 Task: Create a repository and enable branch protection rules.
Action: Mouse moved to (119, 133)
Screenshot: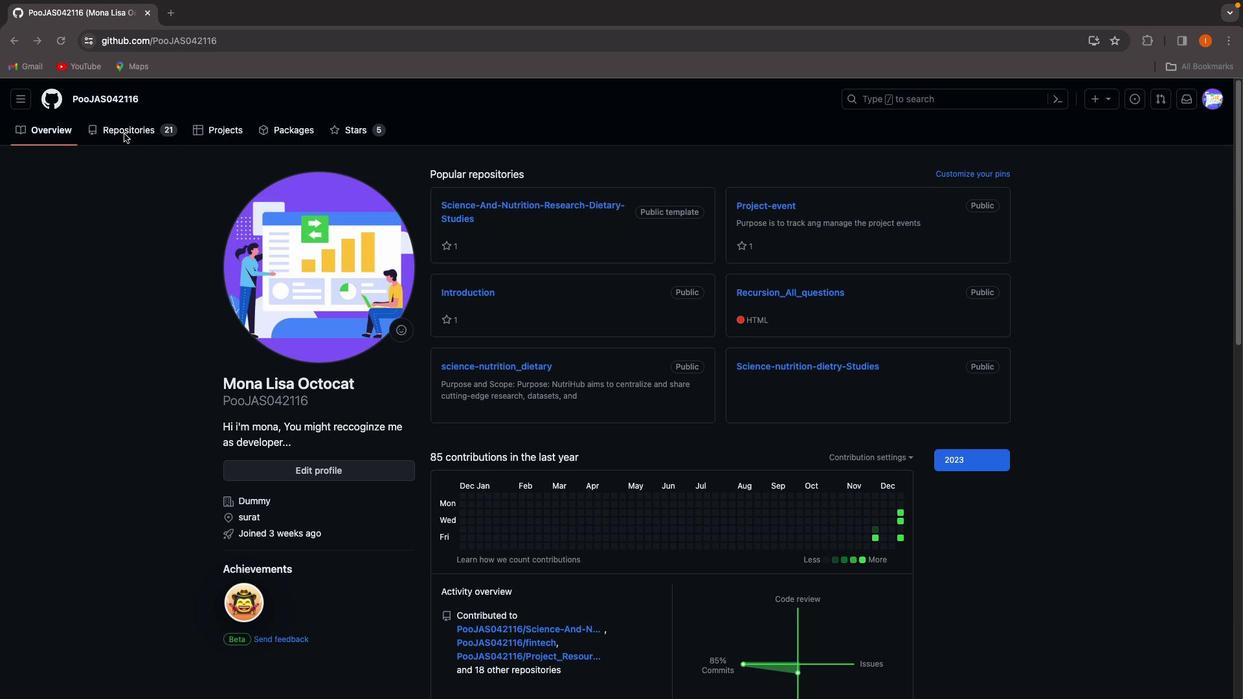 
Action: Mouse pressed left at (119, 133)
Screenshot: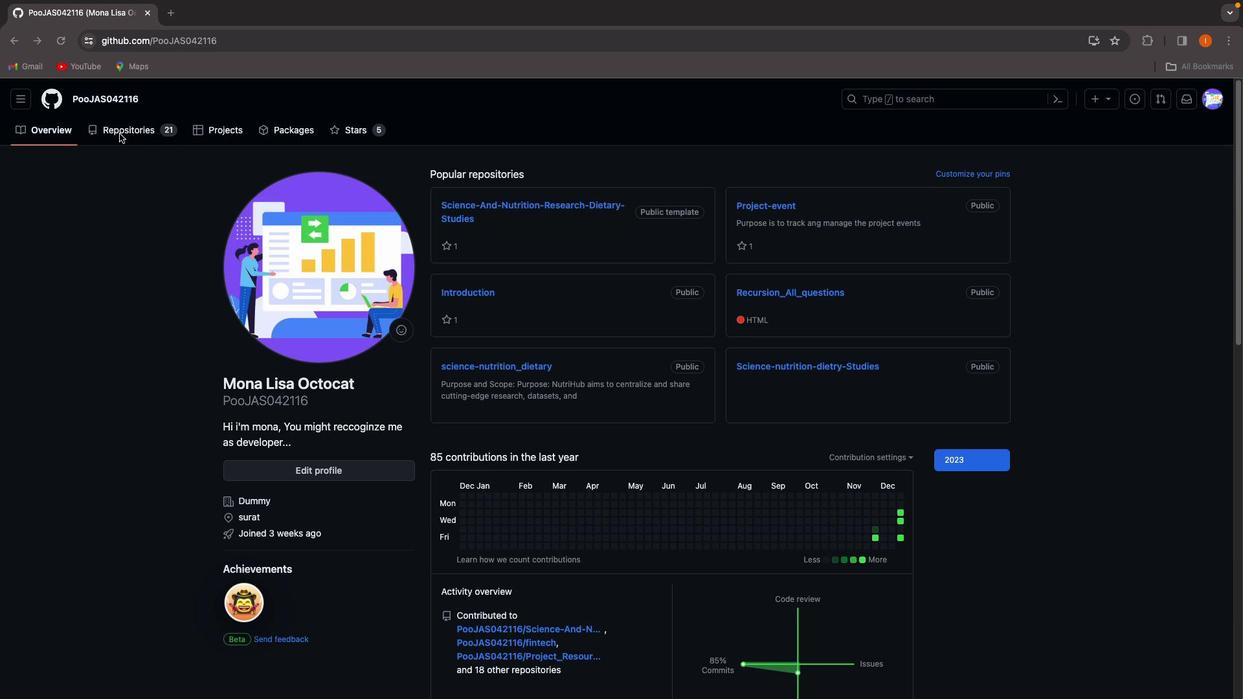 
Action: Mouse pressed left at (119, 133)
Screenshot: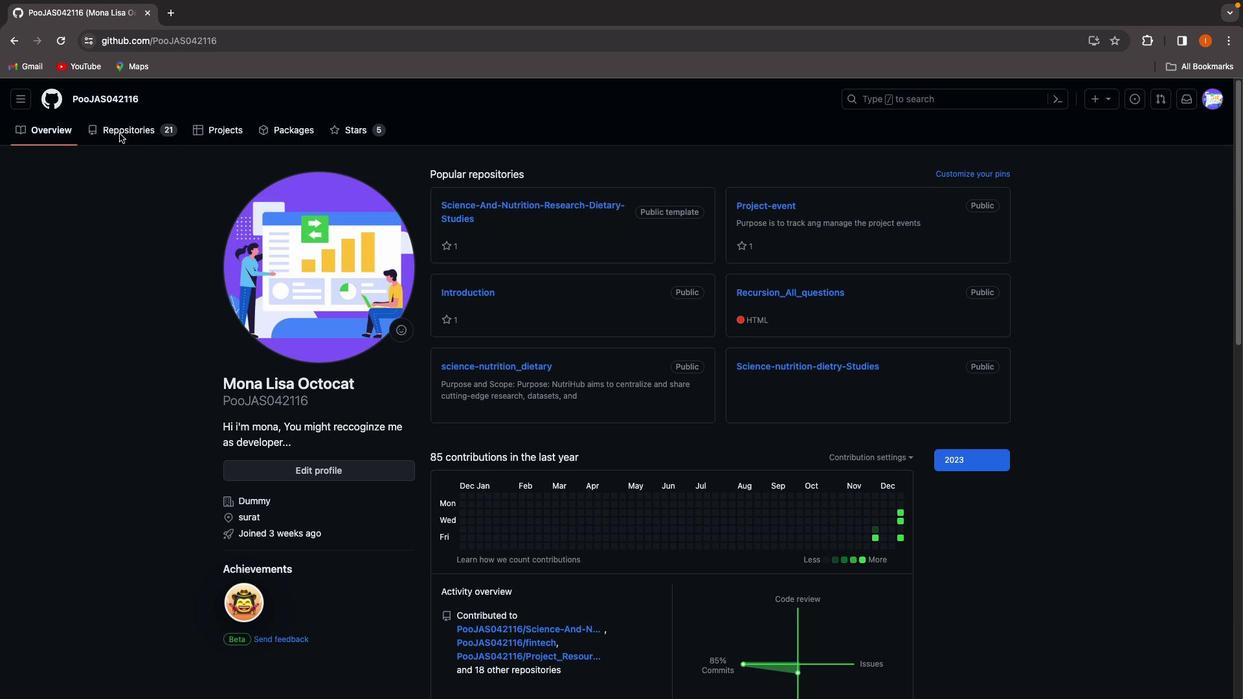 
Action: Mouse moved to (986, 160)
Screenshot: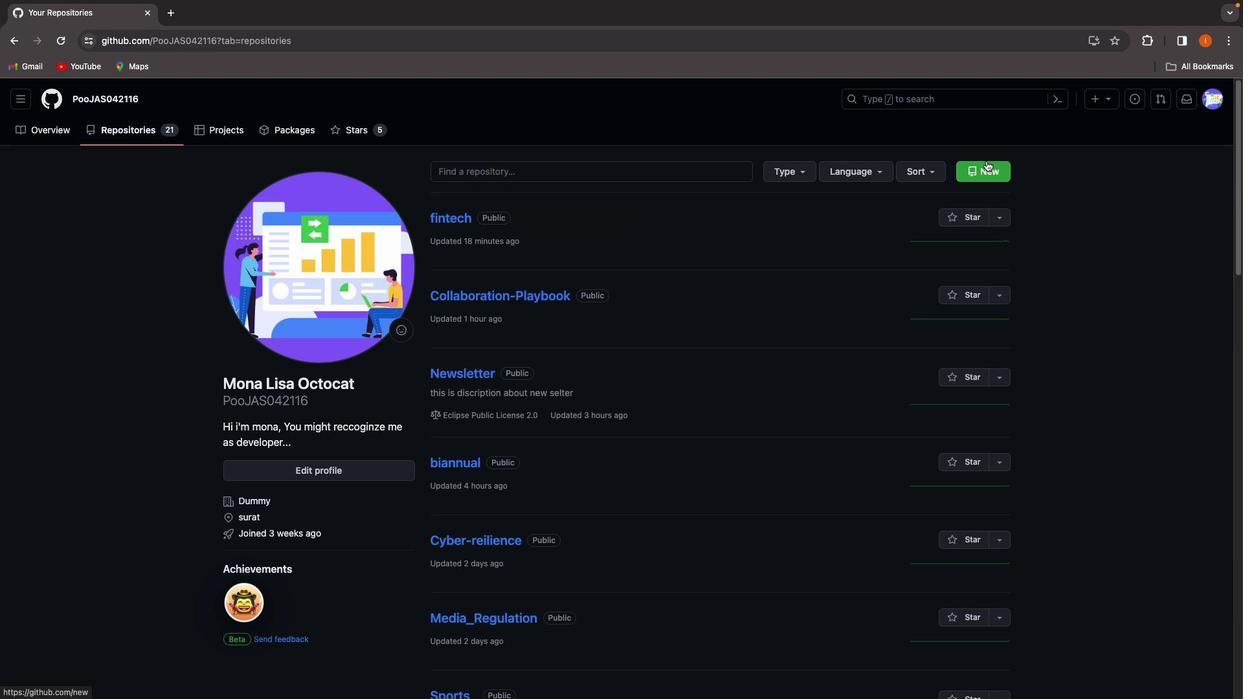 
Action: Mouse pressed left at (986, 160)
Screenshot: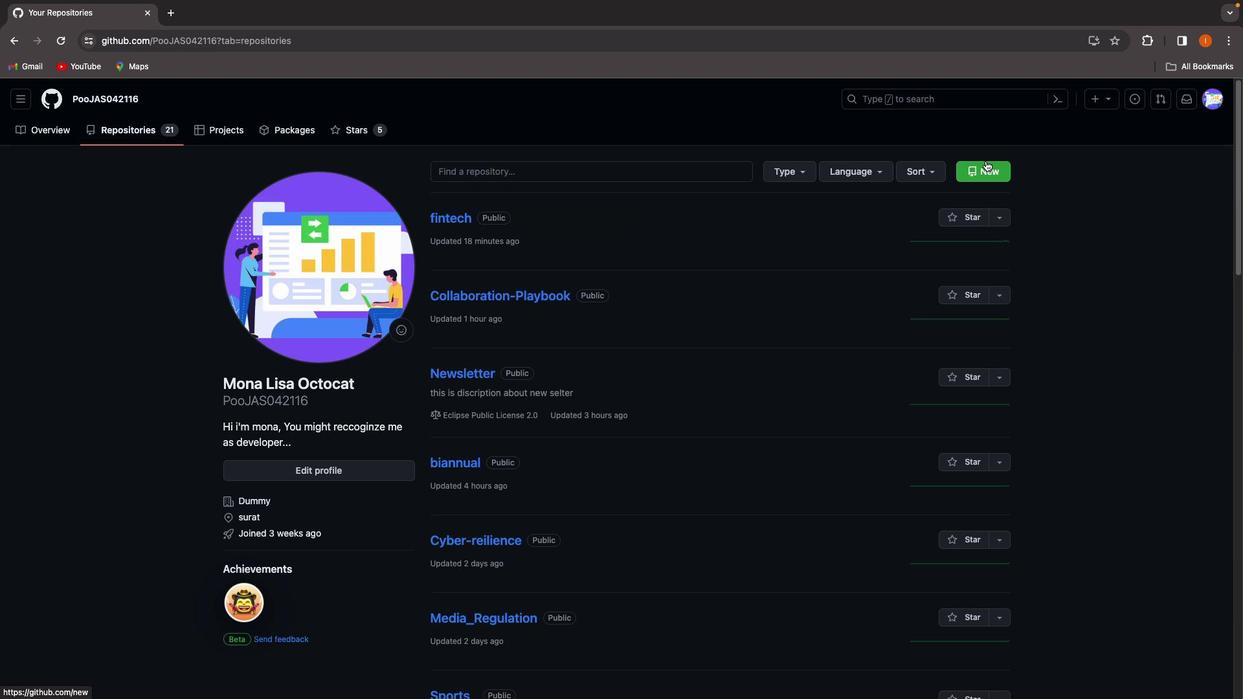 
Action: Mouse moved to (551, 329)
Screenshot: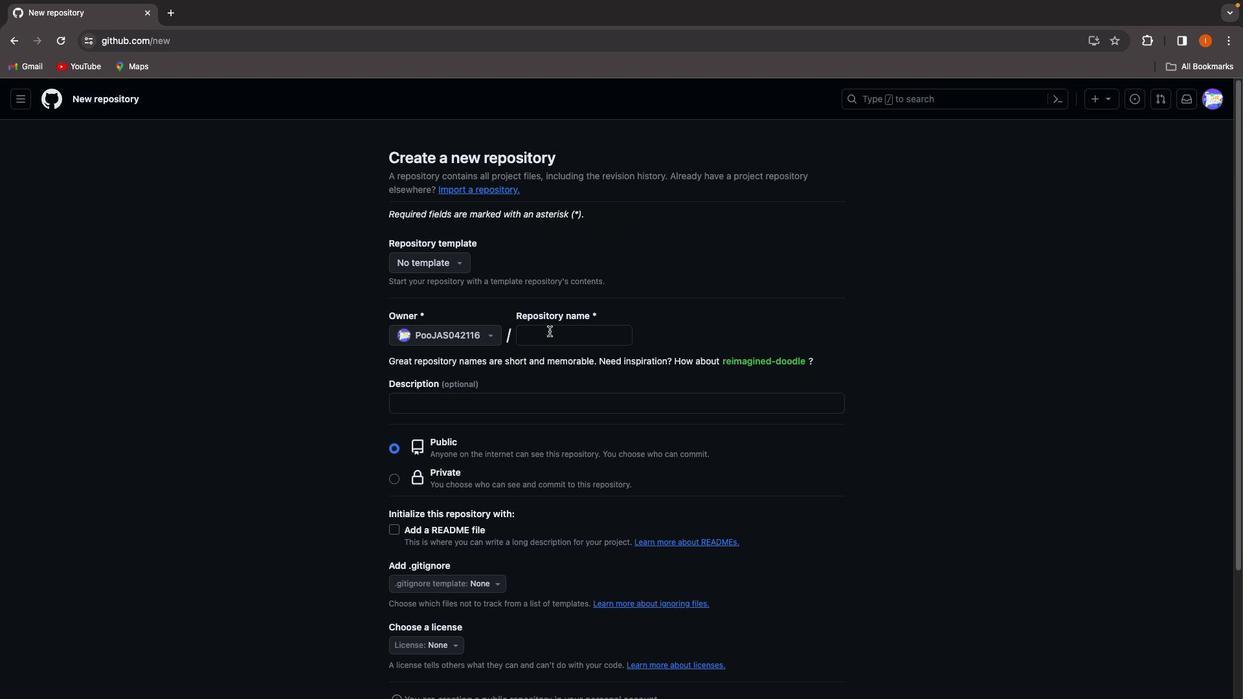 
Action: Mouse pressed left at (551, 329)
Screenshot: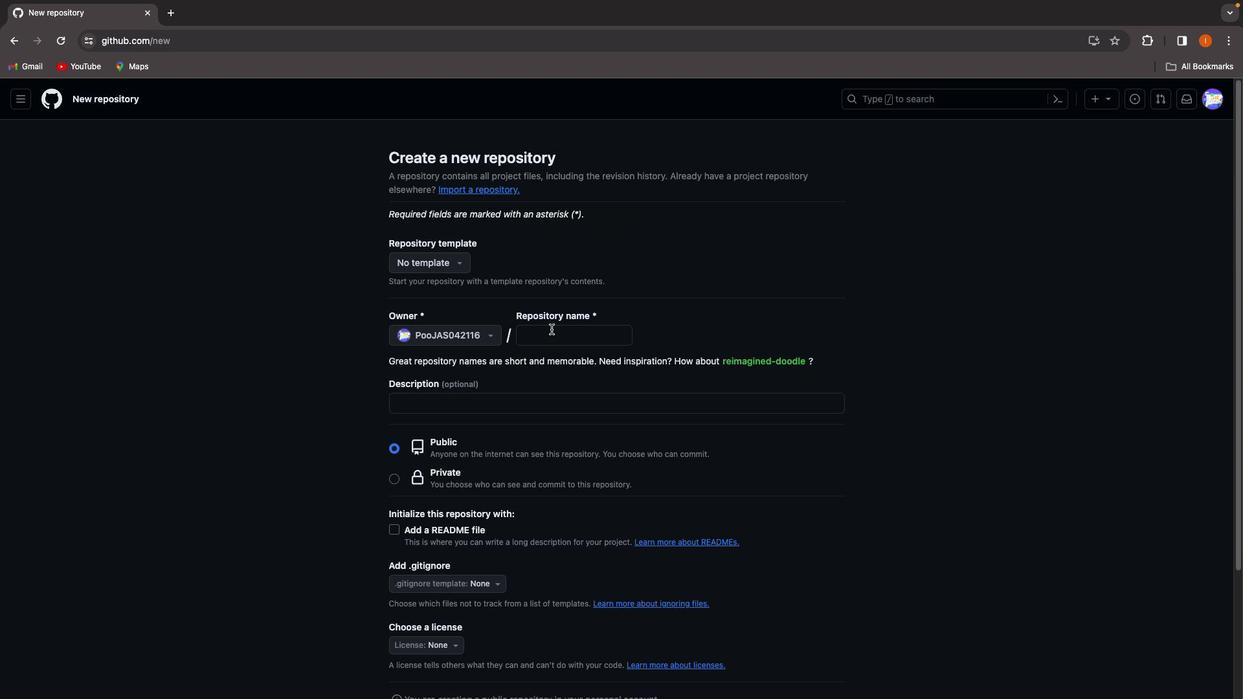 
Action: Mouse moved to (549, 329)
Screenshot: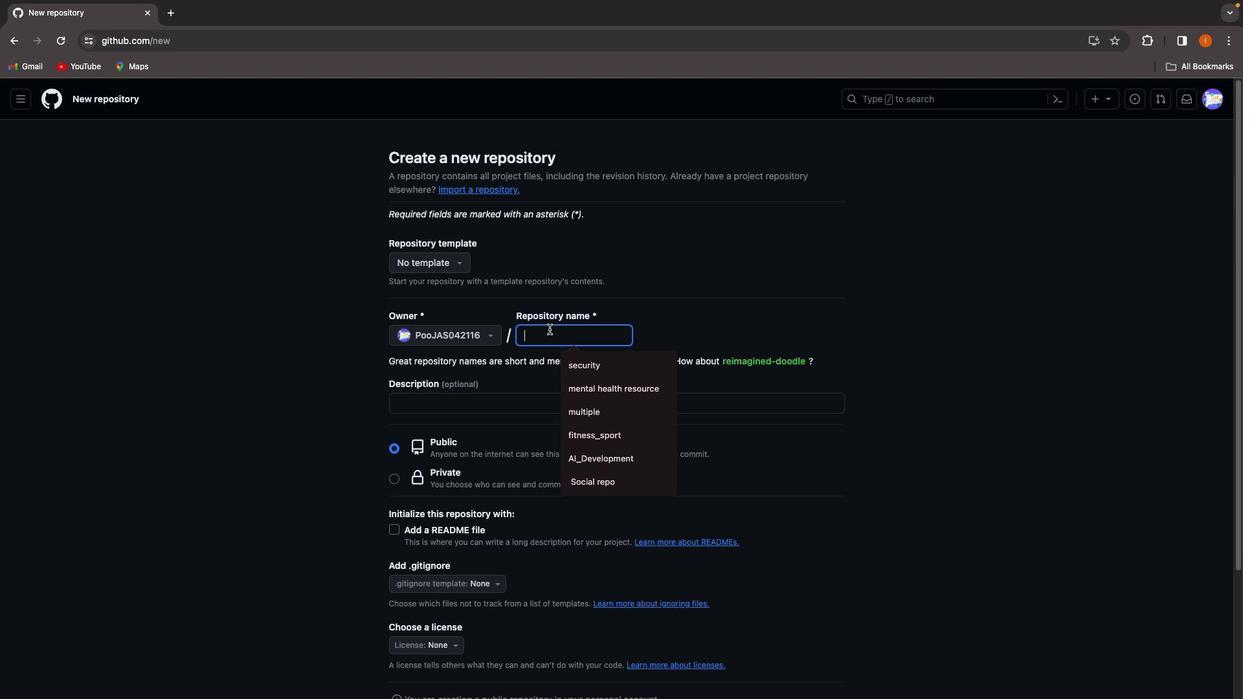 
Action: Key pressed Key.shift'G'Key.caps_lock'i''t''h''u''b'Key.spaceKey.shift_r'P''a''g''e''s'Key.spaceKey.shift'S''h''o''w''c''a''s''e'
Screenshot: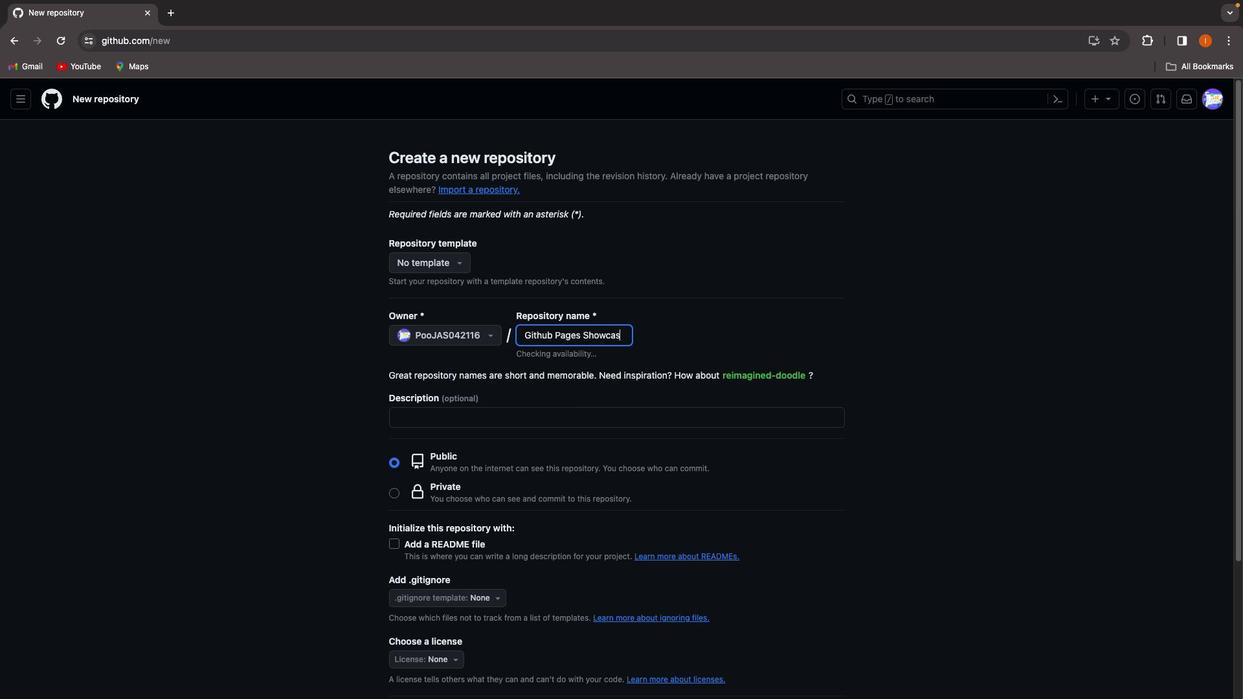 
Action: Mouse moved to (487, 476)
Screenshot: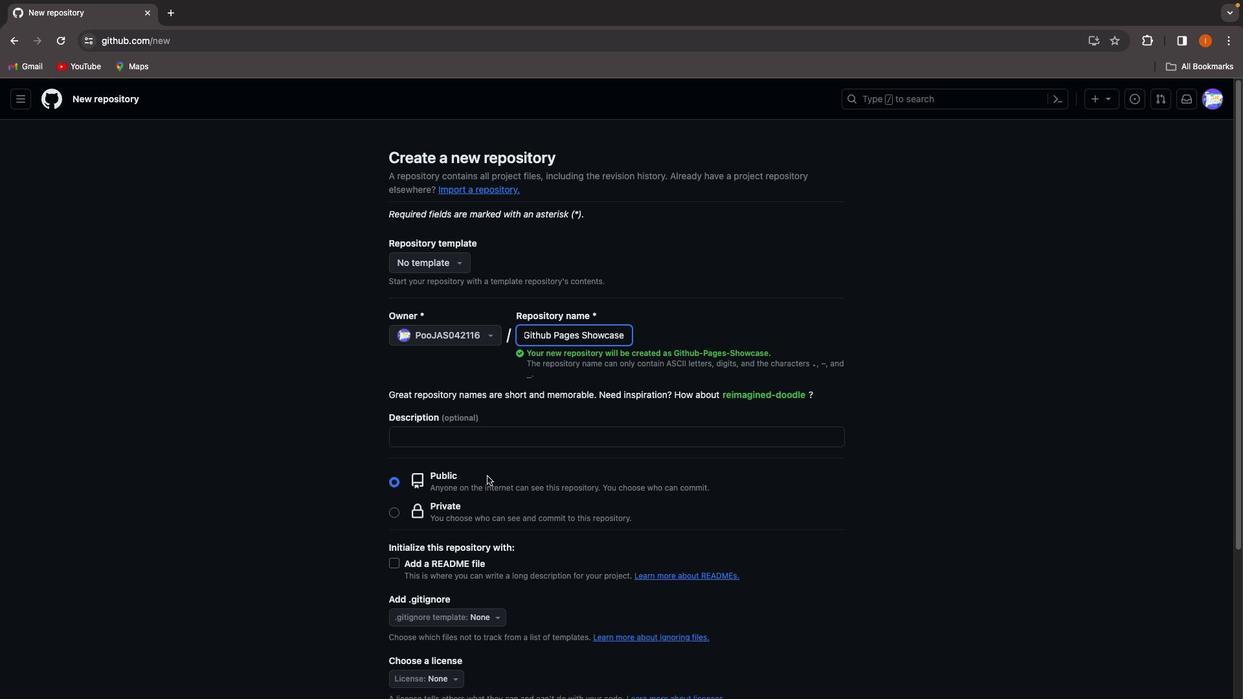 
Action: Mouse scrolled (487, 476) with delta (0, 0)
Screenshot: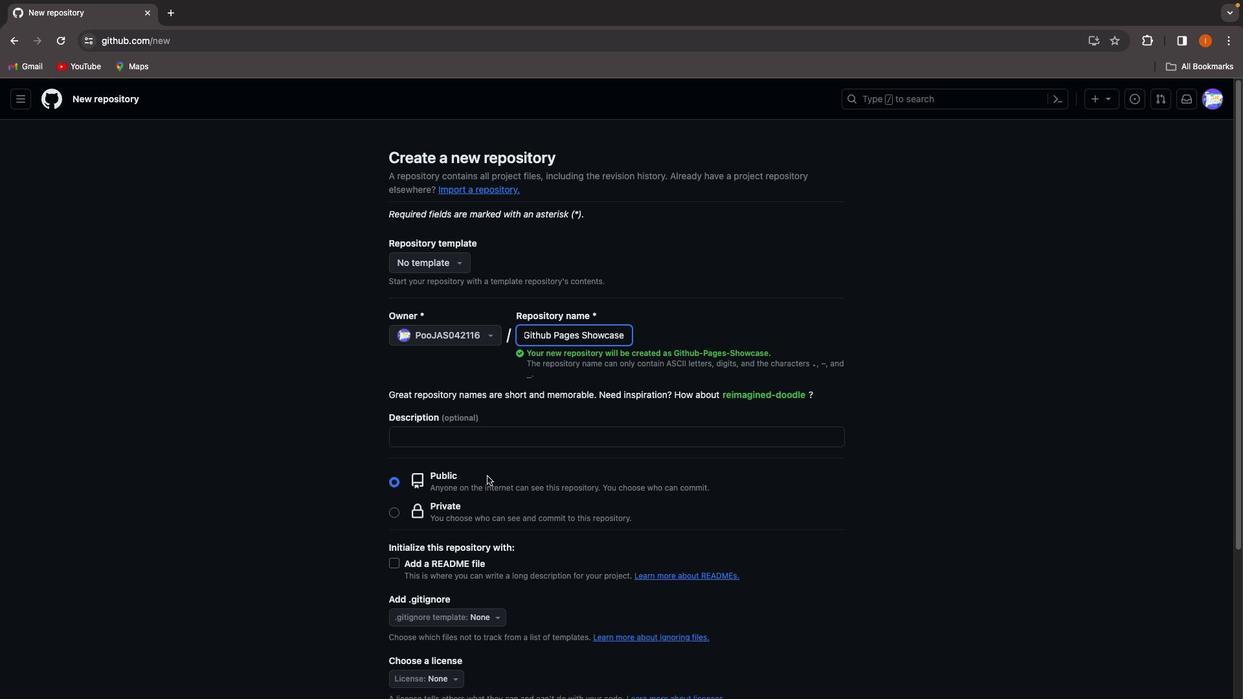 
Action: Mouse scrolled (487, 476) with delta (0, 0)
Screenshot: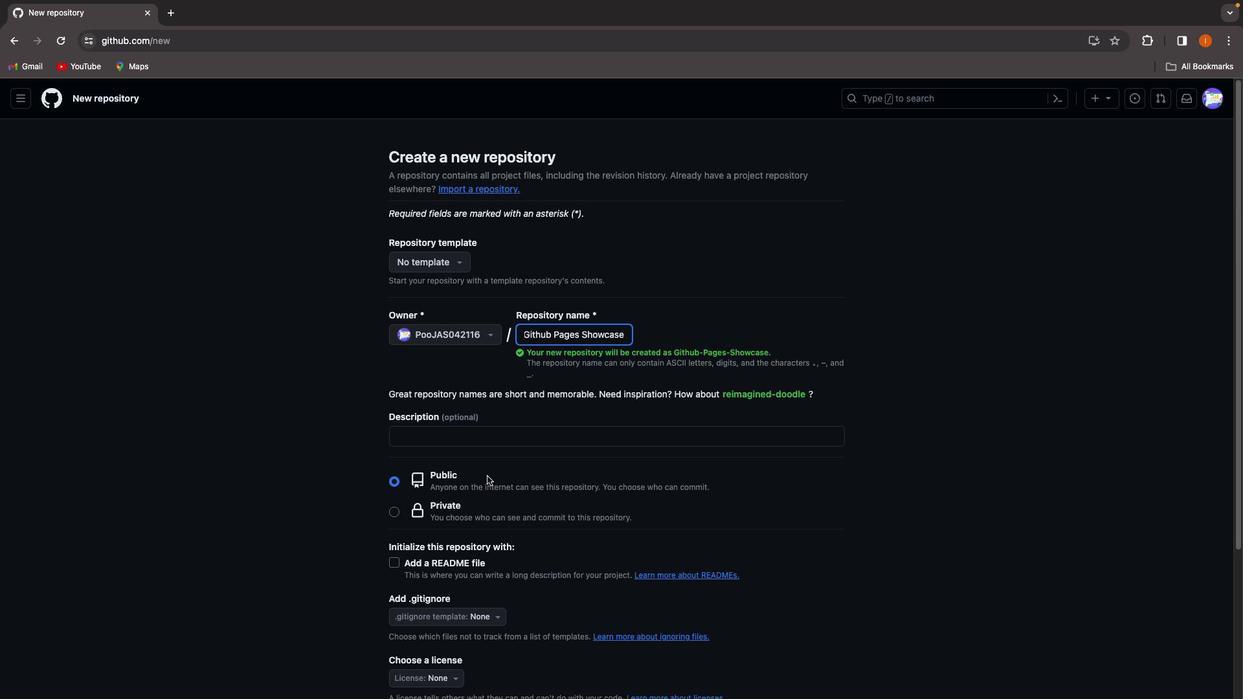 
Action: Mouse moved to (488, 476)
Screenshot: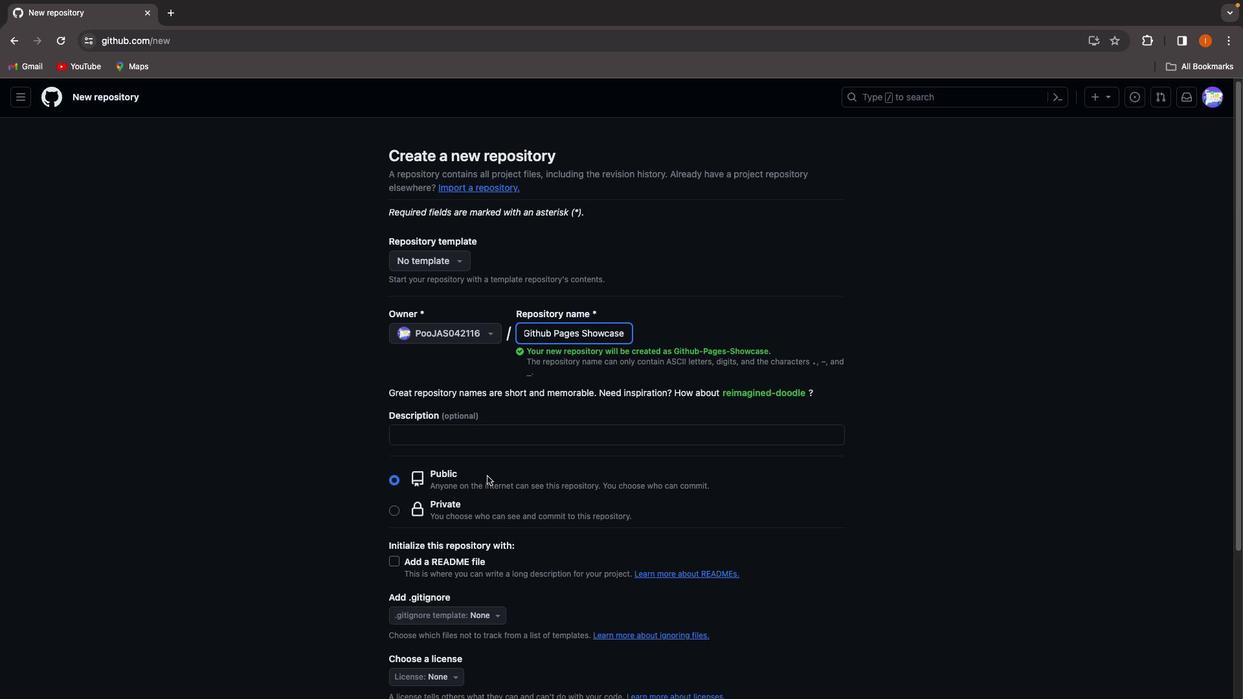 
Action: Mouse scrolled (488, 476) with delta (0, 0)
Screenshot: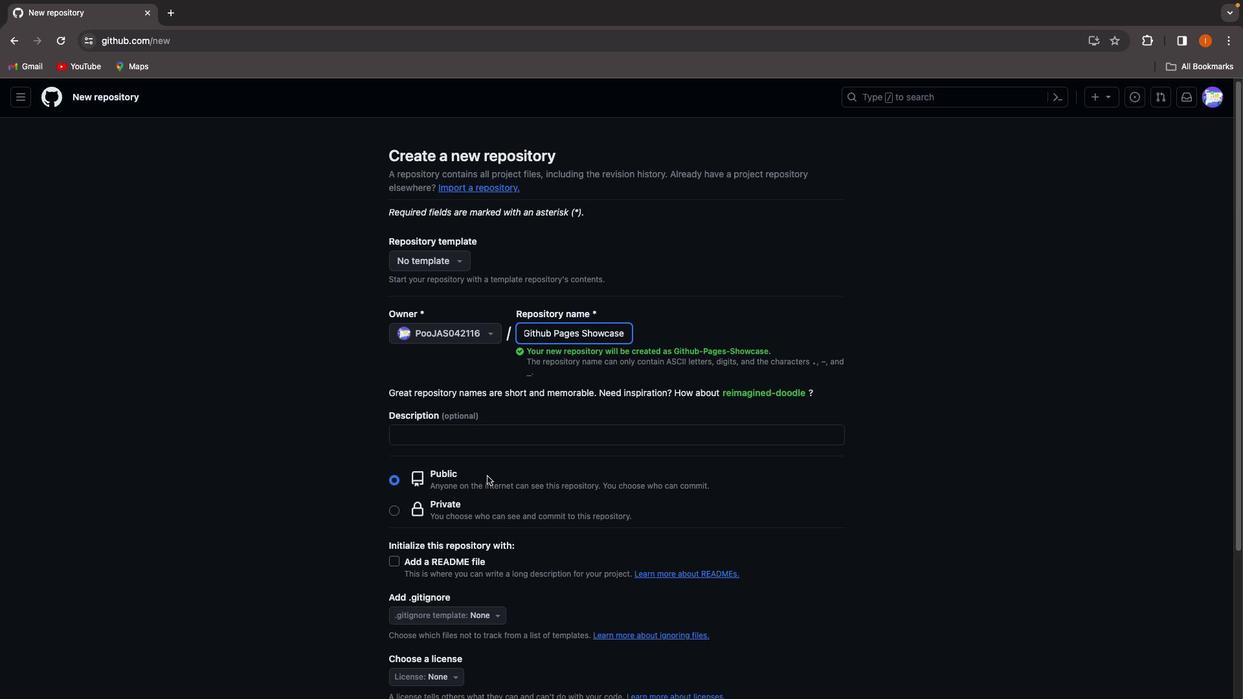 
Action: Mouse moved to (488, 476)
Screenshot: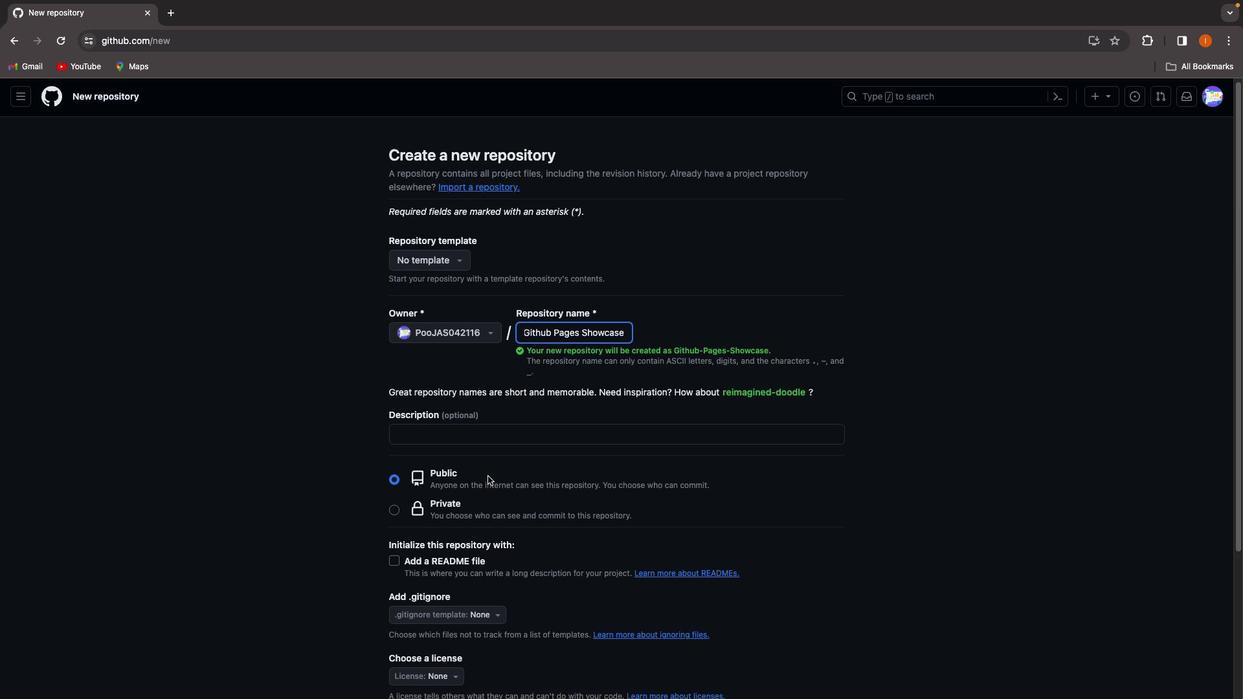
Action: Mouse scrolled (488, 476) with delta (0, -1)
Screenshot: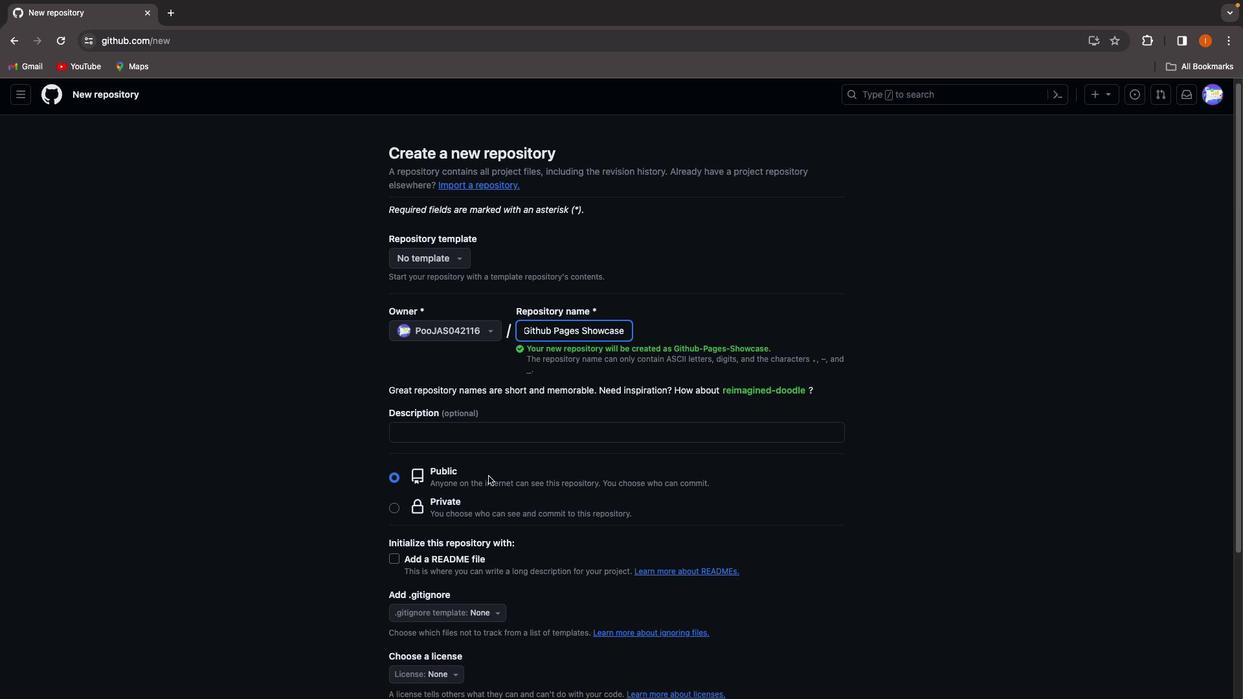 
Action: Mouse moved to (489, 476)
Screenshot: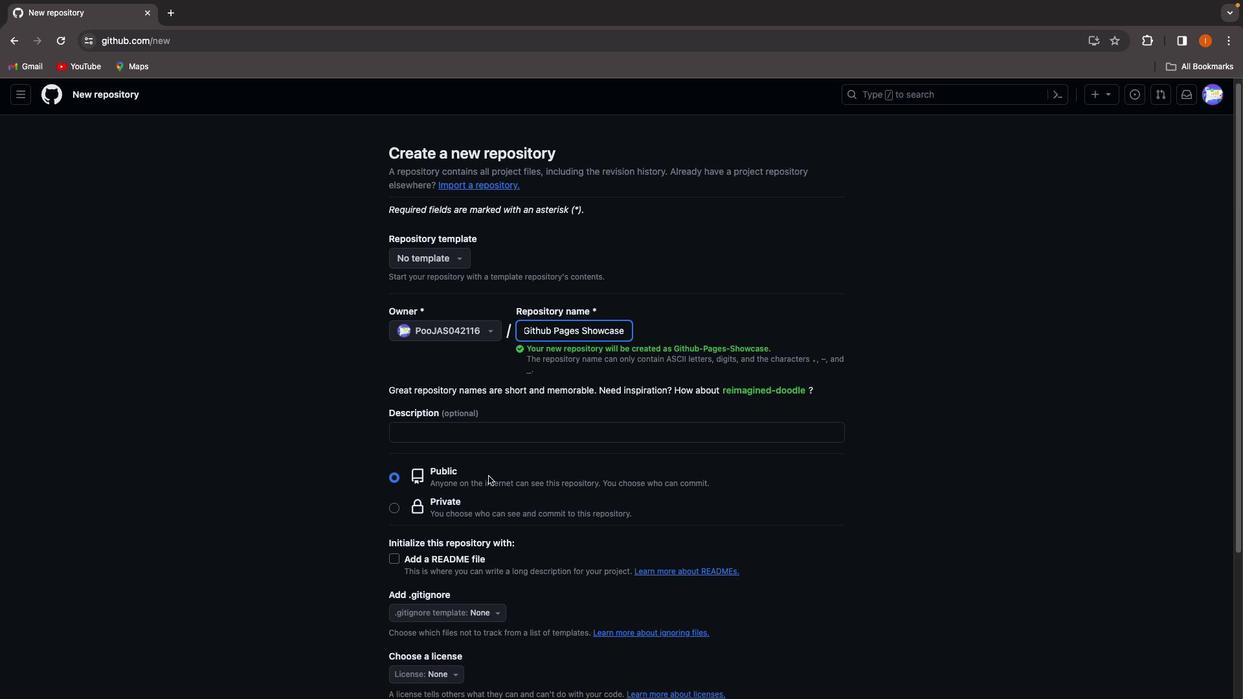 
Action: Mouse scrolled (489, 476) with delta (0, -1)
Screenshot: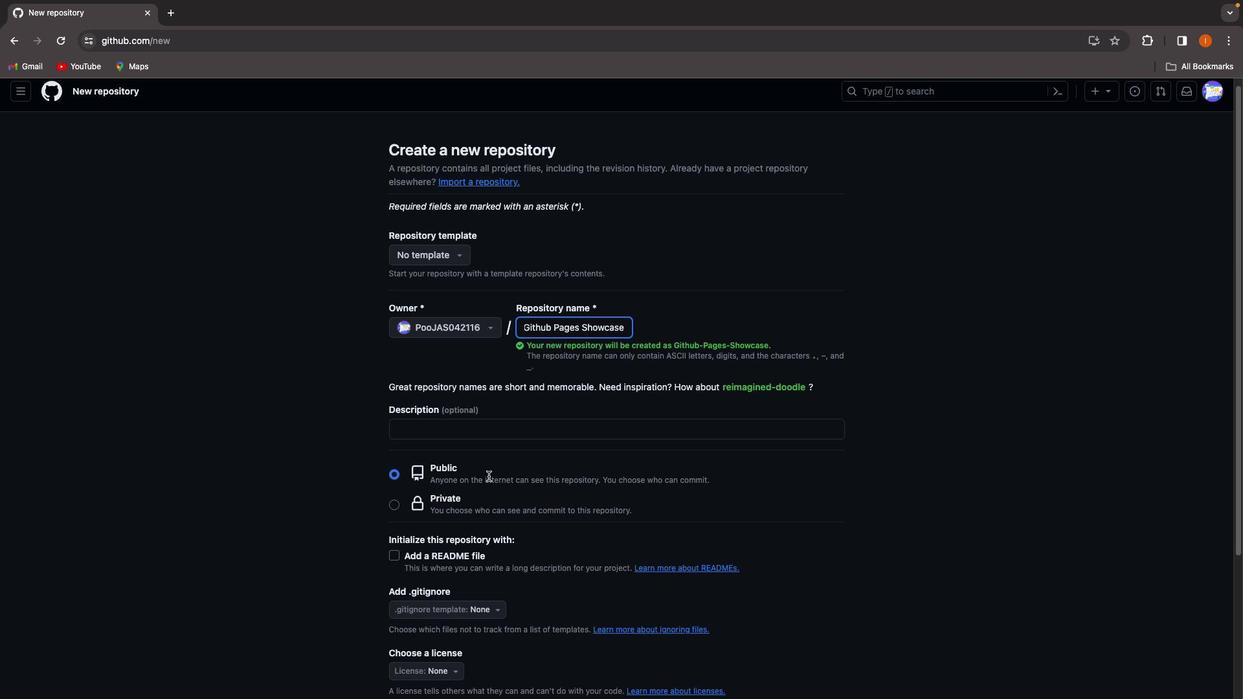 
Action: Mouse moved to (397, 388)
Screenshot: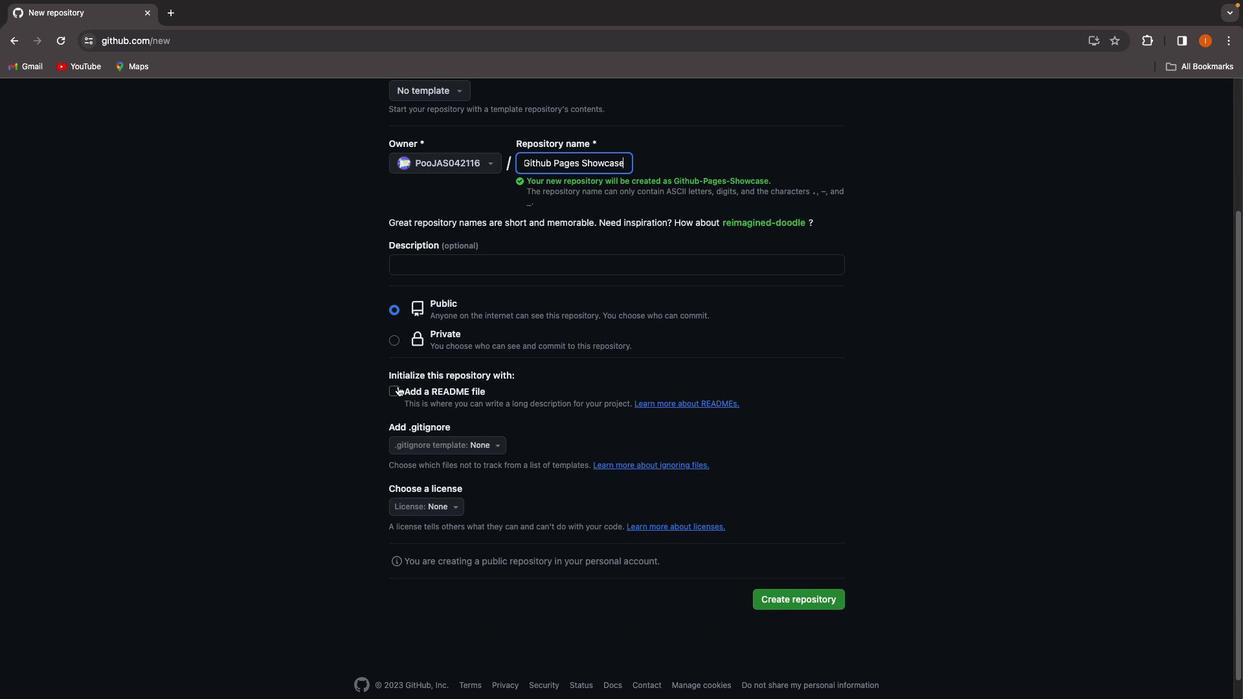 
Action: Mouse pressed left at (397, 388)
Screenshot: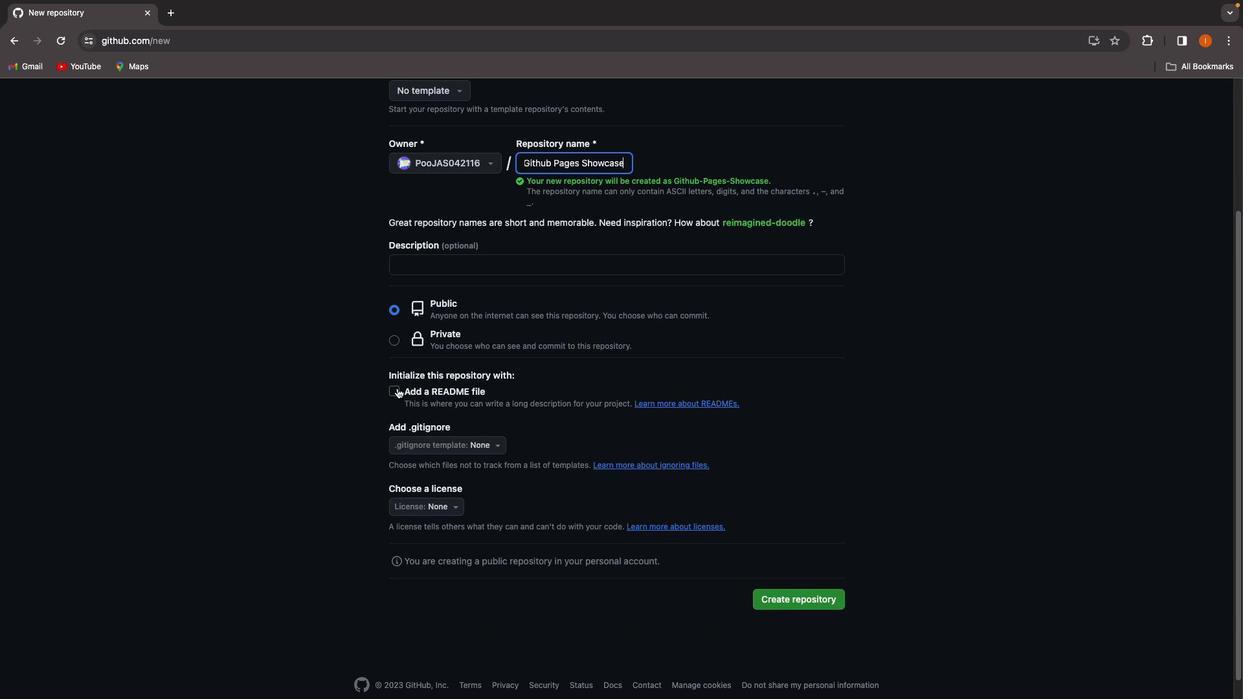 
Action: Mouse moved to (450, 501)
Screenshot: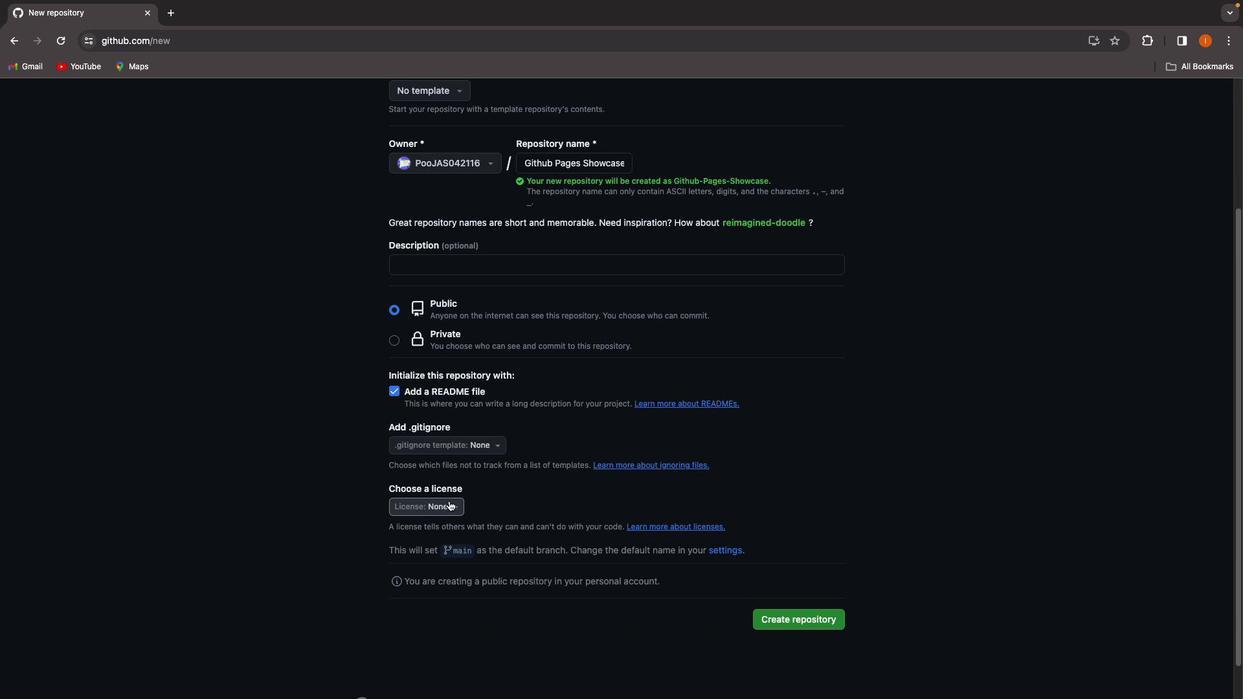 
Action: Mouse pressed left at (450, 501)
Screenshot: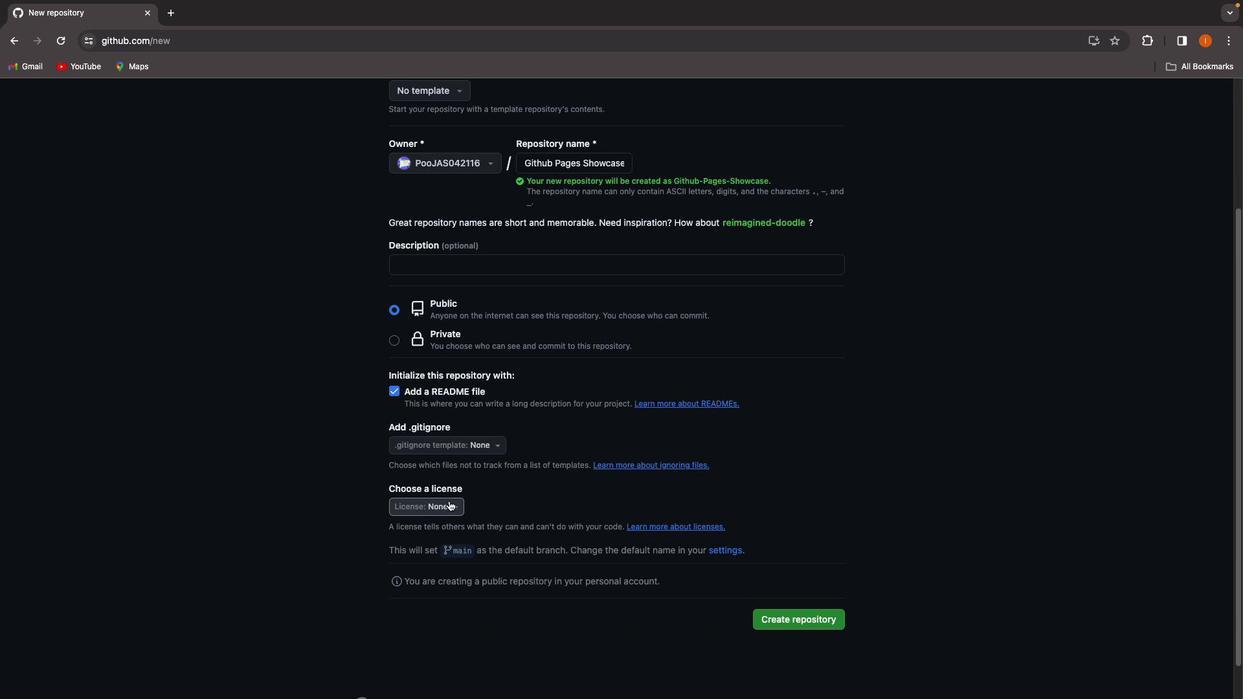 
Action: Mouse moved to (478, 451)
Screenshot: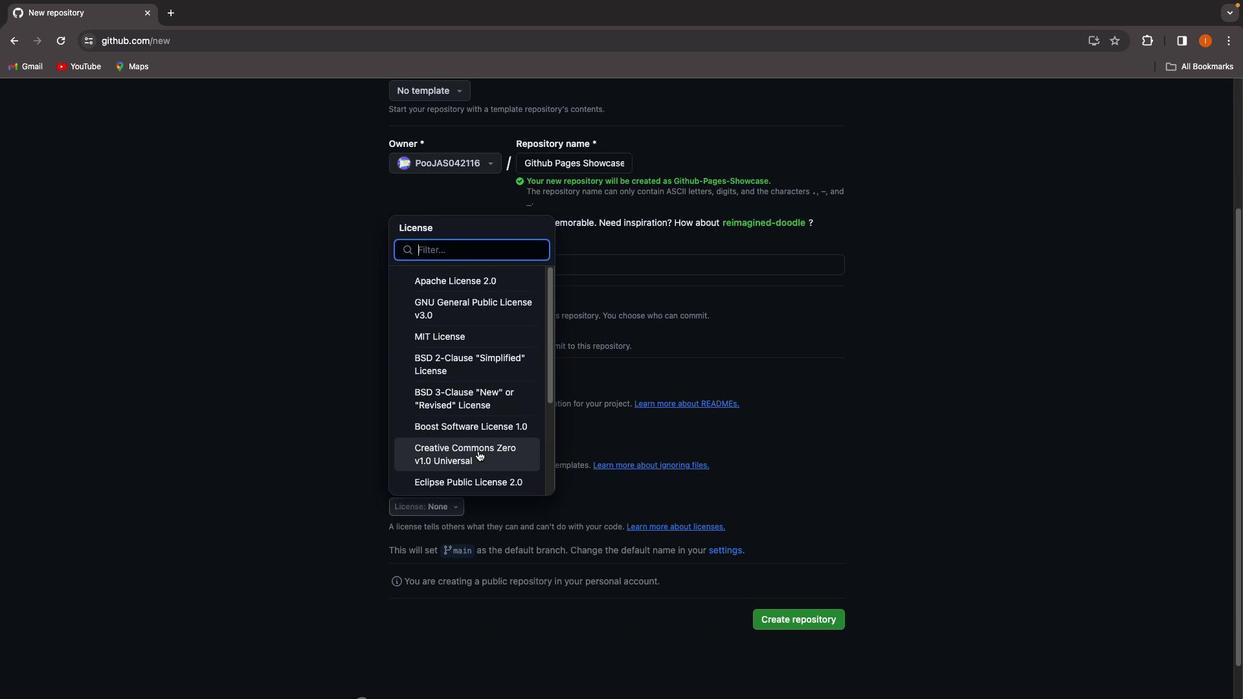 
Action: Mouse pressed left at (478, 451)
Screenshot: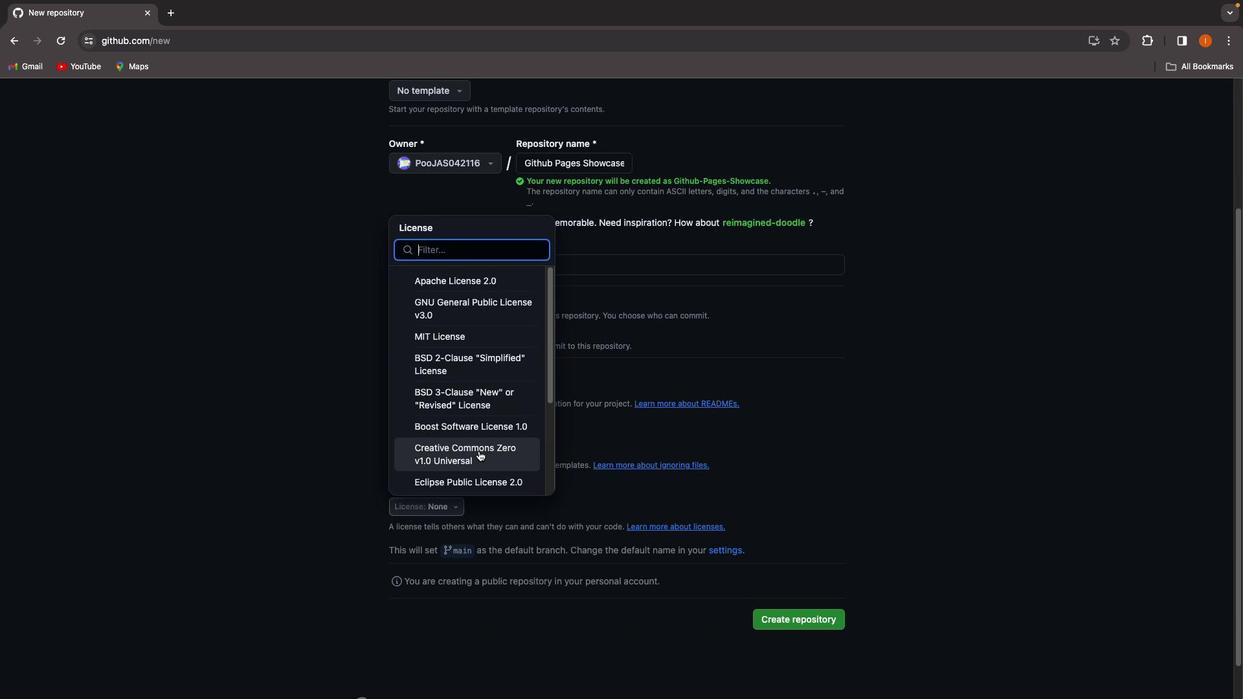
Action: Mouse moved to (802, 620)
Screenshot: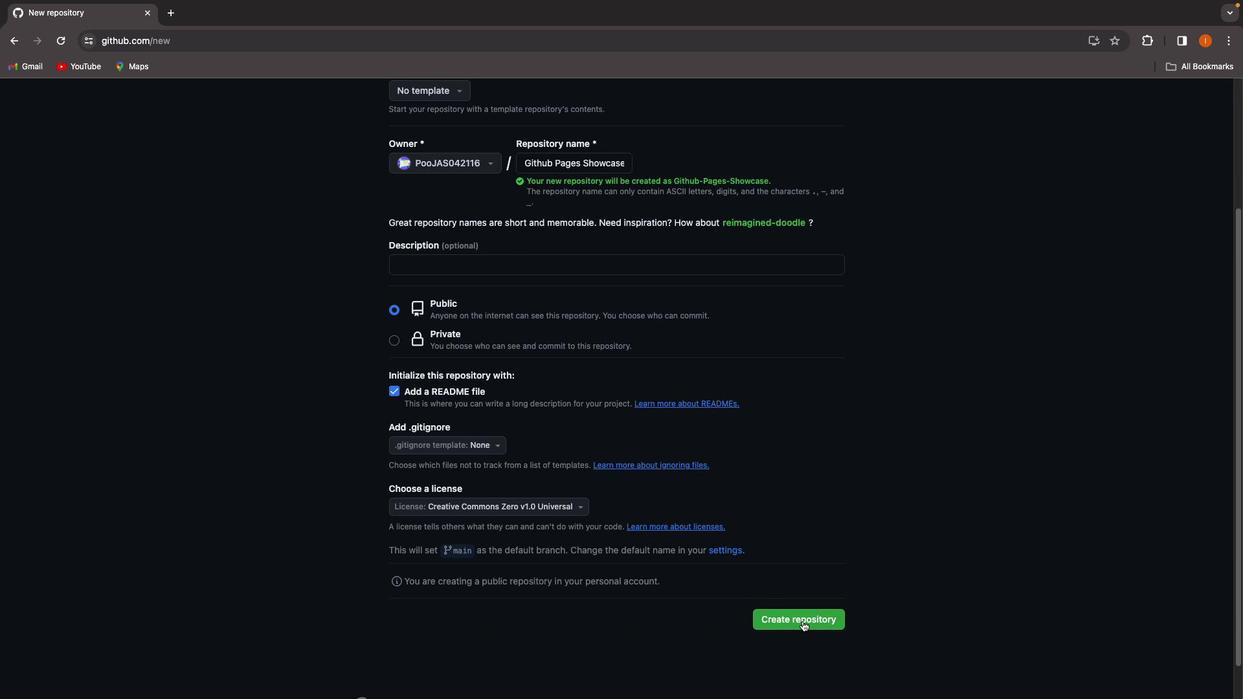 
Action: Mouse pressed left at (802, 620)
Screenshot: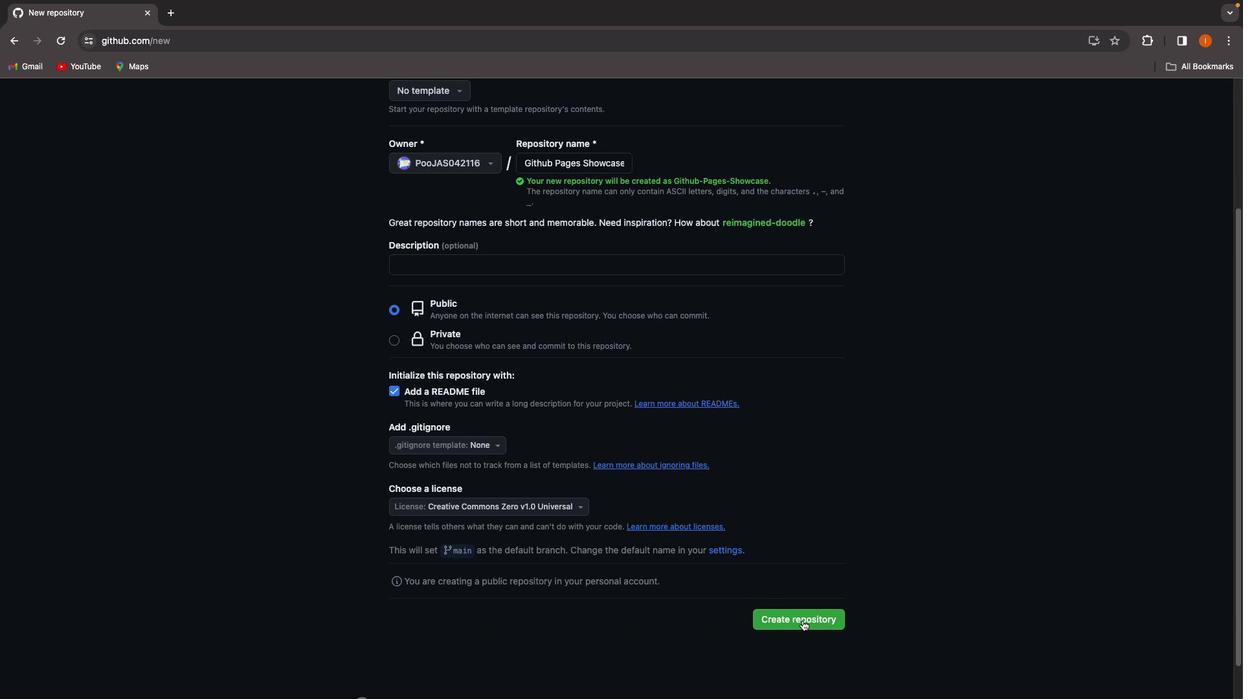 
Action: Mouse moved to (788, 624)
Screenshot: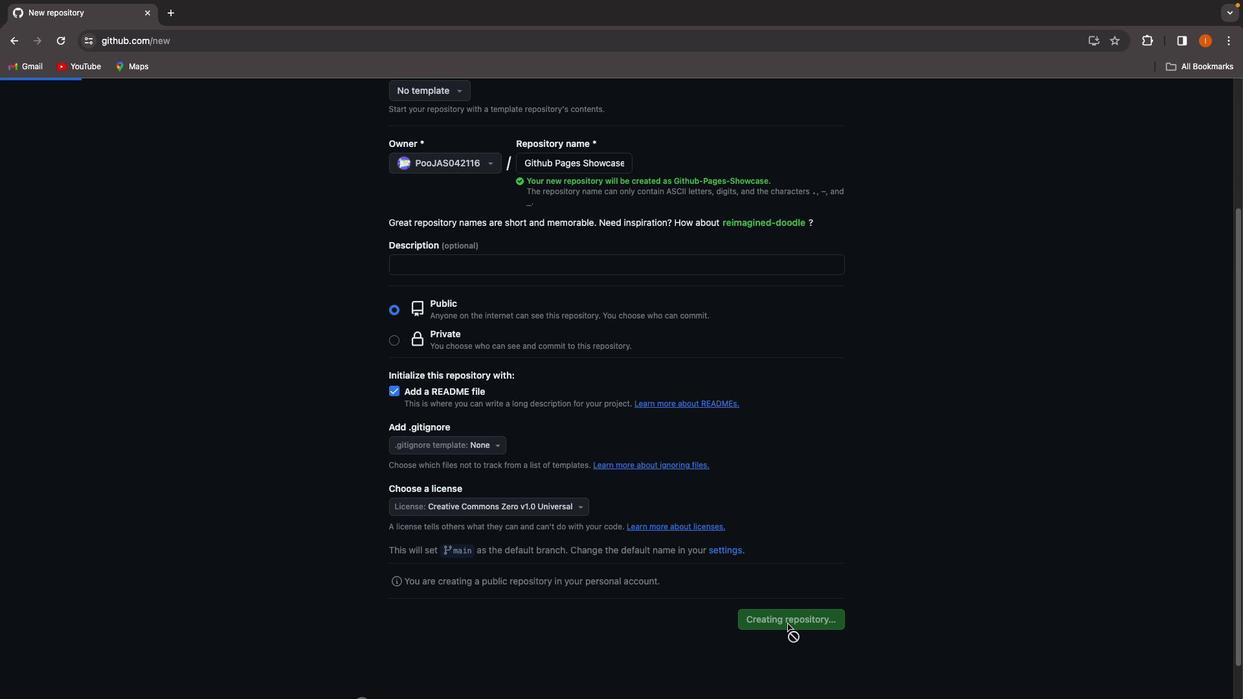 
Action: Mouse pressed left at (788, 624)
Screenshot: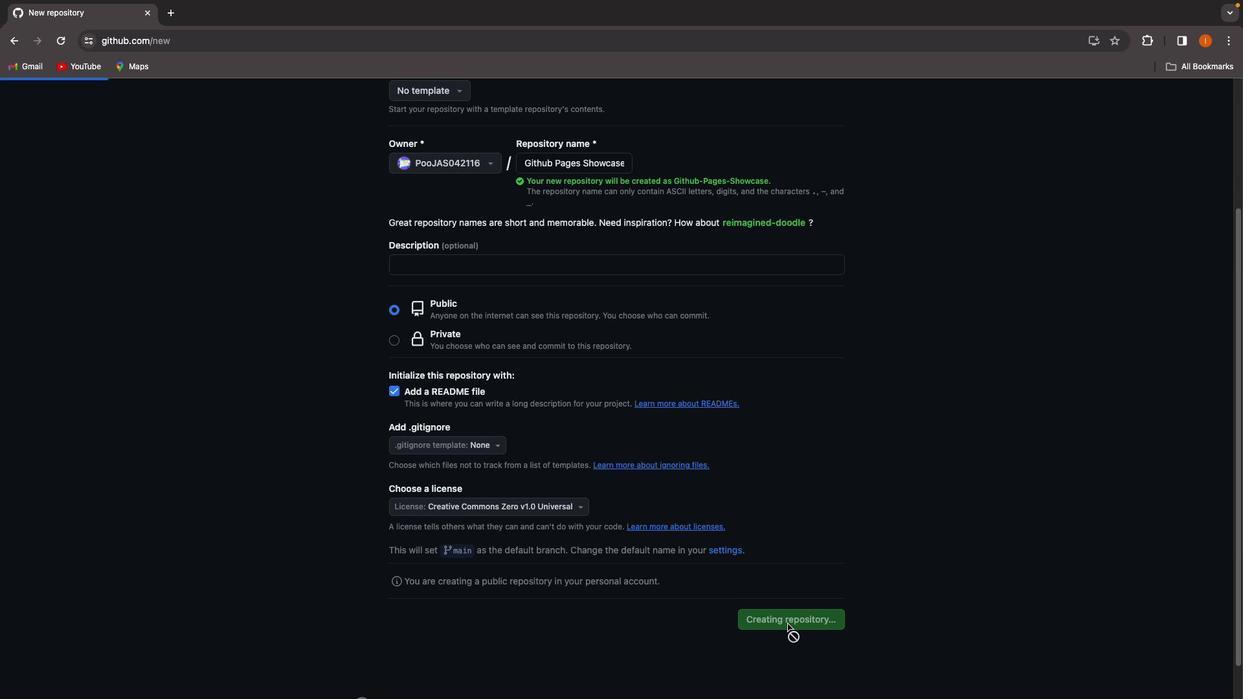 
Action: Mouse moved to (340, 220)
Screenshot: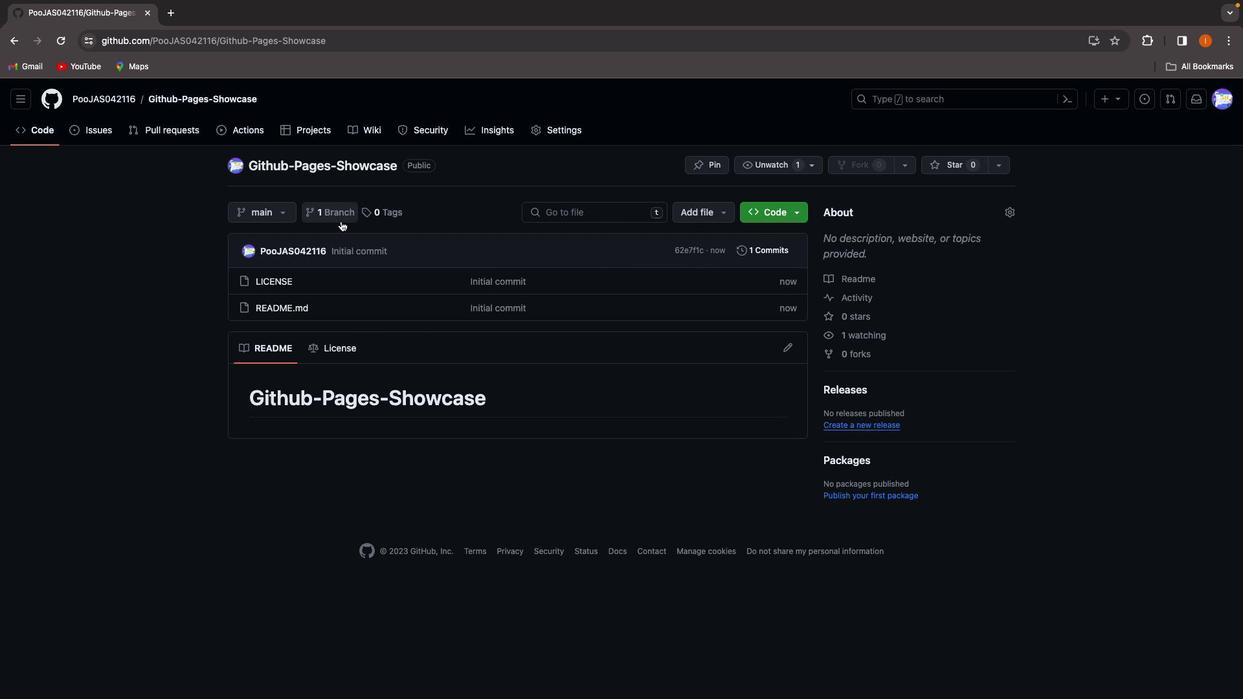 
Action: Mouse pressed left at (340, 220)
Screenshot: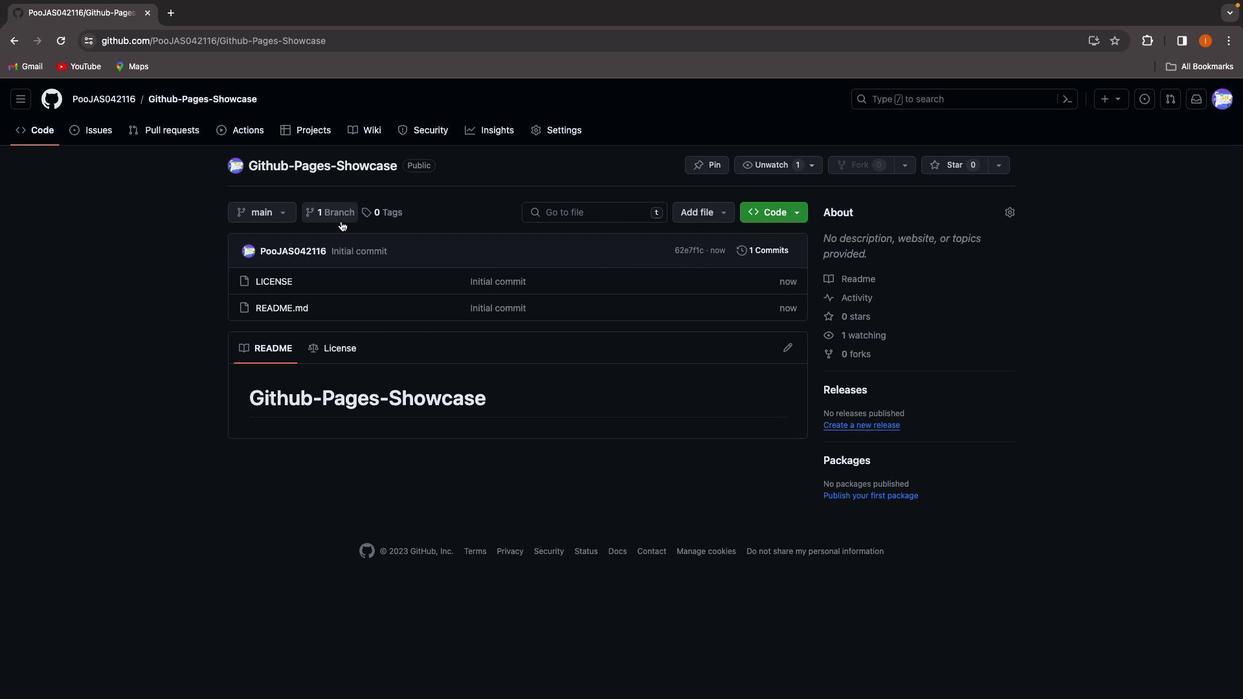 
Action: Mouse moved to (1011, 168)
Screenshot: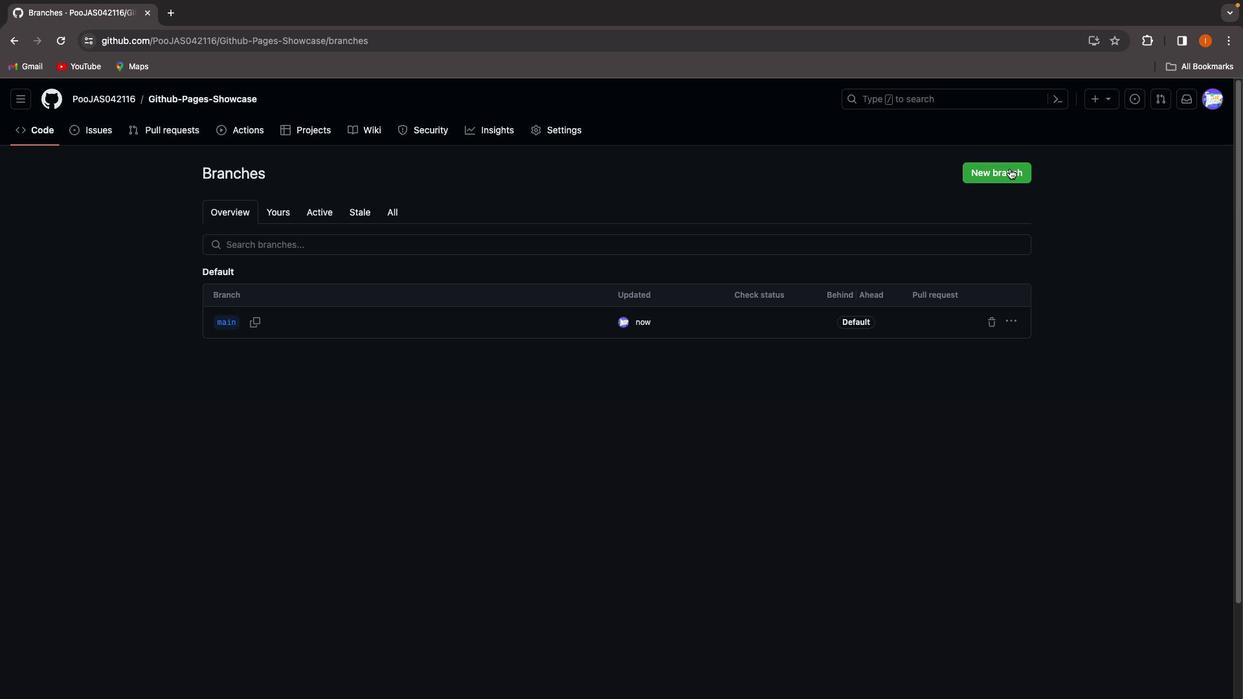 
Action: Mouse pressed left at (1011, 168)
Screenshot: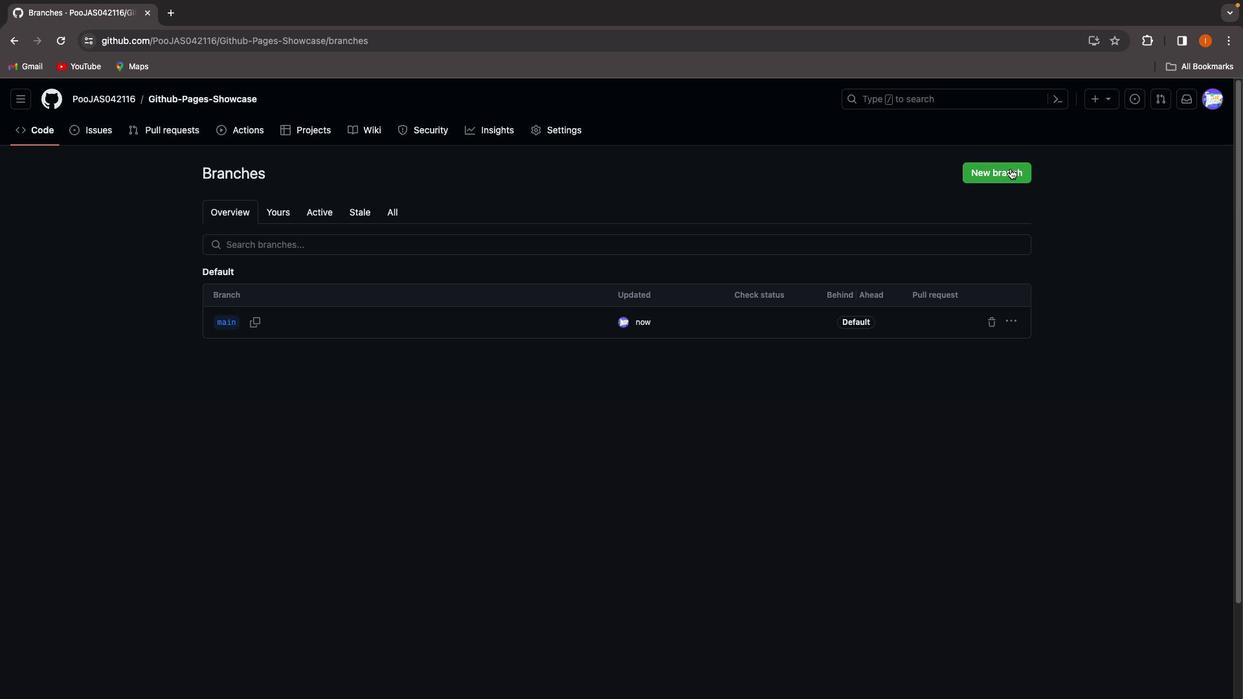 
Action: Mouse moved to (593, 368)
Screenshot: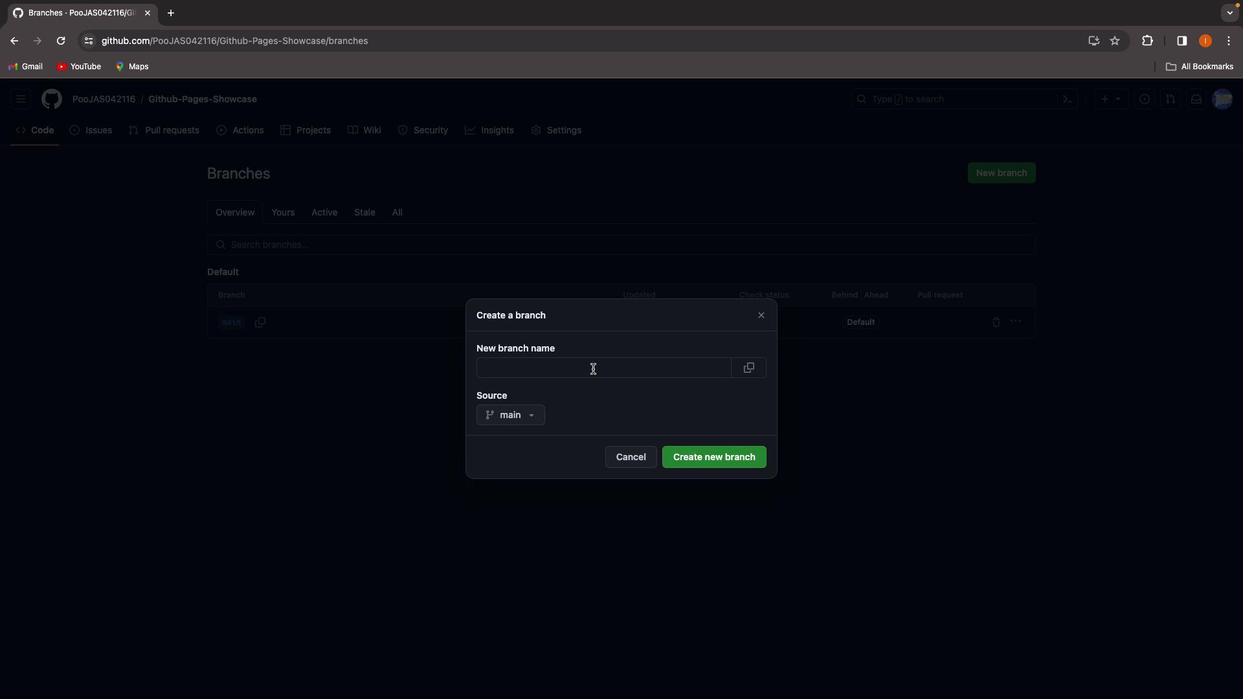 
Action: Mouse pressed left at (593, 368)
Screenshot: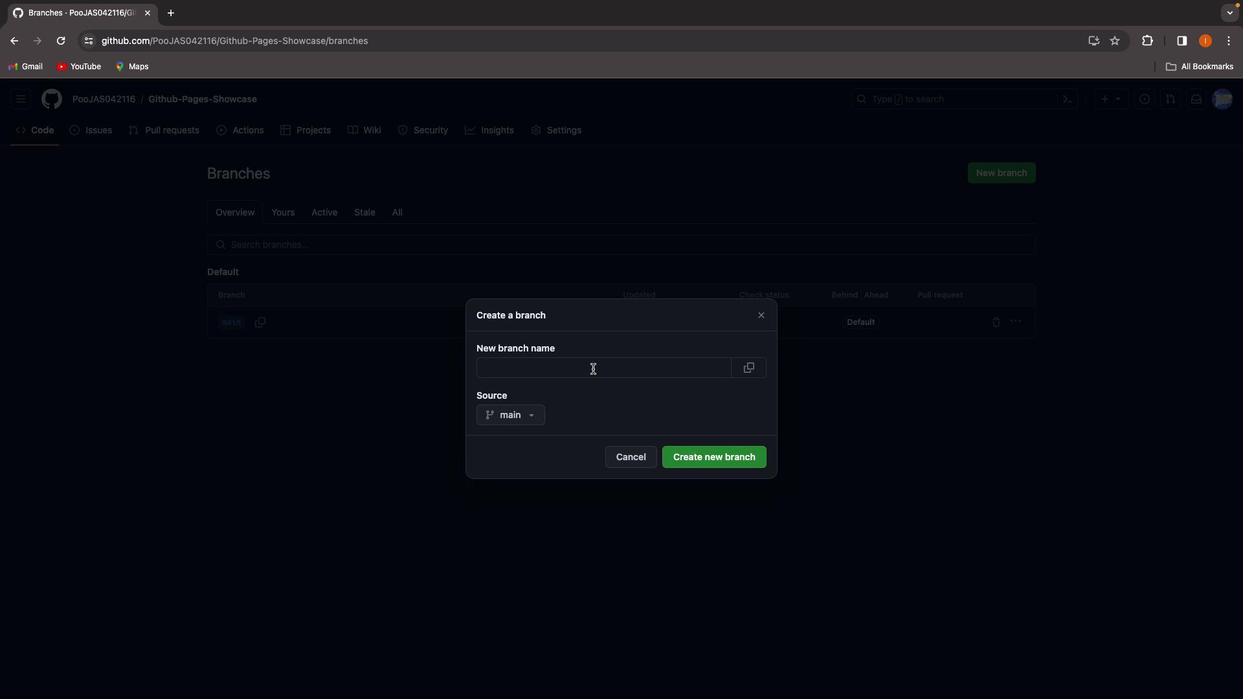 
Action: Key pressed Key.shift_r'H''3''4'
Screenshot: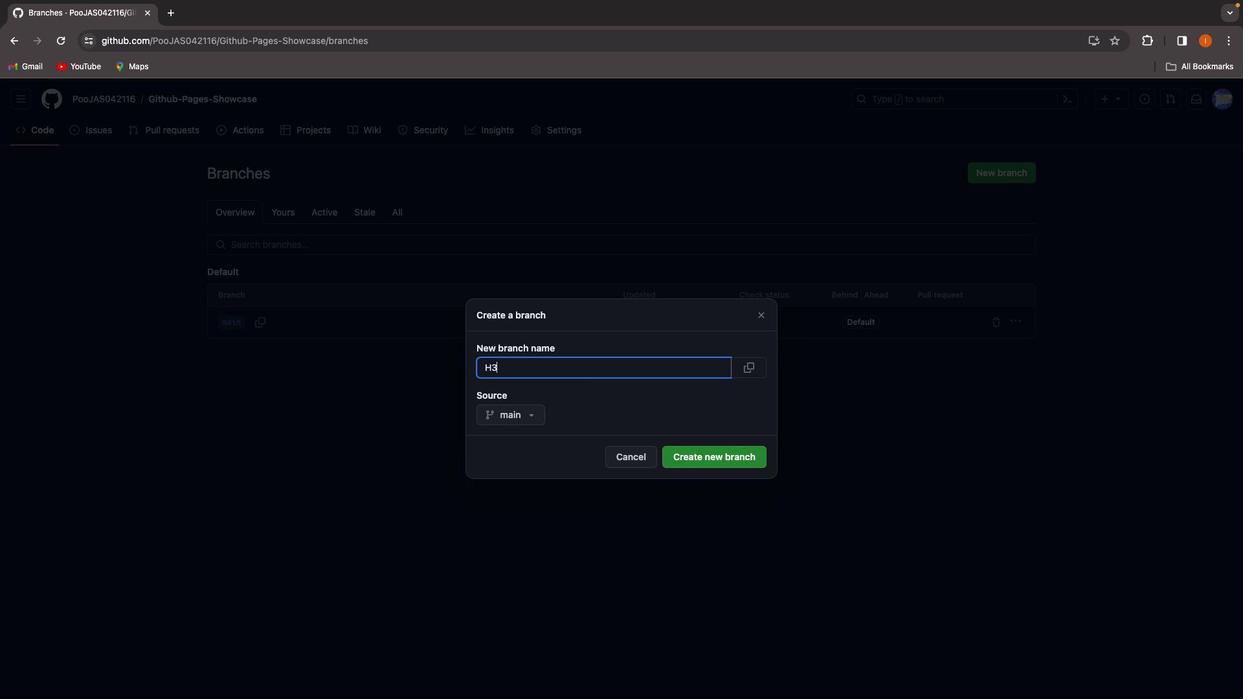 
Action: Mouse moved to (719, 459)
Screenshot: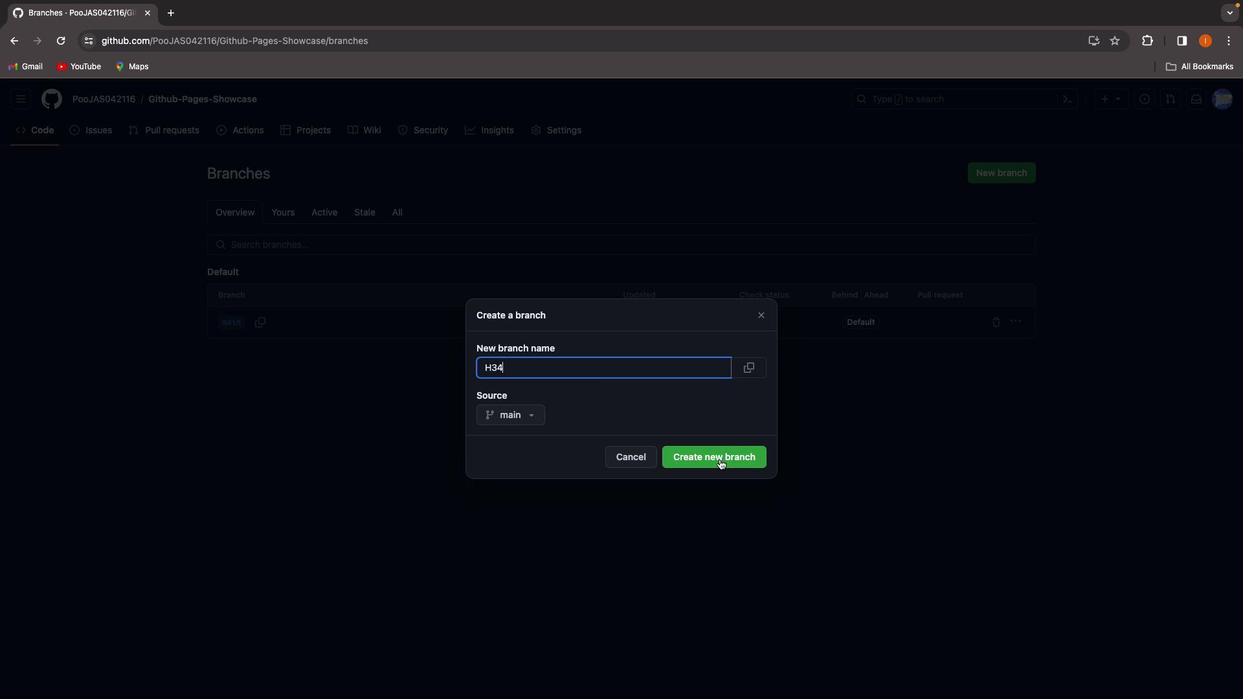 
Action: Mouse pressed left at (719, 459)
Screenshot: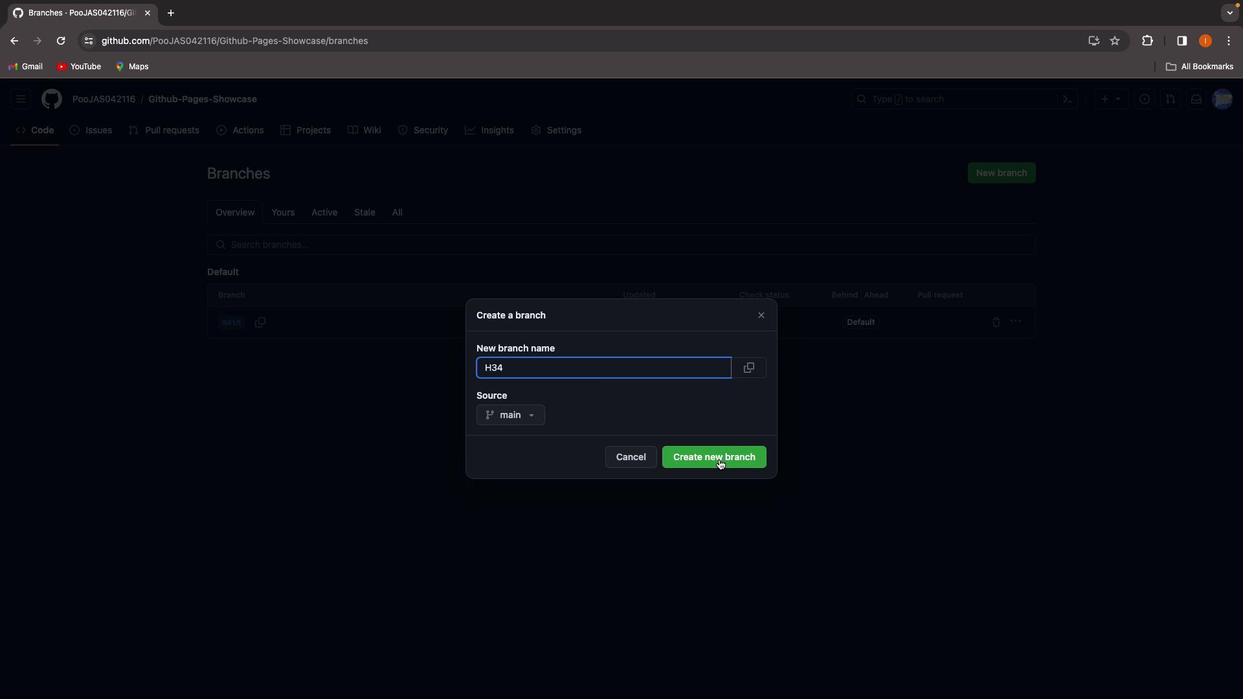 
Action: Mouse moved to (990, 171)
Screenshot: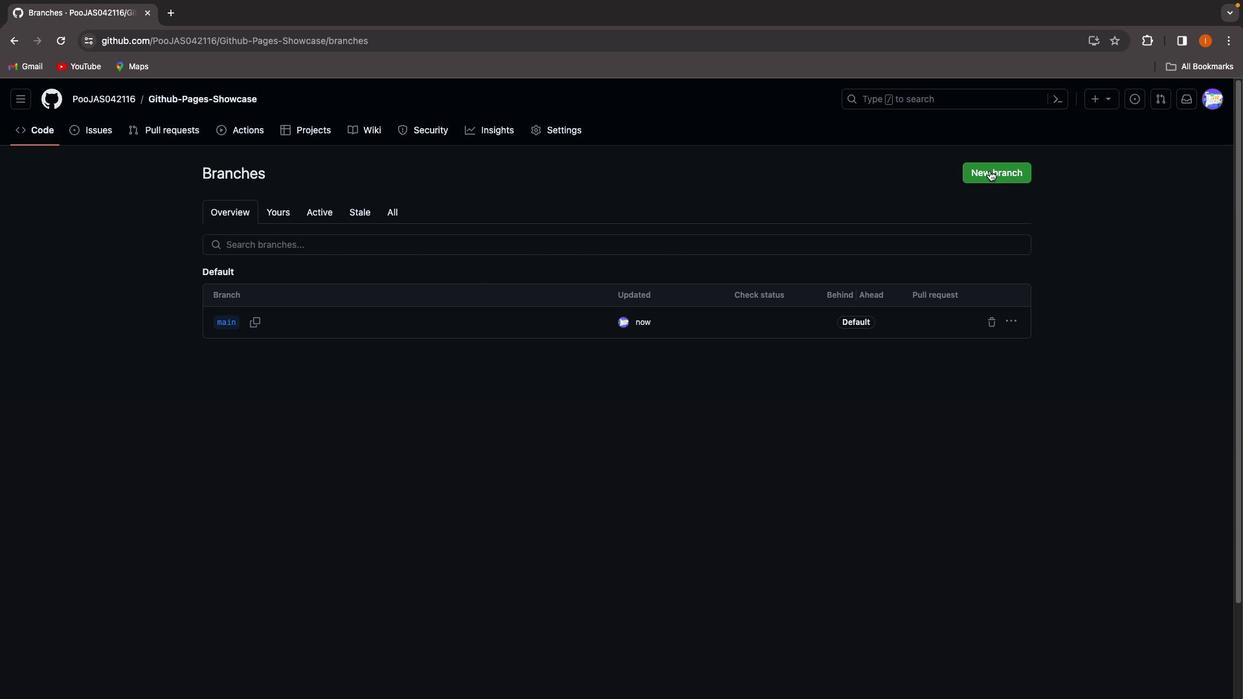 
Action: Mouse pressed left at (990, 171)
Screenshot: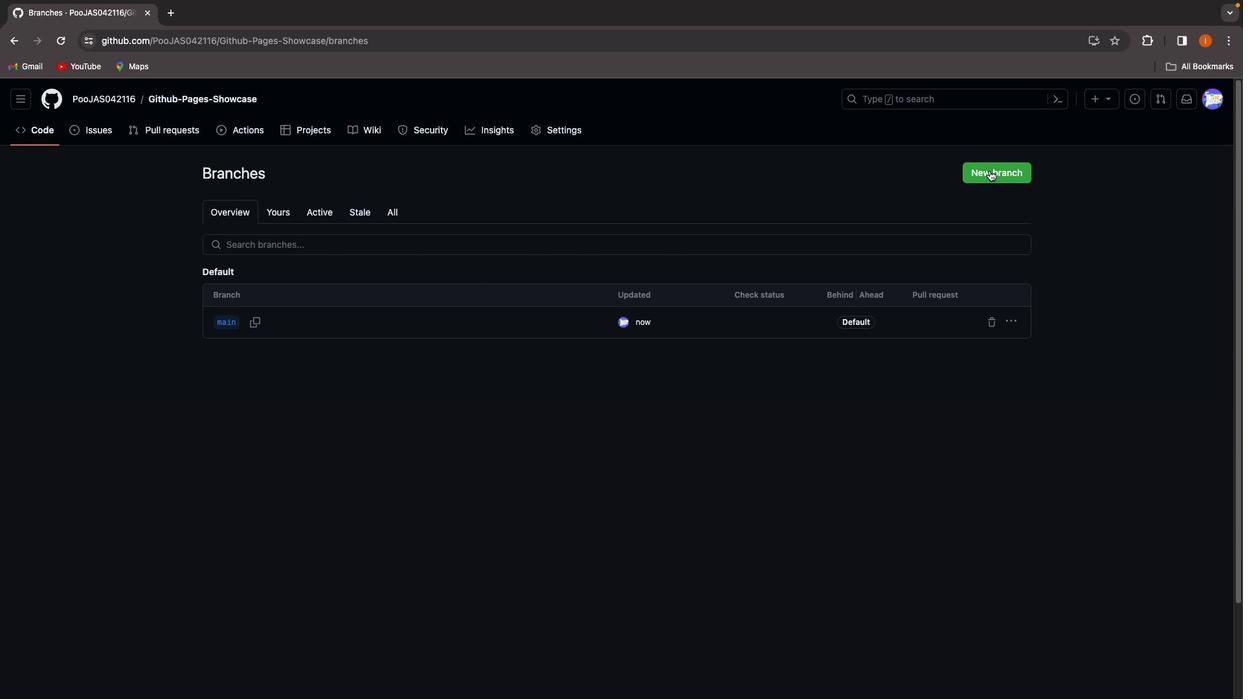 
Action: Mouse moved to (524, 360)
Screenshot: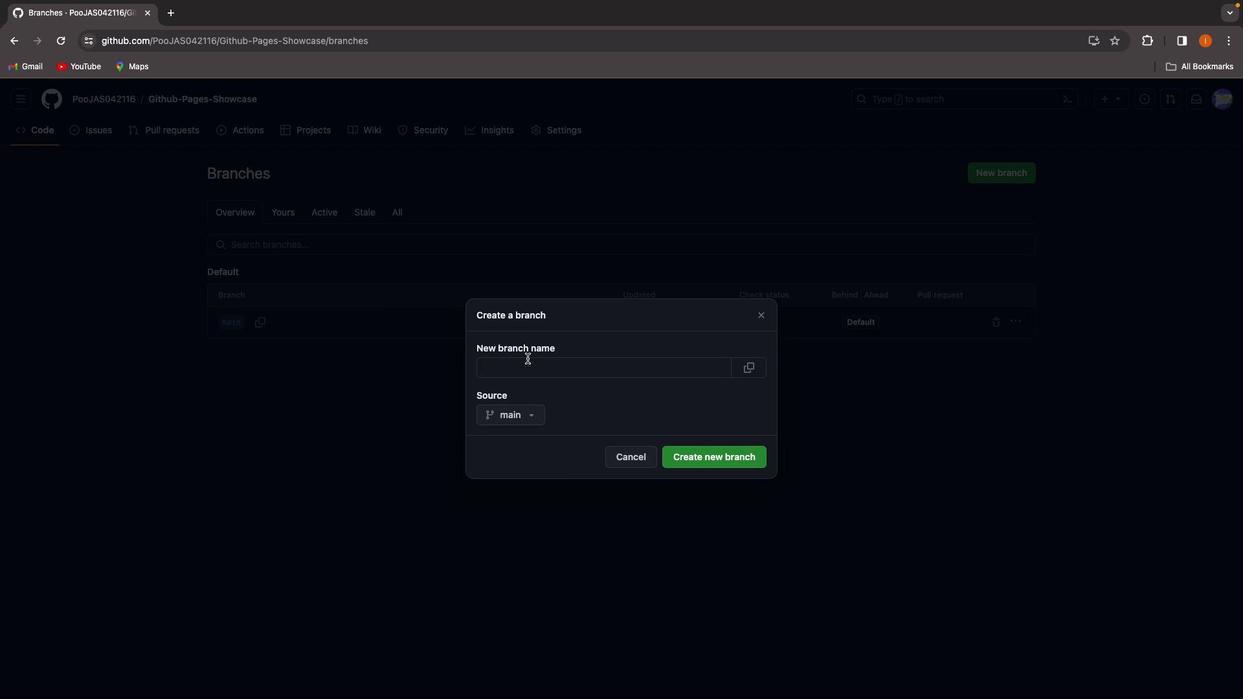 
Action: Mouse pressed left at (524, 360)
Screenshot: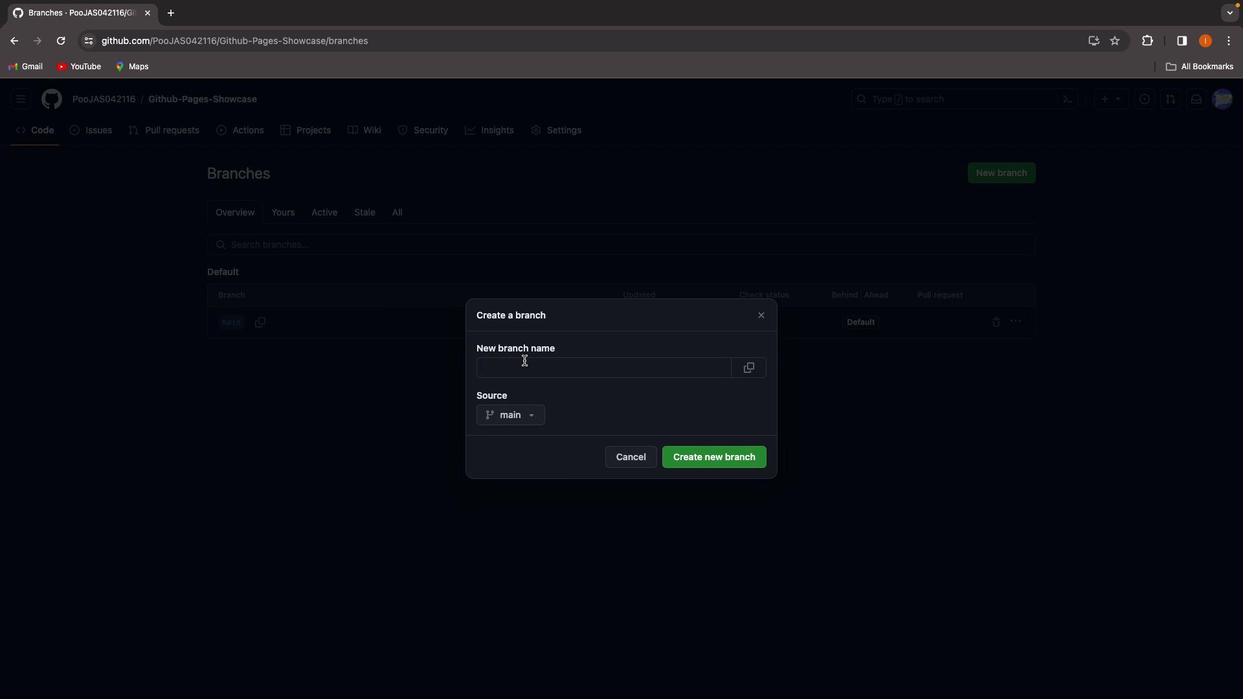 
Action: Mouse moved to (524, 360)
Screenshot: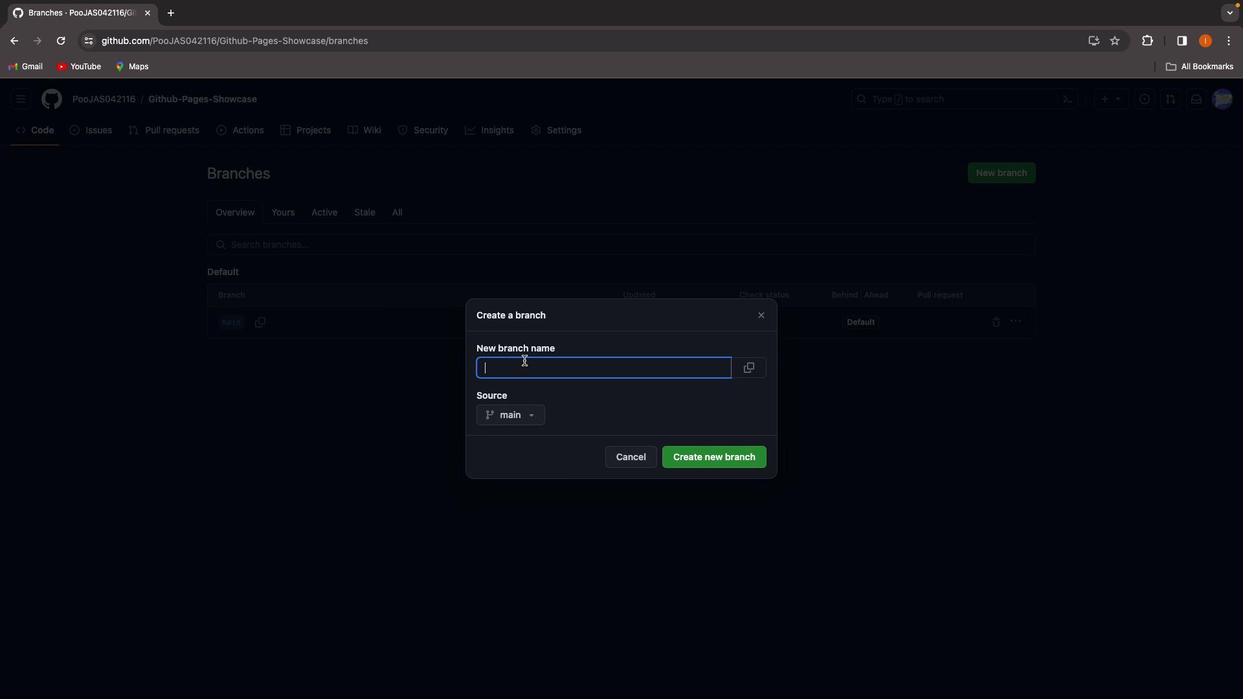 
Action: Key pressed Key.shift_r'H''i''7''6''7'Key.backspace
Screenshot: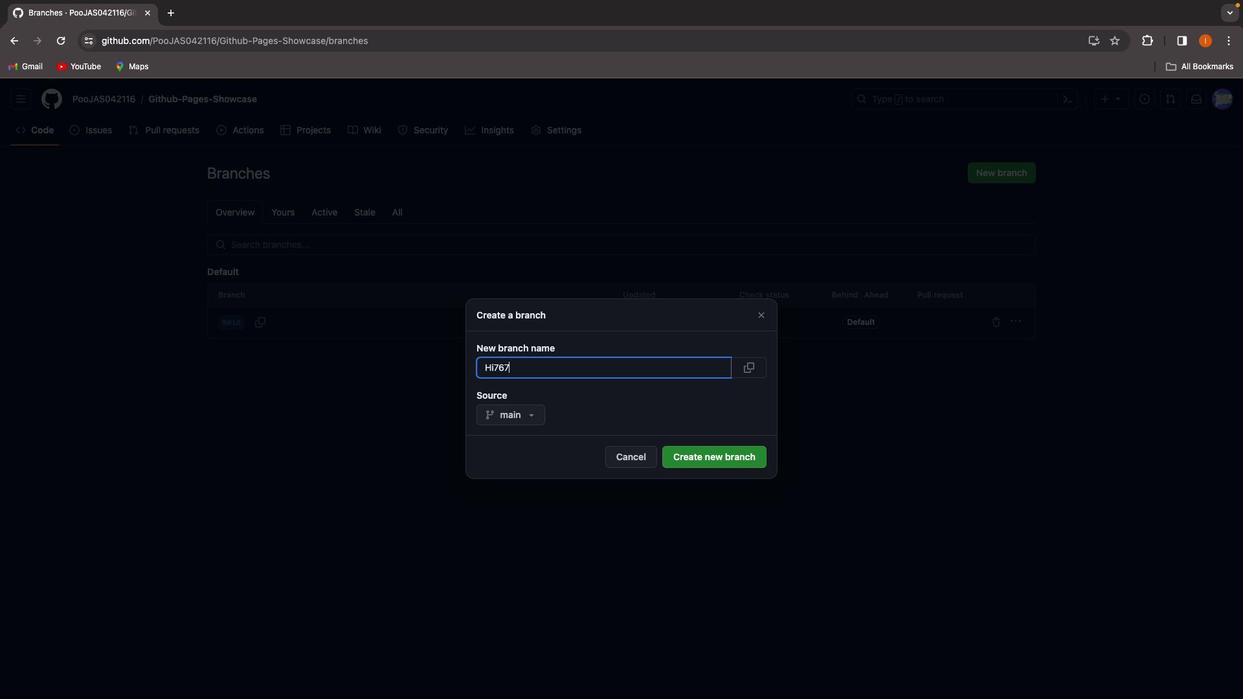 
Action: Mouse moved to (734, 453)
Screenshot: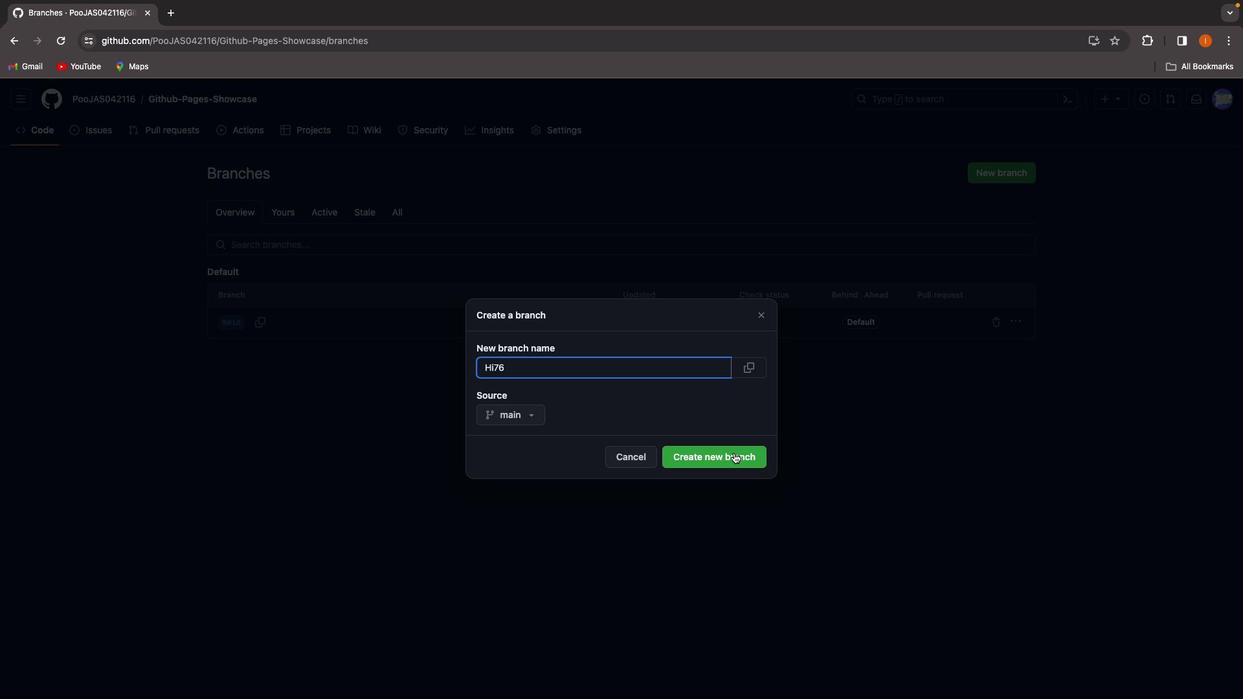 
Action: Mouse pressed left at (734, 453)
Screenshot: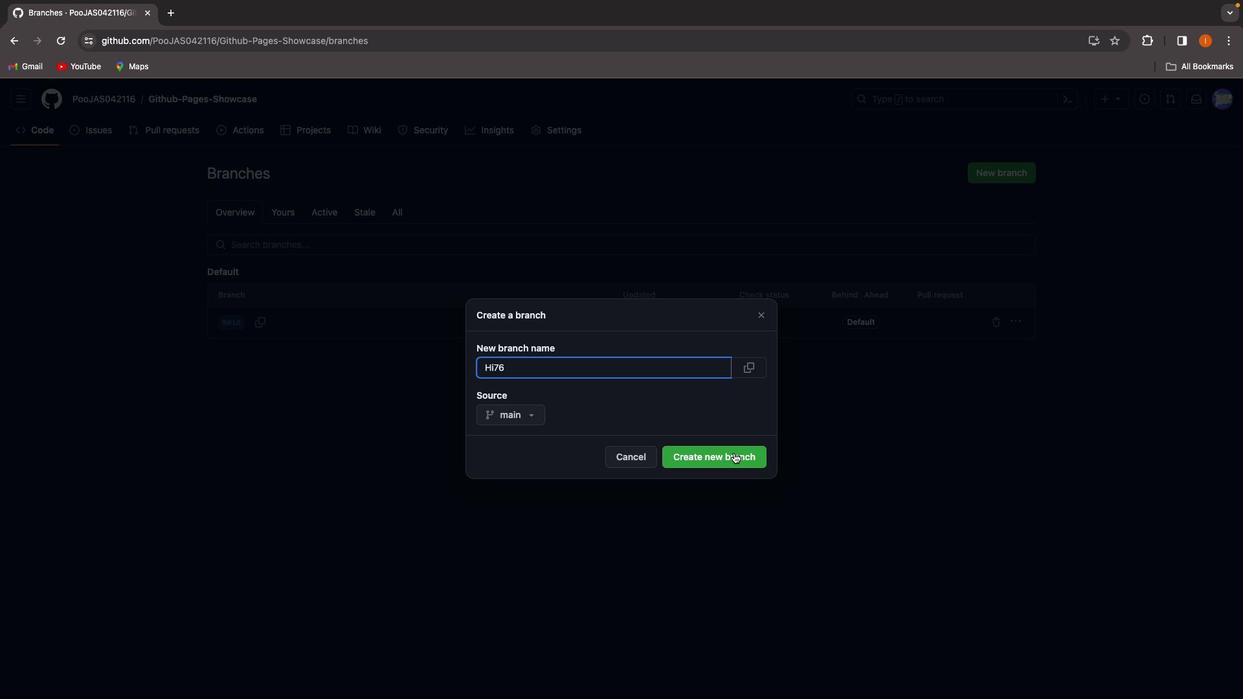 
Action: Mouse moved to (177, 134)
Screenshot: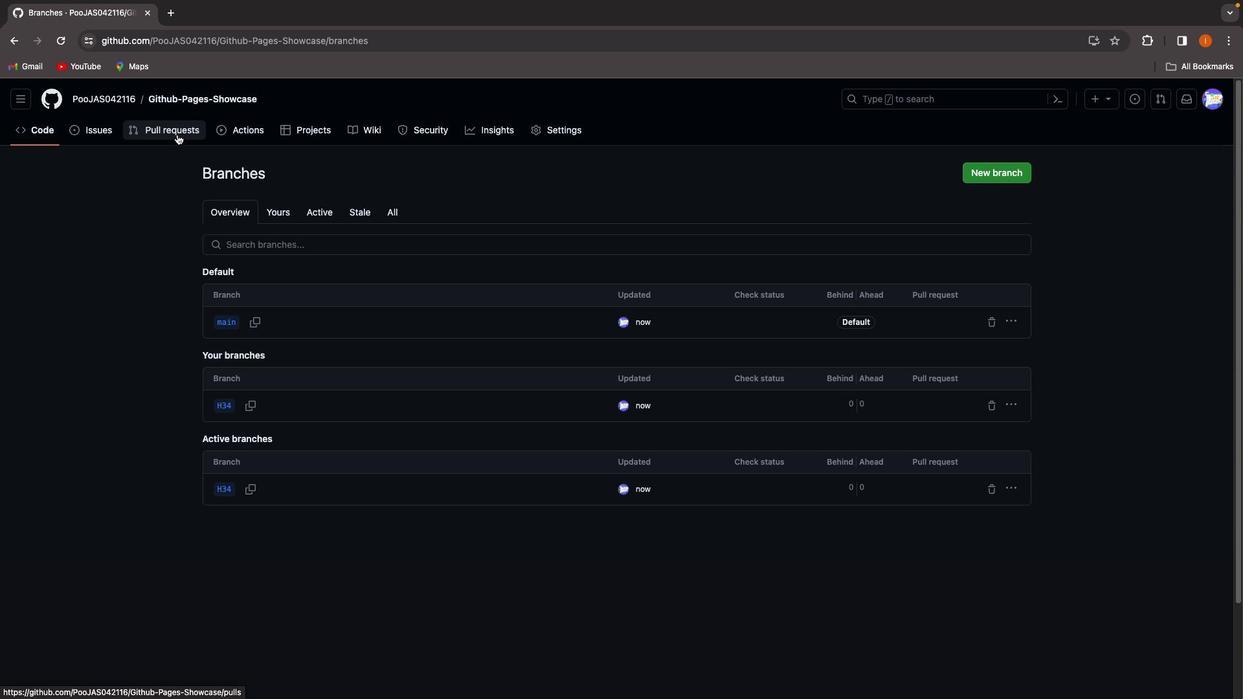 
Action: Mouse pressed left at (177, 134)
Screenshot: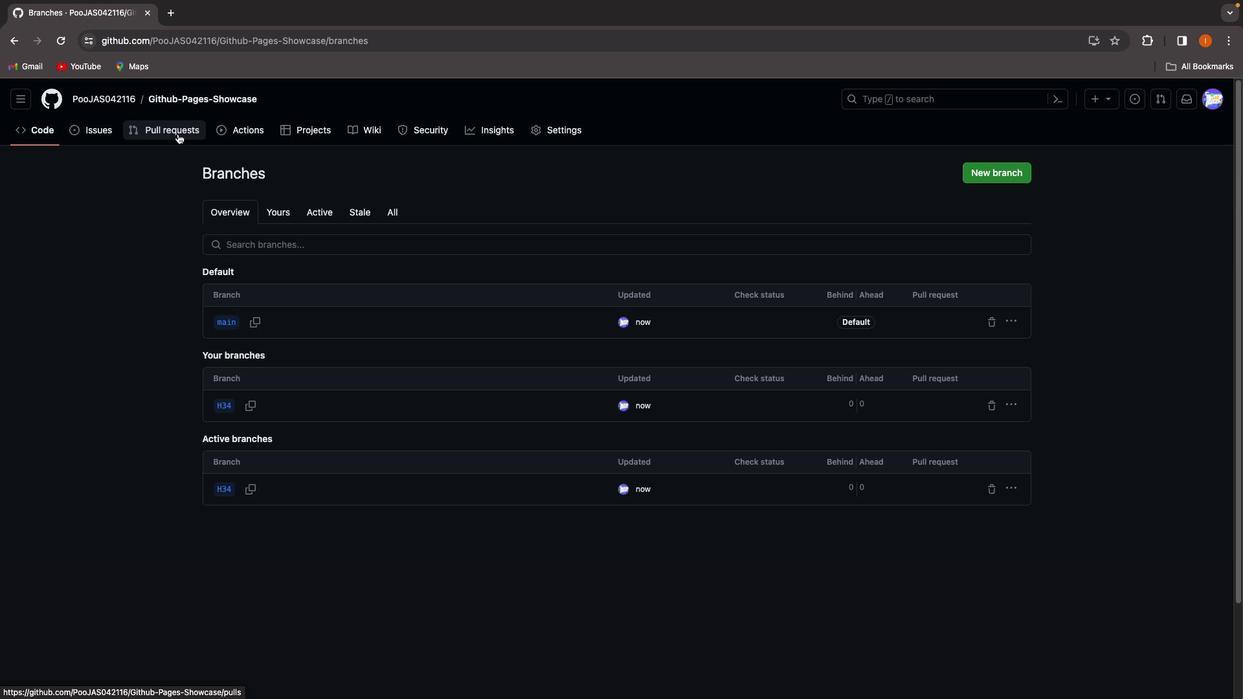 
Action: Mouse moved to (970, 255)
Screenshot: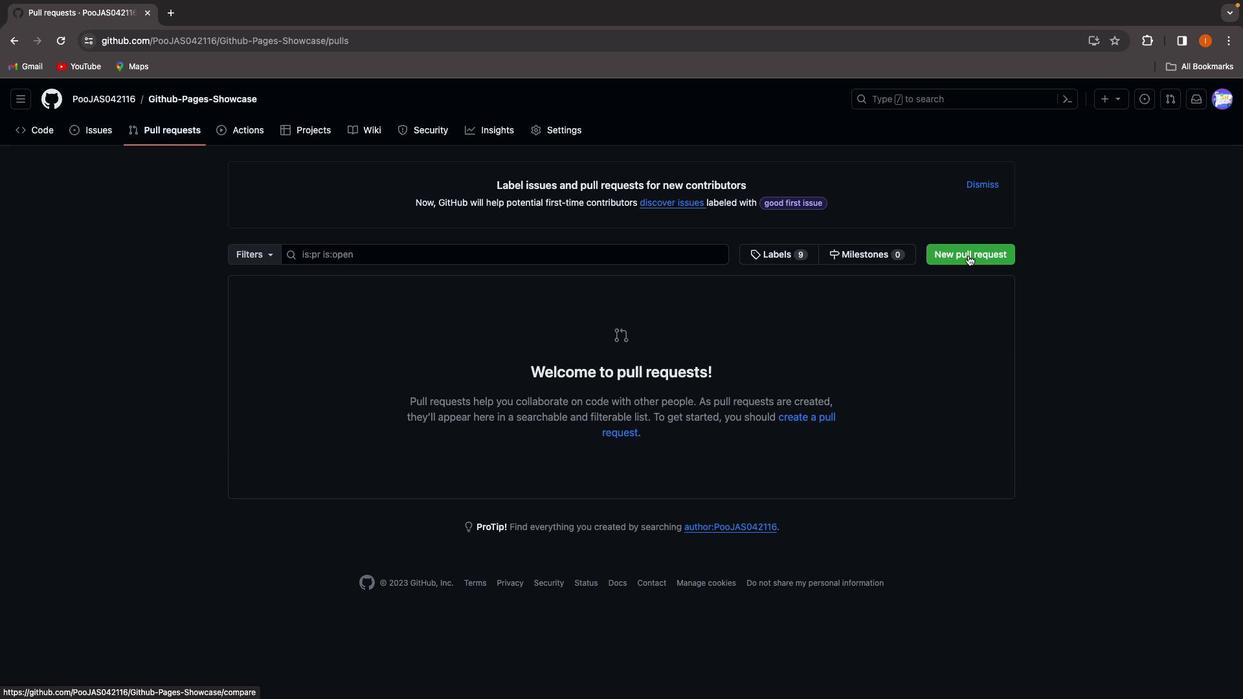 
Action: Mouse pressed left at (970, 255)
Screenshot: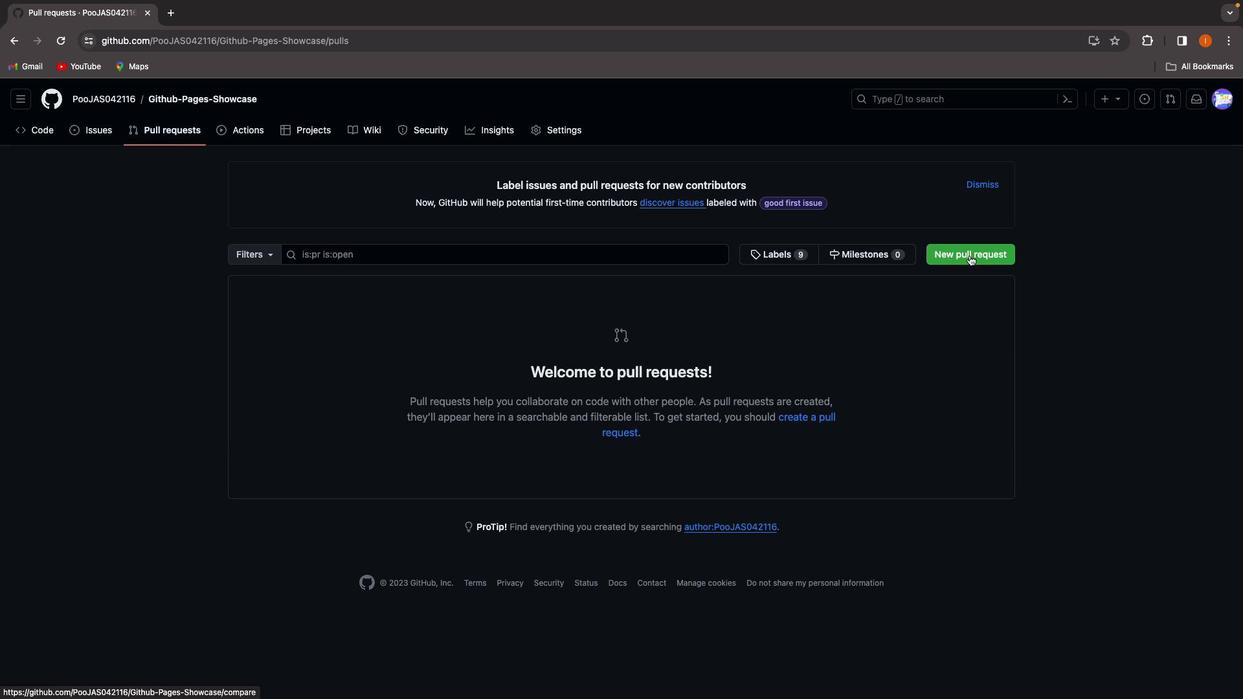 
Action: Mouse moved to (395, 224)
Screenshot: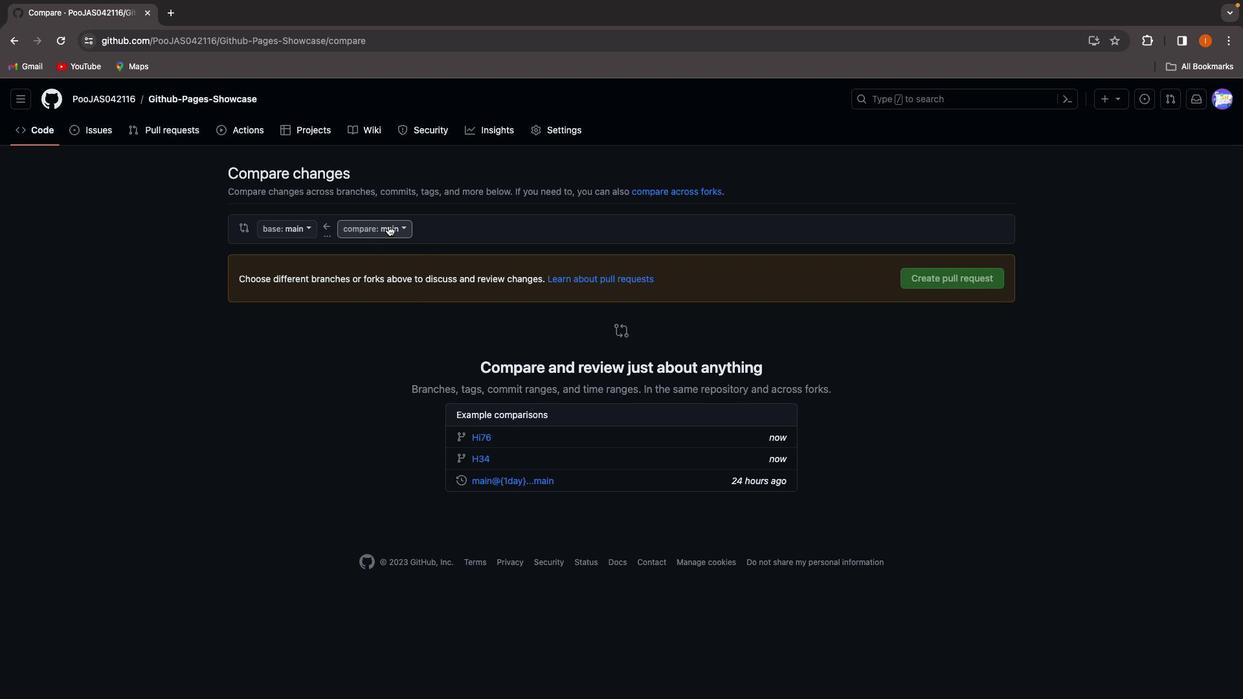 
Action: Mouse pressed left at (395, 224)
Screenshot: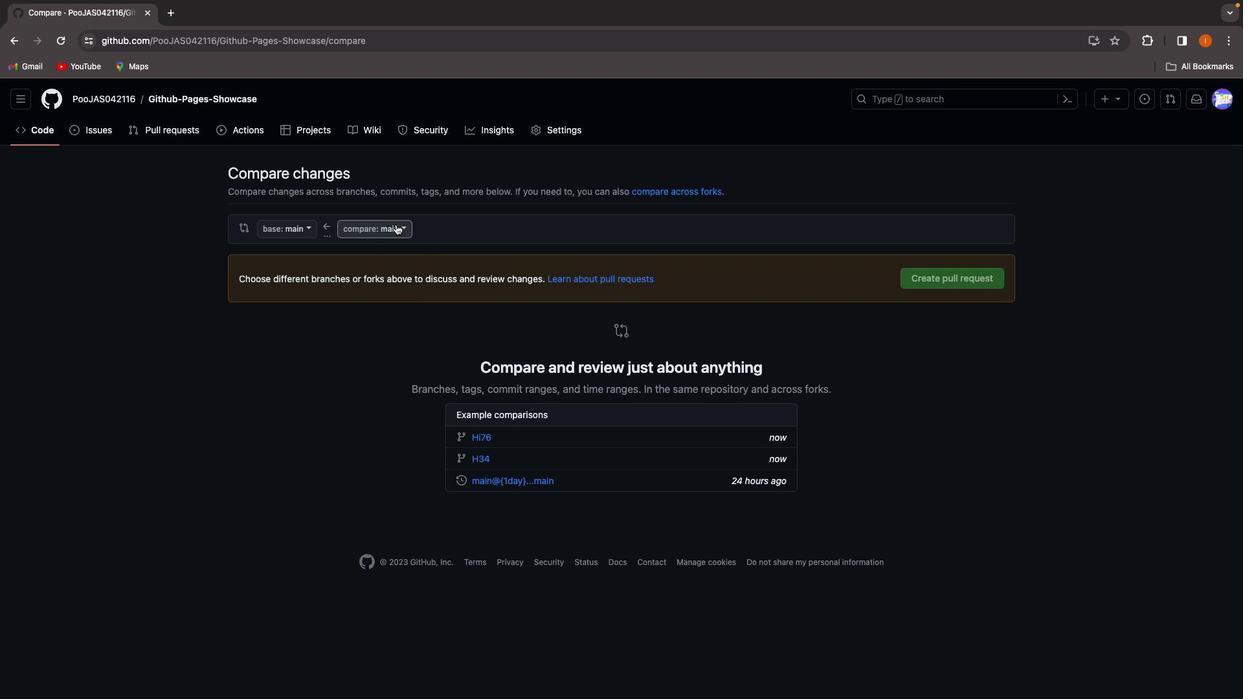 
Action: Mouse moved to (372, 352)
Screenshot: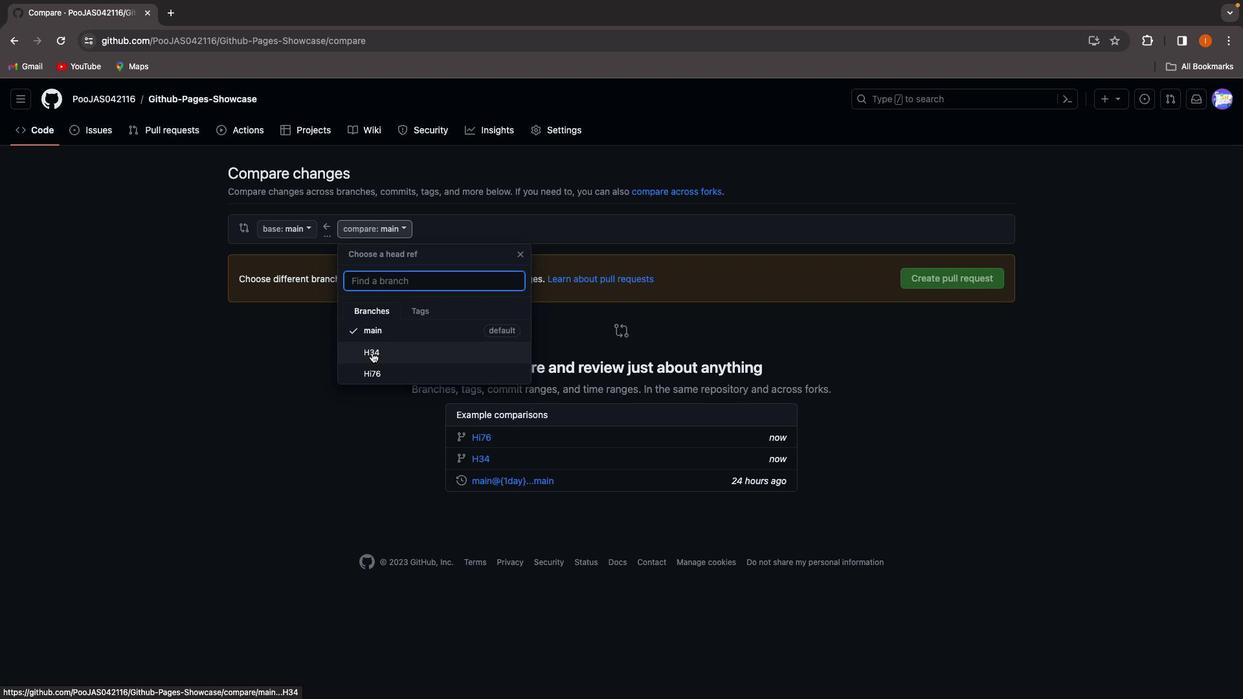 
Action: Mouse pressed left at (372, 352)
Screenshot: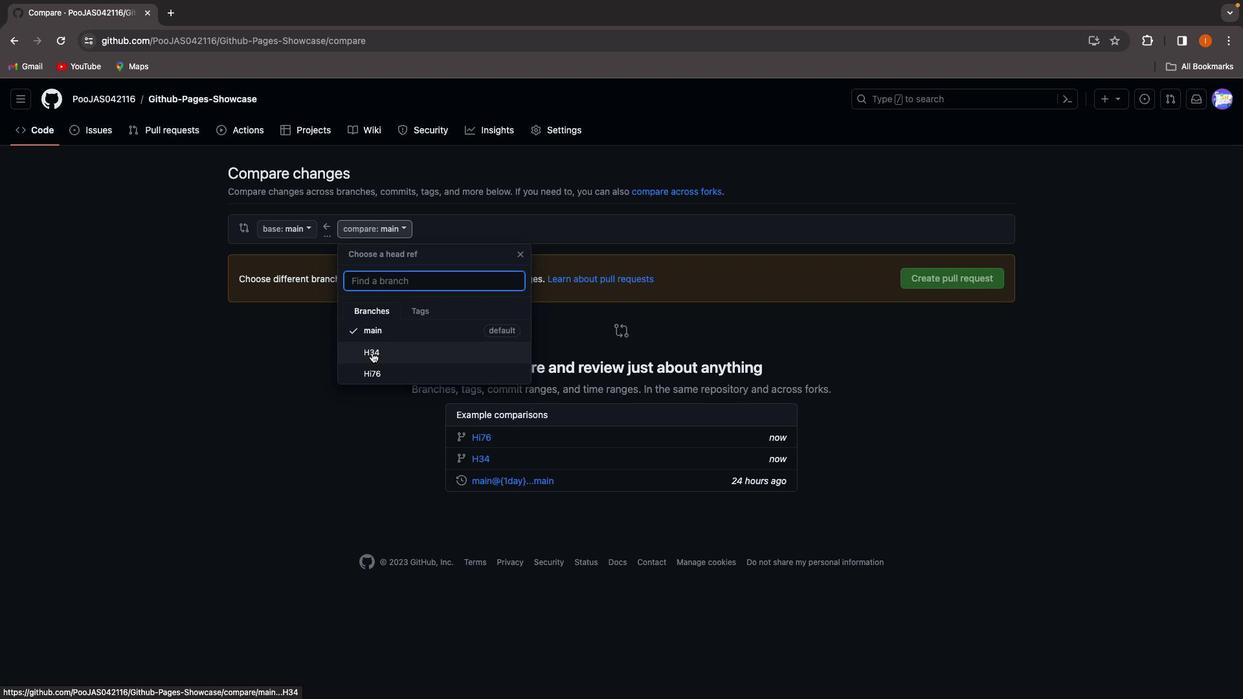 
Action: Mouse moved to (316, 227)
Screenshot: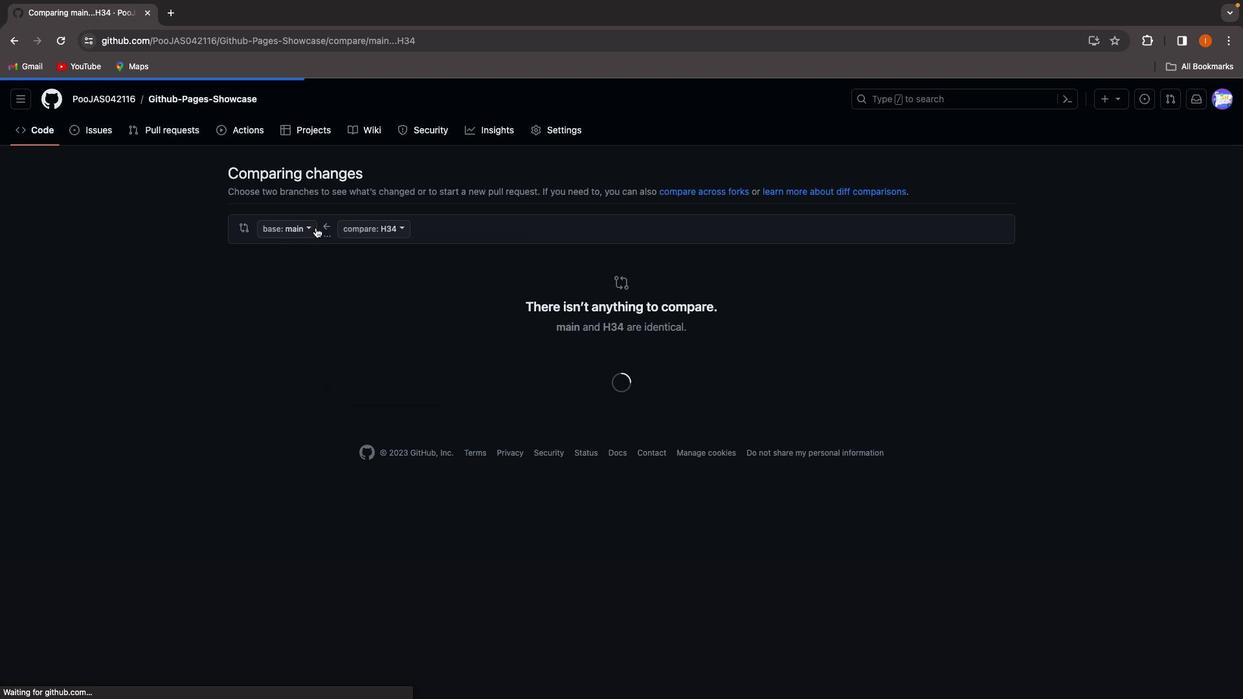 
Action: Mouse pressed left at (316, 227)
Screenshot: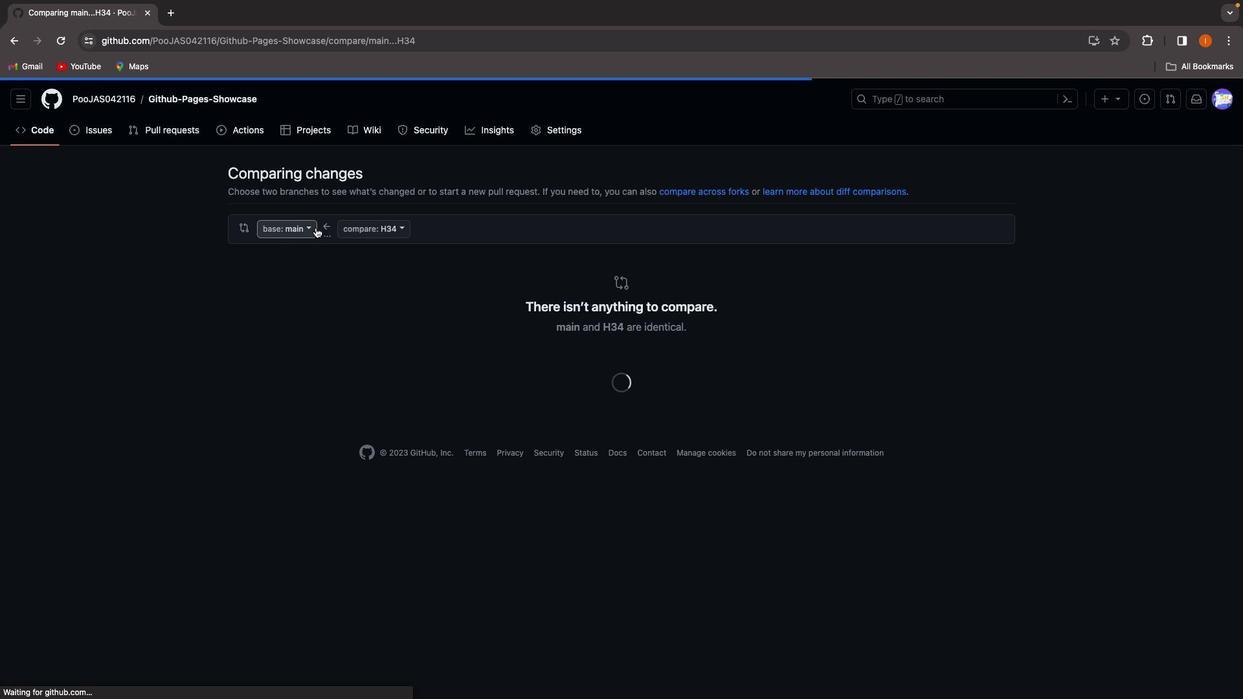 
Action: Mouse moved to (297, 368)
Screenshot: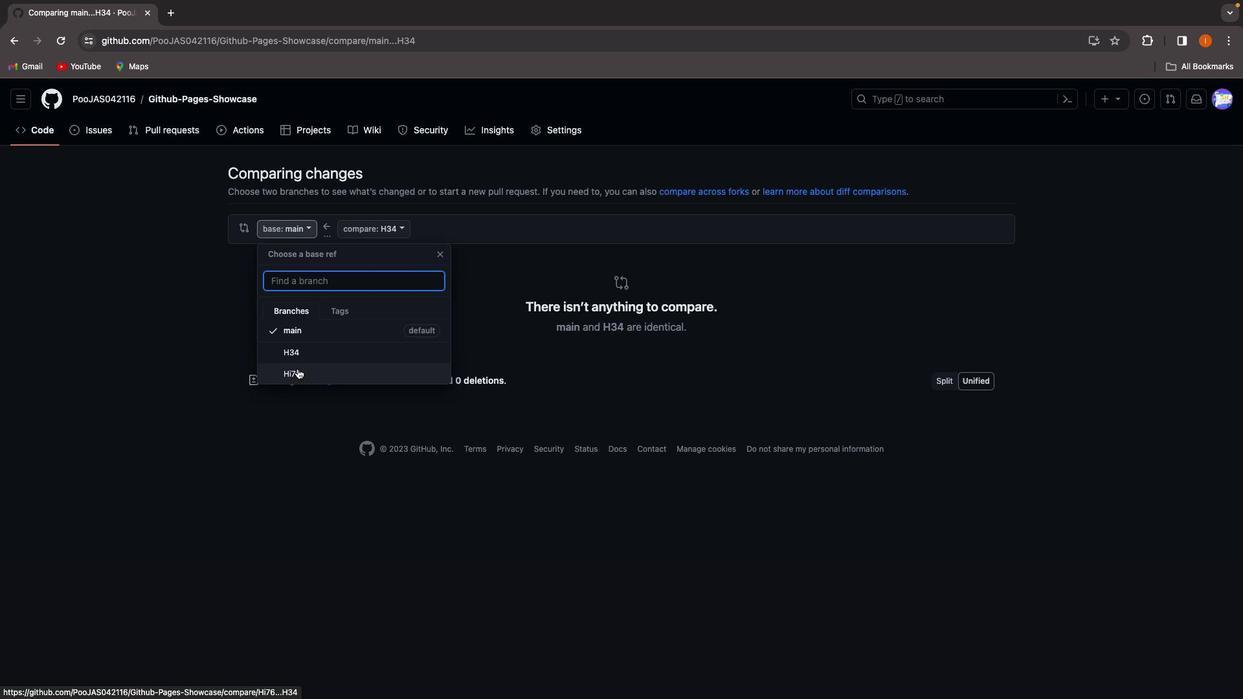 
Action: Mouse pressed left at (297, 368)
Screenshot: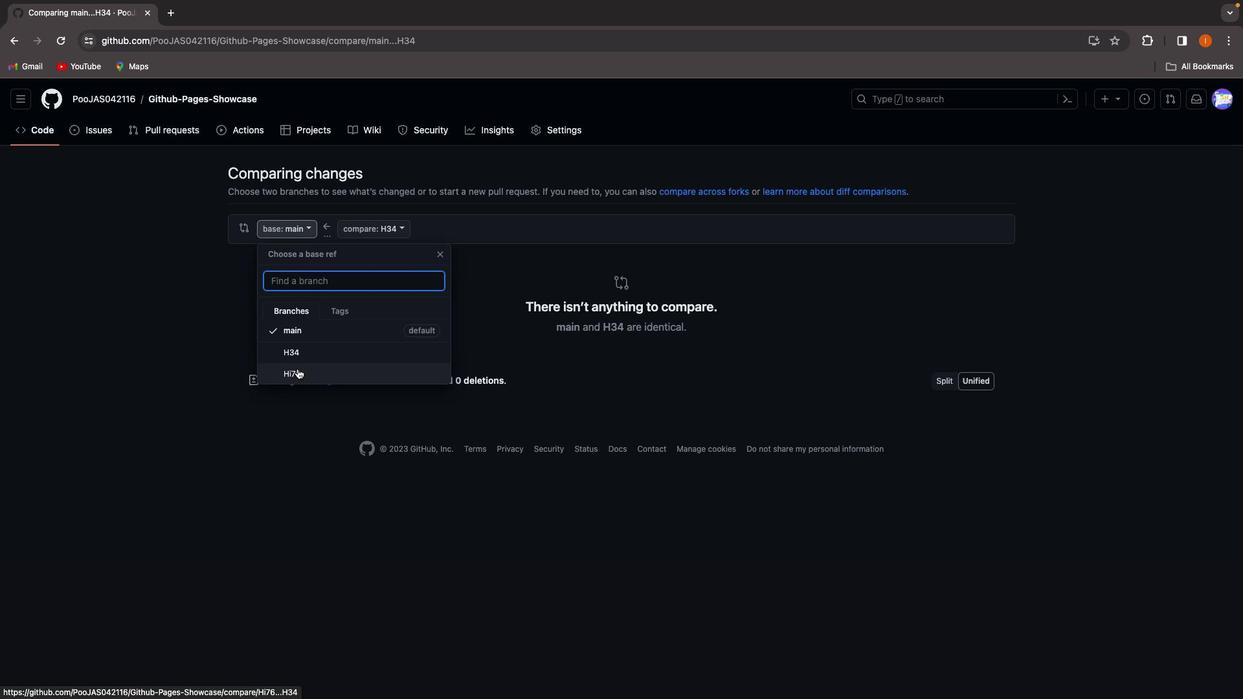 
Action: Mouse moved to (332, 381)
Screenshot: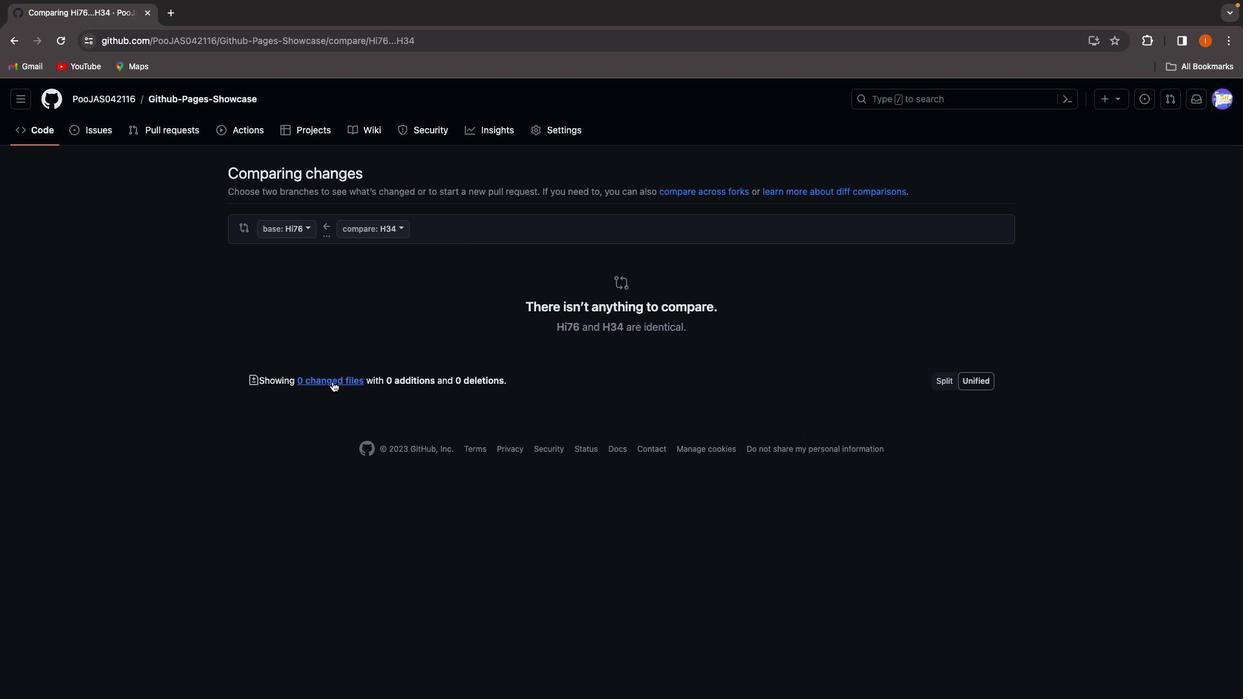 
Action: Mouse pressed left at (332, 381)
Screenshot: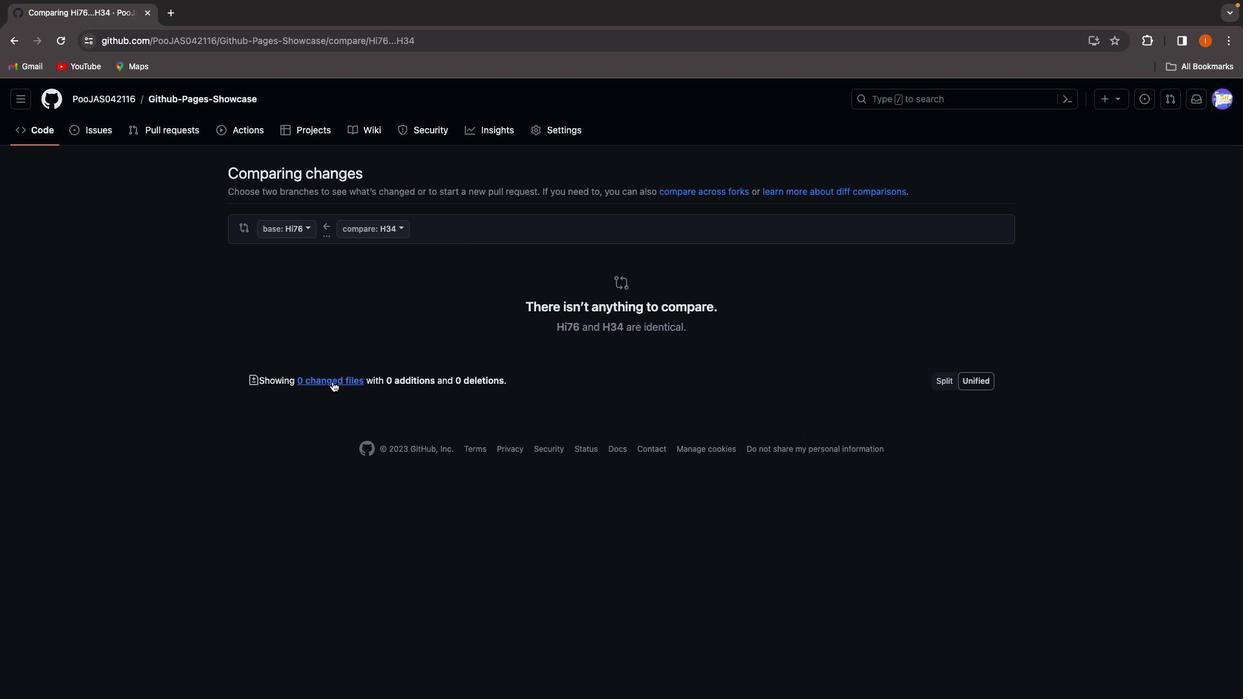 
Action: Mouse moved to (329, 377)
Screenshot: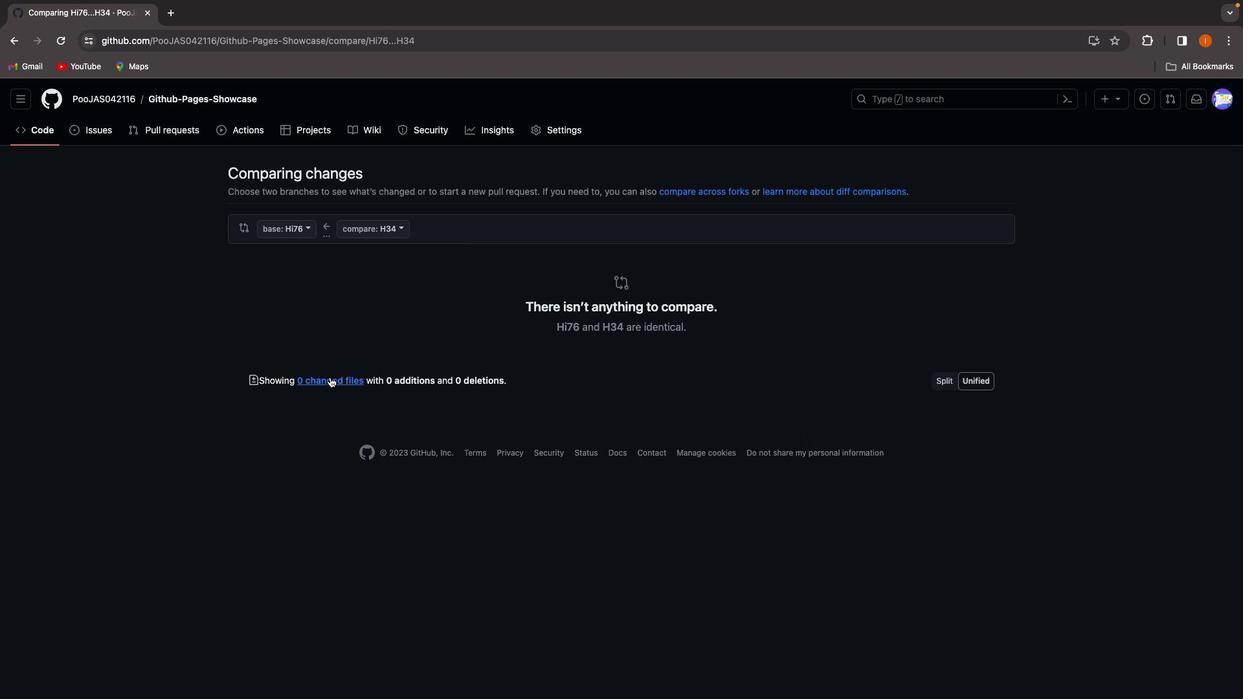 
Action: Mouse pressed left at (329, 377)
Screenshot: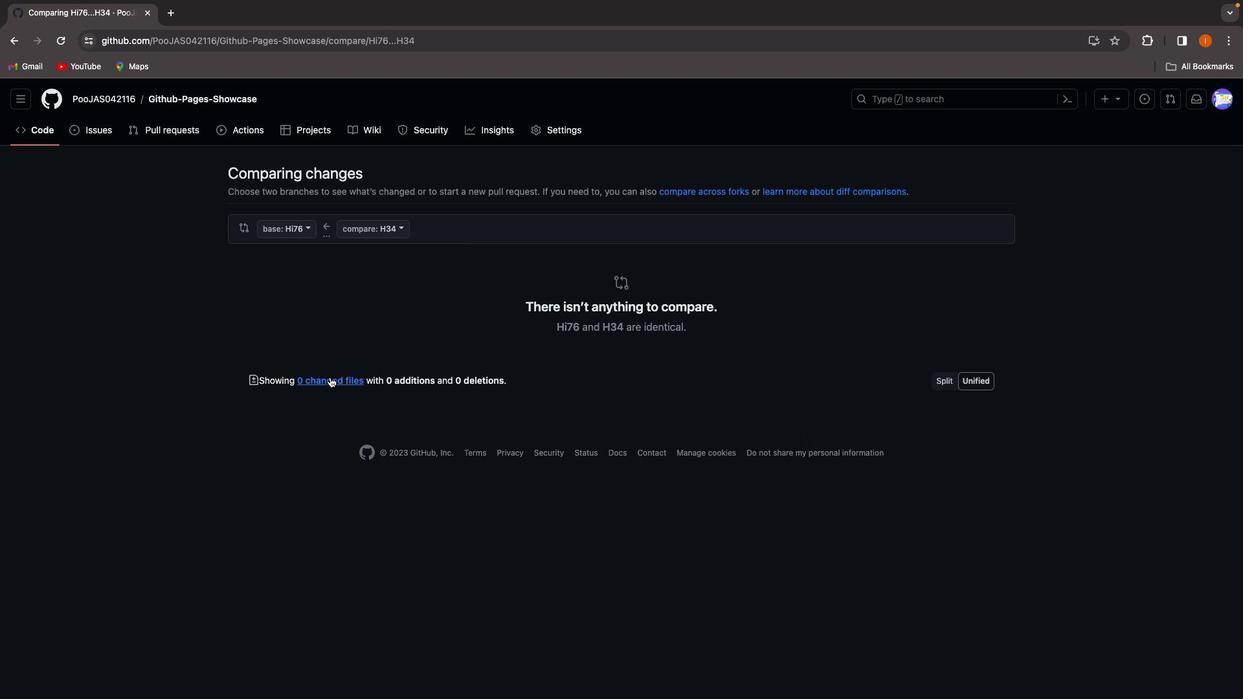 
Action: Mouse moved to (781, 194)
Screenshot: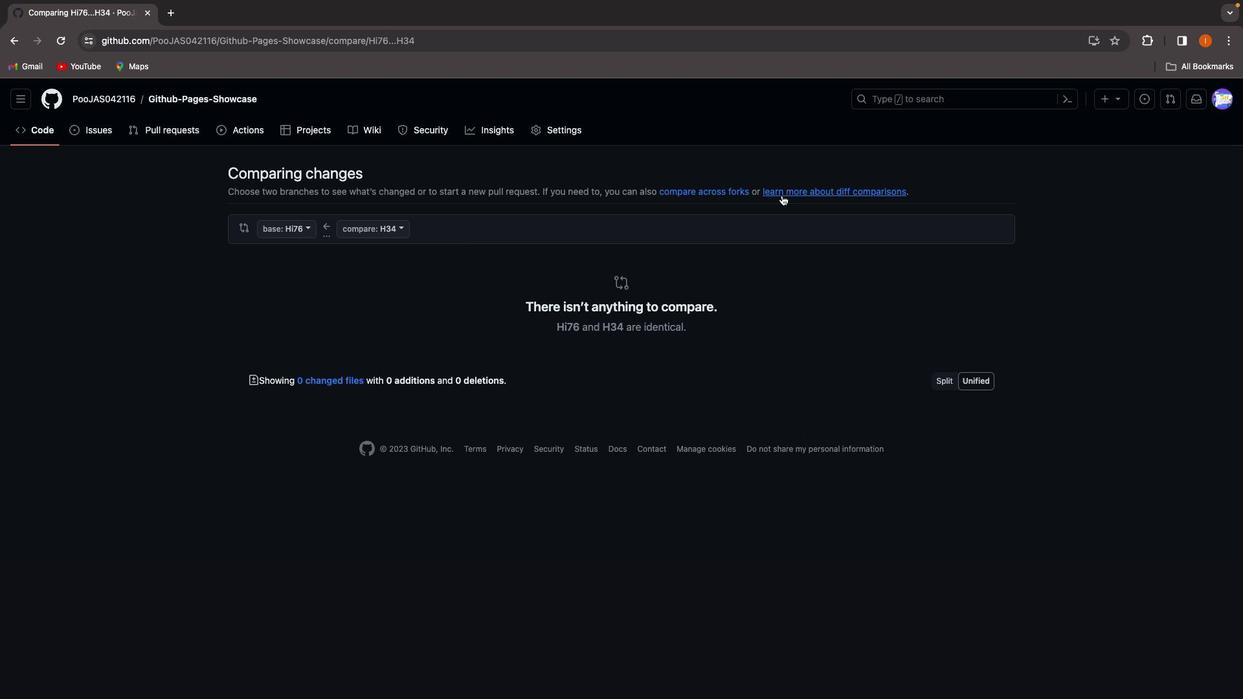 
Action: Mouse pressed left at (781, 194)
Screenshot: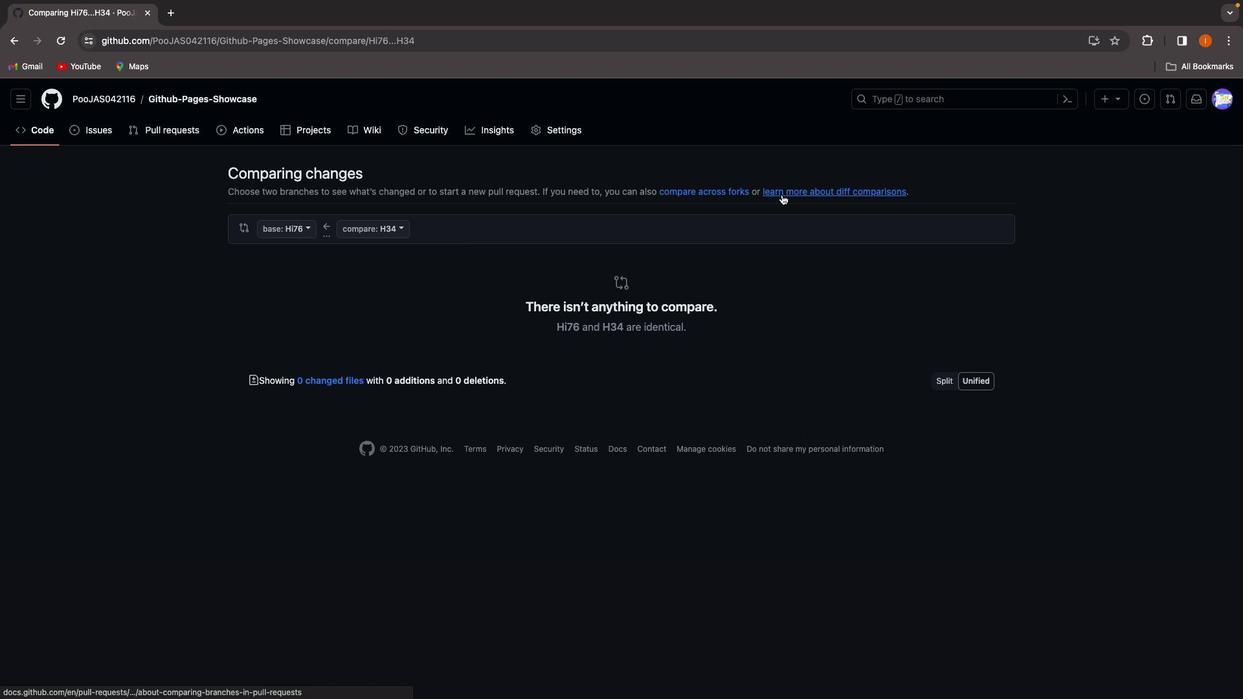 
Action: Mouse pressed left at (781, 194)
Screenshot: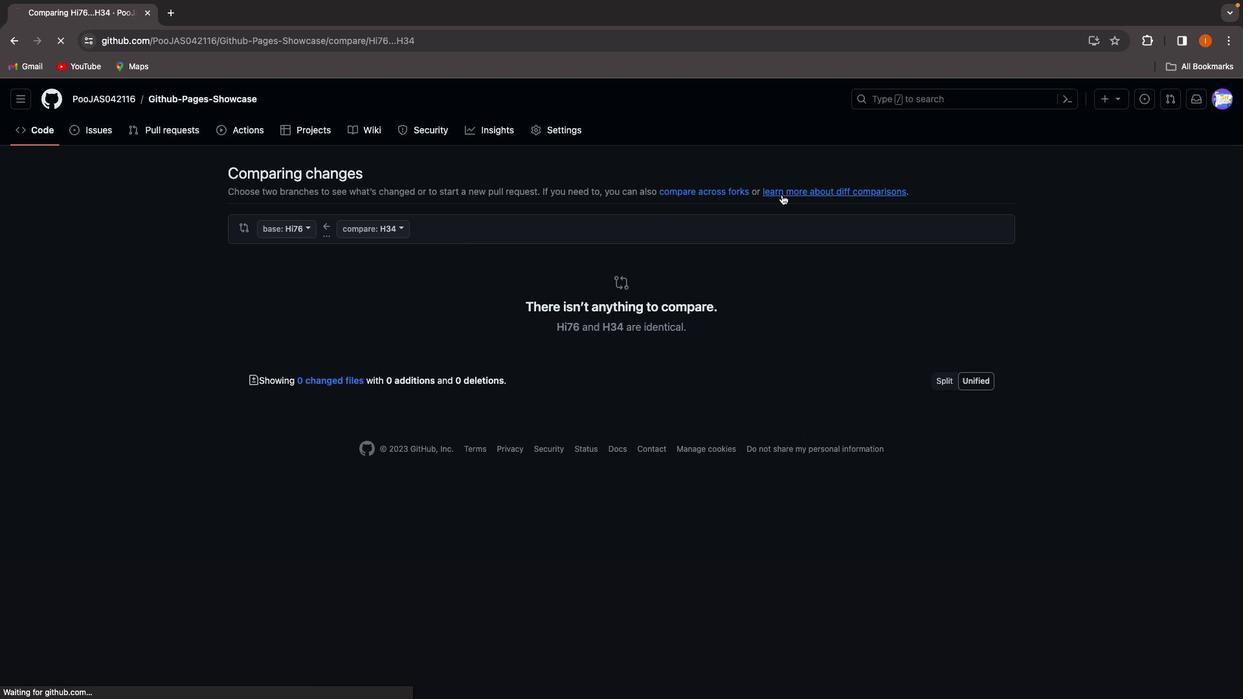 
Action: Mouse moved to (10, 36)
Screenshot: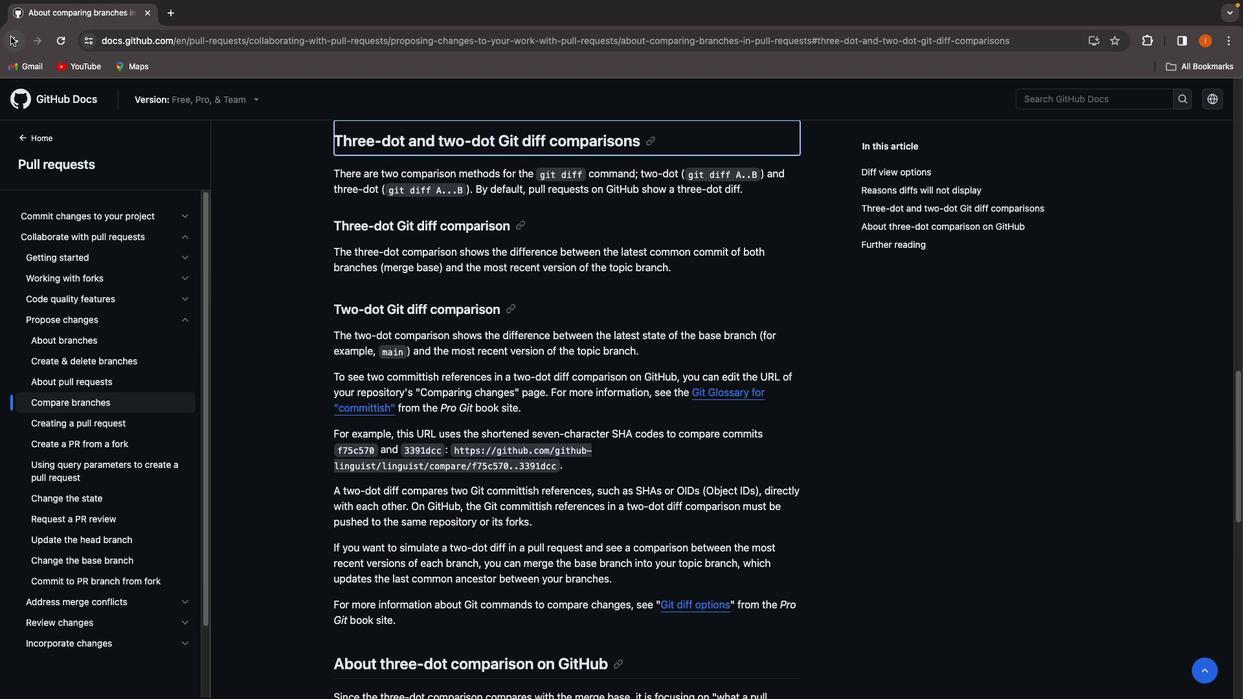 
Action: Mouse pressed left at (10, 36)
Screenshot: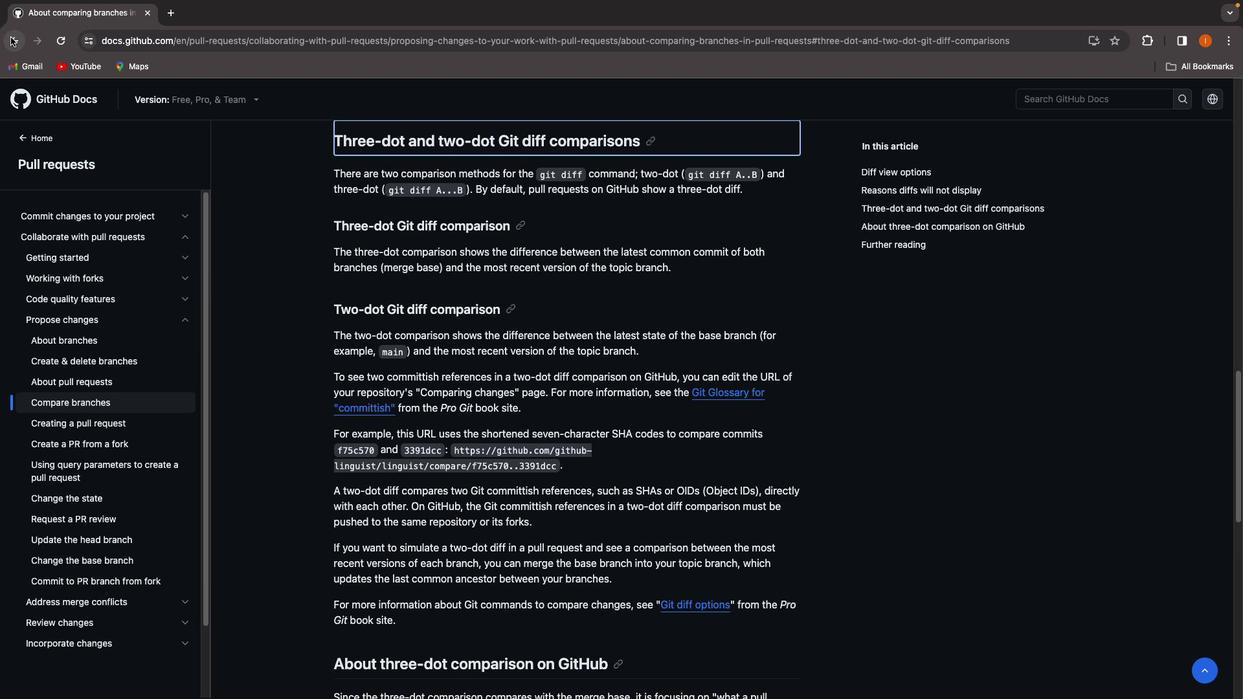 
Action: Mouse moved to (155, 131)
Screenshot: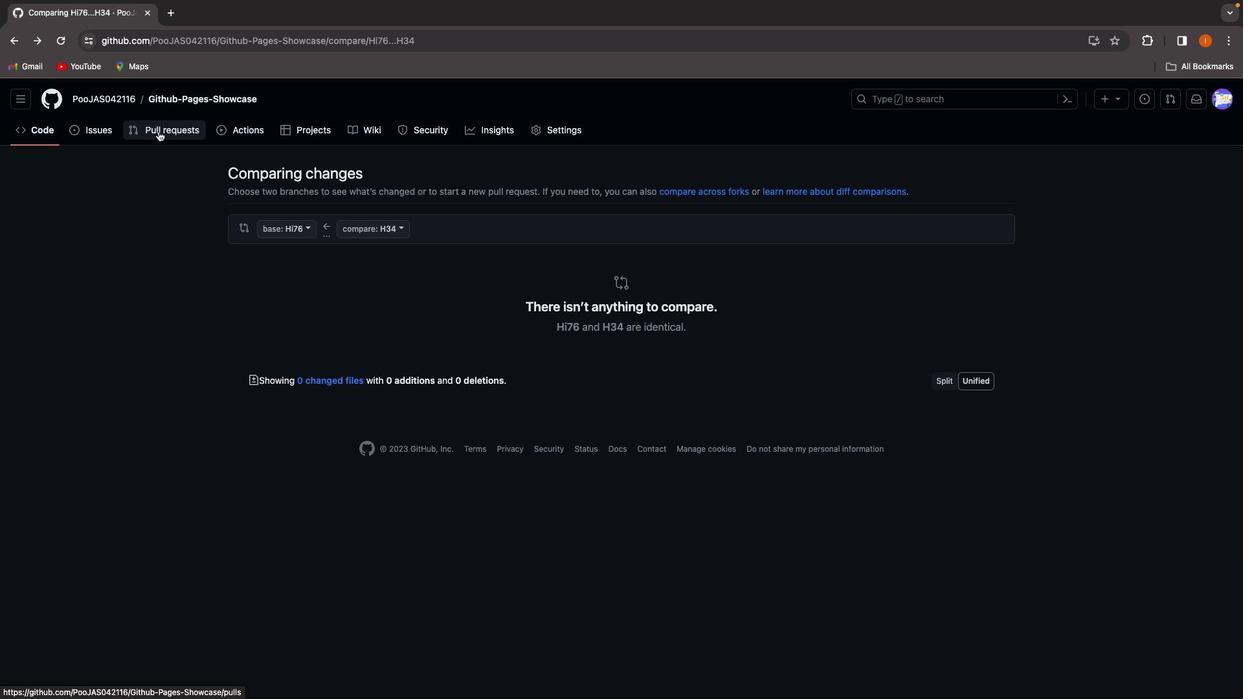 
Action: Mouse pressed left at (155, 131)
Screenshot: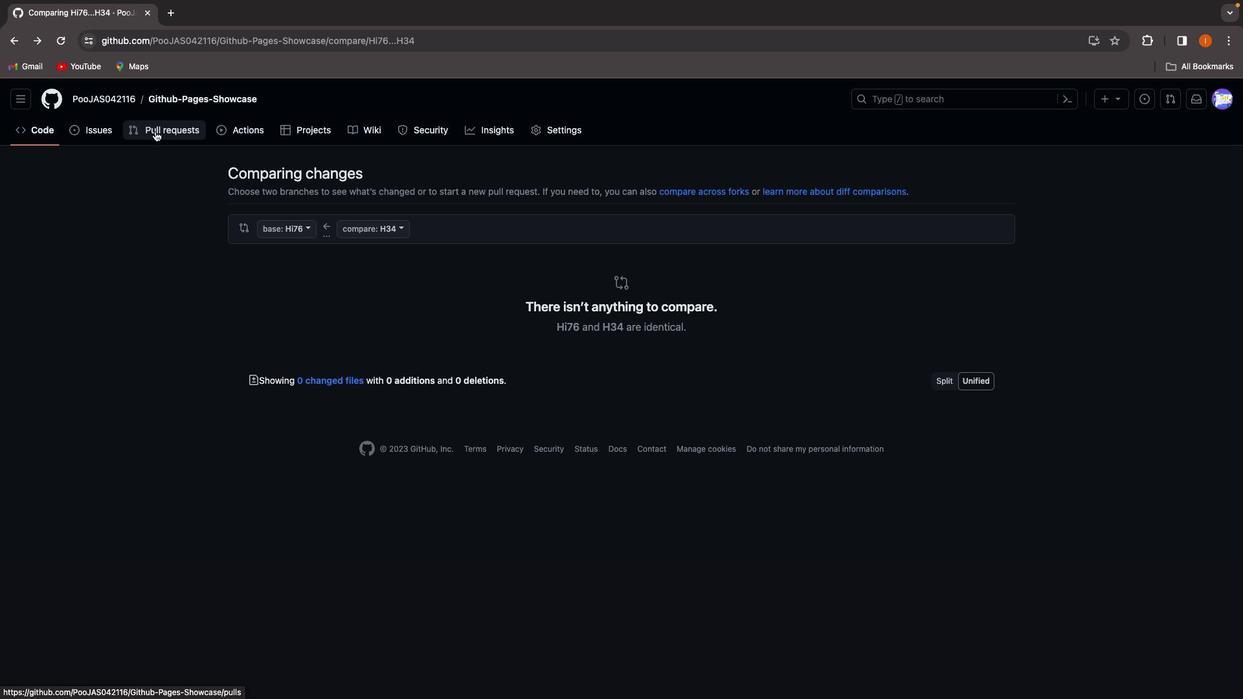 
Action: Mouse moved to (798, 253)
Screenshot: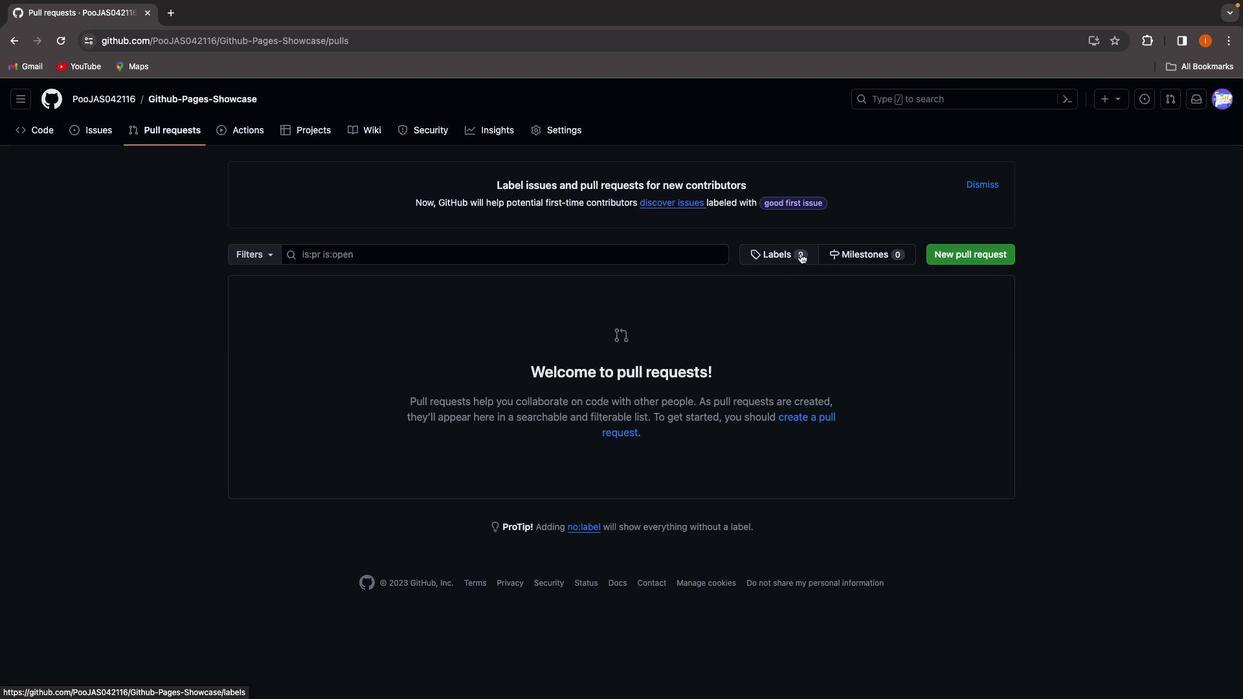 
Action: Mouse pressed left at (798, 253)
Screenshot: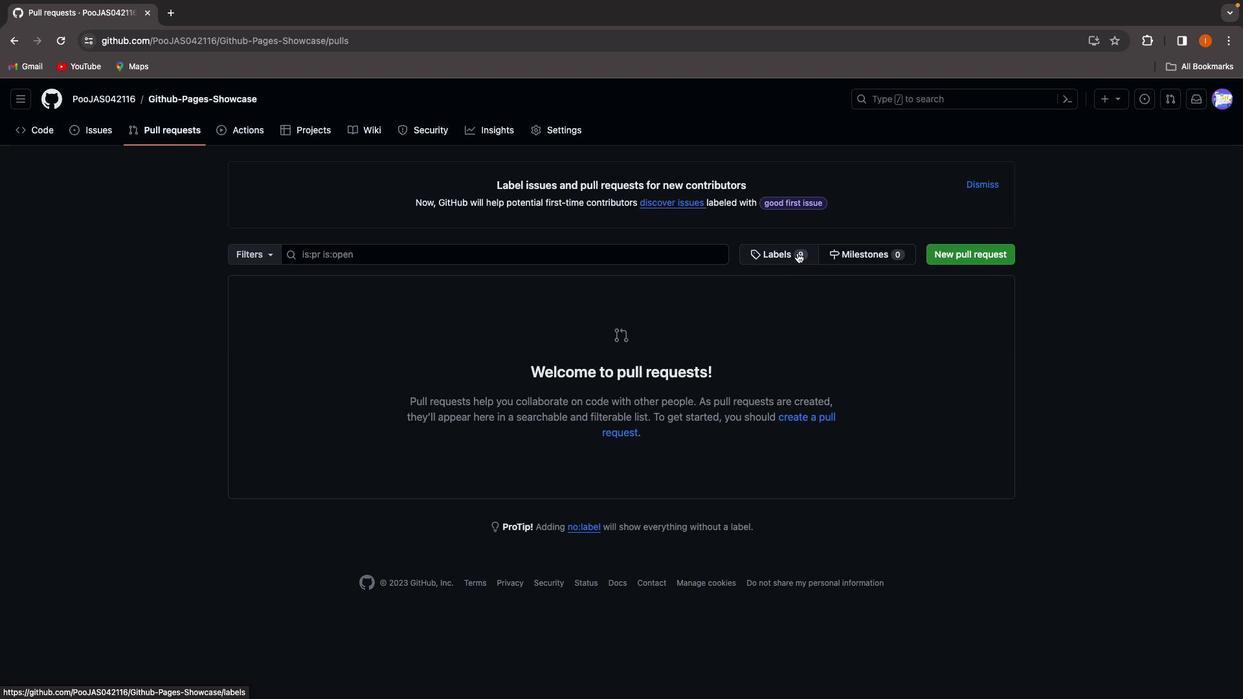
Action: Mouse moved to (108, 338)
Screenshot: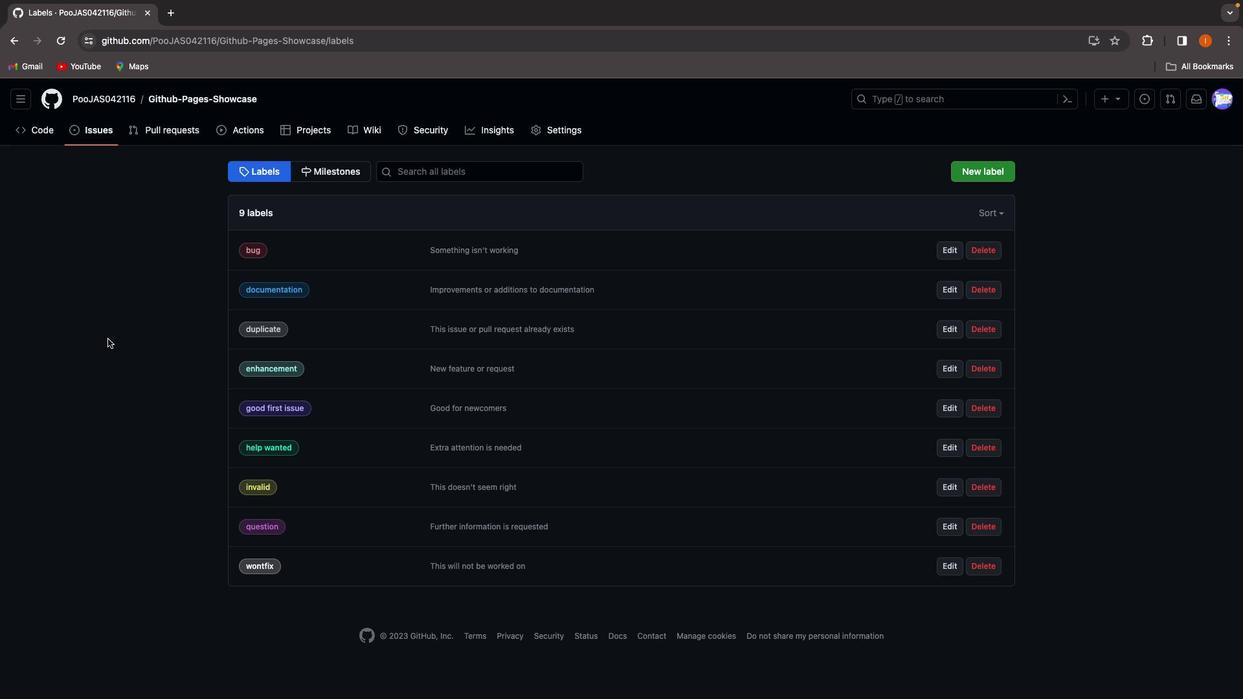 
Action: Mouse pressed left at (108, 338)
Screenshot: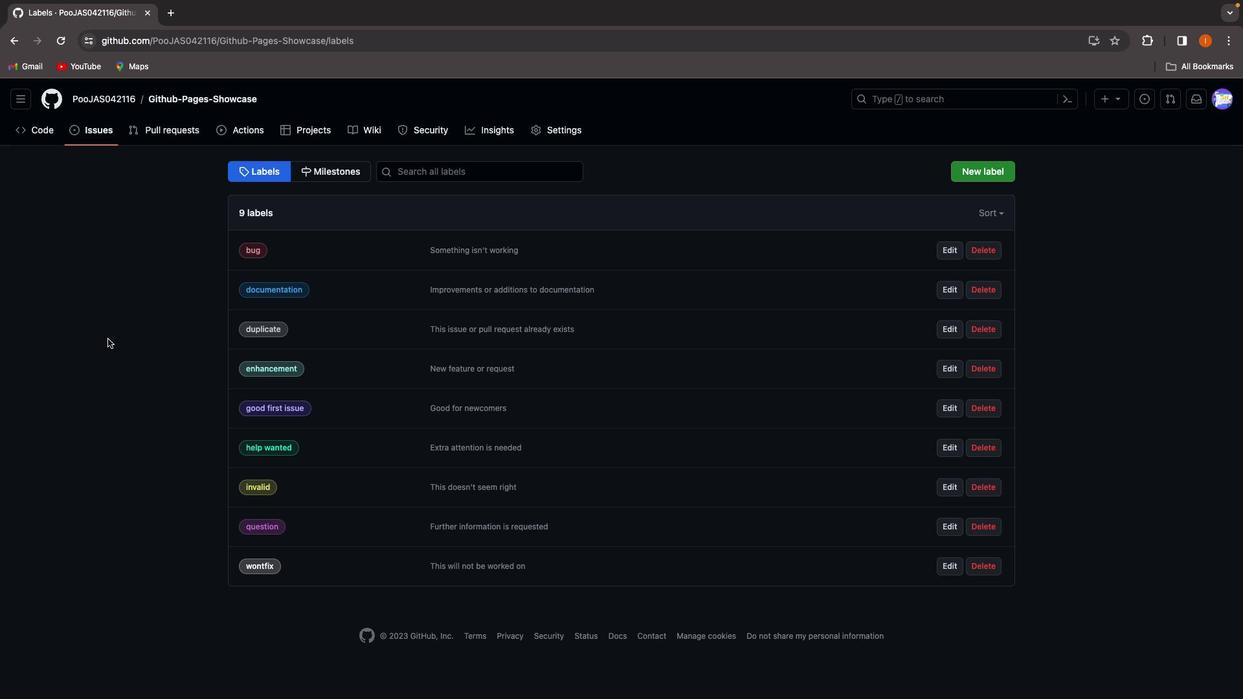 
Action: Mouse moved to (989, 174)
Screenshot: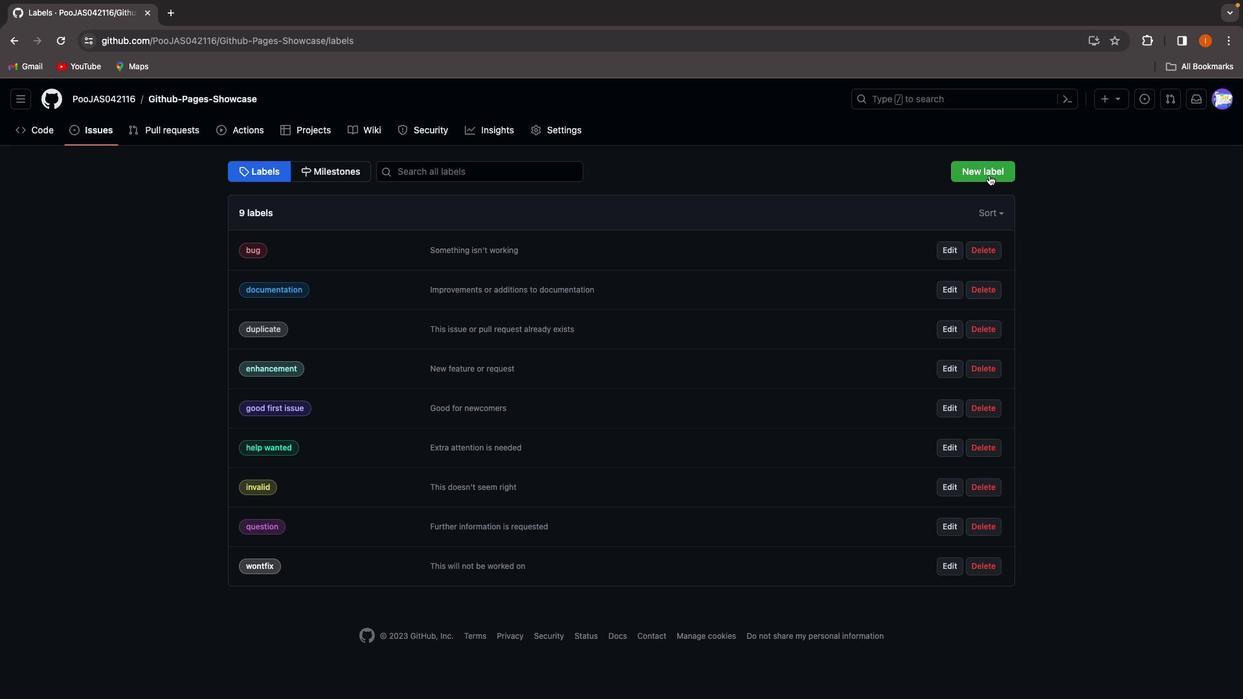 
Action: Mouse pressed left at (989, 174)
Screenshot: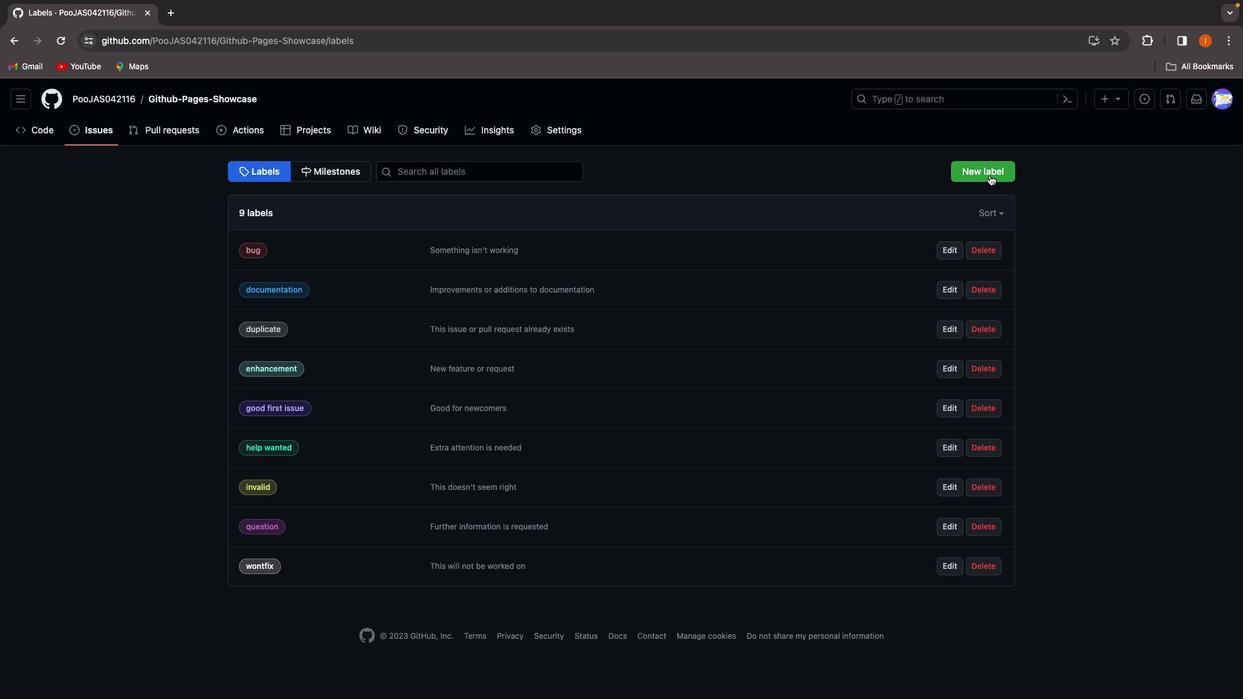 
Action: Mouse moved to (332, 266)
Screenshot: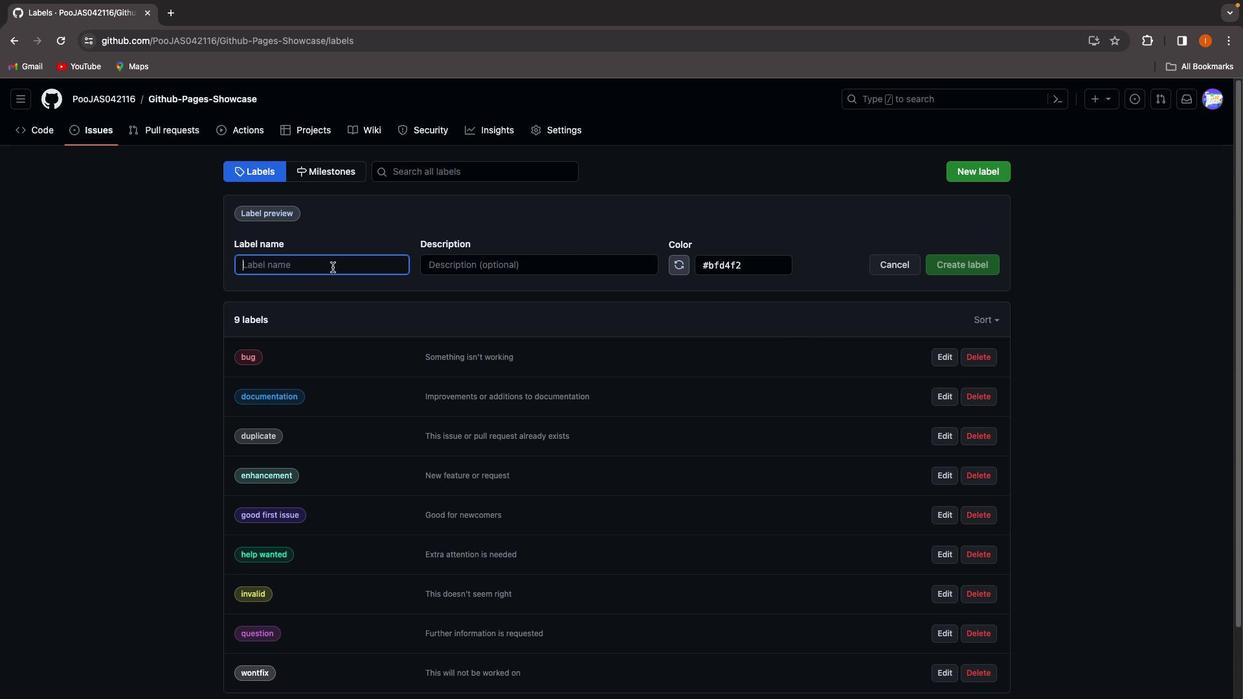 
Action: Mouse pressed left at (332, 266)
Screenshot: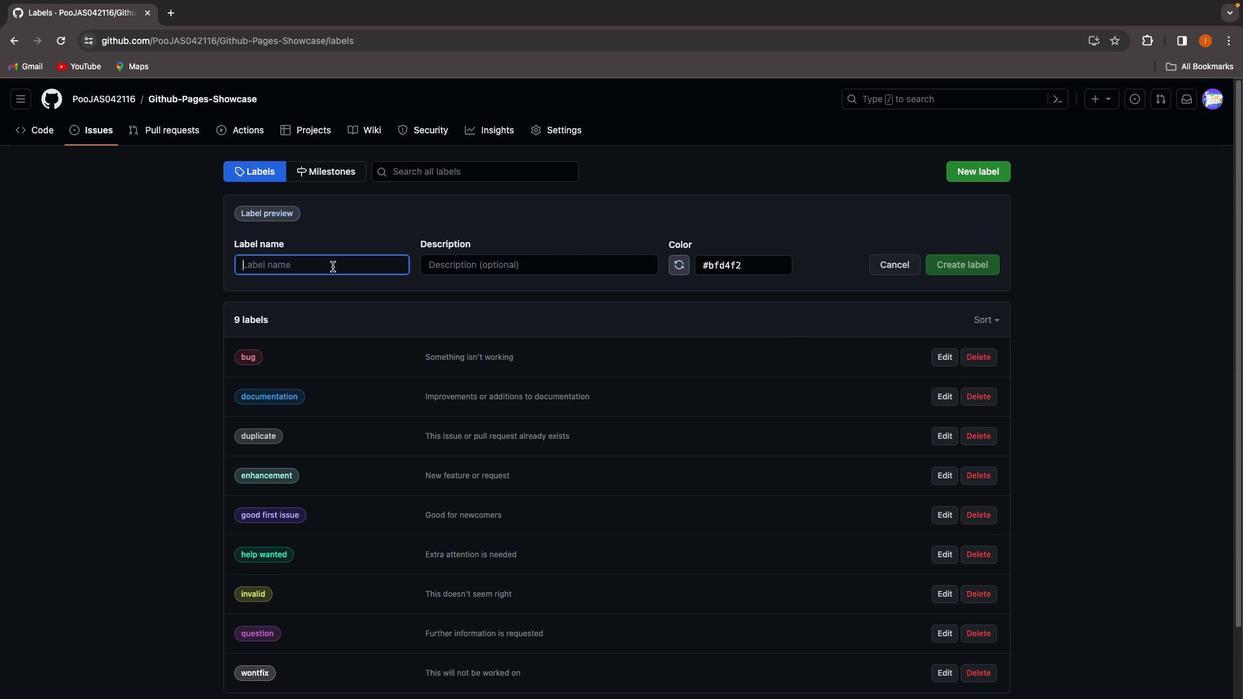 
Action: Mouse moved to (326, 268)
Screenshot: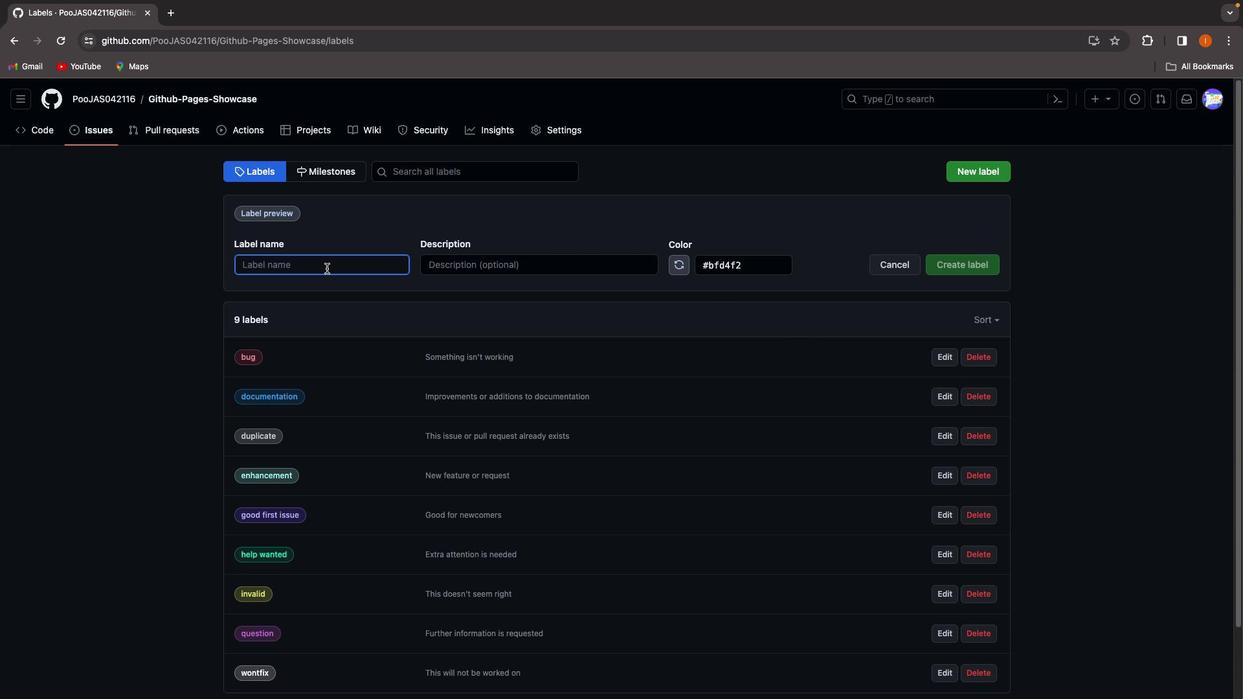 
Action: Key pressed 'h''1''2'
Screenshot: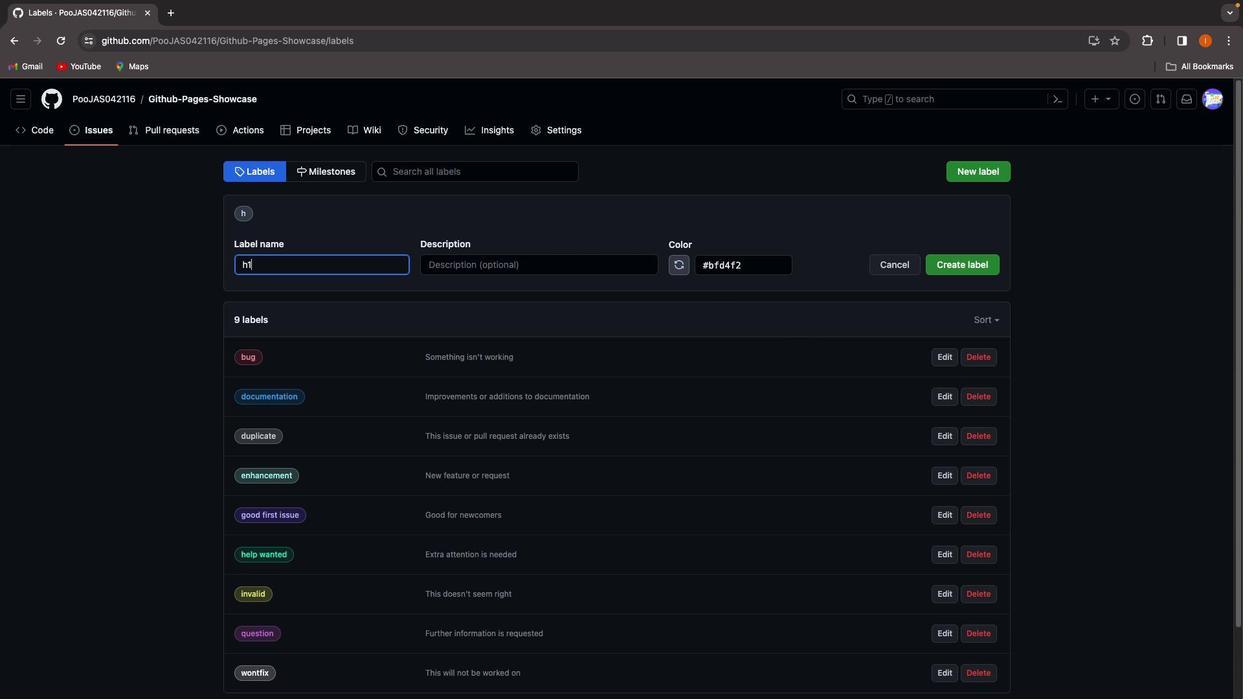 
Action: Mouse moved to (983, 261)
Screenshot: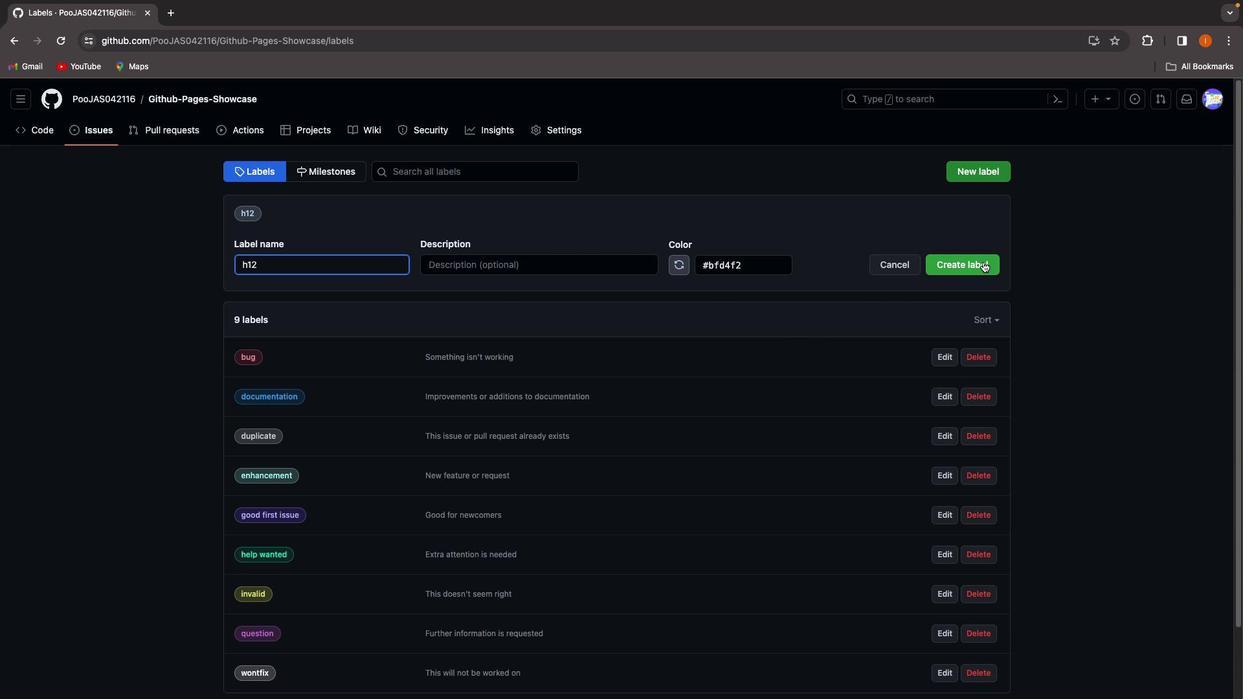 
Action: Mouse pressed left at (983, 261)
Screenshot: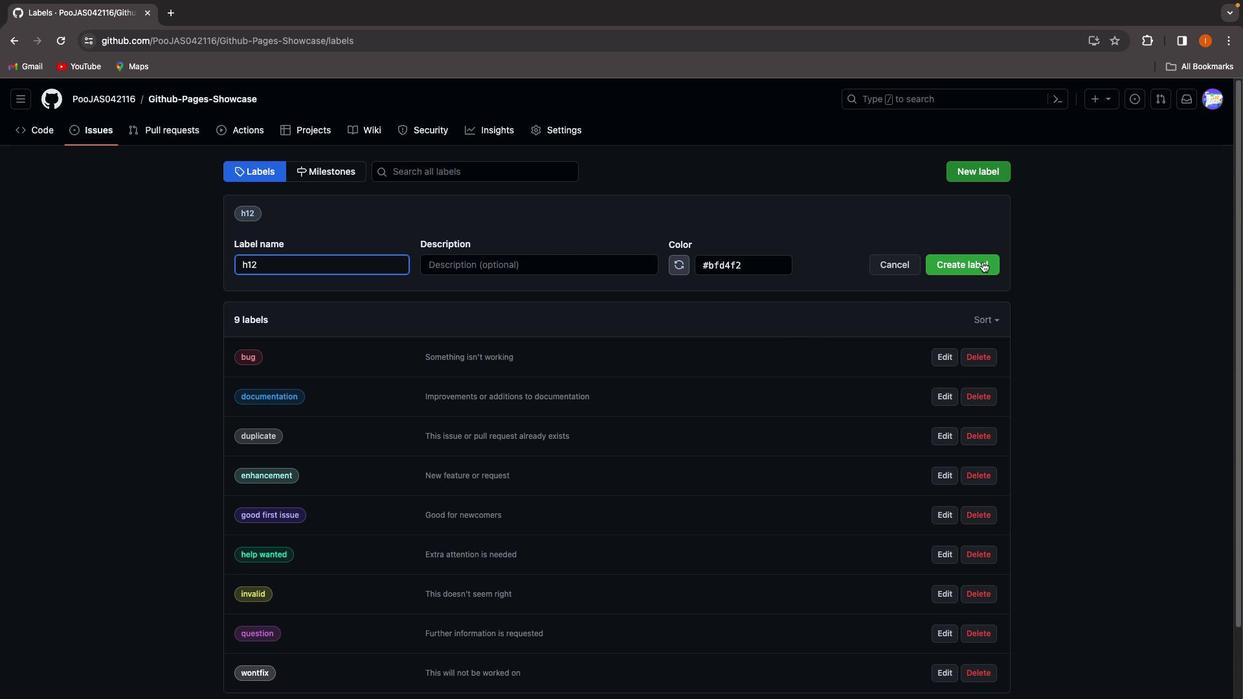 
Action: Mouse moved to (120, 278)
Screenshot: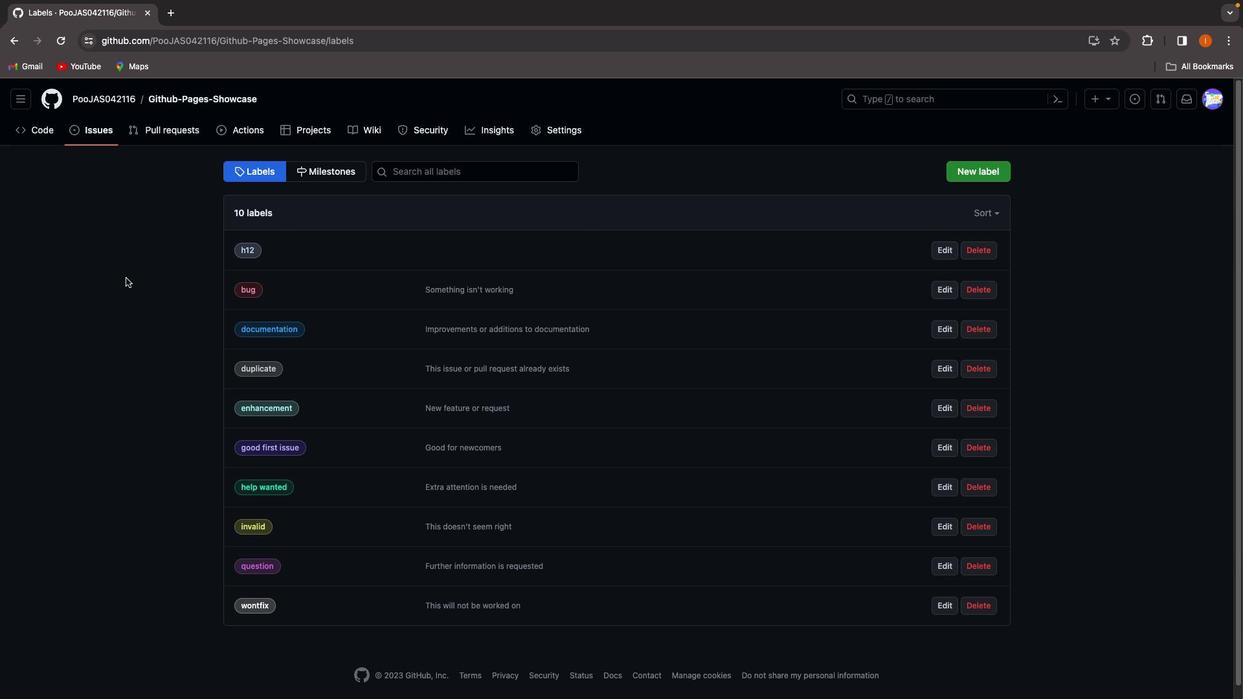 
Action: Mouse pressed left at (120, 278)
Screenshot: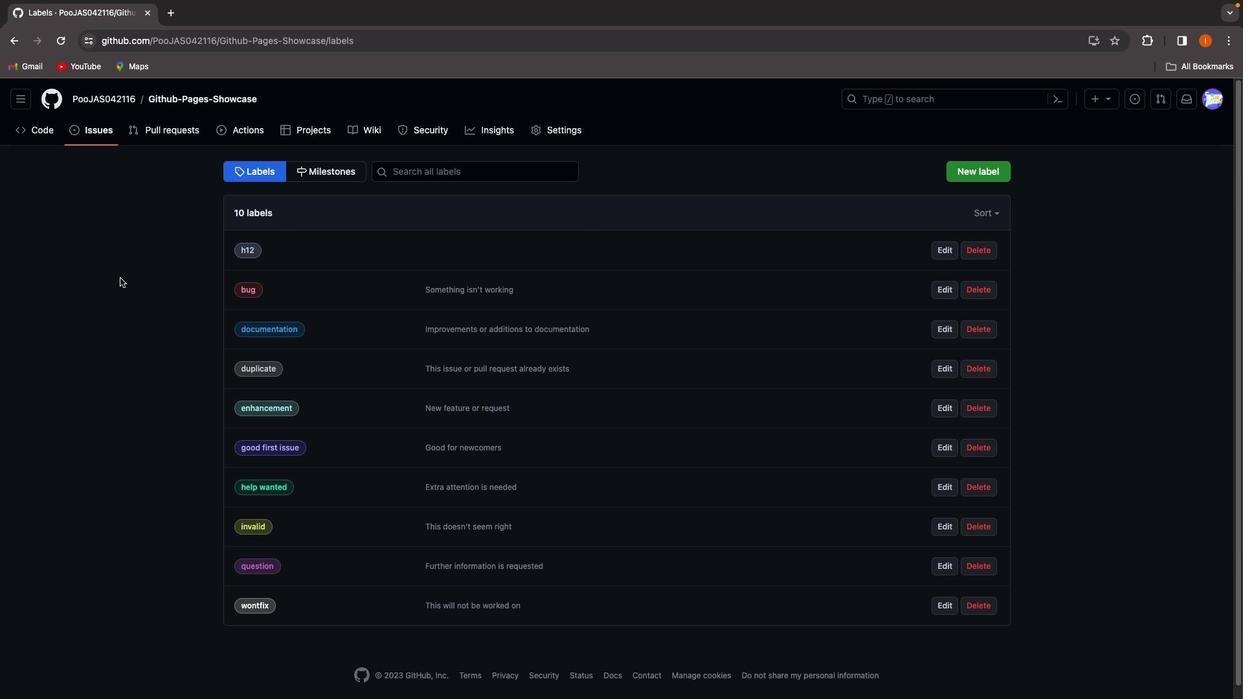 
Action: Mouse moved to (146, 127)
Screenshot: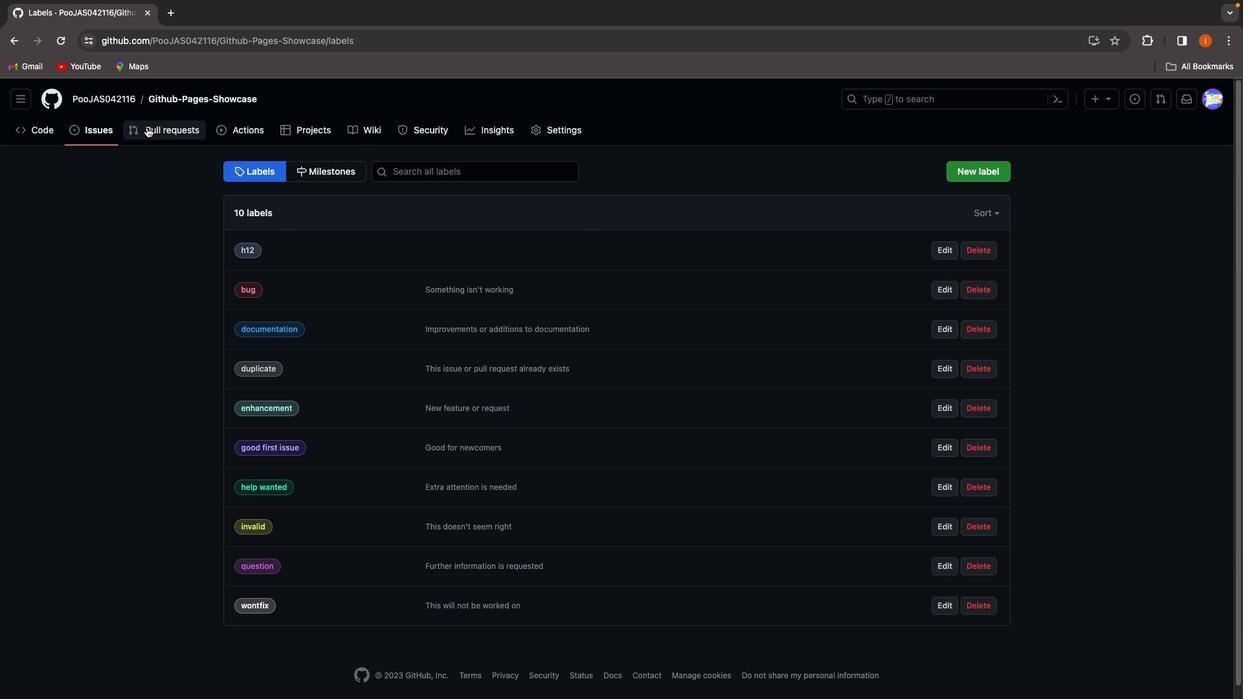 
Action: Mouse pressed left at (146, 127)
Screenshot: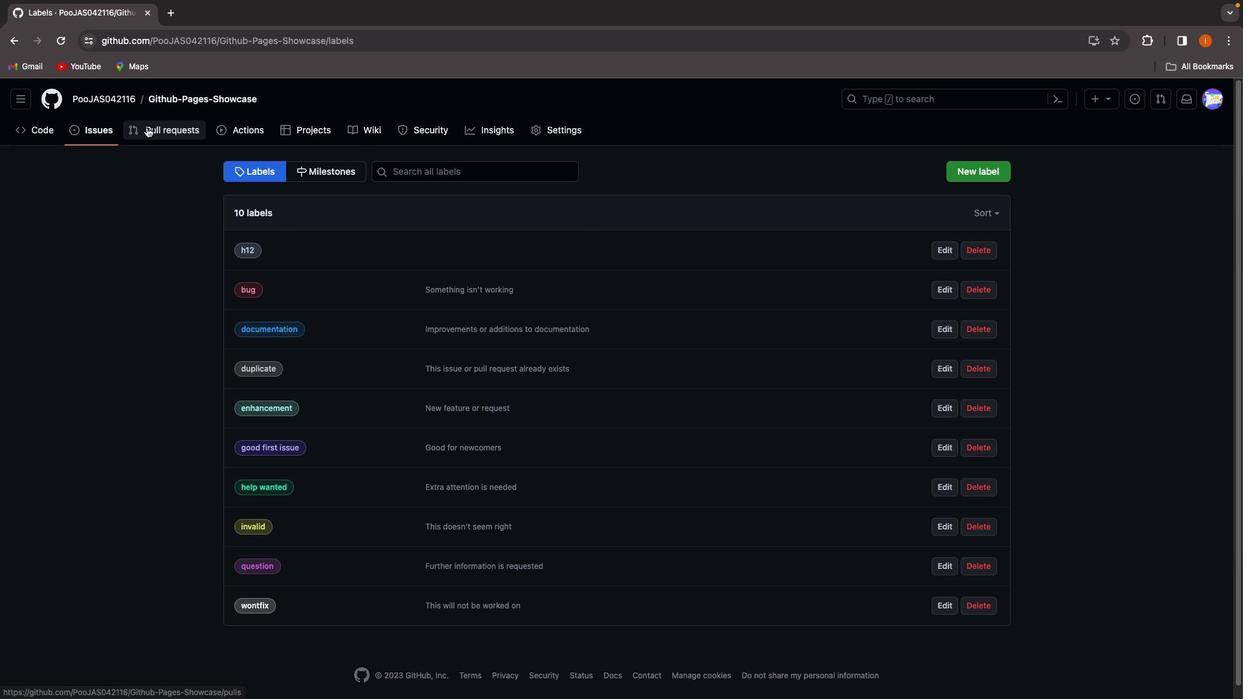 
Action: Mouse moved to (162, 130)
Screenshot: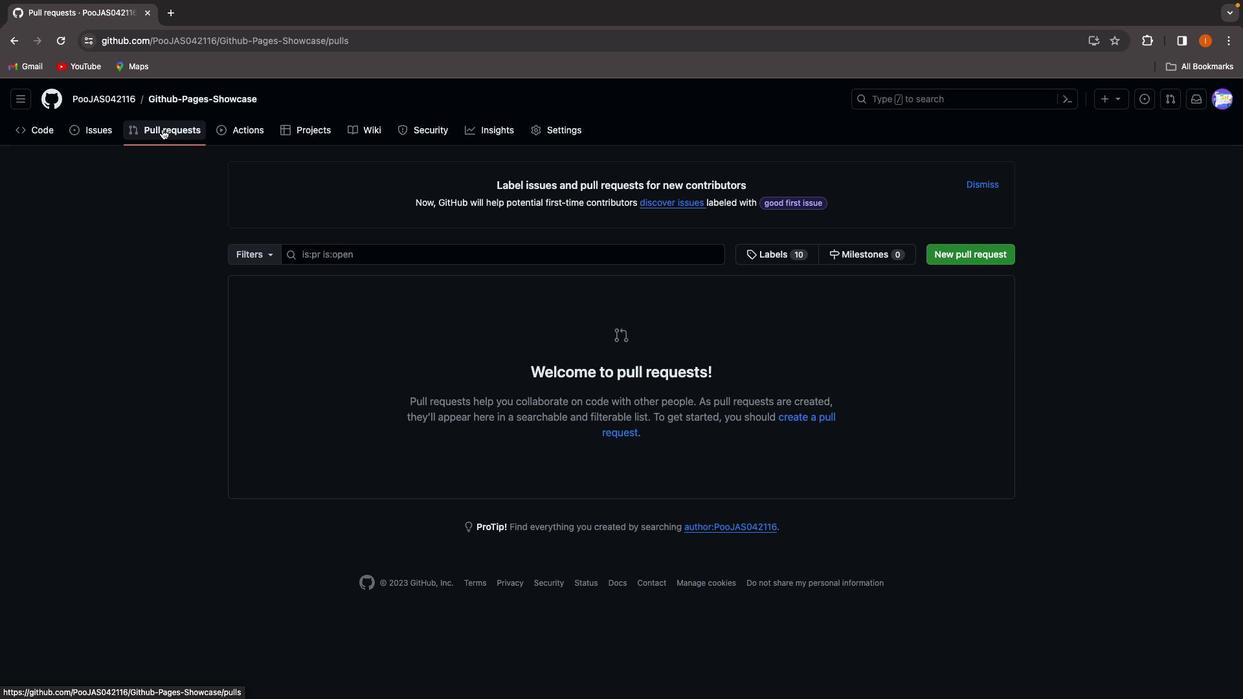 
Action: Mouse pressed left at (162, 130)
Screenshot: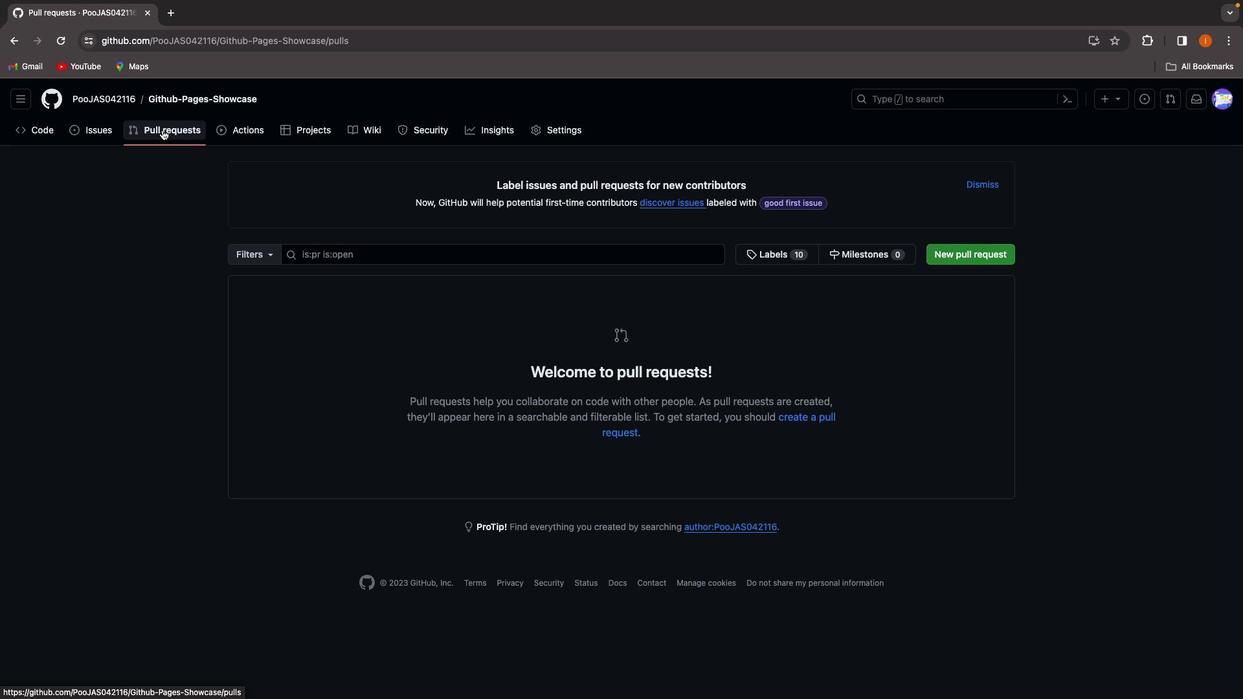 
Action: Mouse moved to (972, 260)
Screenshot: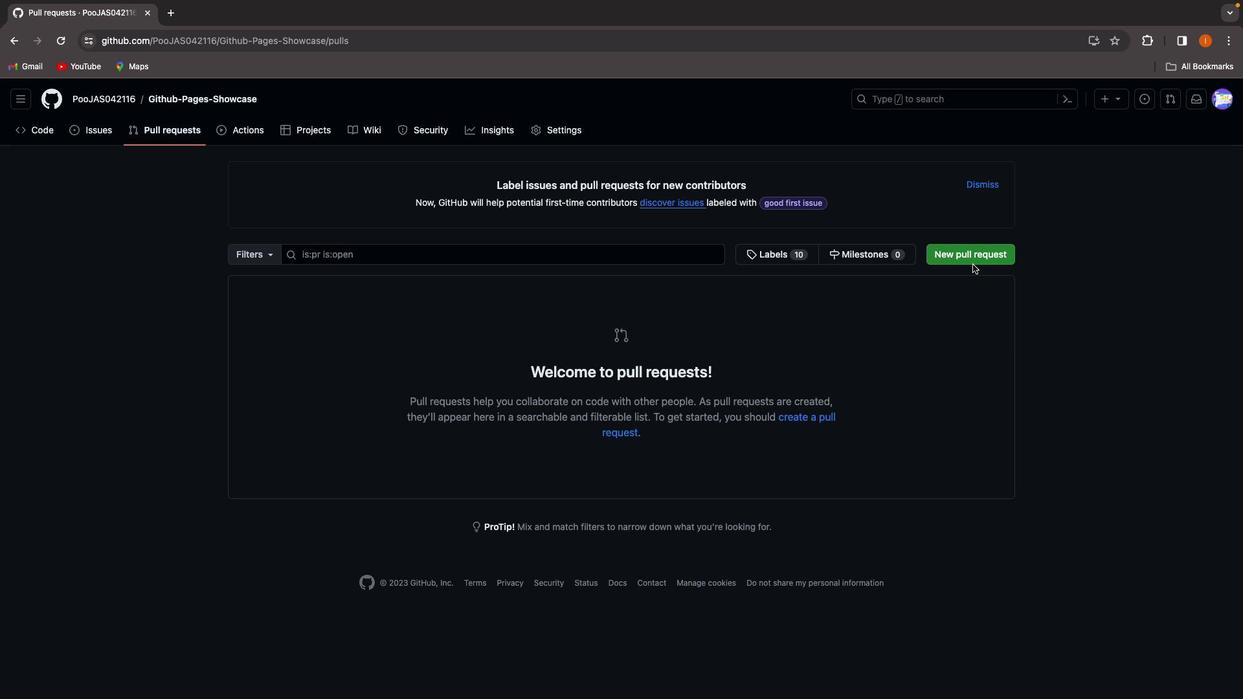 
Action: Mouse pressed left at (972, 260)
Screenshot: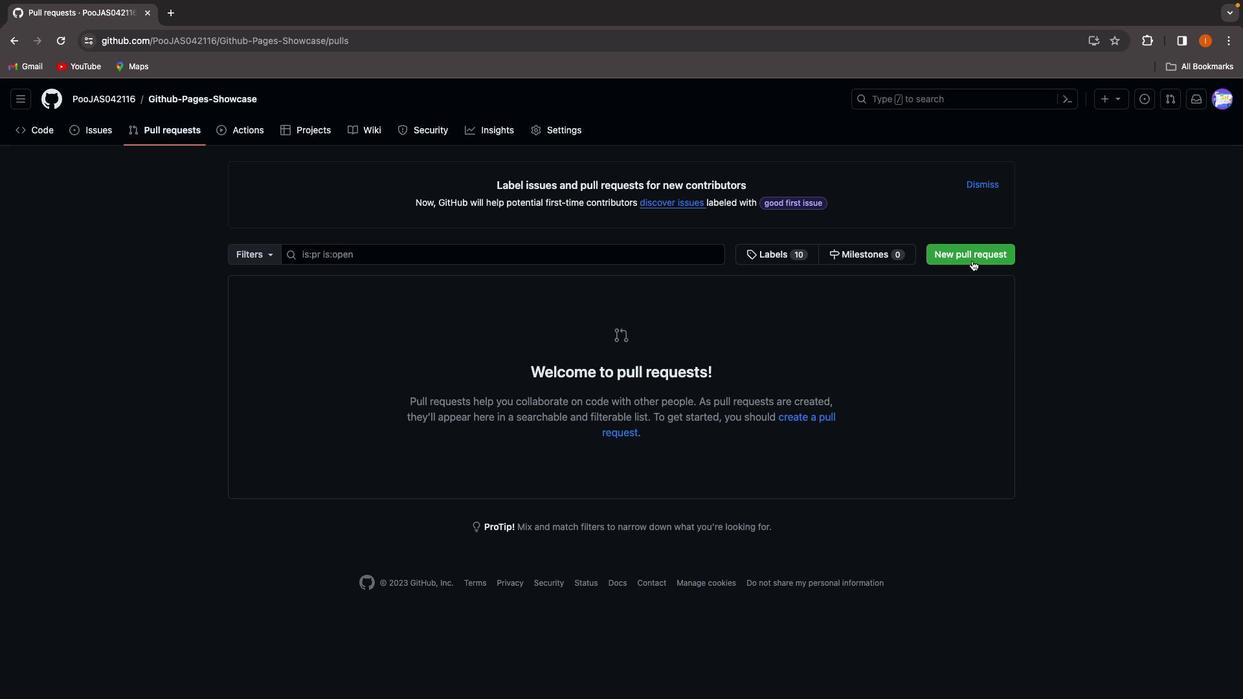 
Action: Mouse moved to (399, 234)
Screenshot: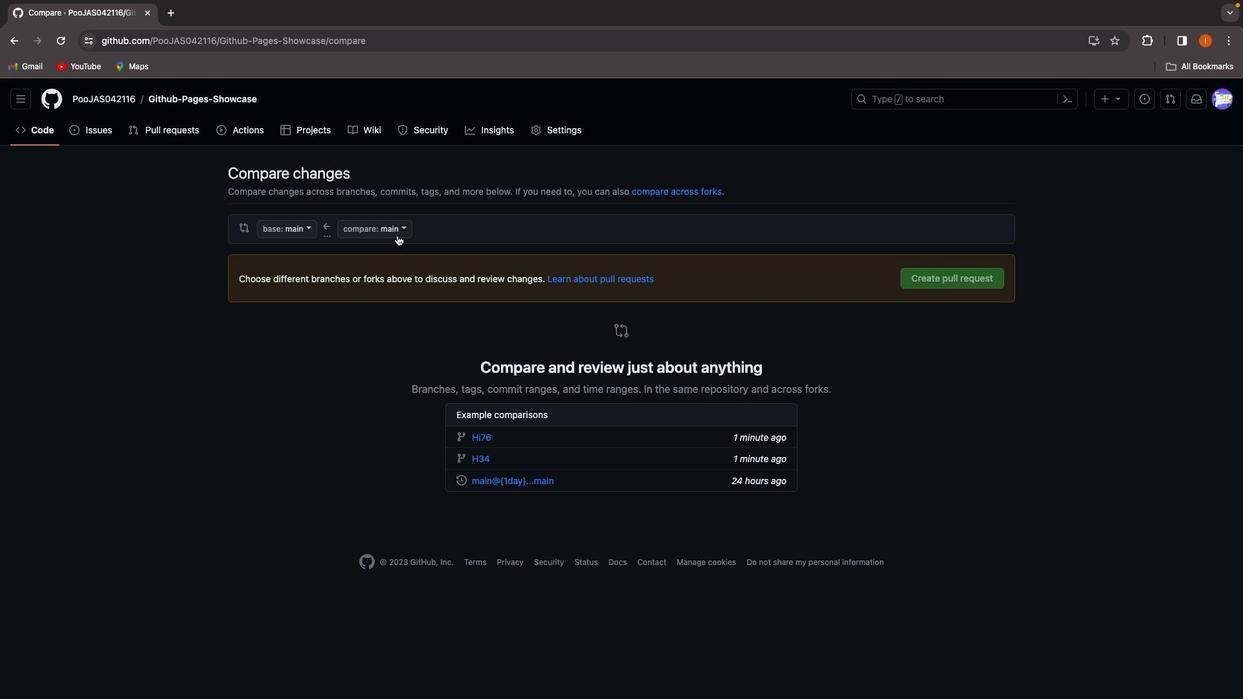 
Action: Mouse pressed left at (399, 234)
Screenshot: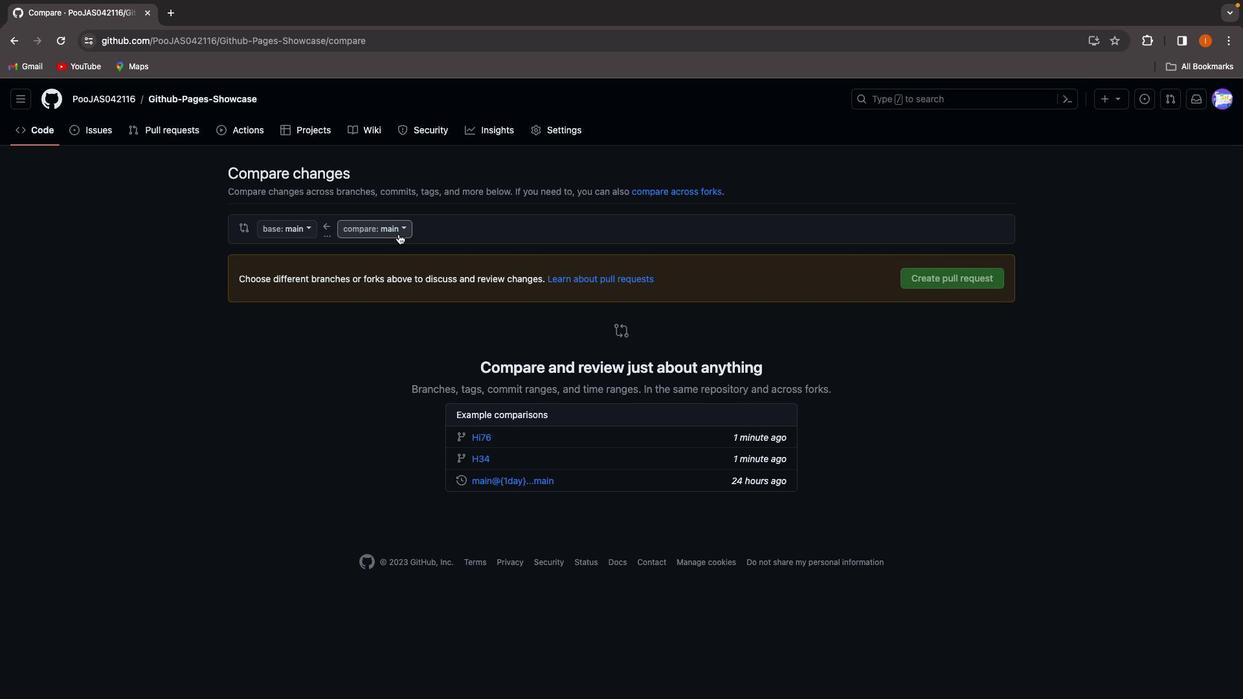 
Action: Mouse pressed left at (399, 234)
Screenshot: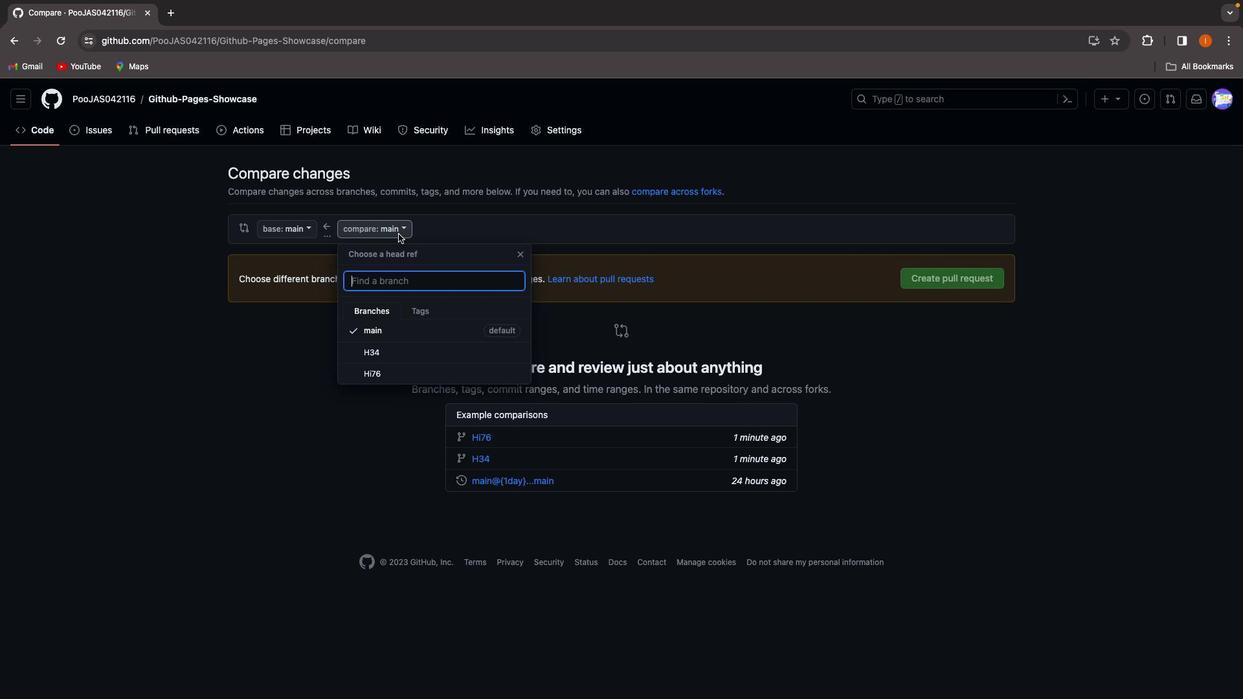 
Action: Mouse moved to (389, 349)
Screenshot: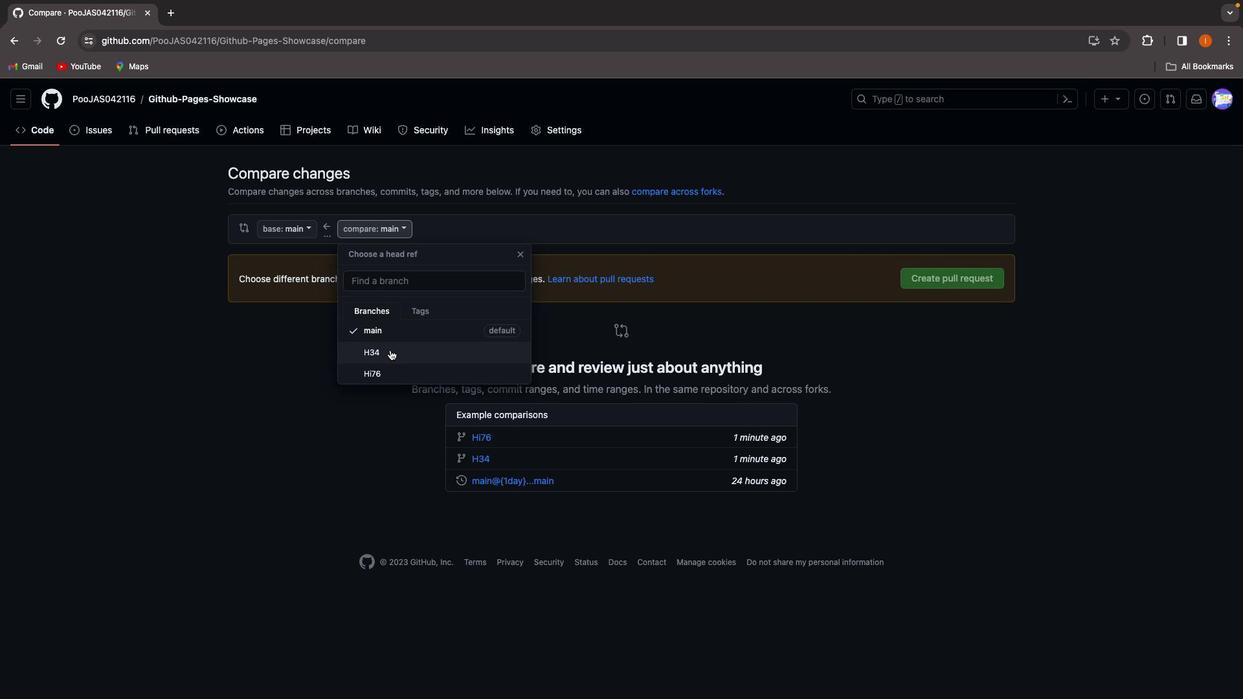 
Action: Mouse pressed left at (389, 349)
Screenshot: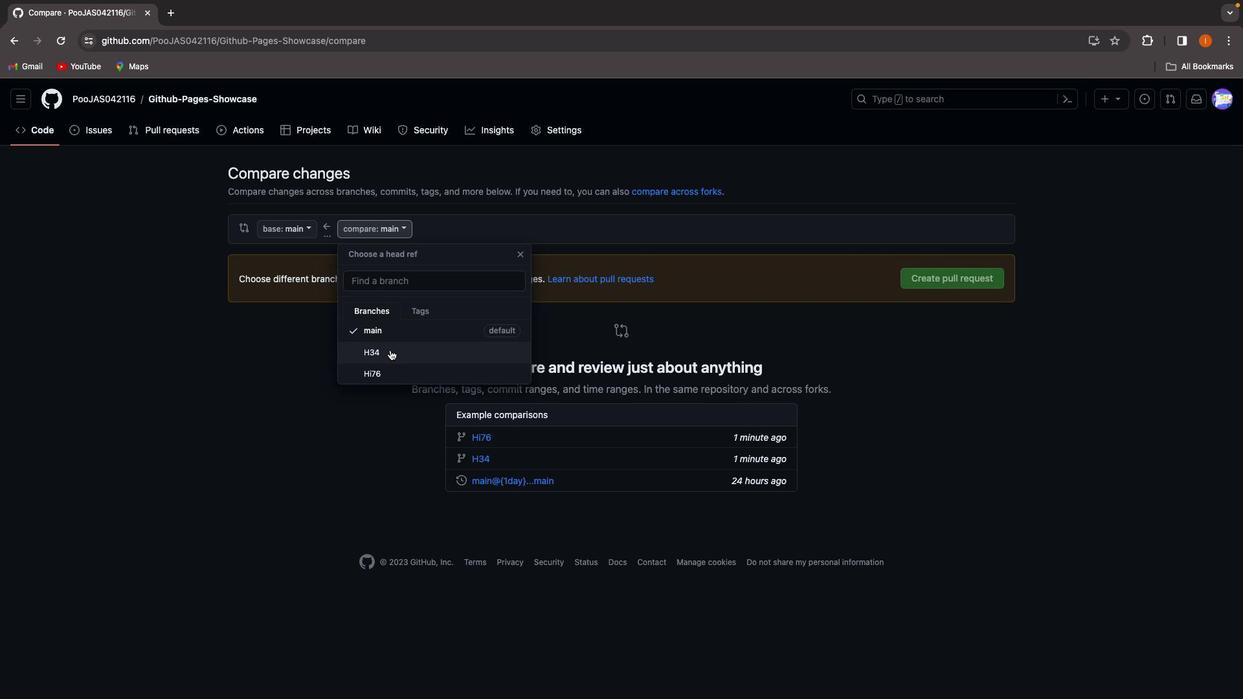 
Action: Mouse moved to (391, 349)
Screenshot: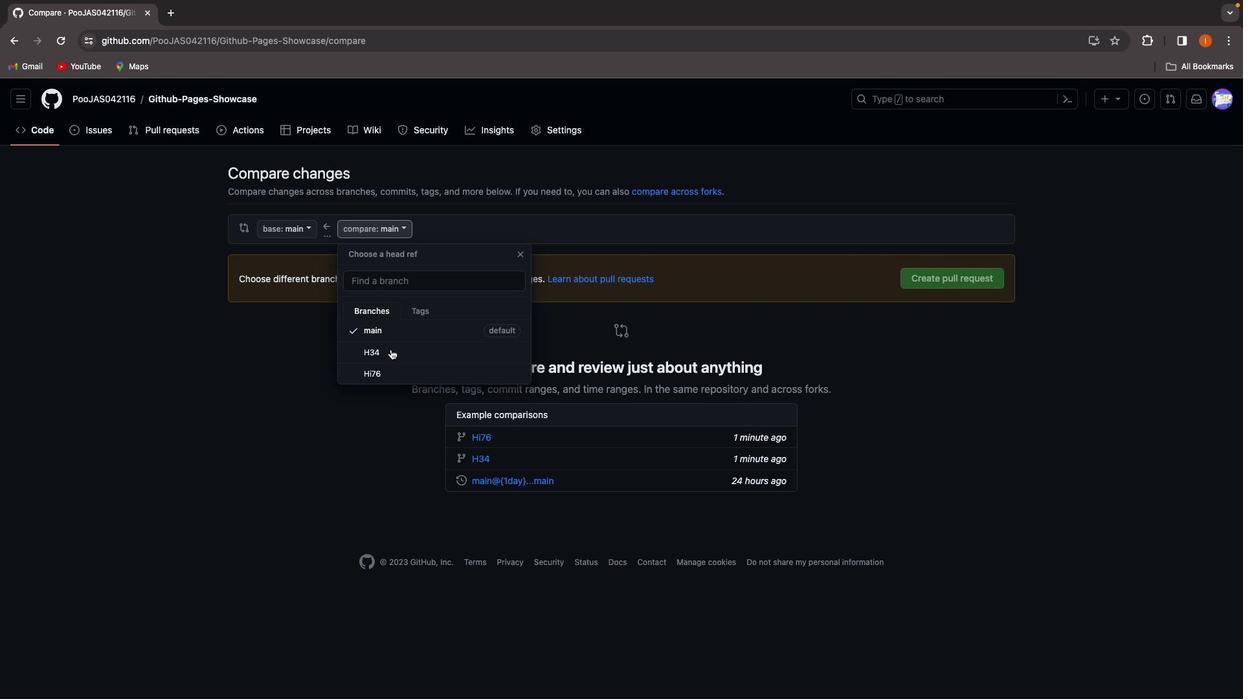 
Action: Mouse pressed left at (391, 349)
Screenshot: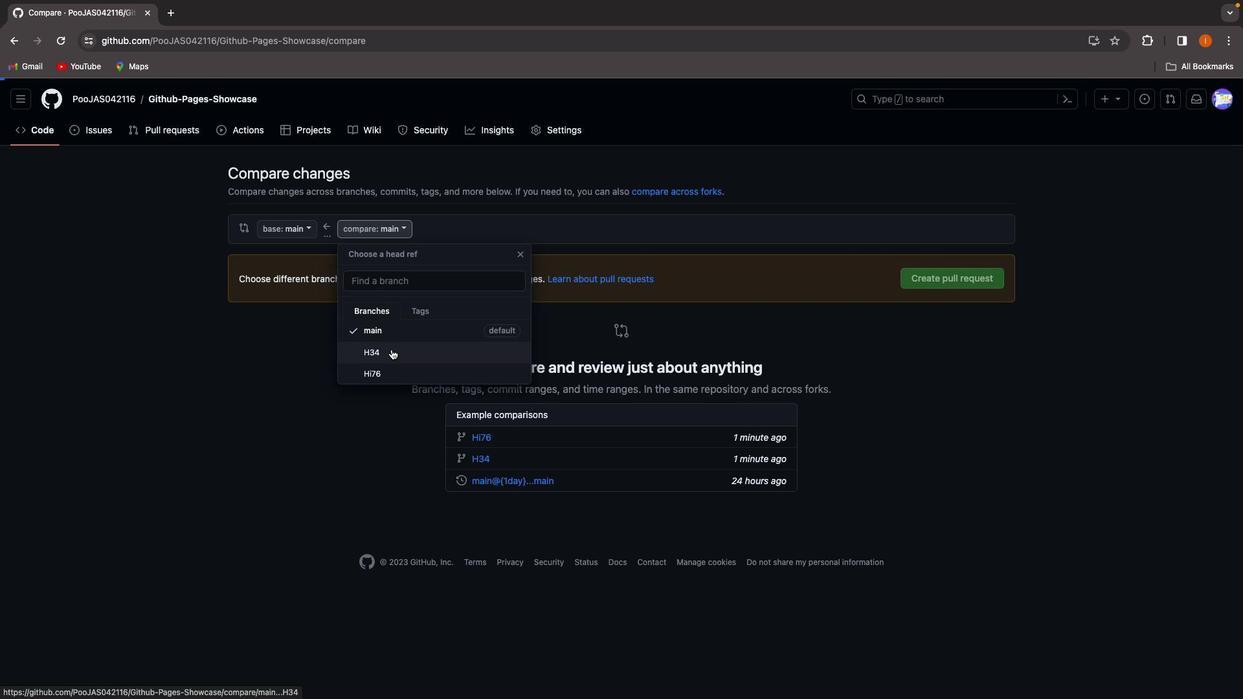 
Action: Mouse moved to (304, 235)
Screenshot: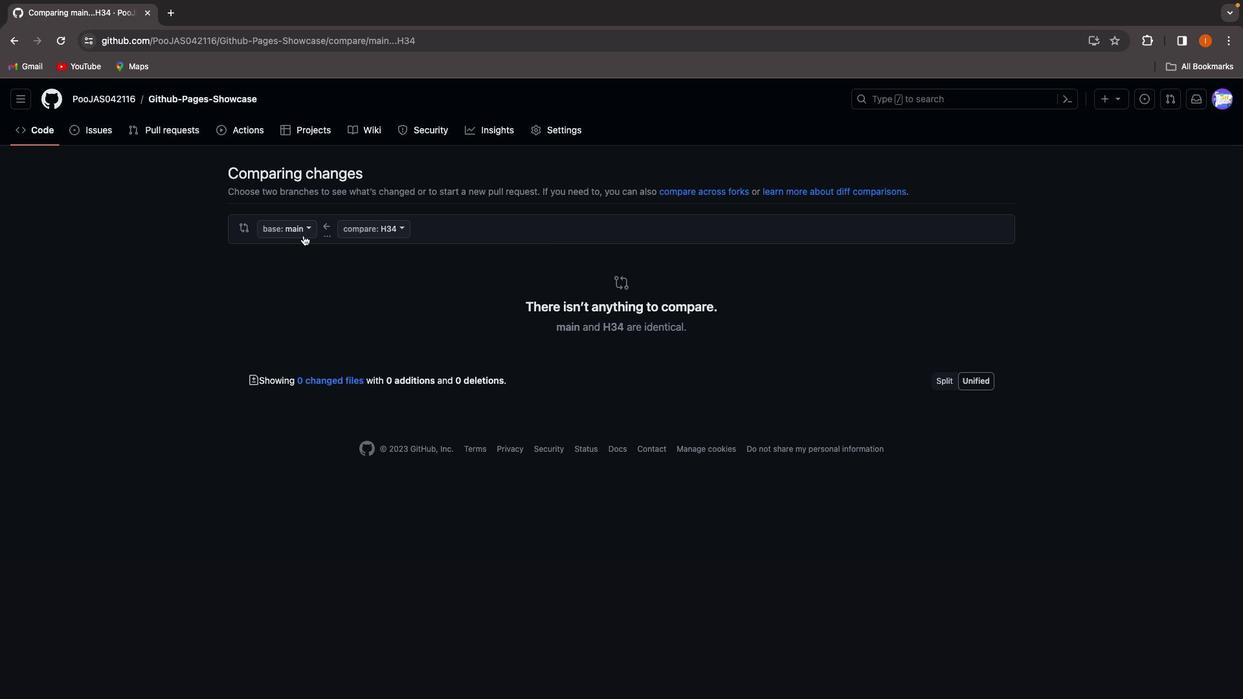 
Action: Mouse pressed left at (304, 235)
Screenshot: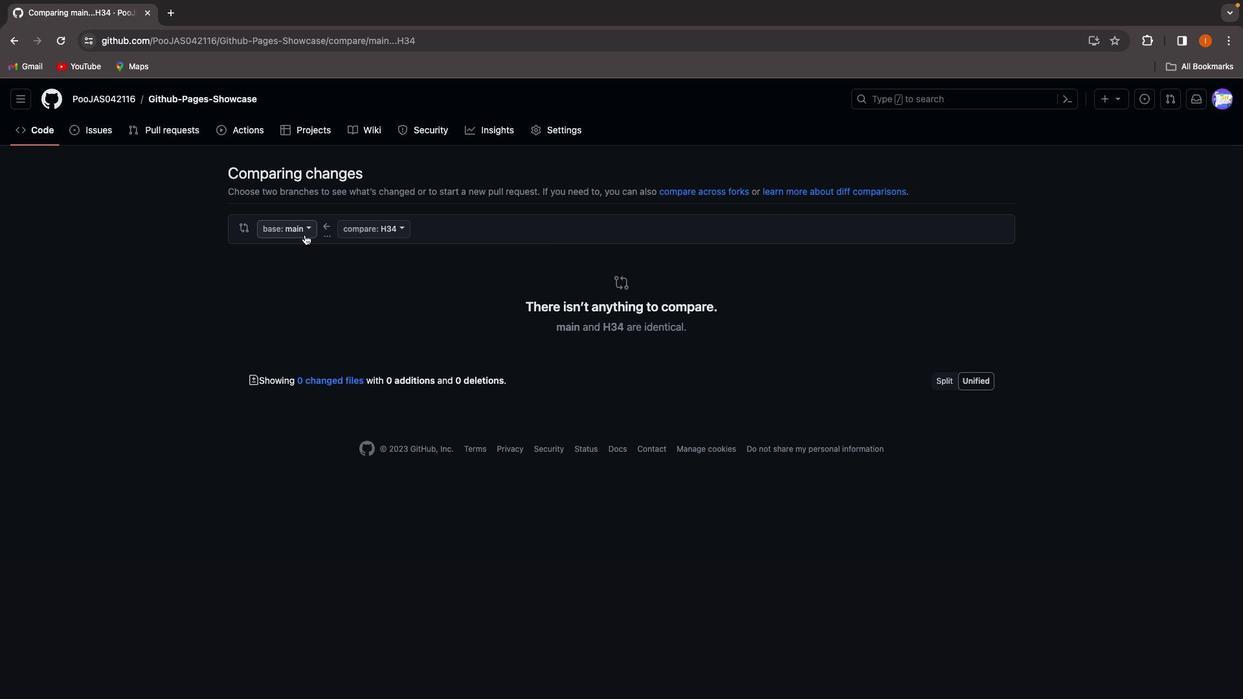 
Action: Mouse moved to (299, 378)
Screenshot: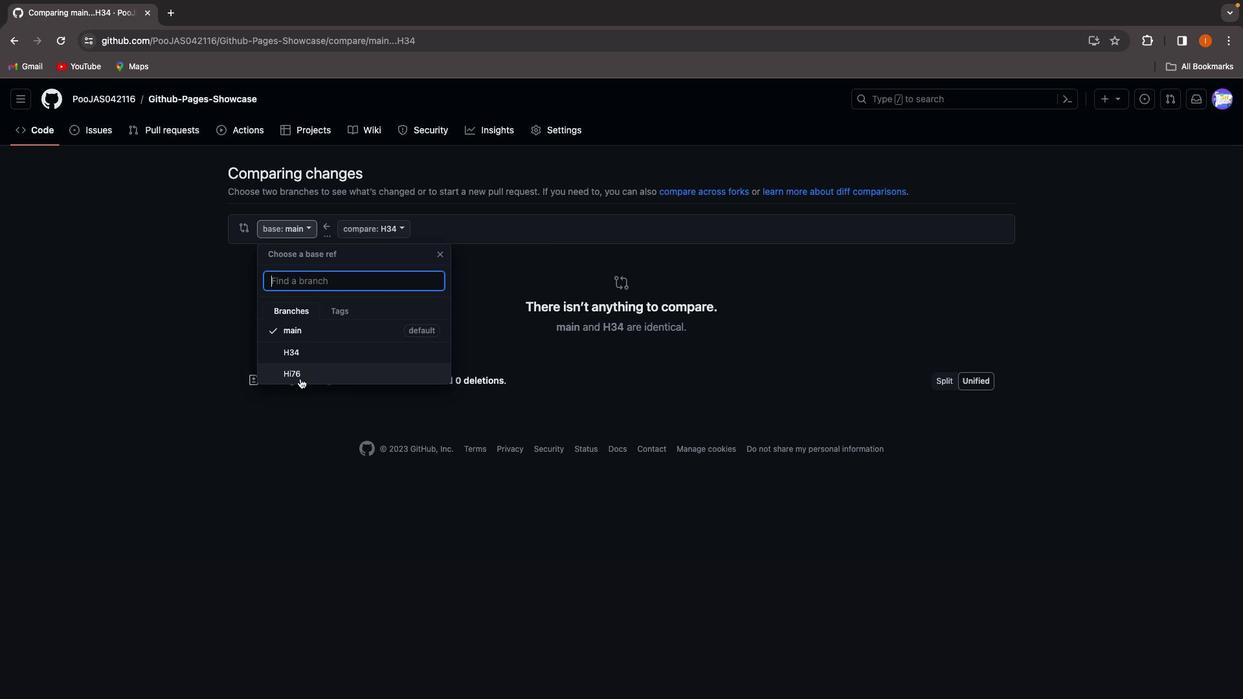 
Action: Mouse pressed left at (299, 378)
Screenshot: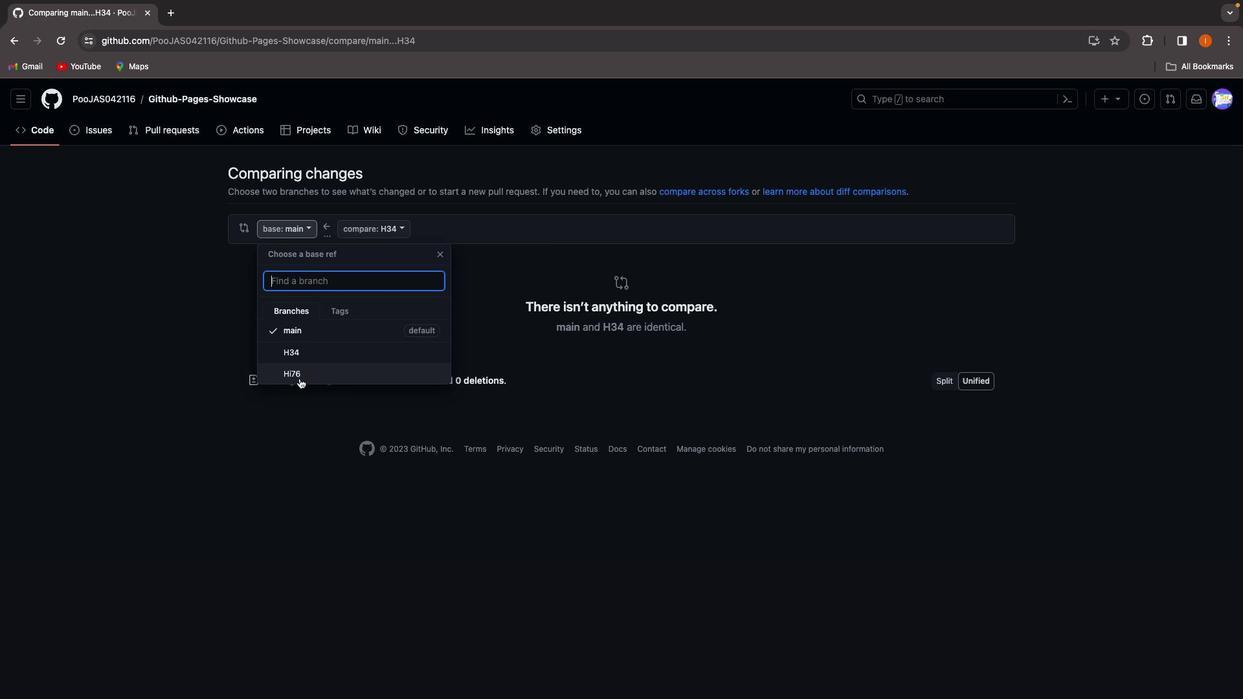 
Action: Mouse moved to (851, 319)
Screenshot: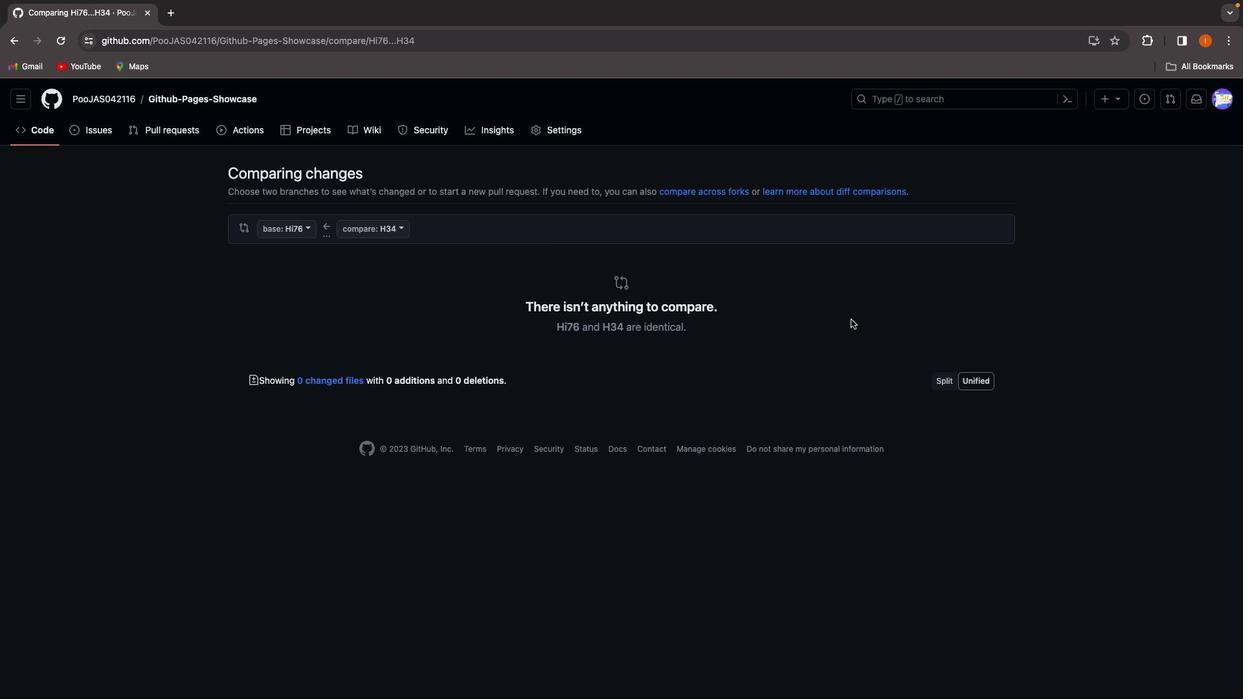 
Action: Mouse scrolled (851, 319) with delta (0, 0)
Screenshot: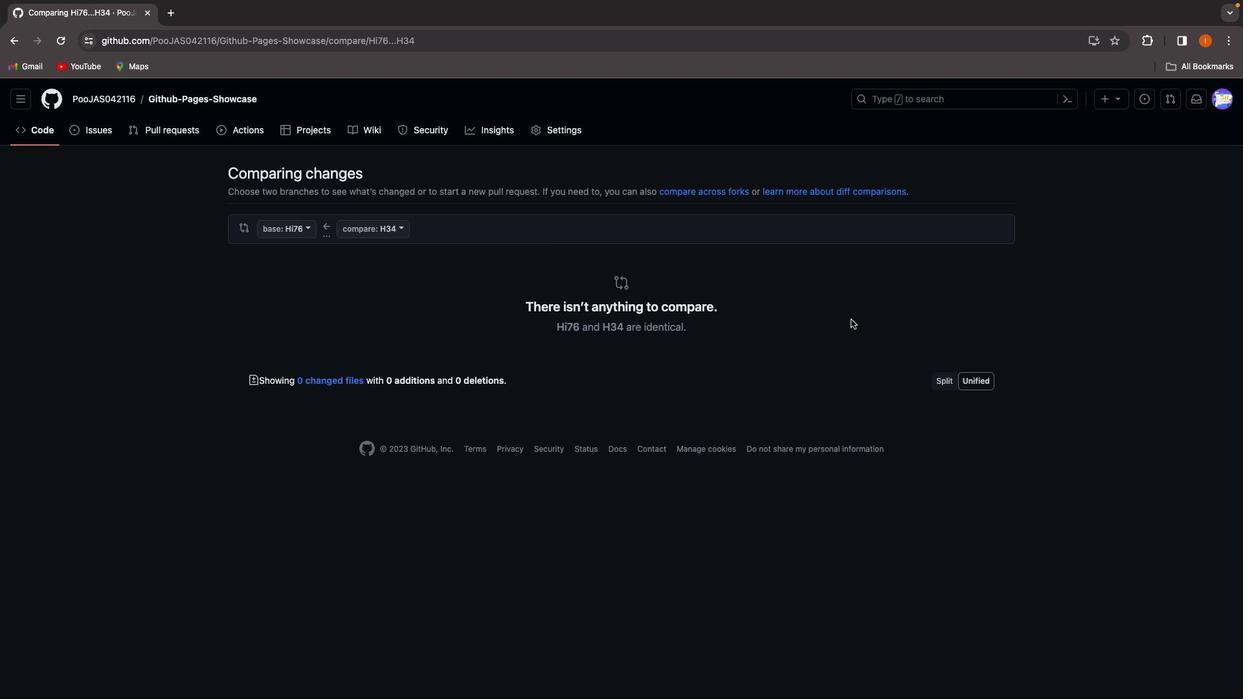 
Action: Mouse moved to (836, 293)
Screenshot: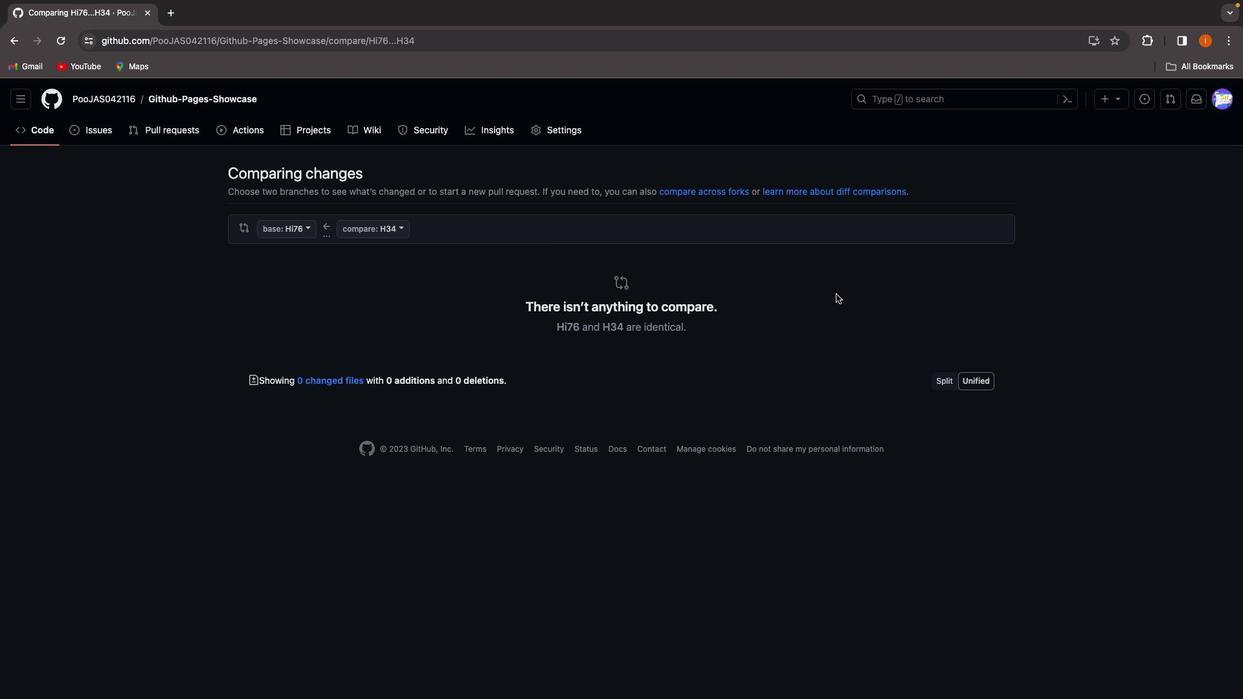 
Action: Mouse pressed middle at (836, 293)
Screenshot: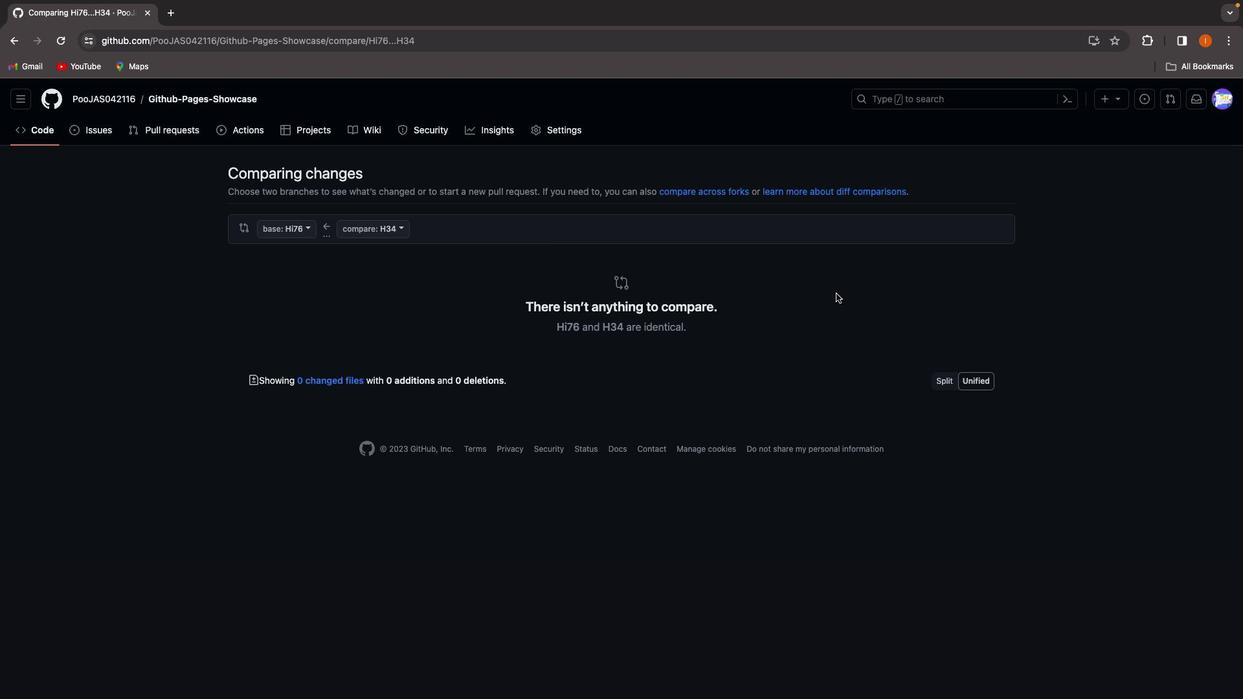 
Action: Mouse scrolled (836, 293) with delta (0, 0)
Screenshot: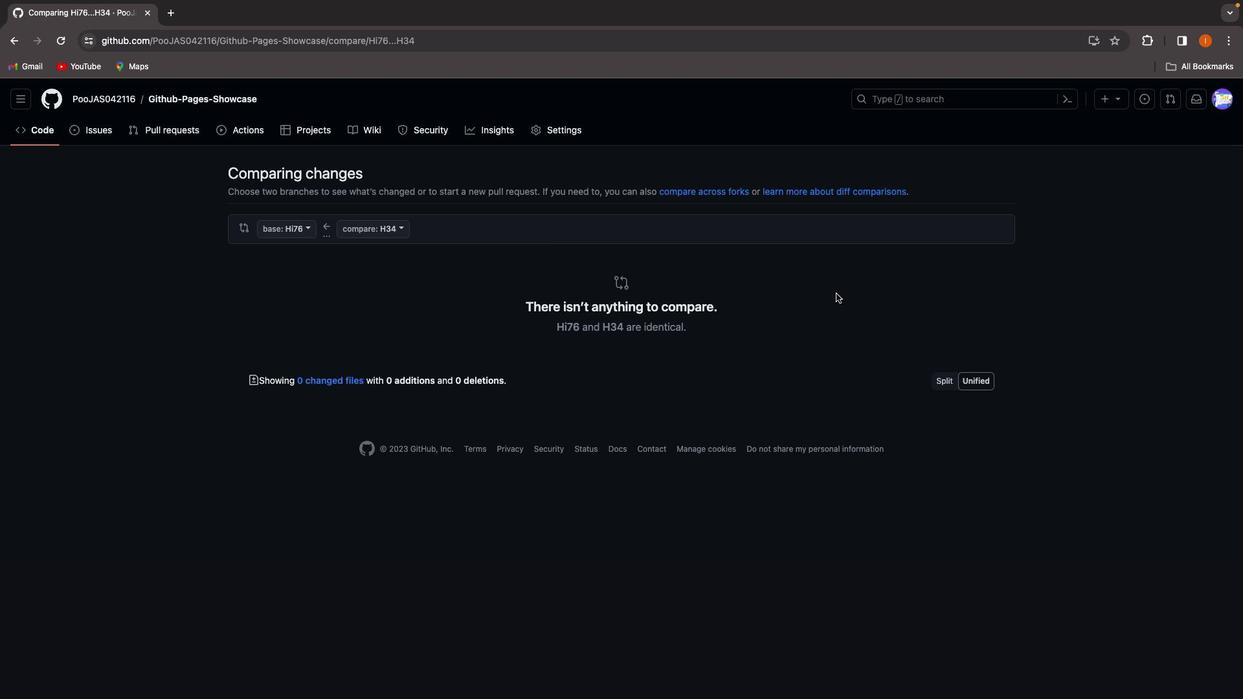 
Action: Mouse scrolled (836, 293) with delta (0, 0)
Screenshot: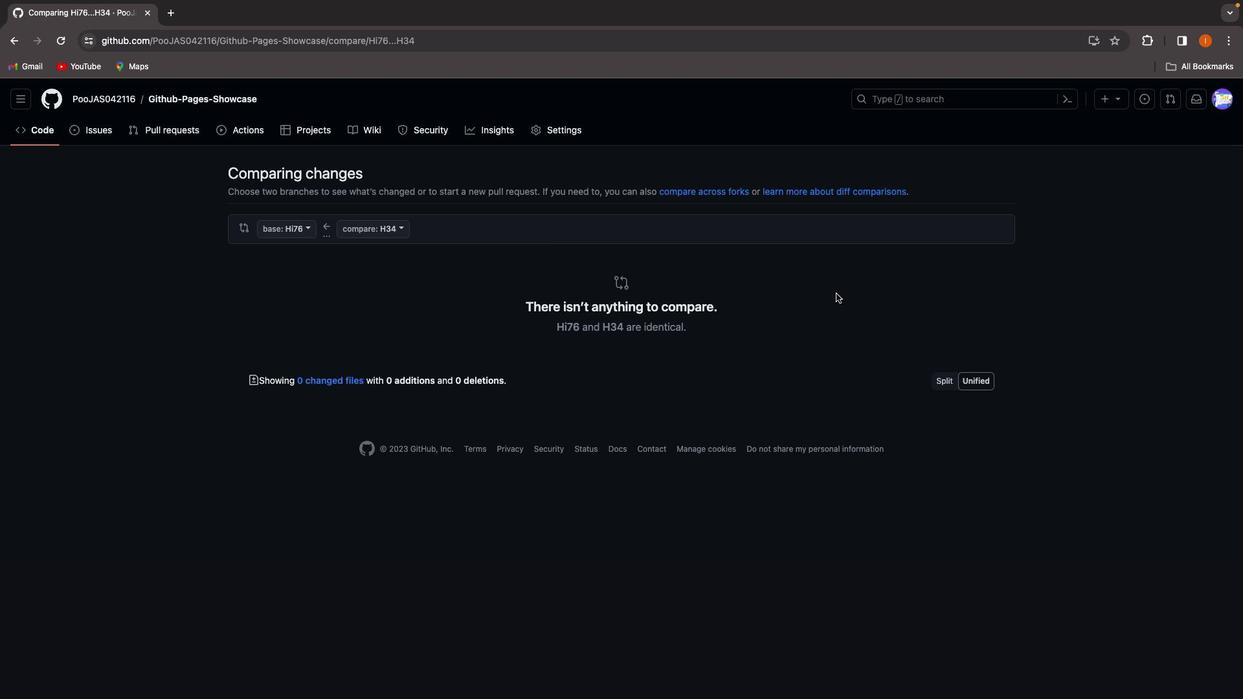 
Action: Mouse scrolled (836, 293) with delta (0, 1)
Screenshot: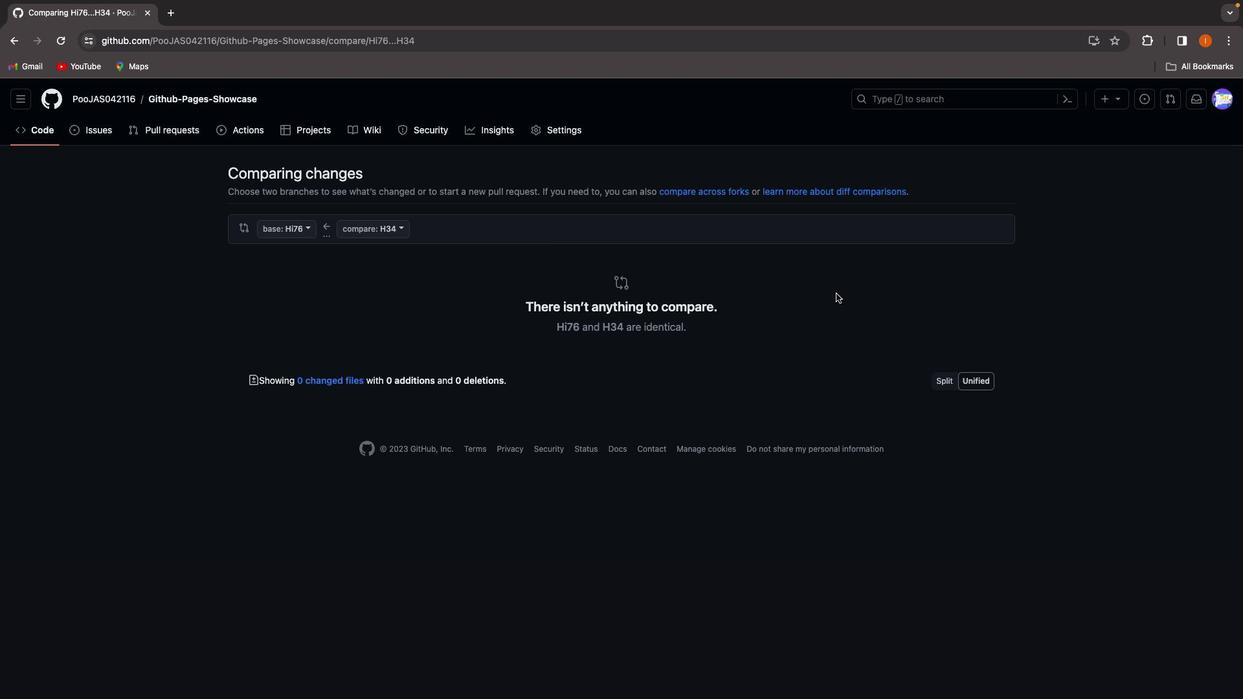 
Action: Mouse scrolled (836, 293) with delta (0, 3)
Screenshot: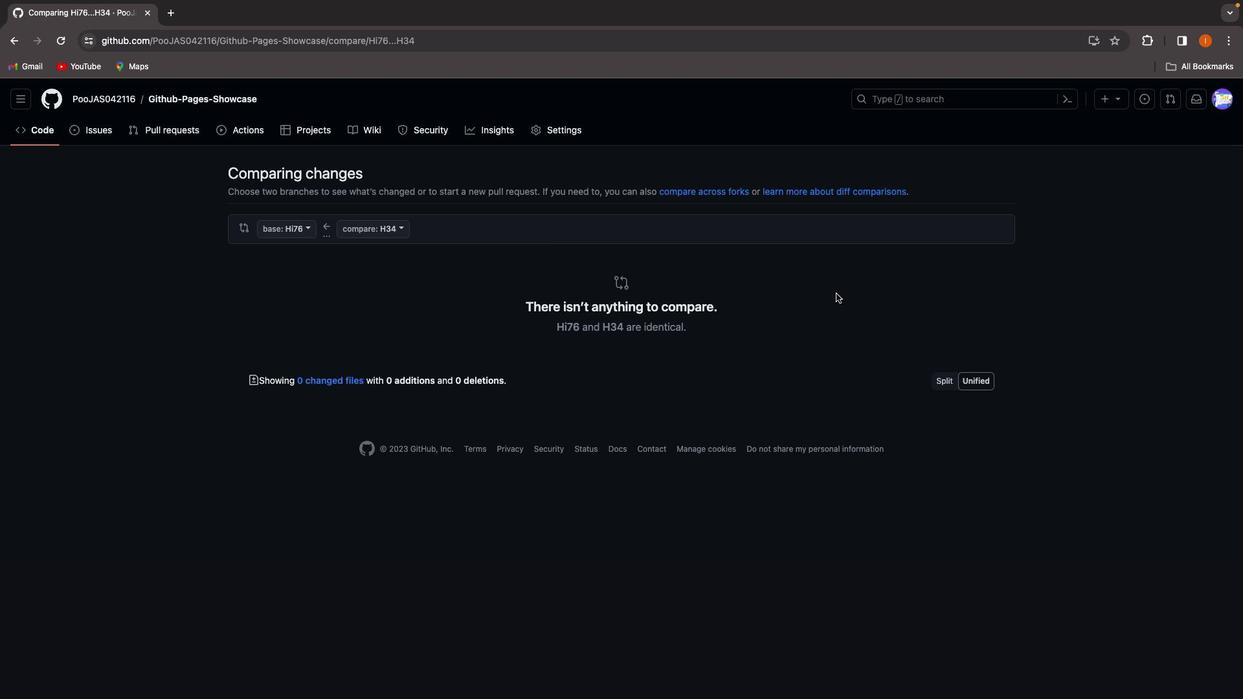 
Action: Mouse moved to (828, 308)
Screenshot: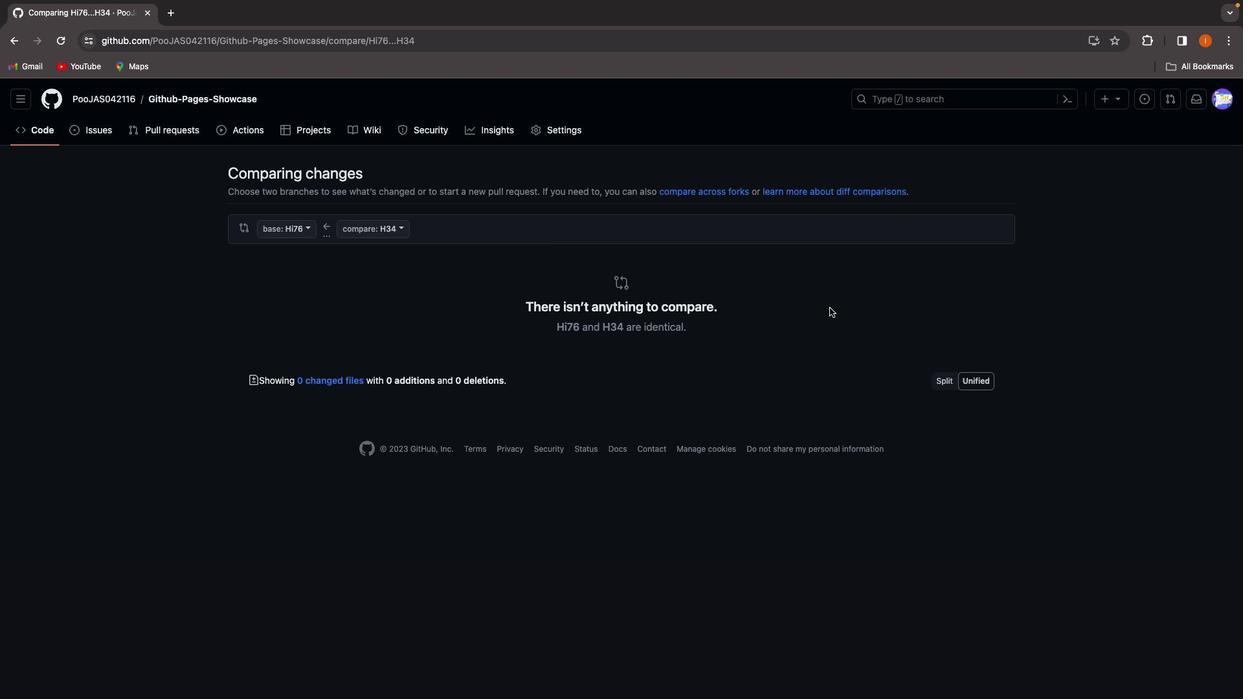 
Action: Mouse pressed middle at (828, 308)
Screenshot: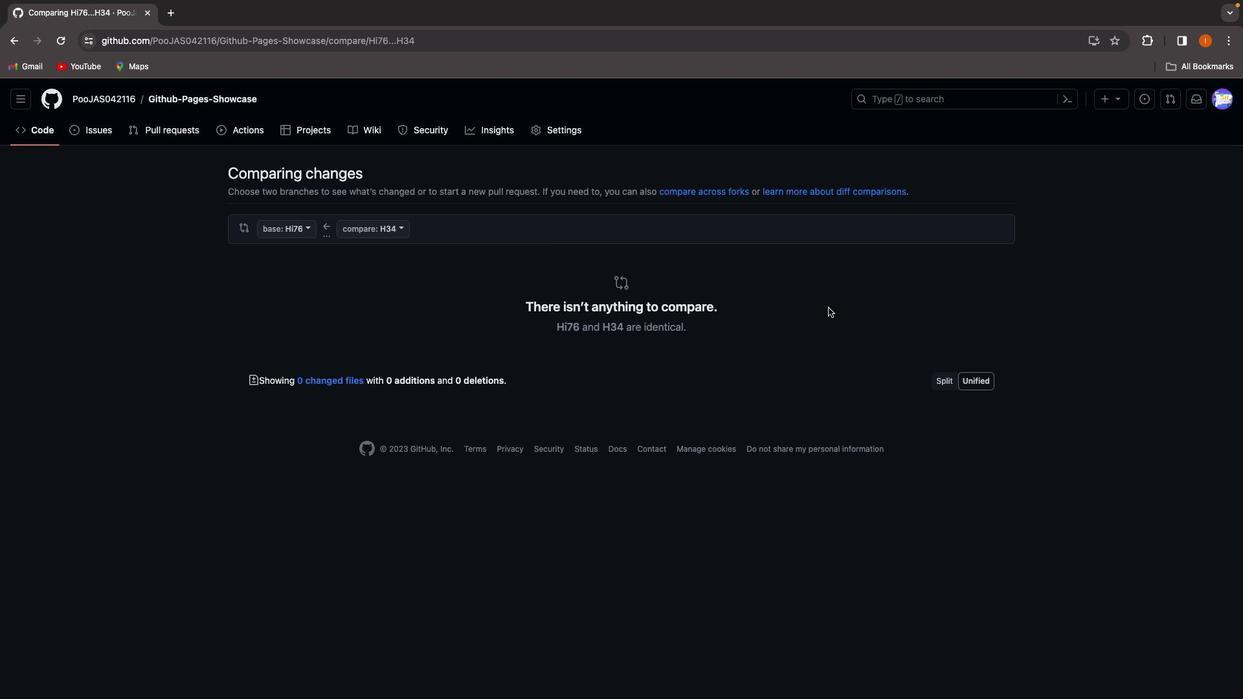 
Action: Mouse scrolled (828, 308) with delta (0, 0)
Screenshot: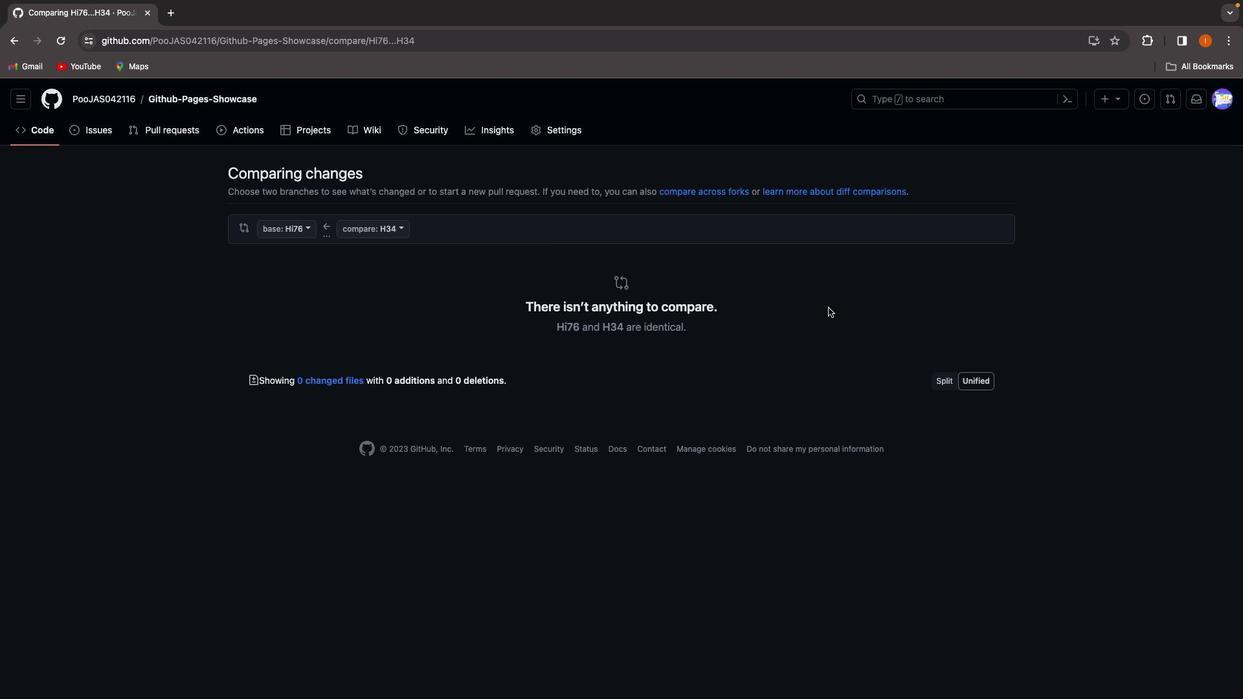 
Action: Mouse scrolled (828, 308) with delta (0, 0)
Screenshot: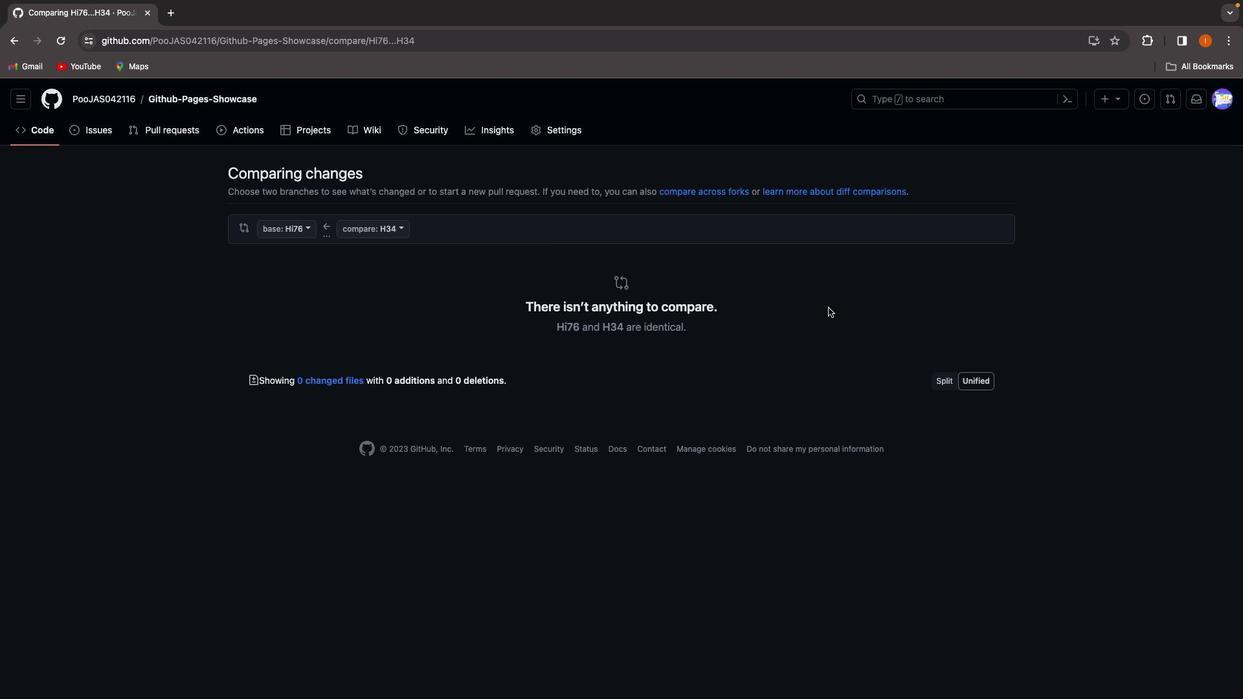 
Action: Mouse moved to (825, 314)
Screenshot: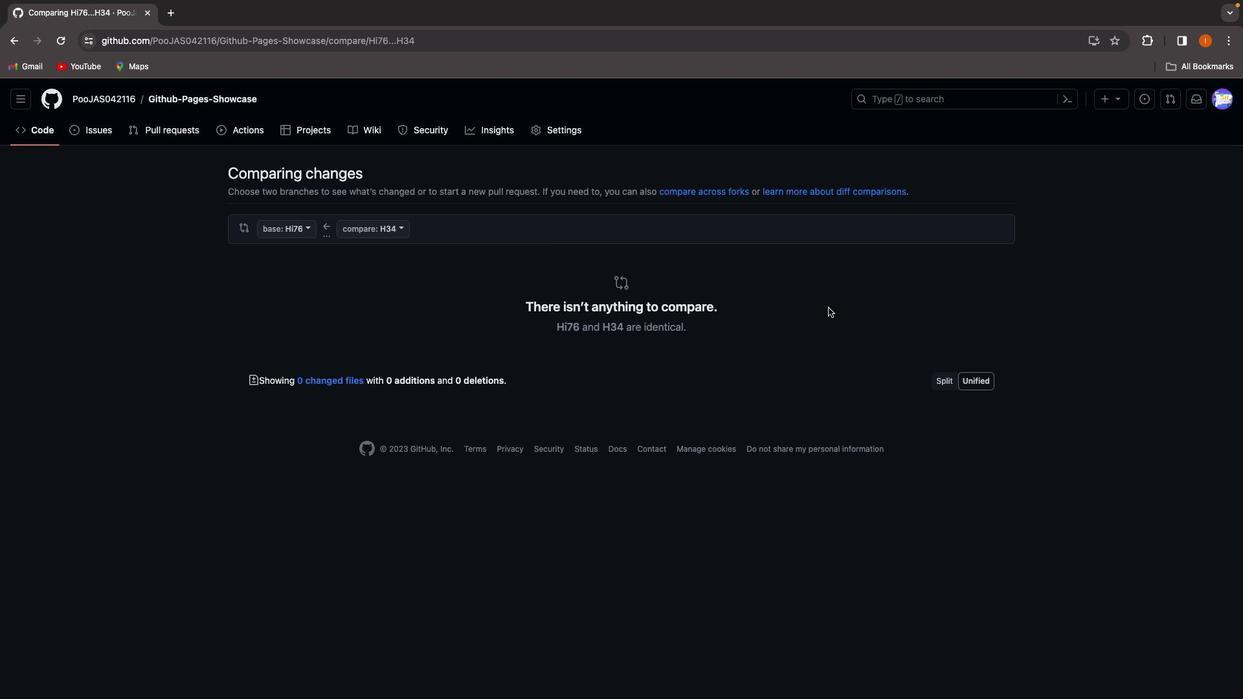 
Action: Mouse scrolled (825, 314) with delta (0, 1)
Screenshot: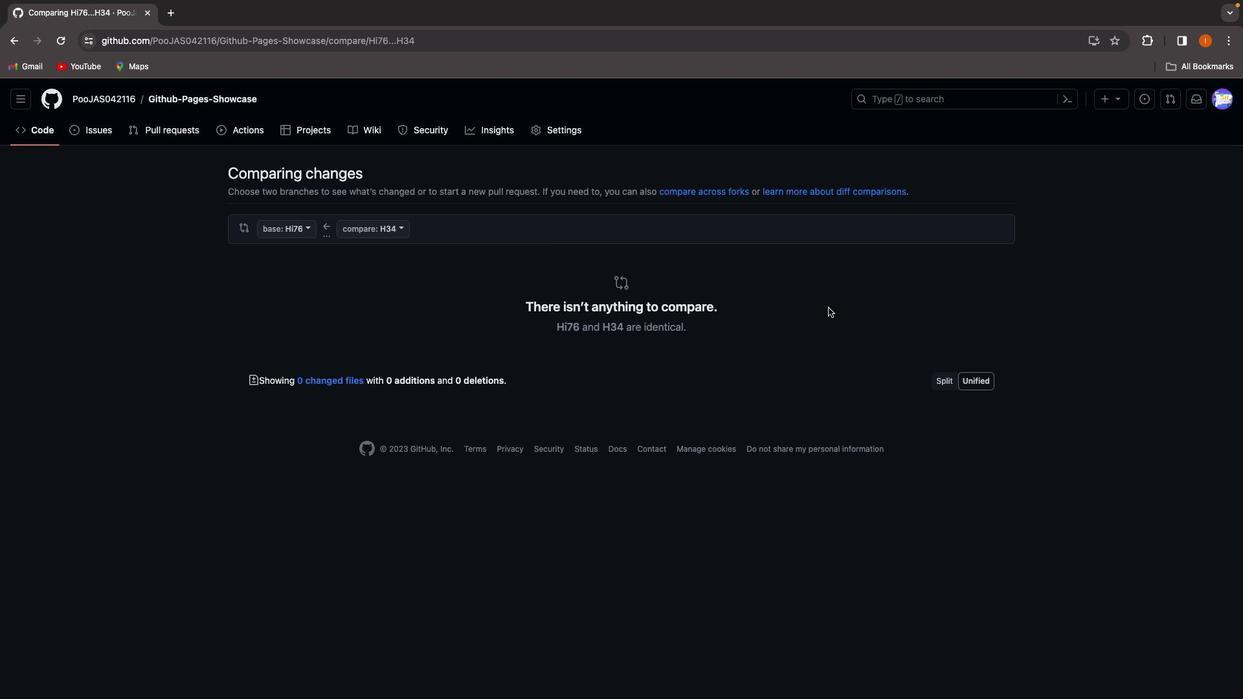 
Action: Mouse moved to (563, 128)
Screenshot: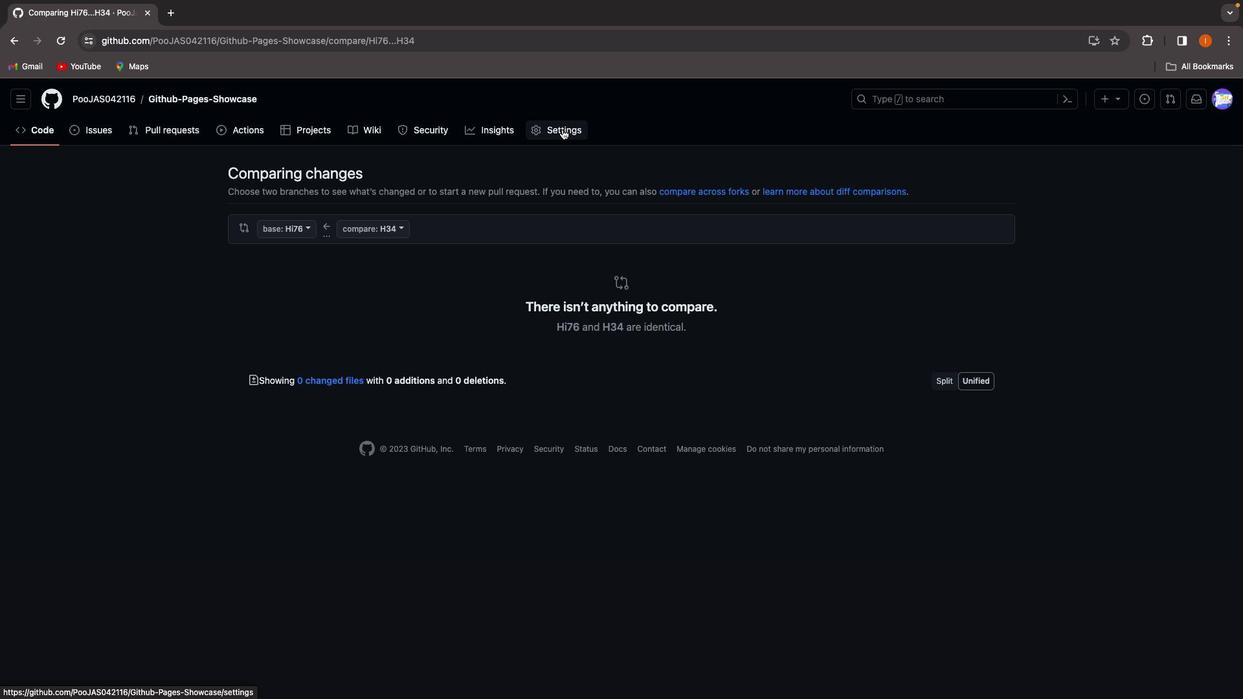 
Action: Mouse pressed left at (563, 128)
Screenshot: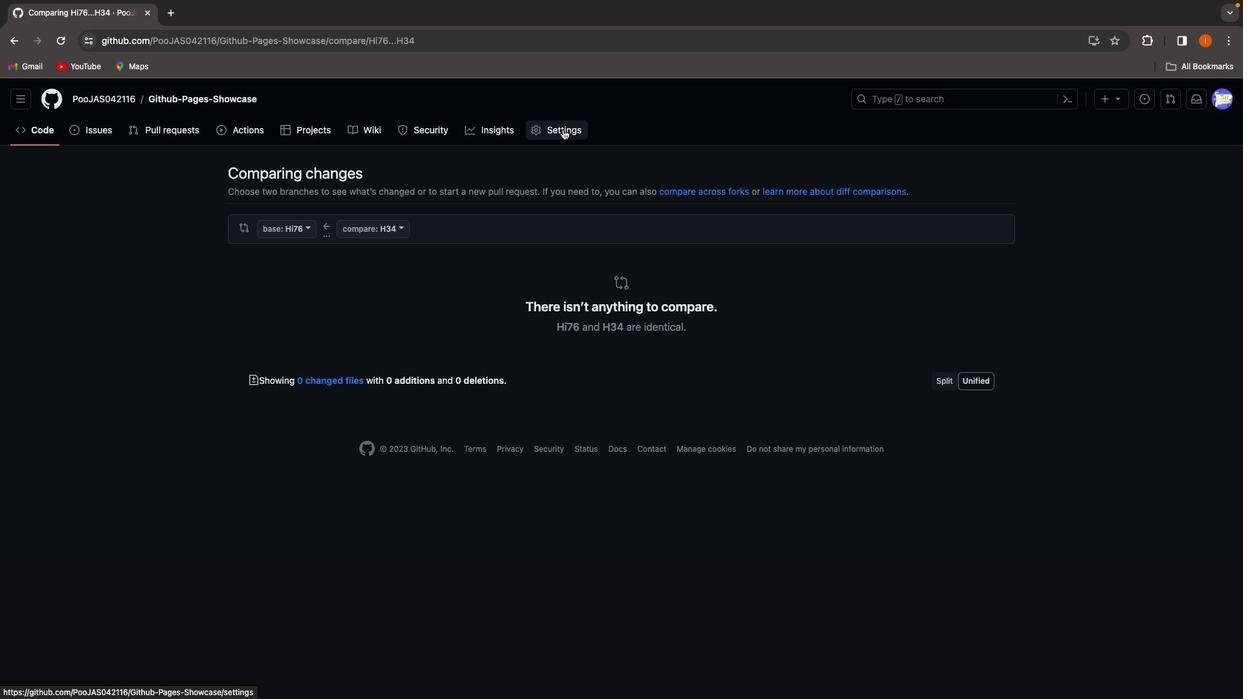 
Action: Mouse moved to (325, 446)
Screenshot: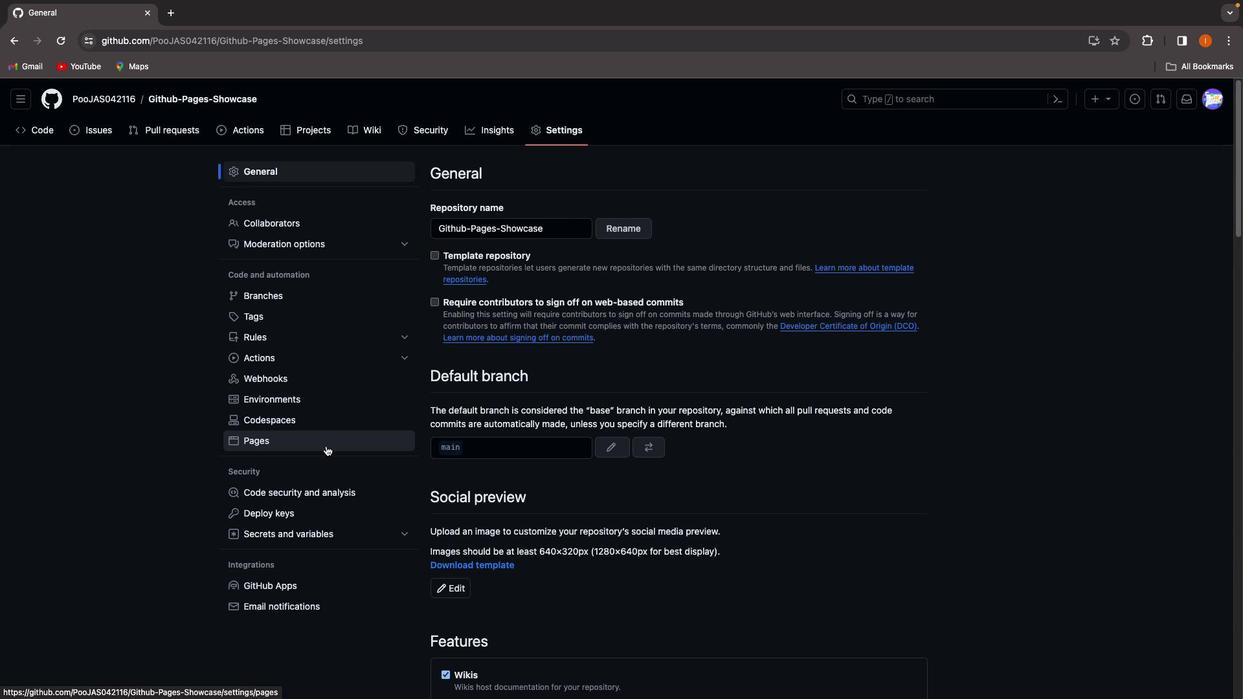 
Action: Mouse scrolled (325, 446) with delta (0, 0)
Screenshot: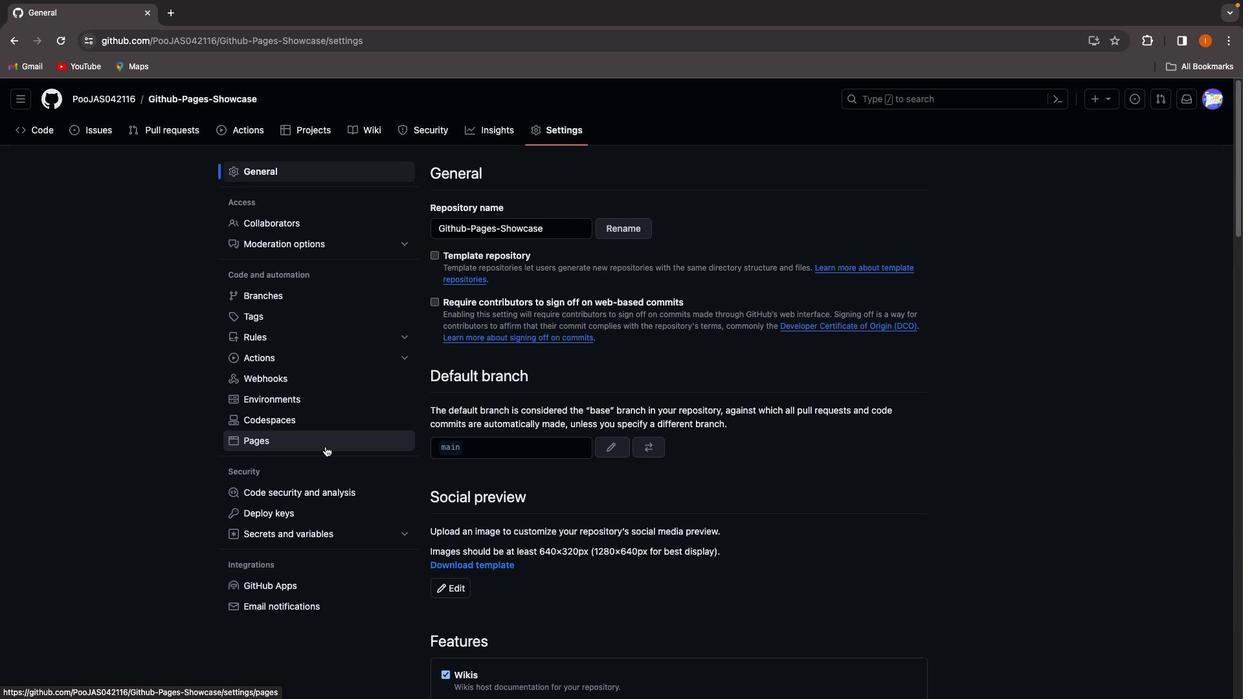 
Action: Mouse moved to (265, 287)
Screenshot: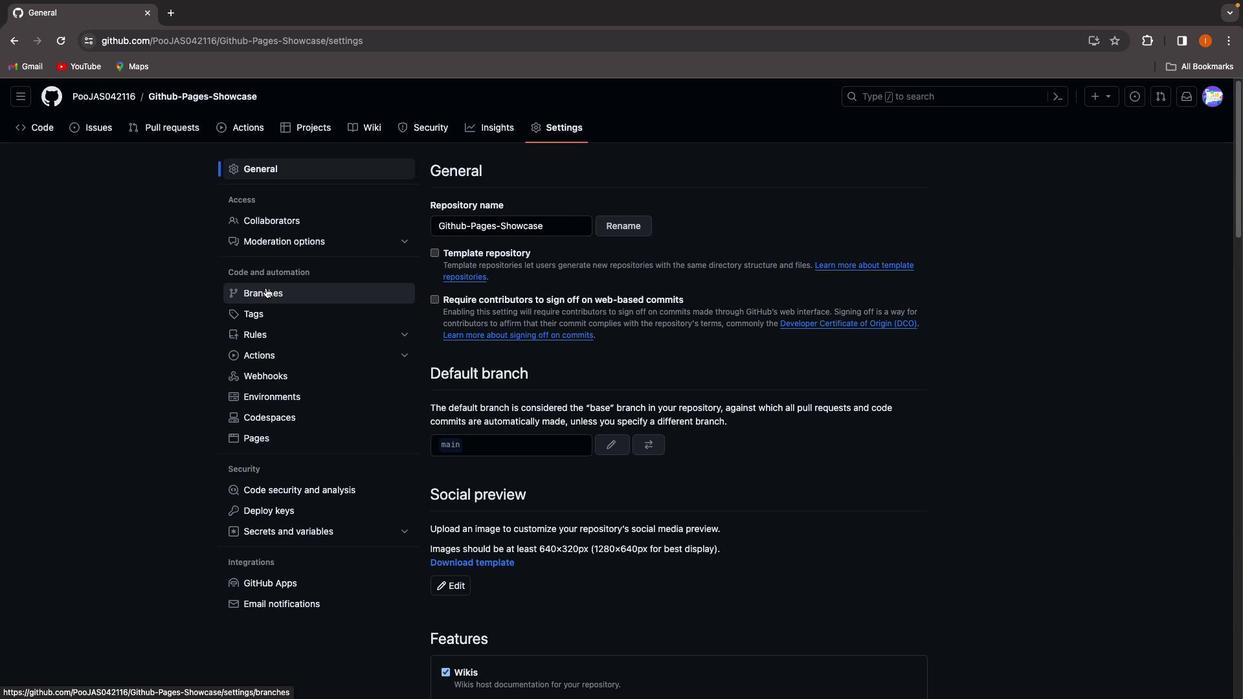 
Action: Mouse pressed left at (265, 287)
Screenshot: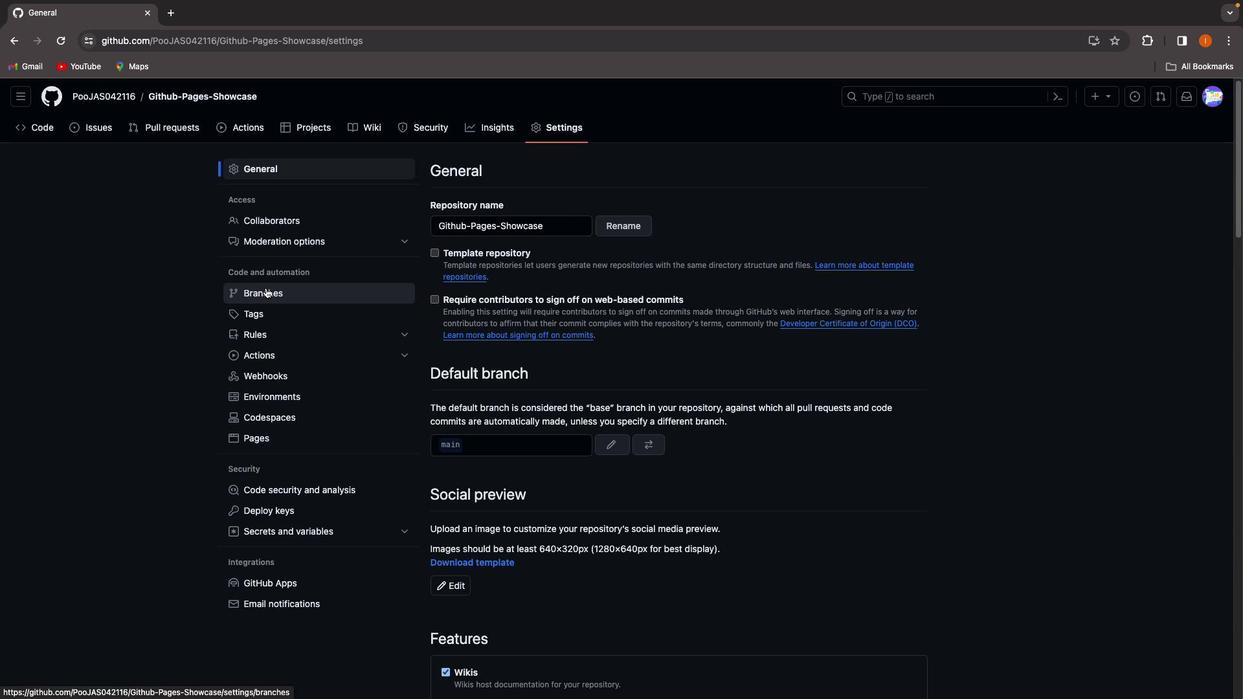 
Action: Mouse moved to (505, 261)
Screenshot: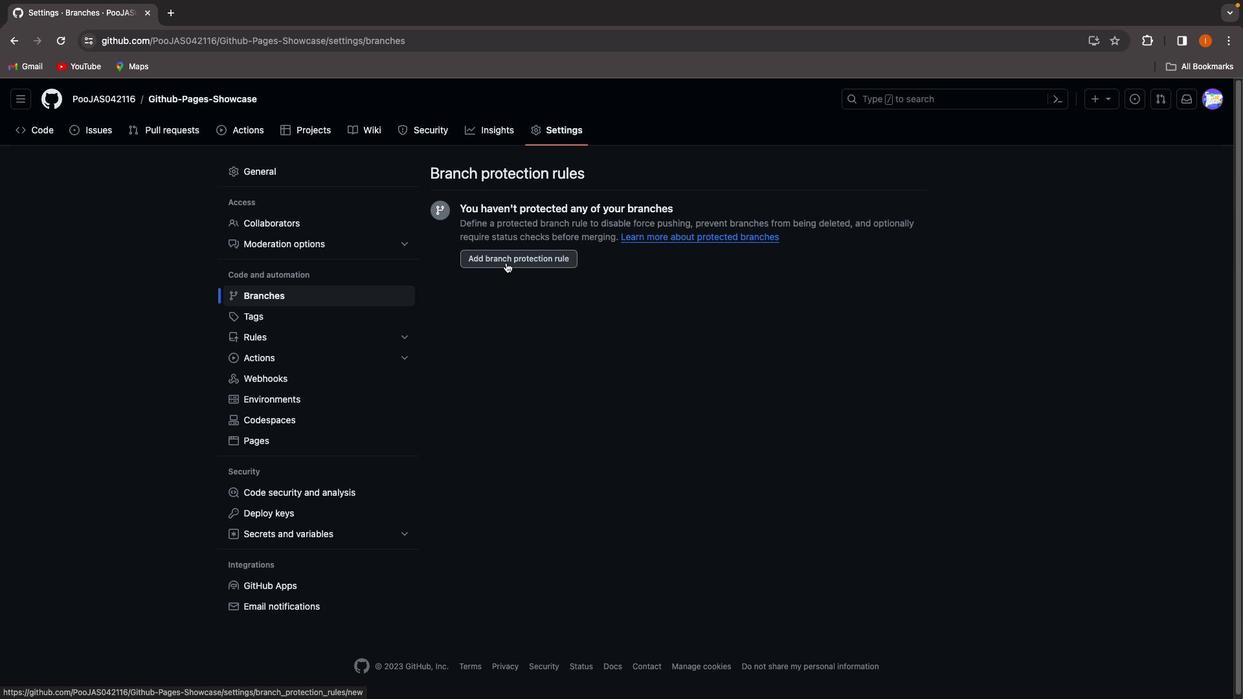 
Action: Mouse pressed left at (505, 261)
Screenshot: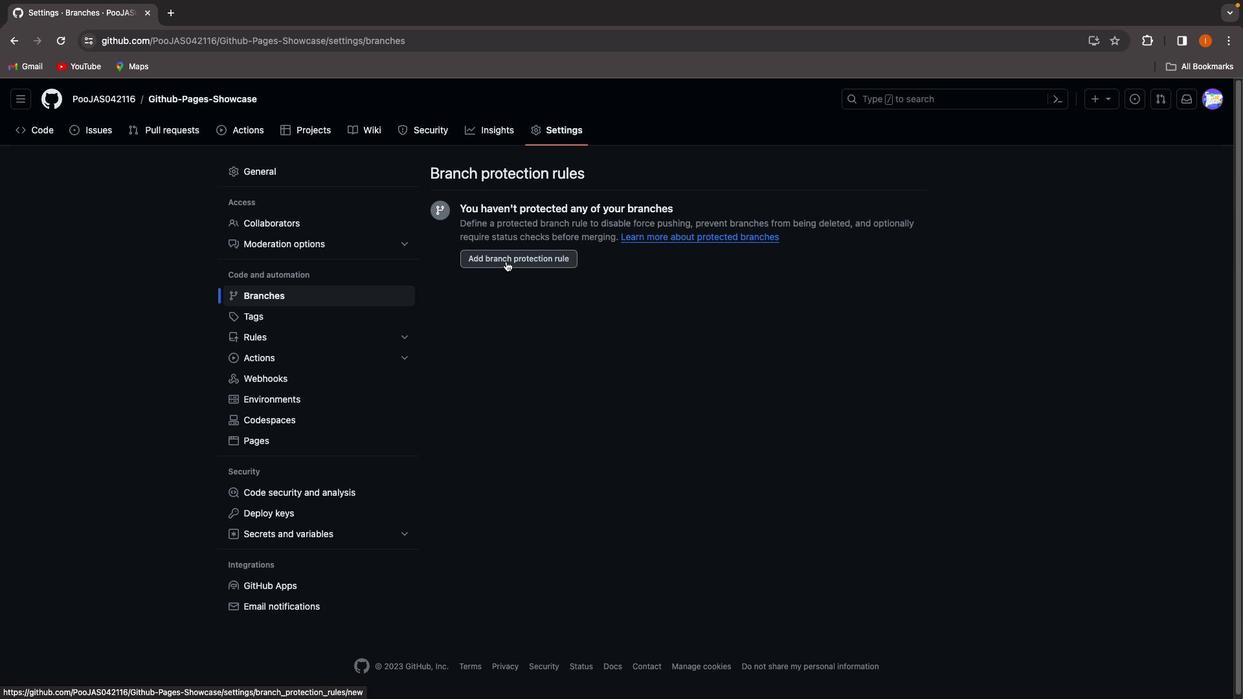 
Action: Mouse moved to (678, 356)
Screenshot: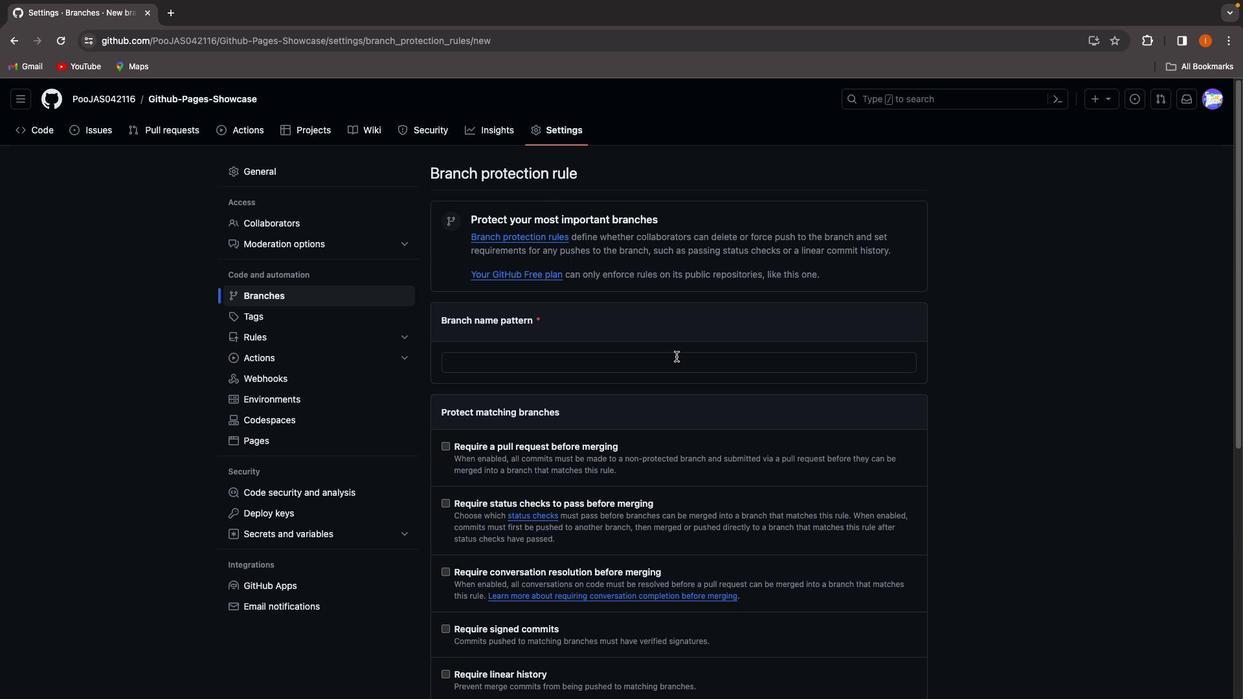 
Action: Mouse scrolled (678, 356) with delta (0, 0)
Screenshot: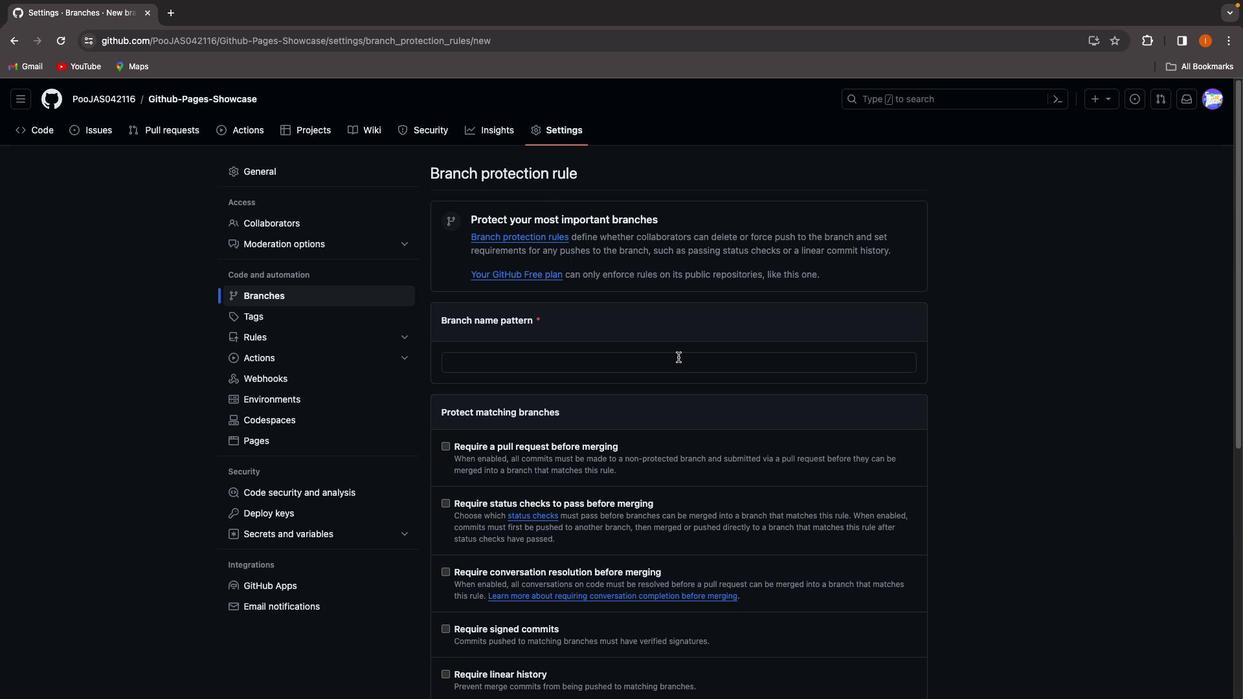 
Action: Mouse scrolled (678, 356) with delta (0, 0)
Screenshot: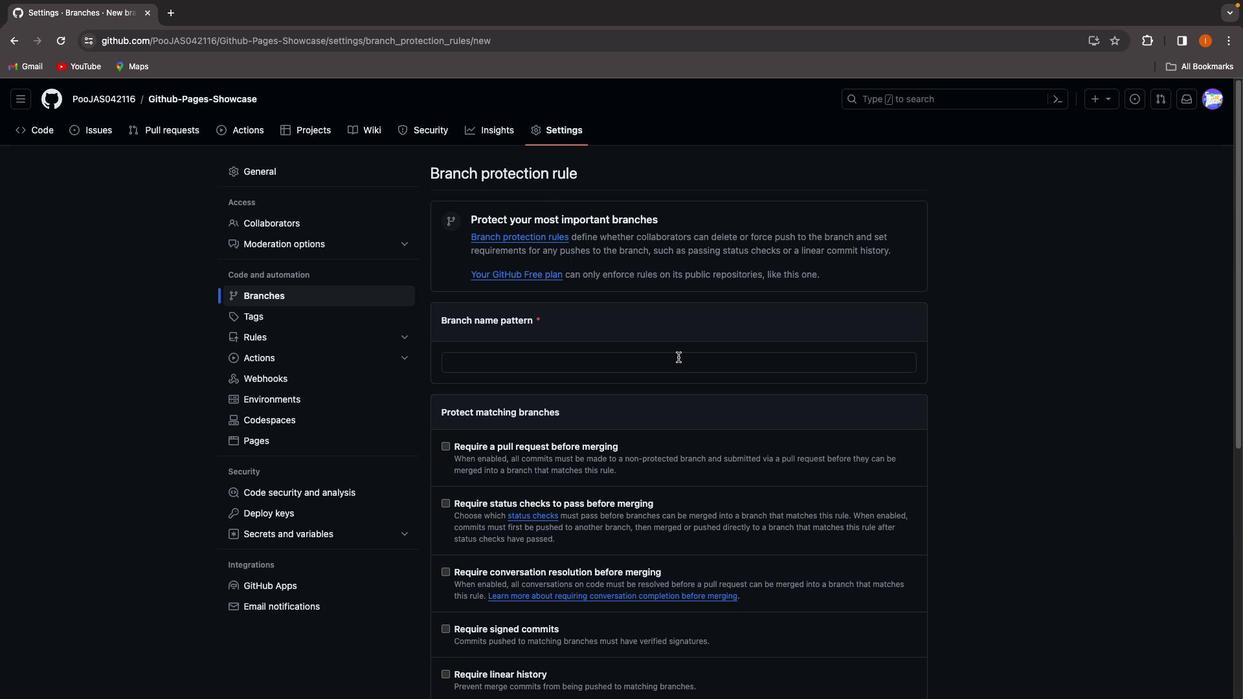 
Action: Mouse scrolled (678, 356) with delta (0, -1)
Screenshot: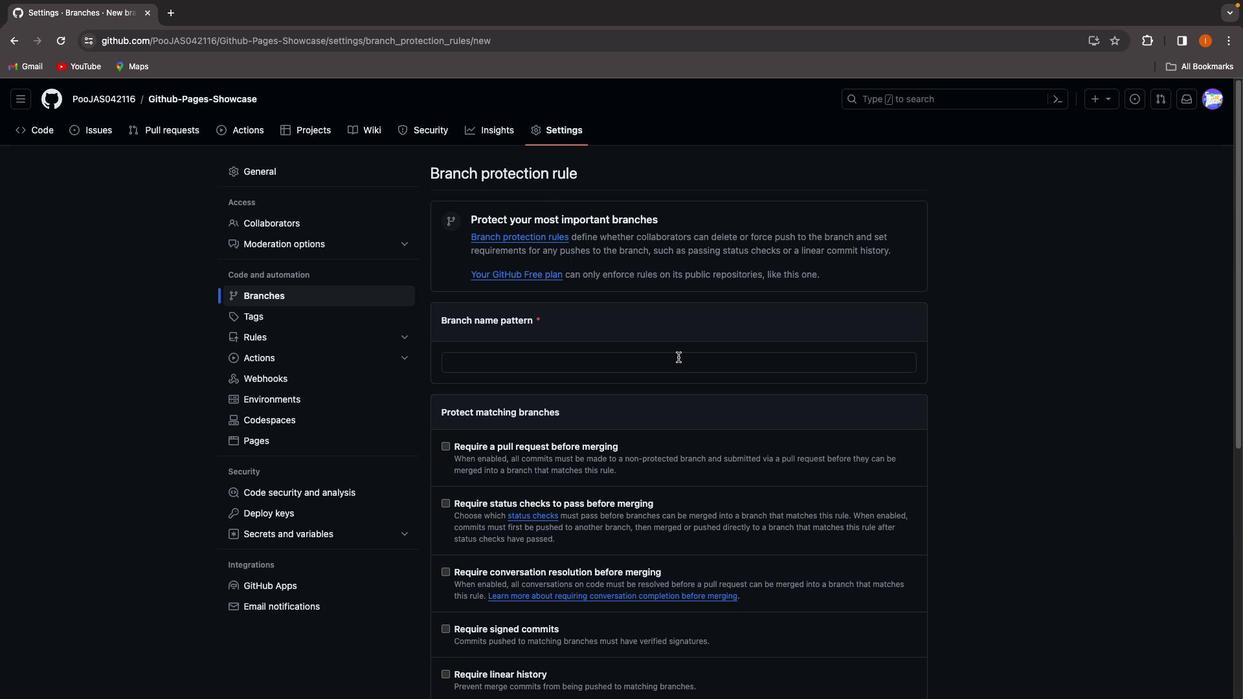 
Action: Mouse moved to (680, 361)
Screenshot: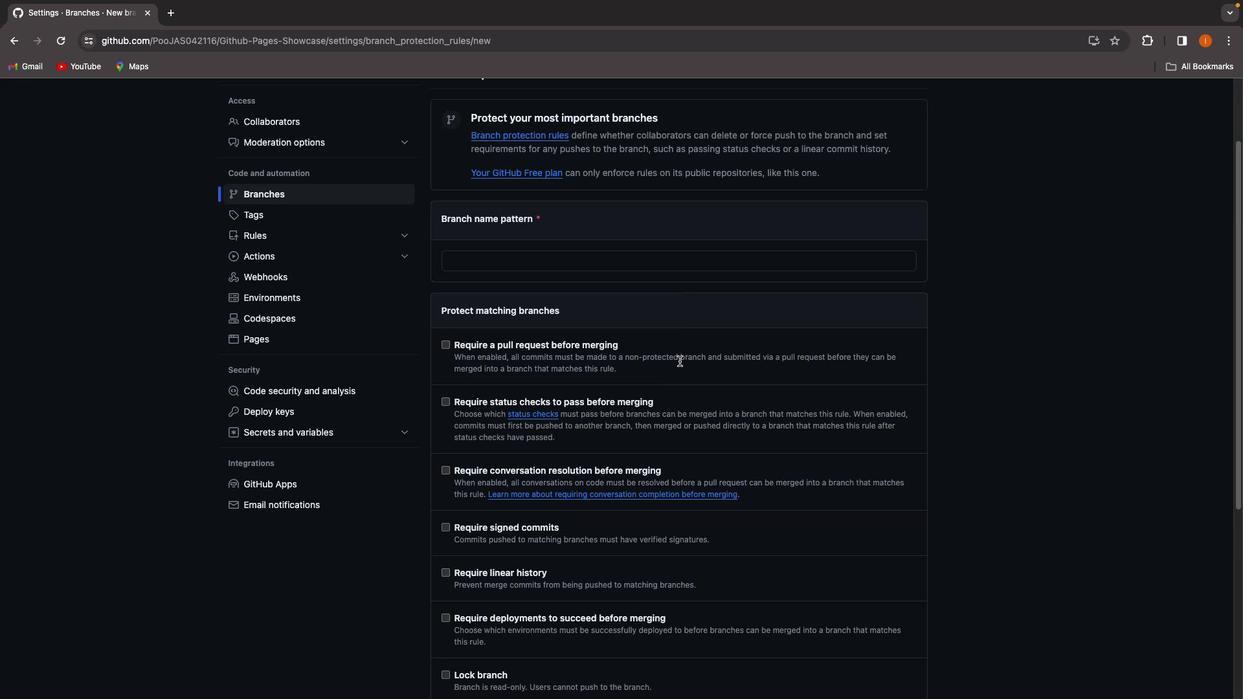 
Action: Mouse scrolled (680, 361) with delta (0, 0)
Screenshot: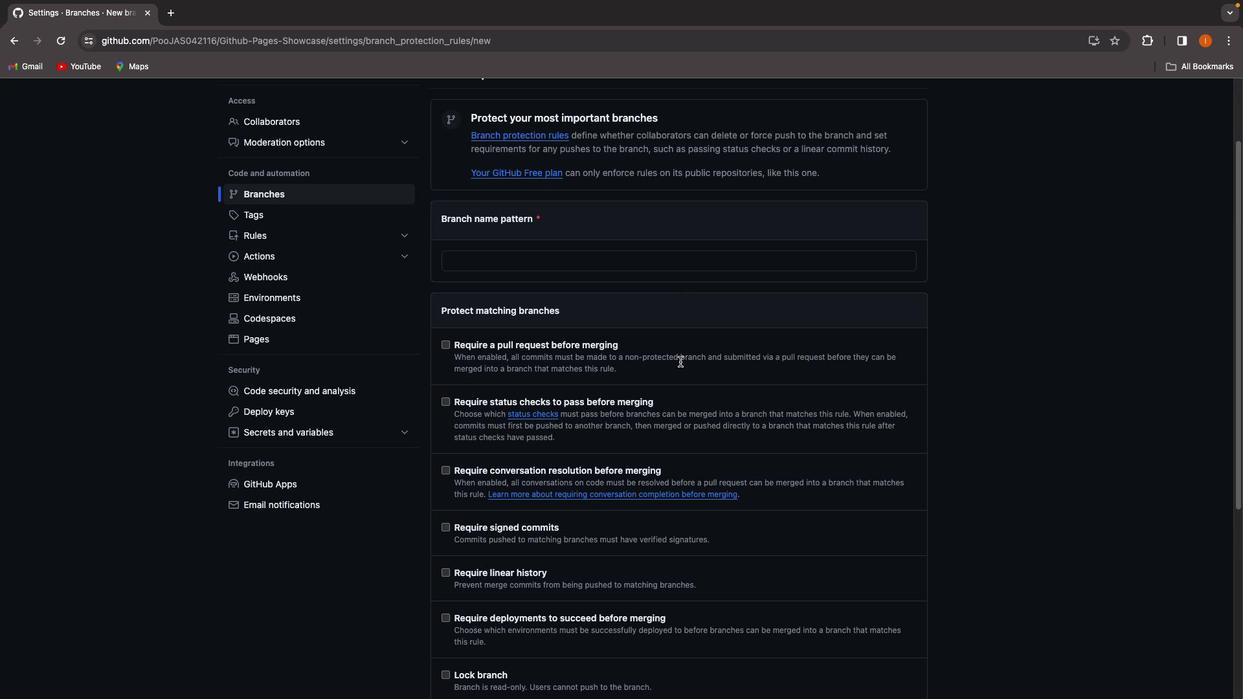 
Action: Mouse scrolled (680, 361) with delta (0, 0)
Screenshot: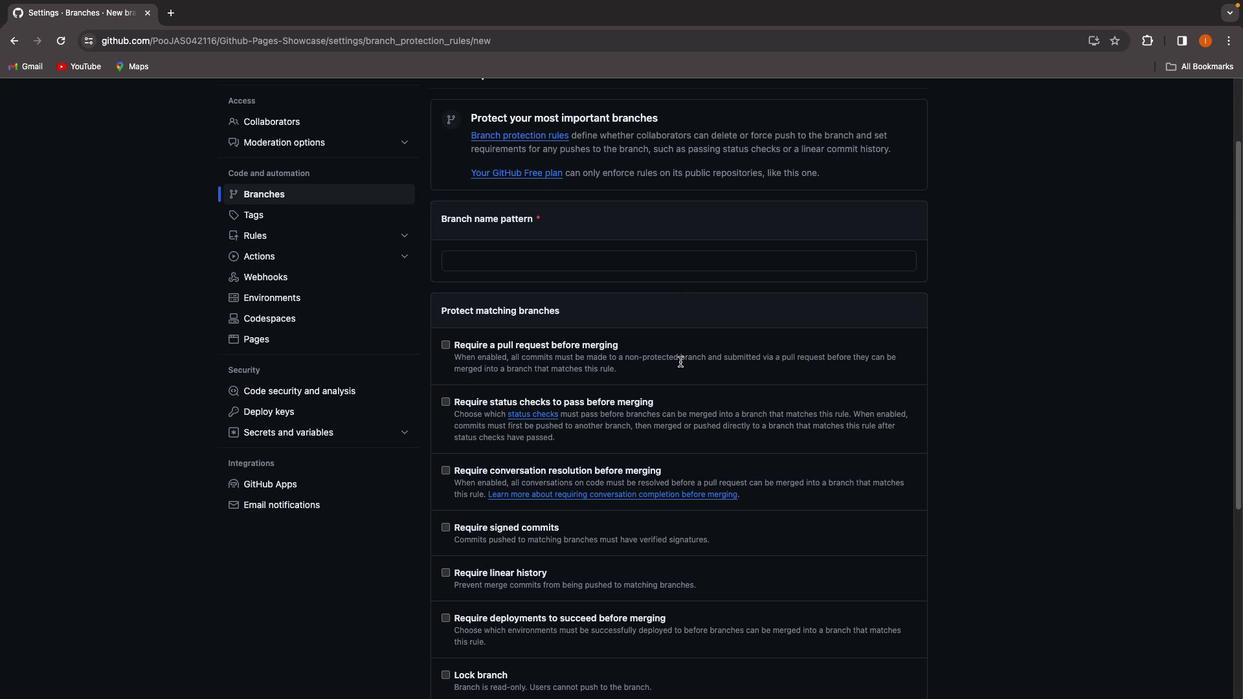 
Action: Mouse scrolled (680, 361) with delta (0, -1)
Screenshot: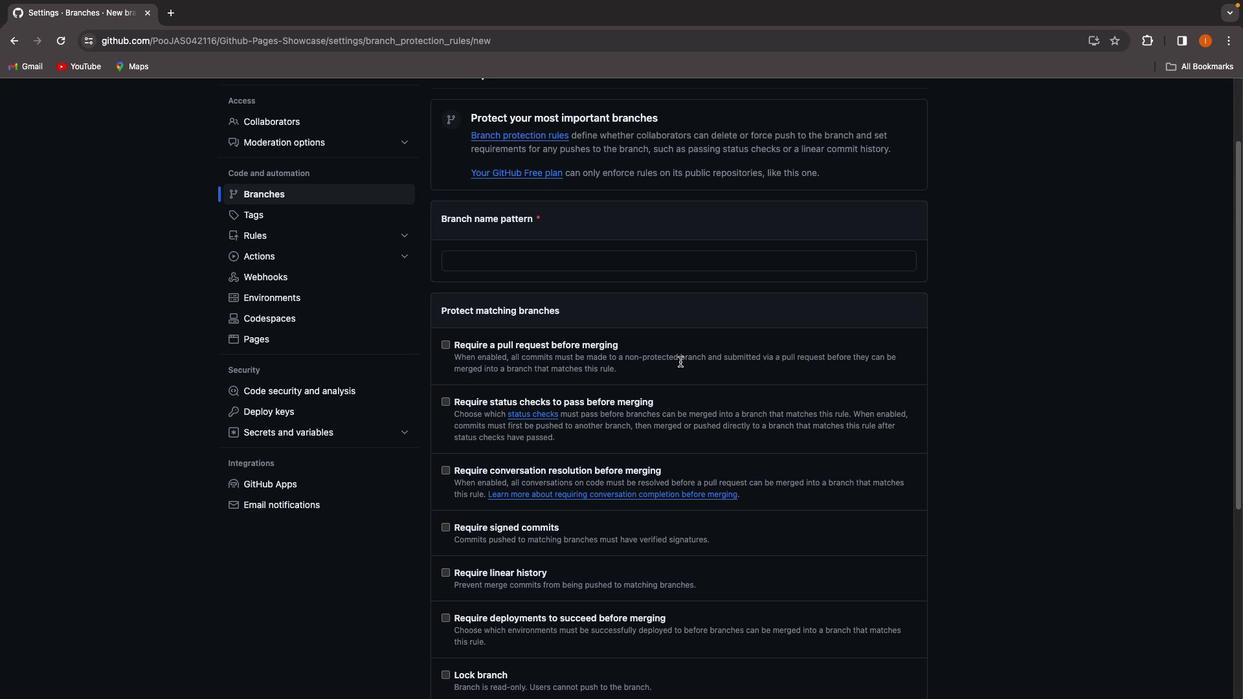 
Action: Mouse moved to (679, 361)
Screenshot: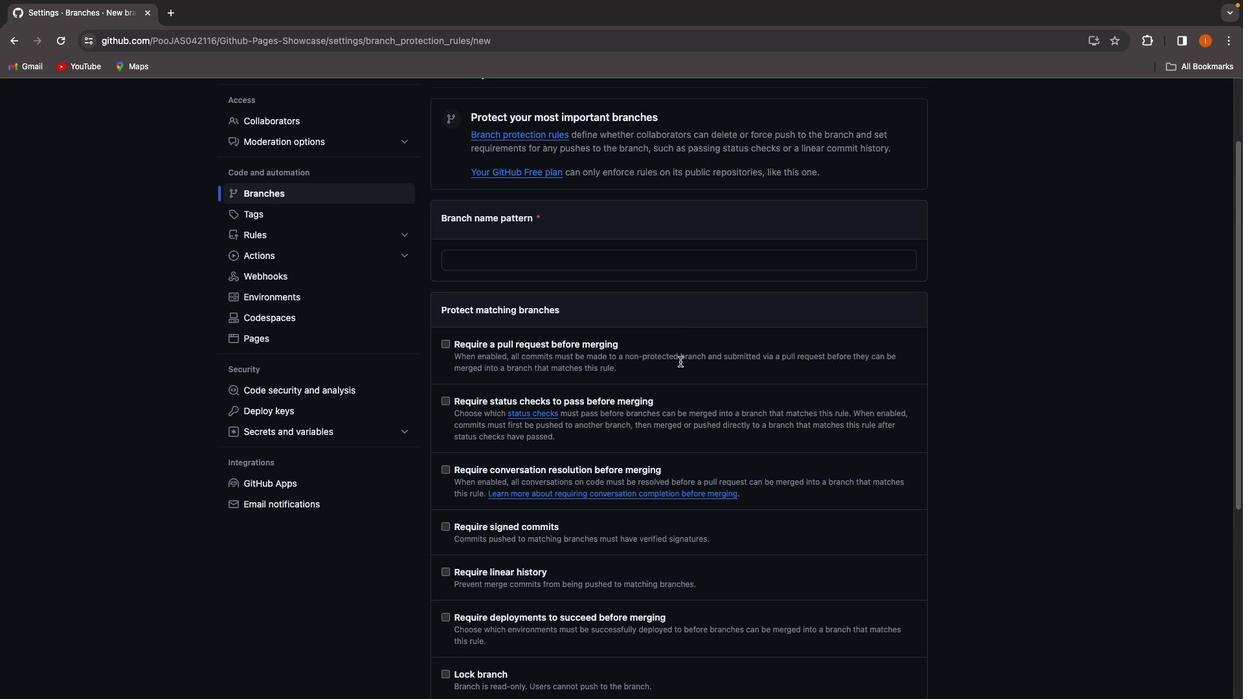 
Action: Mouse scrolled (679, 361) with delta (0, -2)
Screenshot: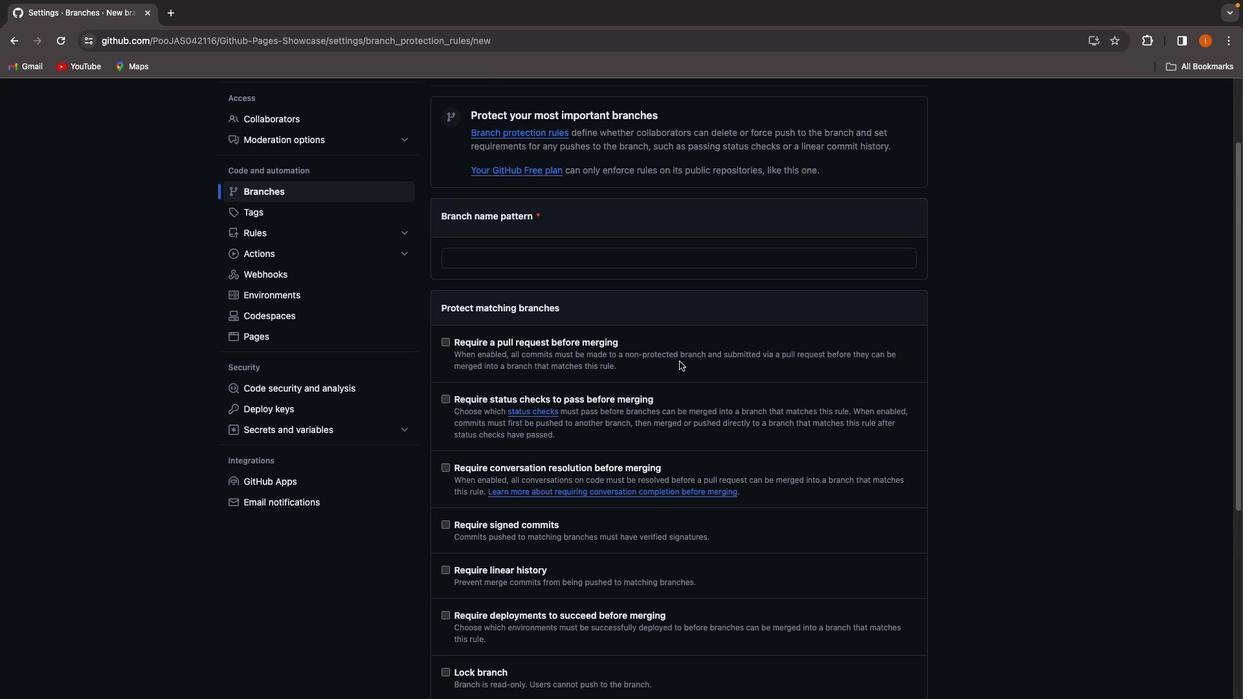 
Action: Mouse moved to (454, 155)
Screenshot: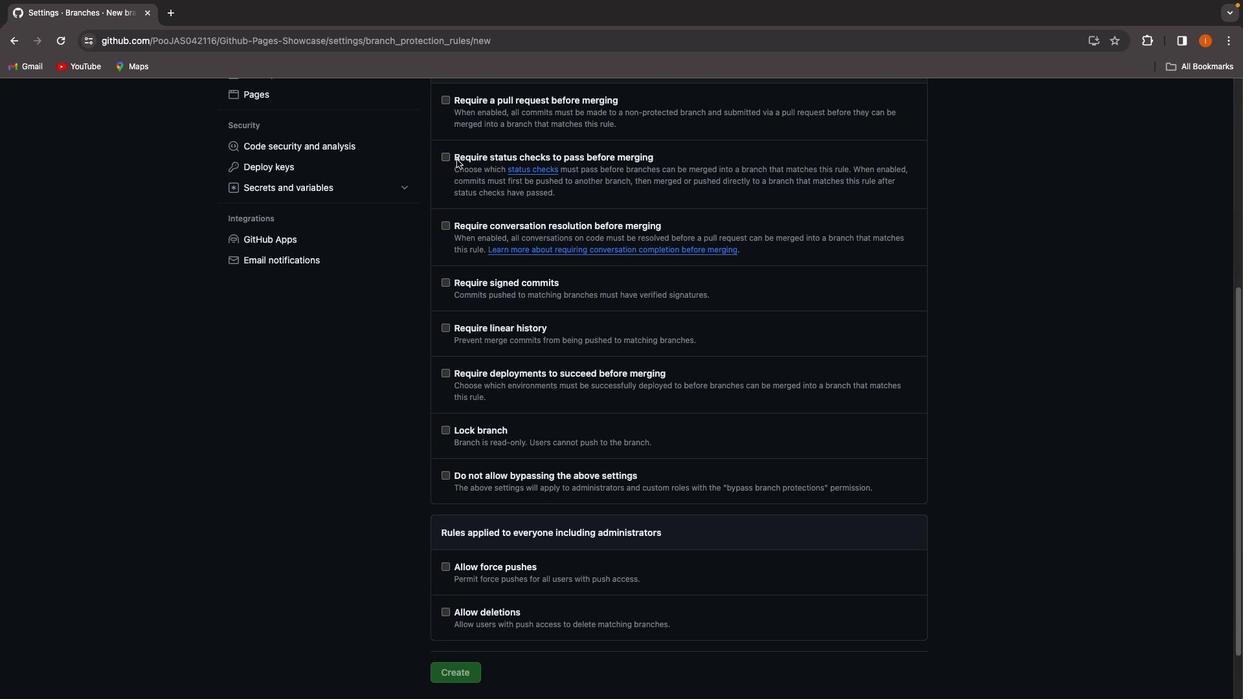 
Action: Mouse pressed middle at (454, 155)
Screenshot: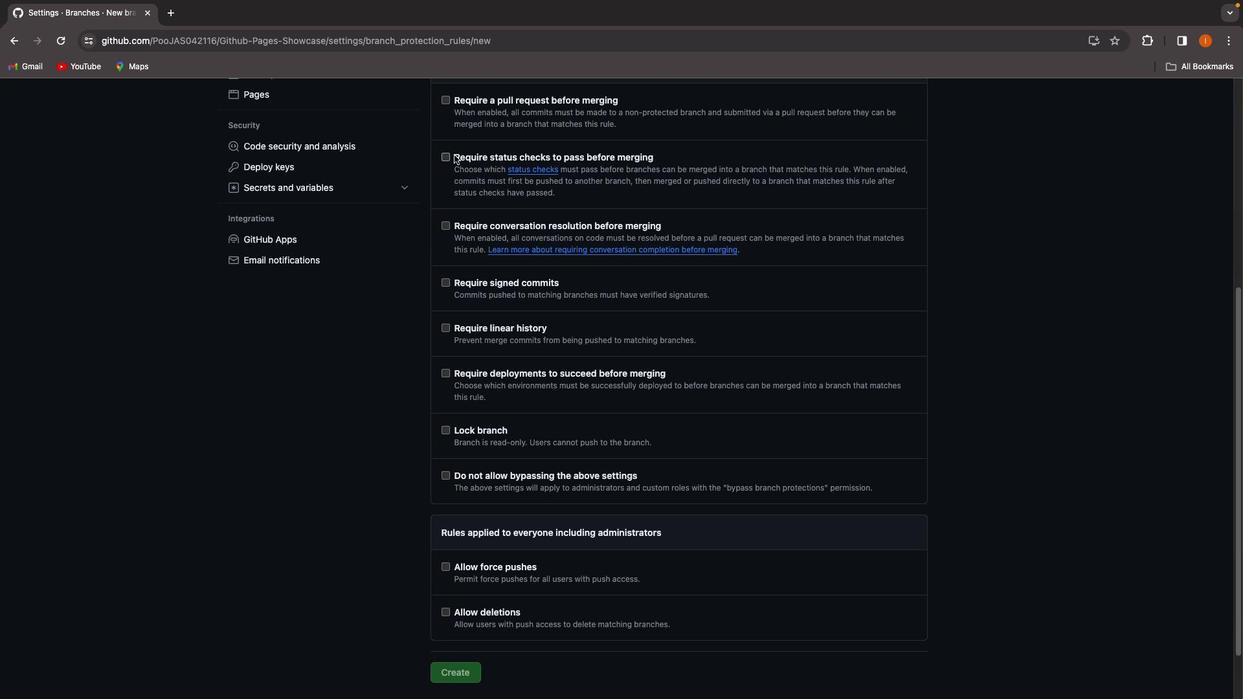 
Action: Mouse scrolled (454, 155) with delta (0, 0)
Screenshot: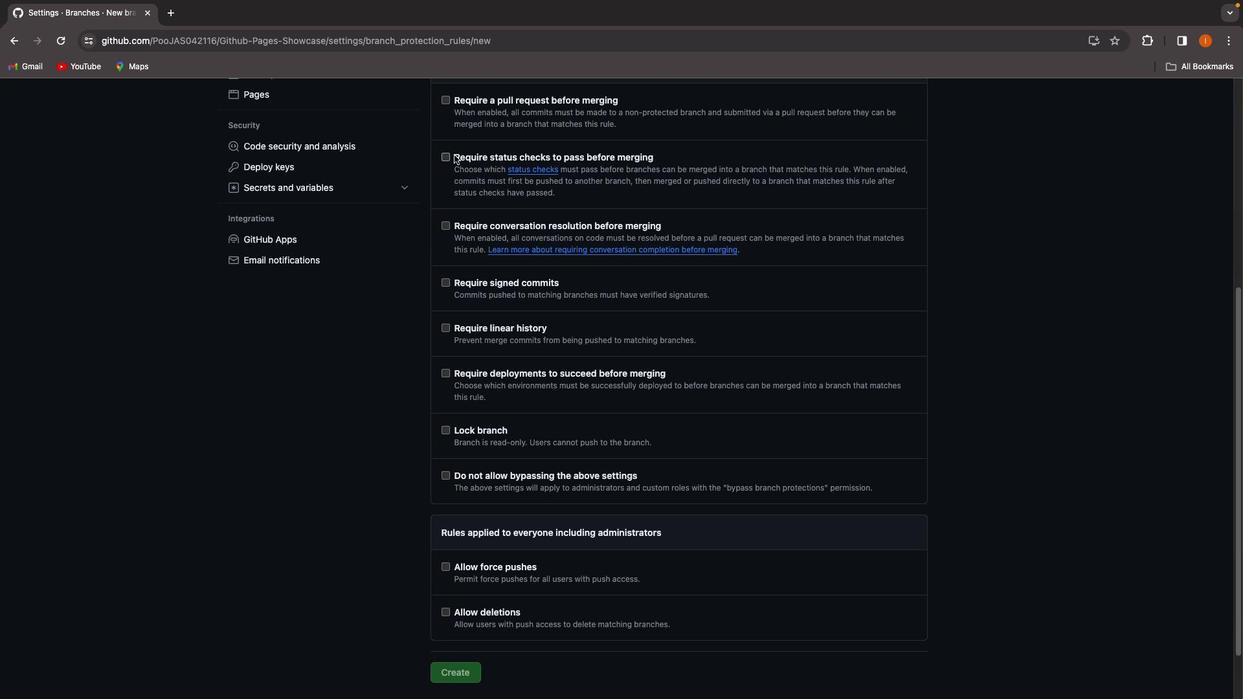 
Action: Mouse scrolled (454, 155) with delta (0, 0)
Screenshot: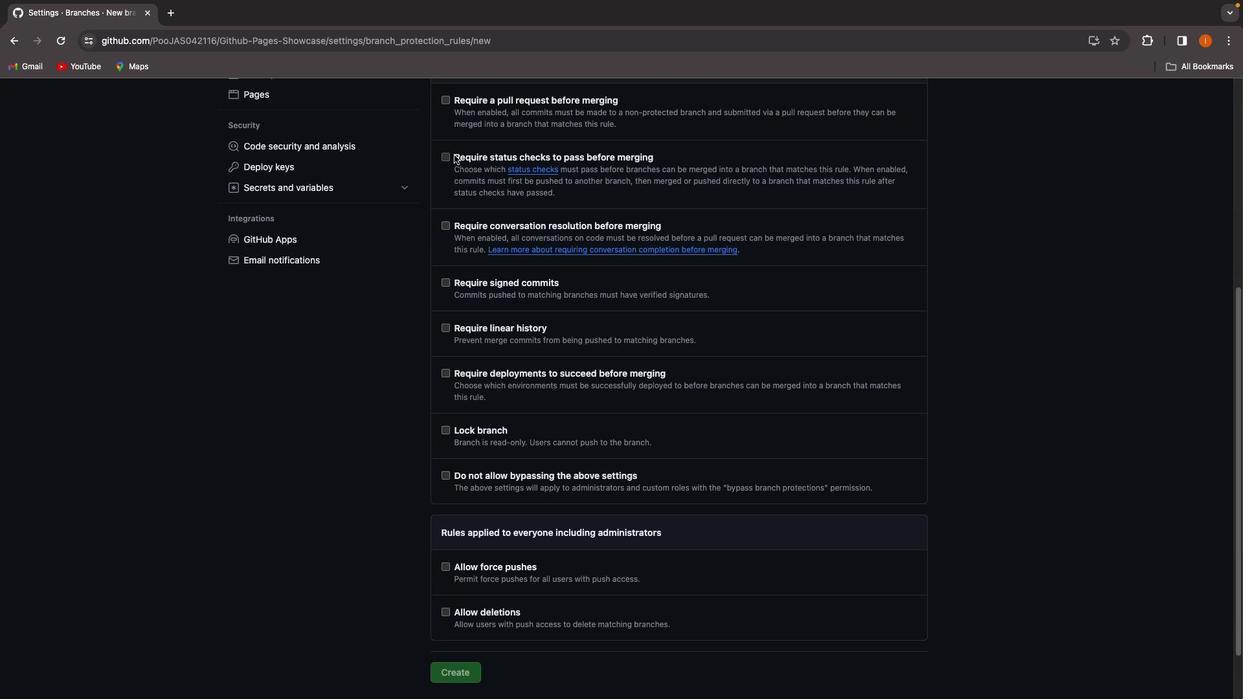 
Action: Mouse scrolled (454, 155) with delta (0, 1)
Screenshot: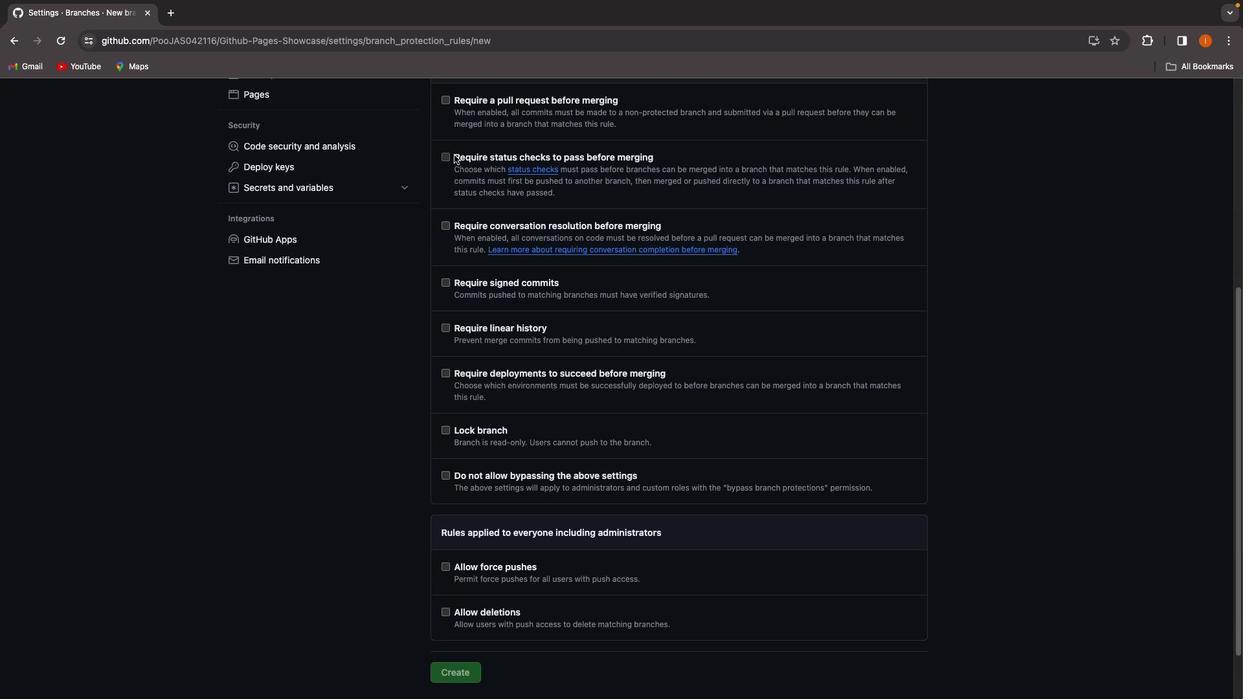 
Action: Mouse moved to (448, 194)
Screenshot: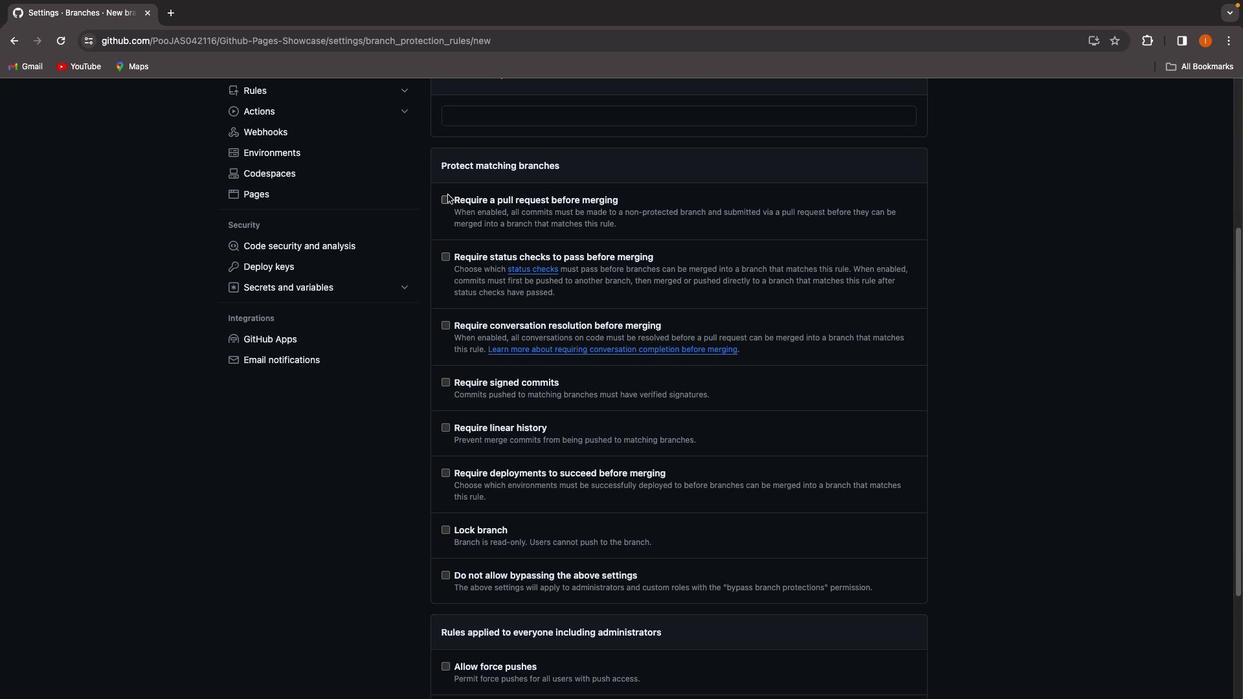 
Action: Mouse pressed left at (448, 194)
Screenshot: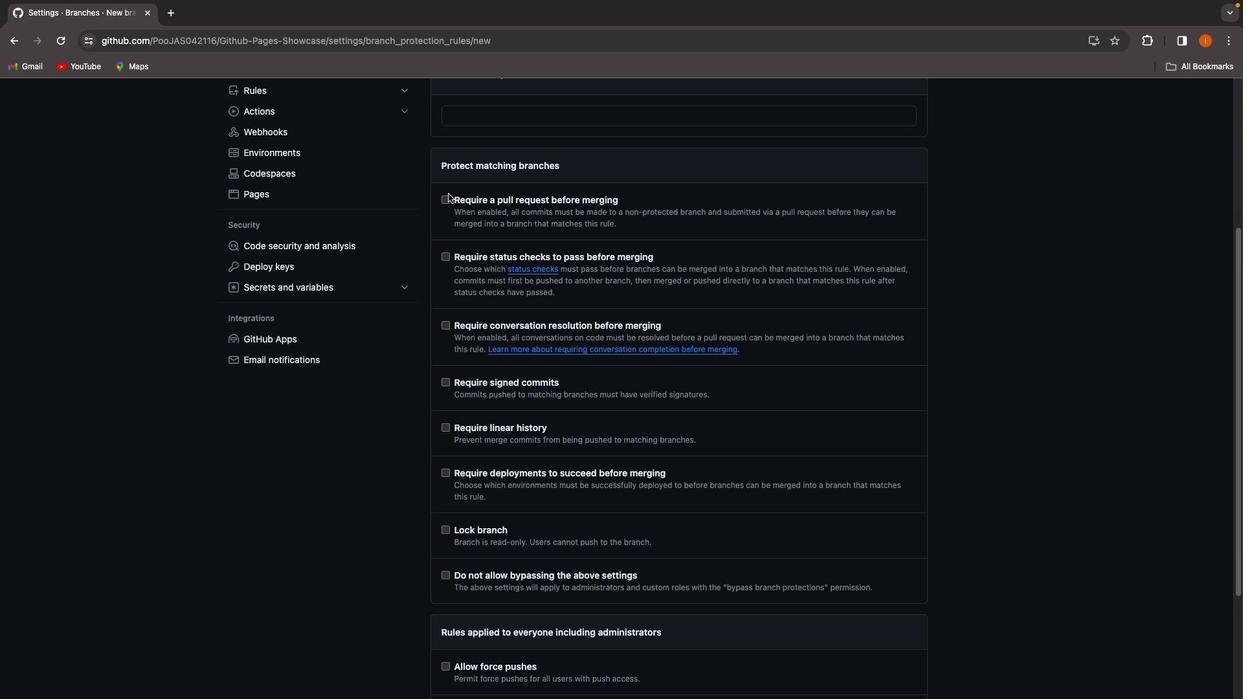 
Action: Mouse moved to (446, 204)
Screenshot: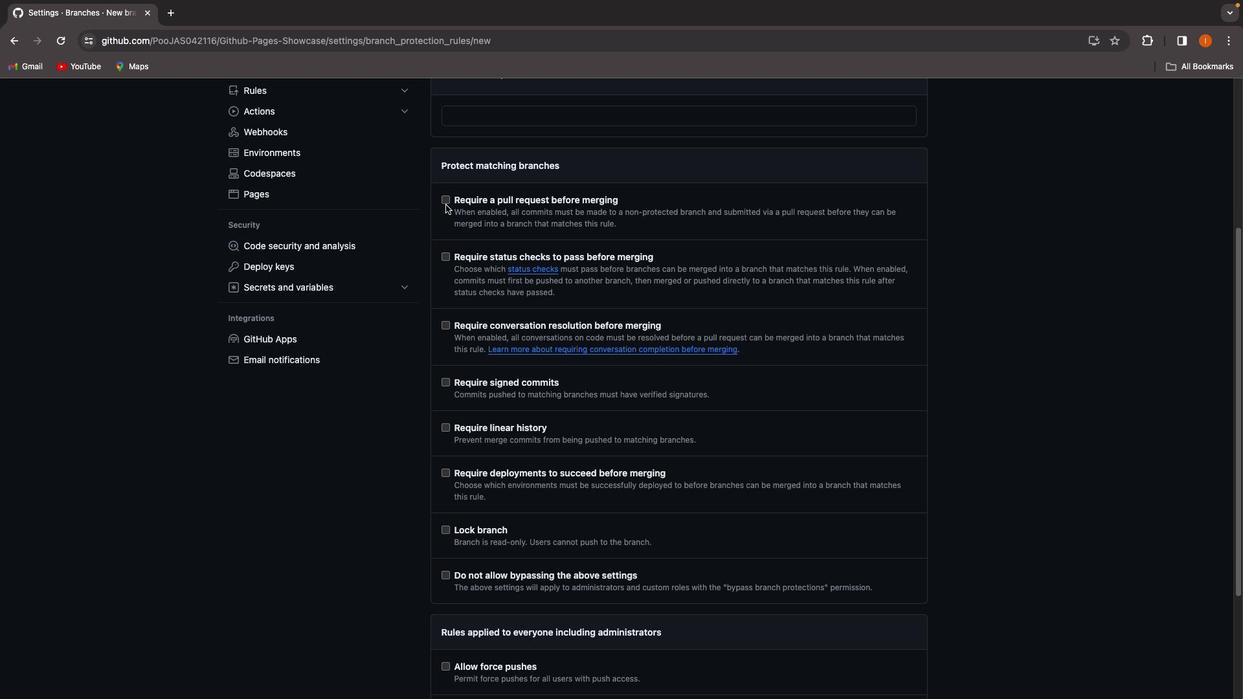 
Action: Mouse pressed left at (446, 204)
Screenshot: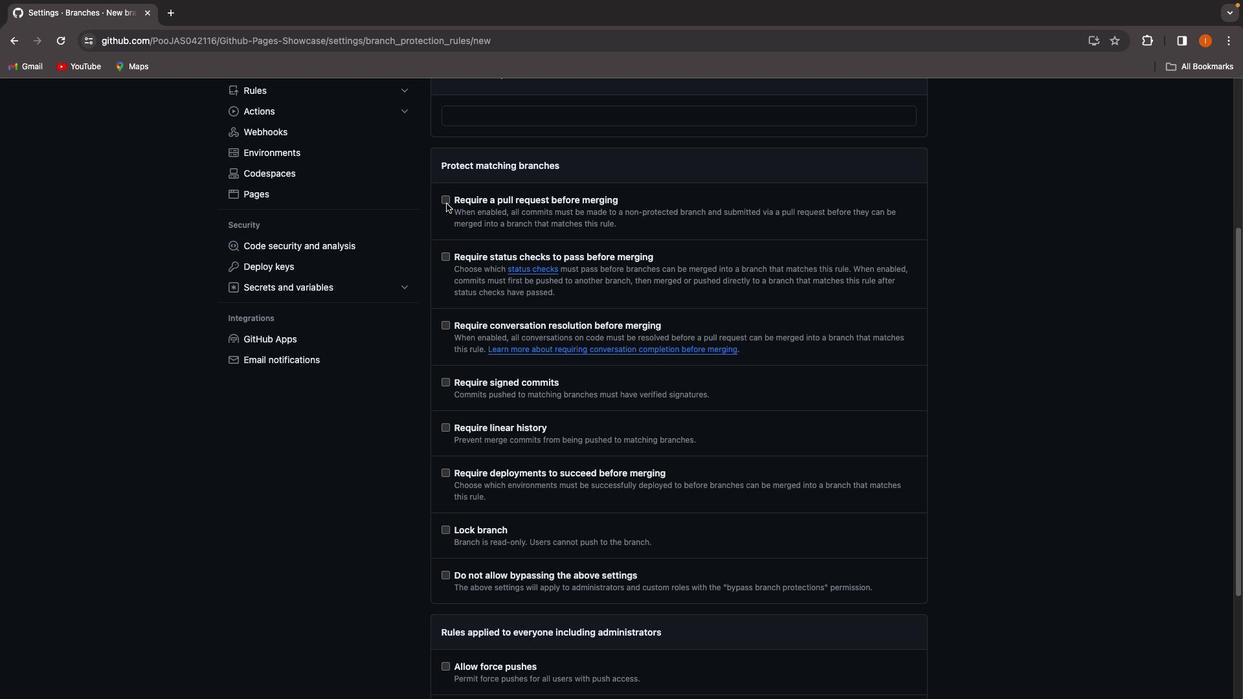 
Action: Mouse moved to (446, 200)
Screenshot: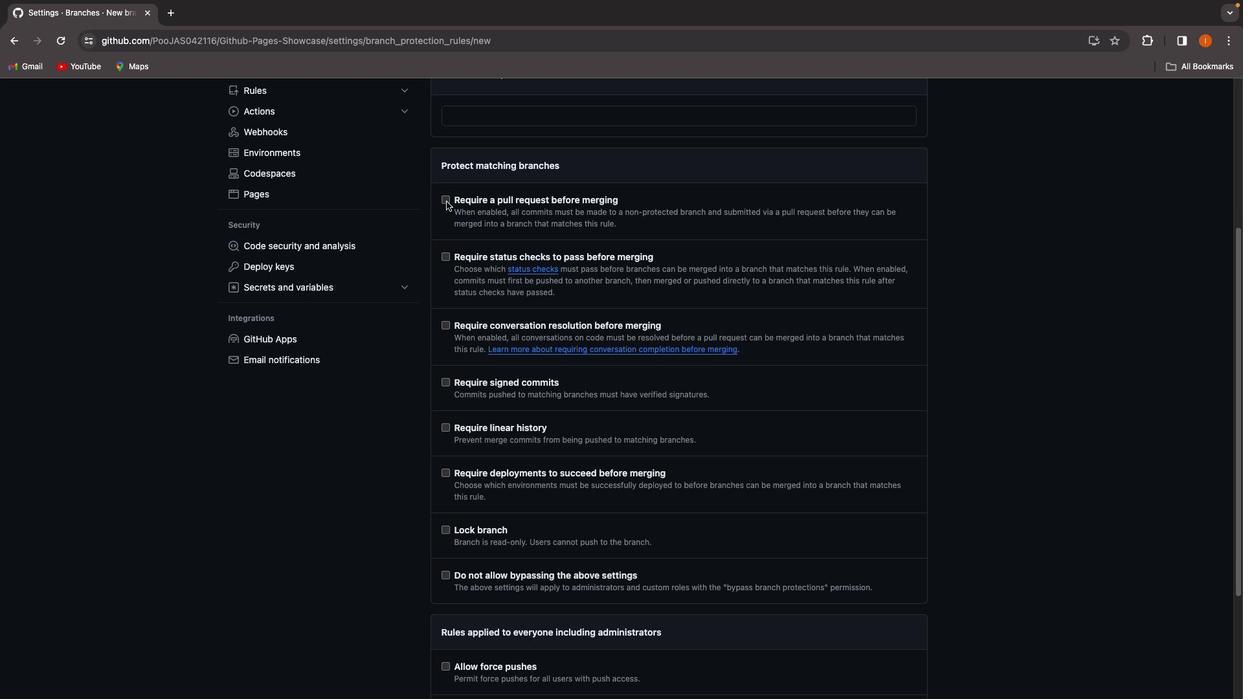
Action: Mouse pressed left at (446, 200)
Screenshot: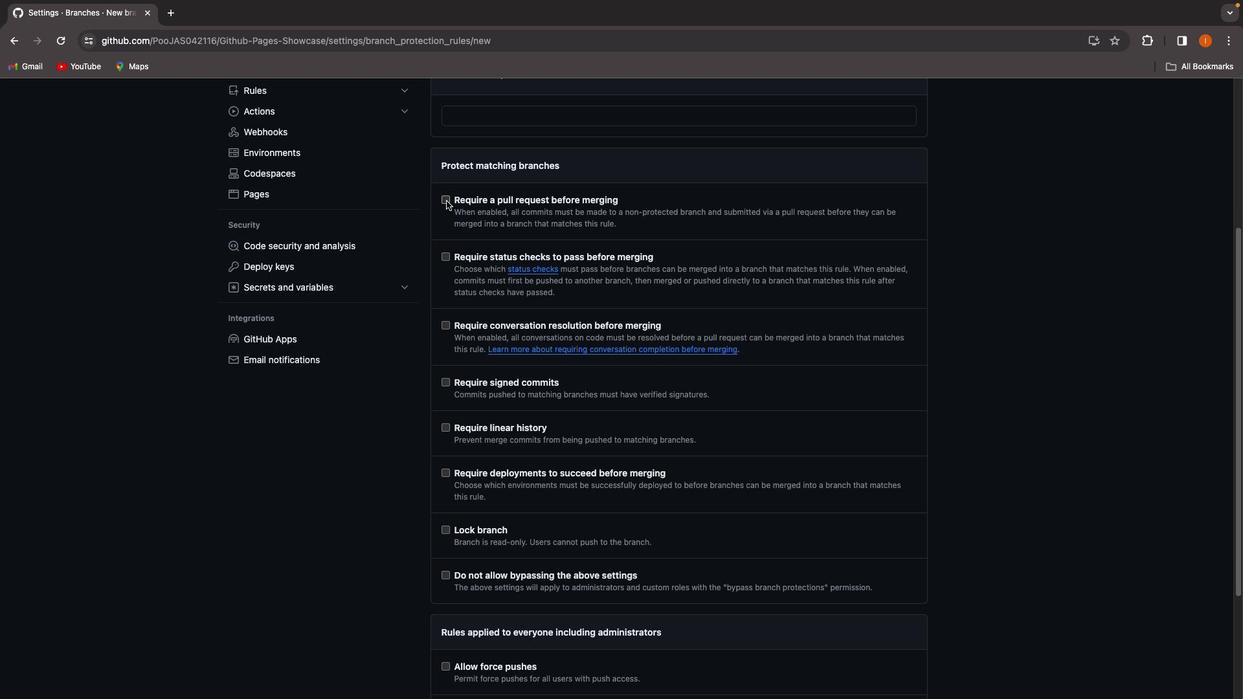 
Action: Mouse pressed left at (446, 200)
Screenshot: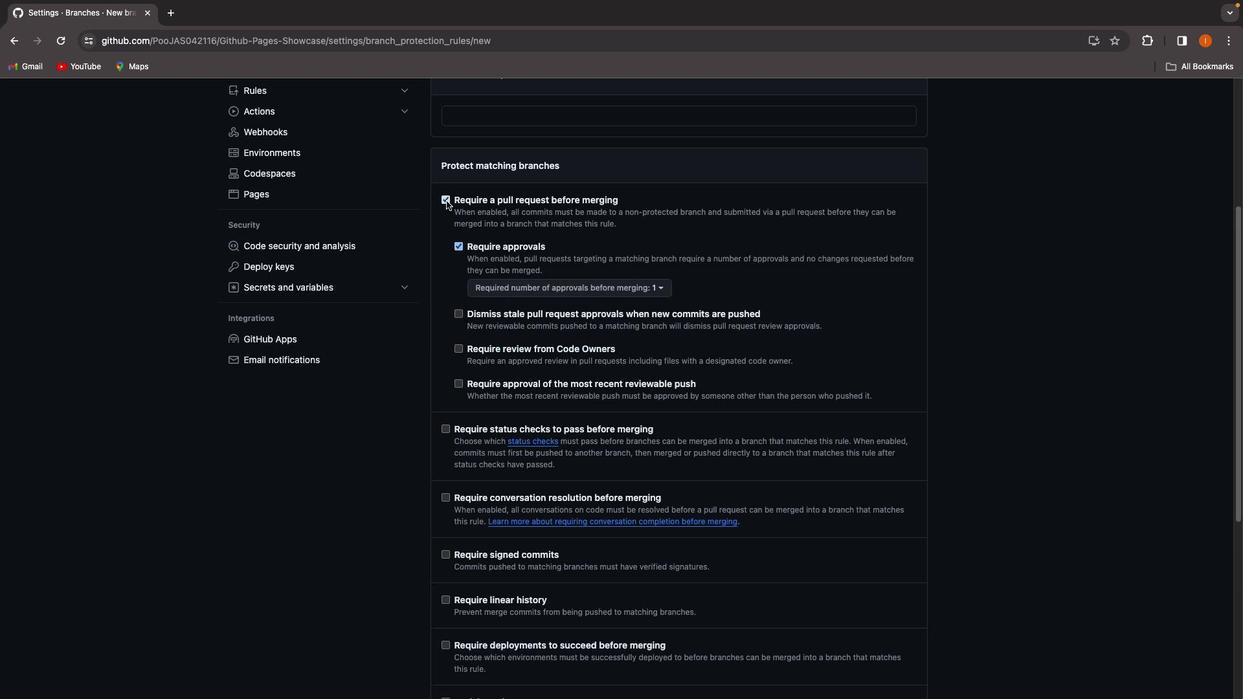 
Action: Mouse moved to (452, 201)
Screenshot: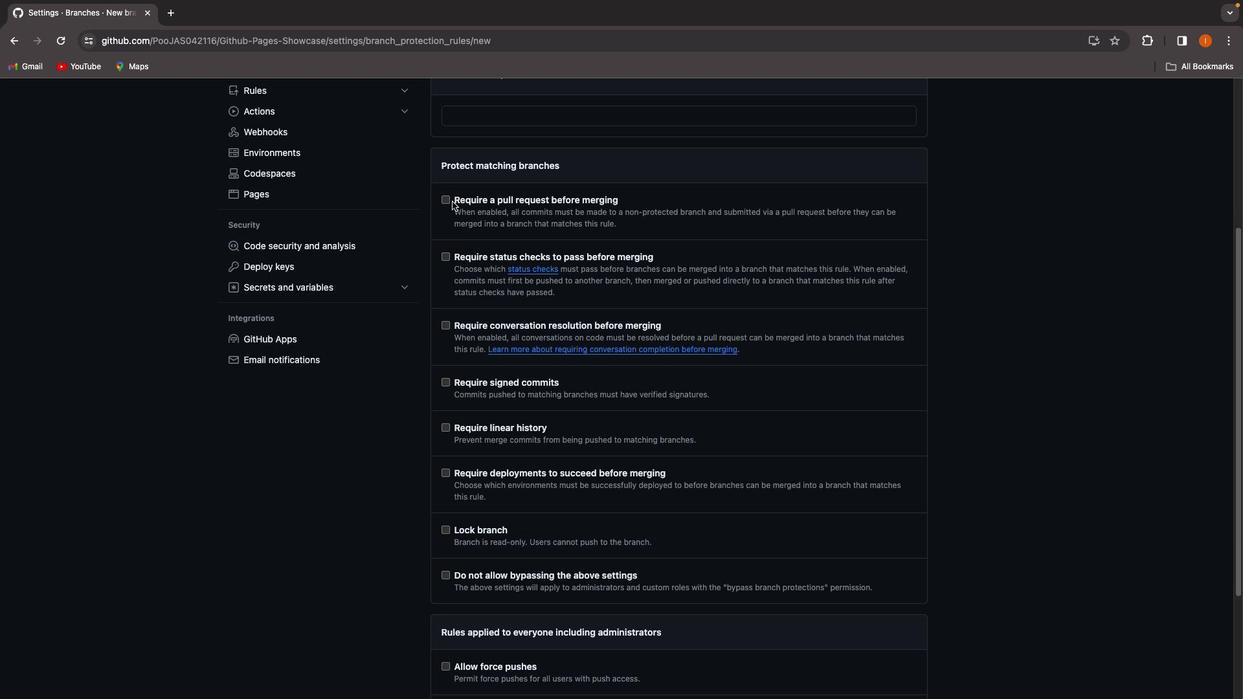 
Action: Mouse pressed left at (452, 201)
Screenshot: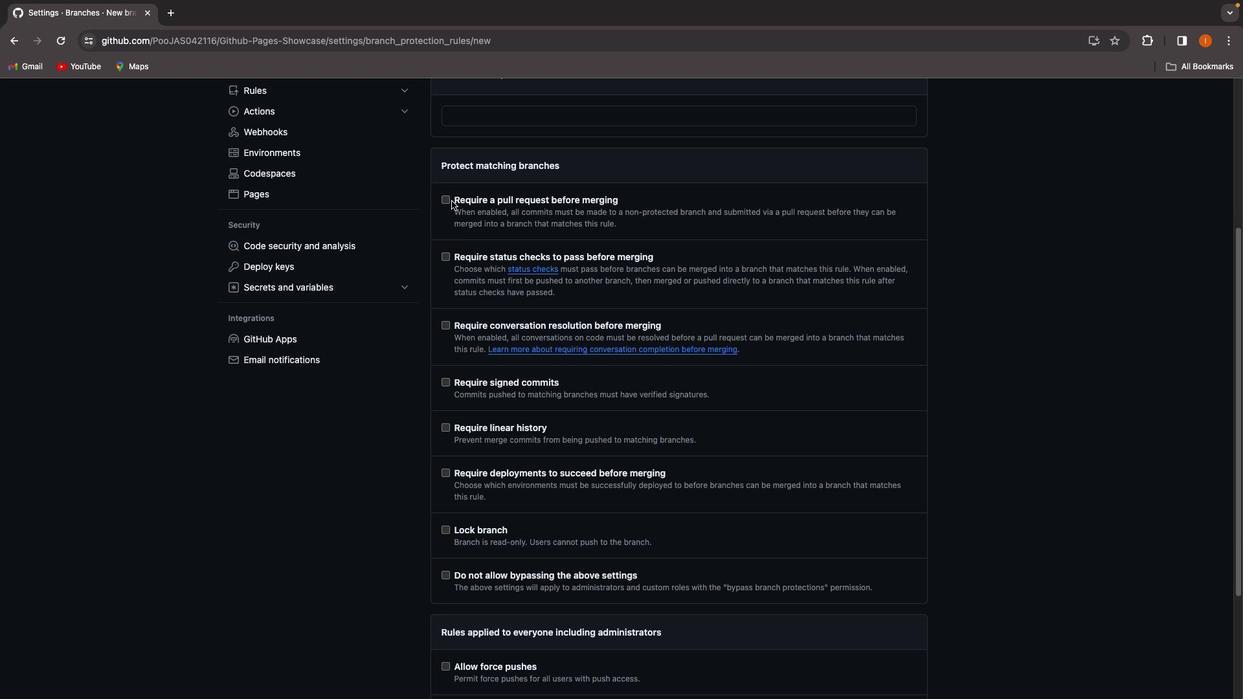 
Action: Mouse moved to (448, 198)
Screenshot: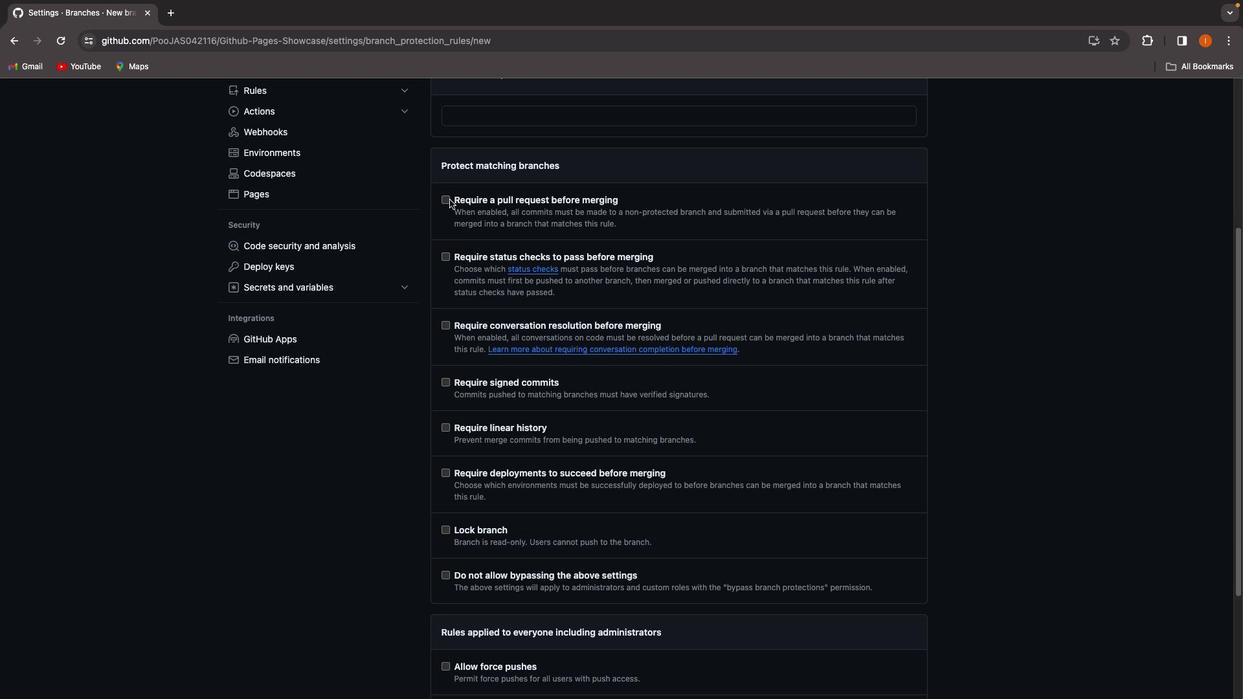 
Action: Mouse pressed left at (448, 198)
Screenshot: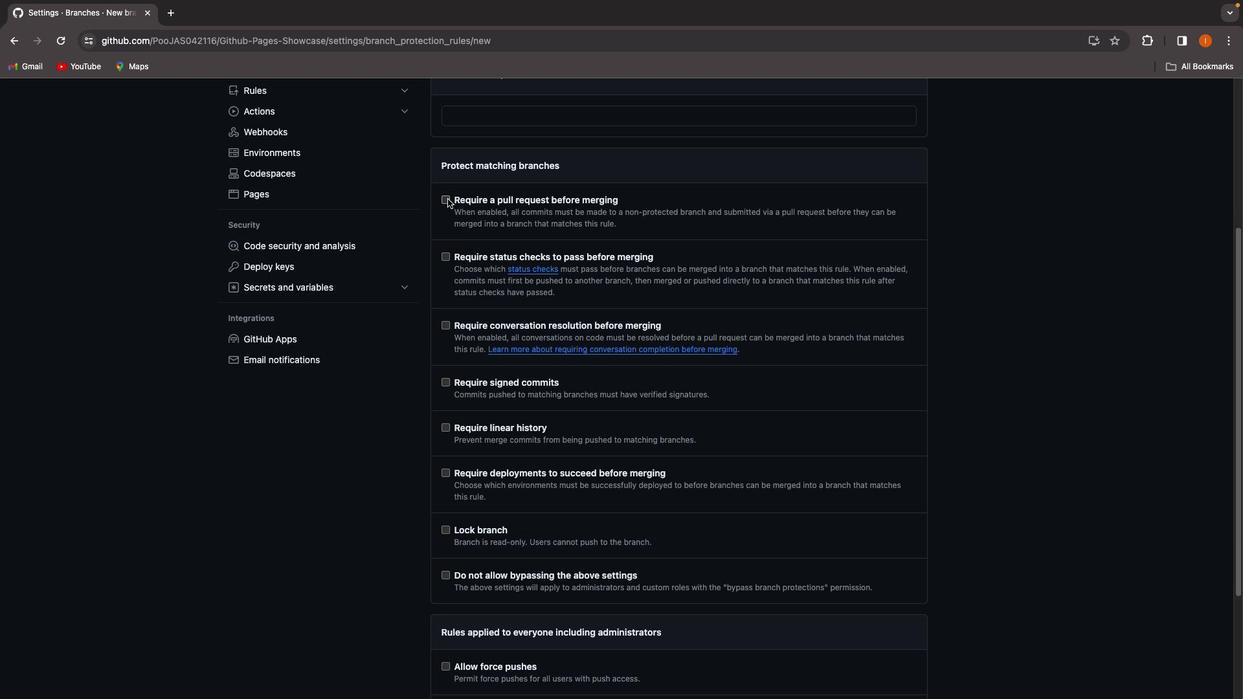 
Action: Mouse moved to (460, 350)
Screenshot: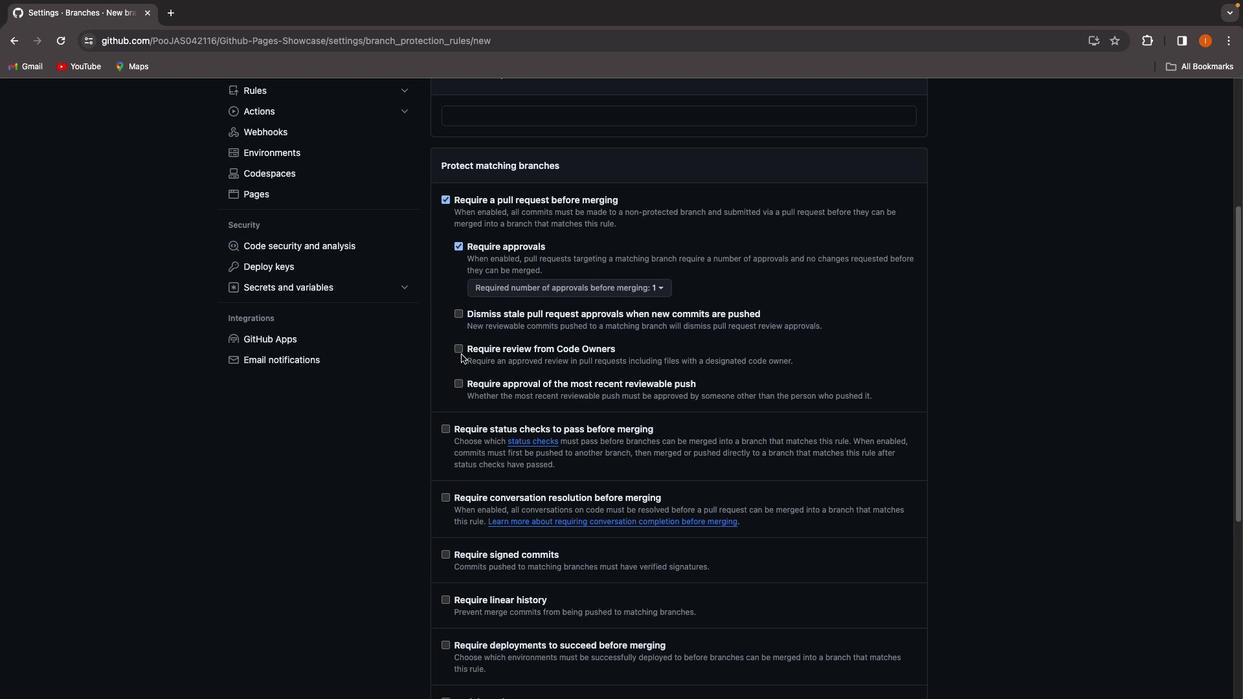 
Action: Mouse scrolled (460, 350) with delta (0, 0)
Screenshot: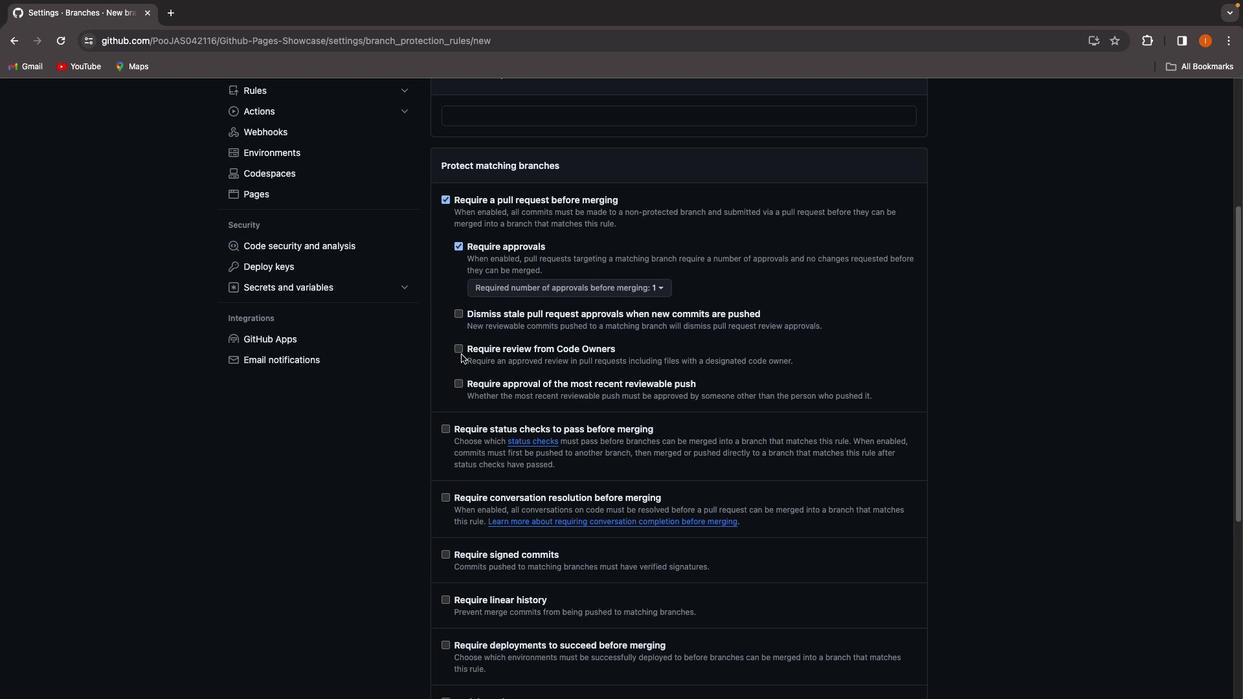 
Action: Mouse moved to (458, 345)
Screenshot: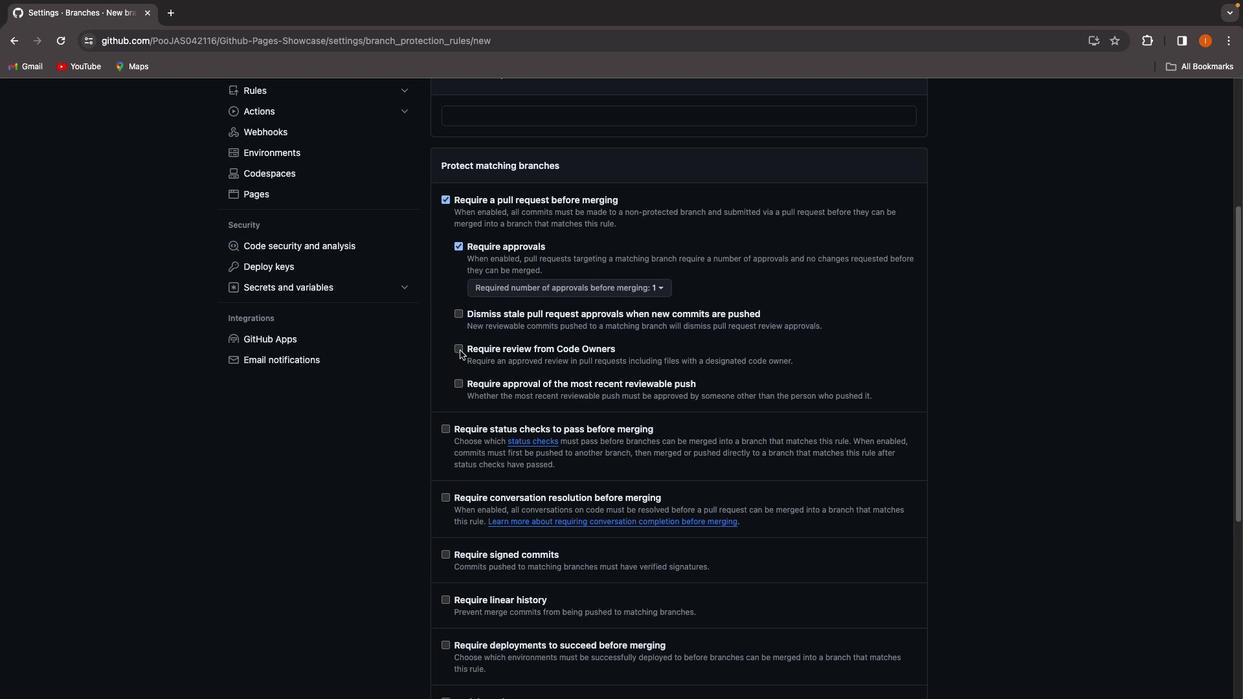 
Action: Mouse scrolled (458, 345) with delta (0, 0)
Screenshot: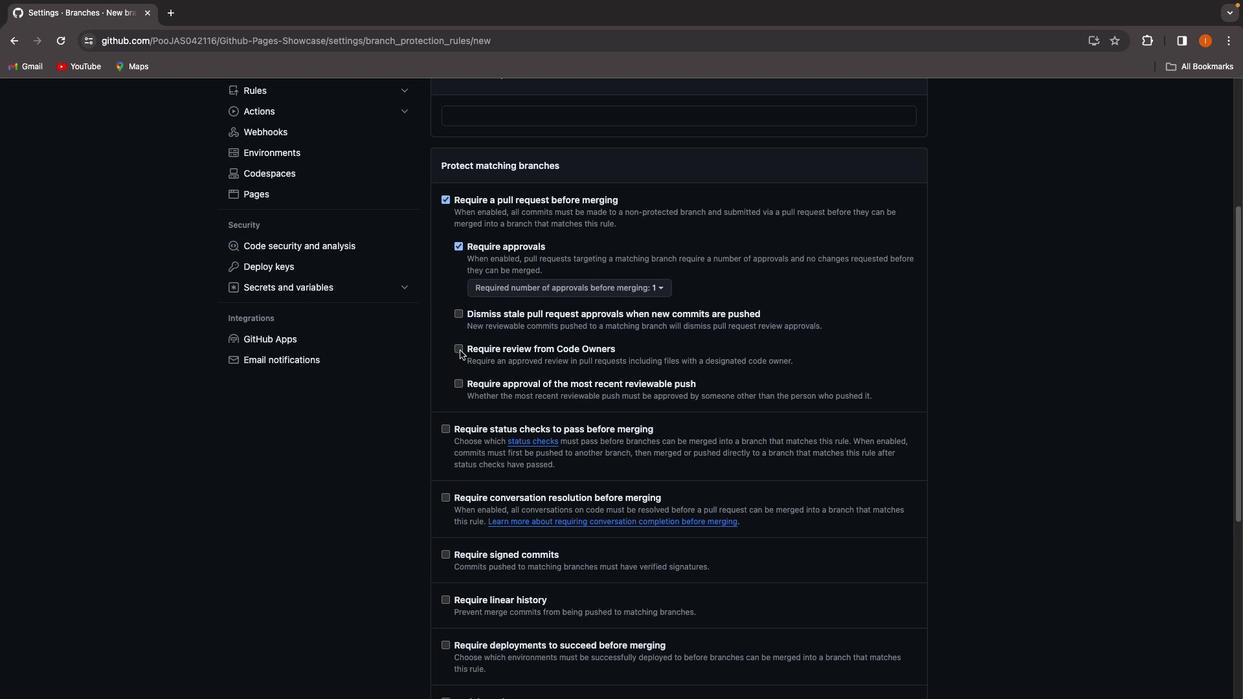 
Action: Mouse moved to (458, 344)
Screenshot: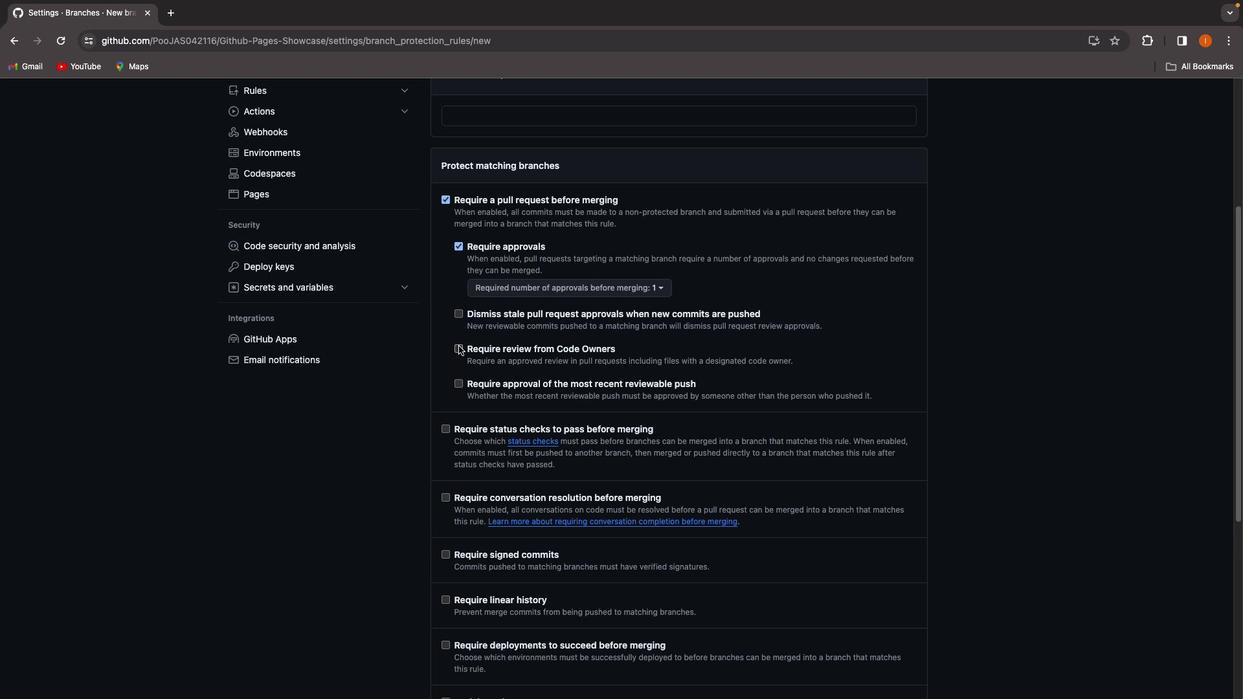 
Action: Mouse scrolled (458, 344) with delta (0, 0)
Screenshot: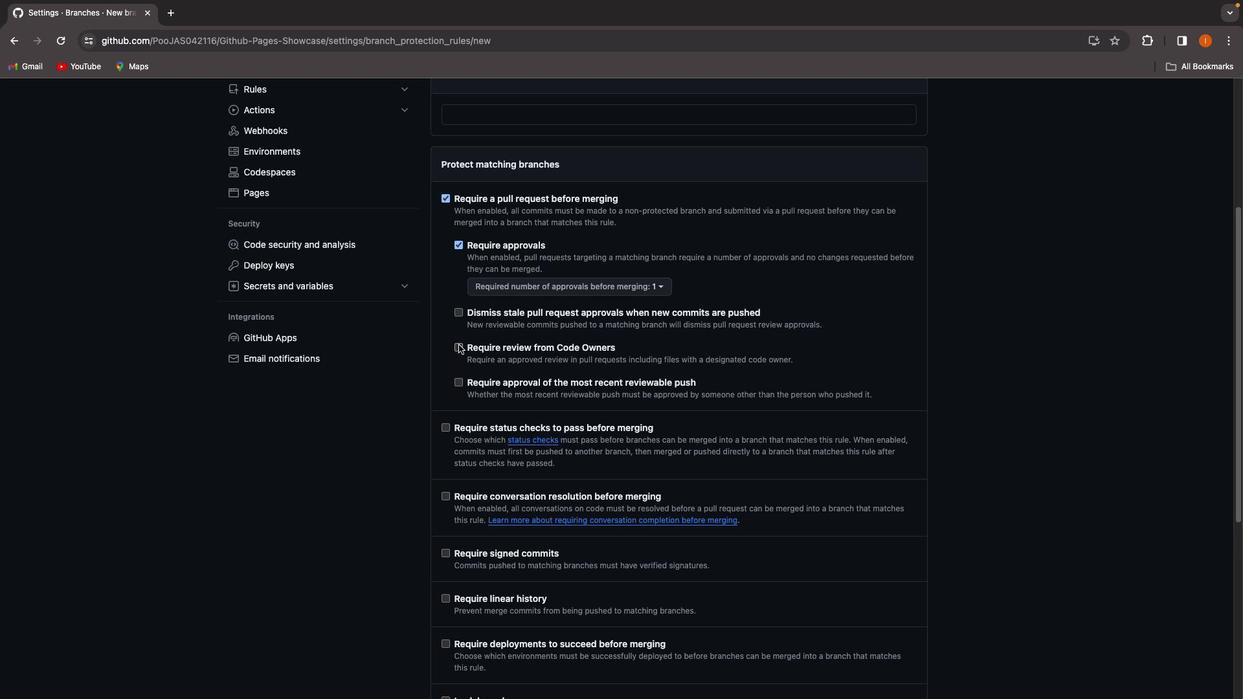 
Action: Mouse moved to (459, 250)
Screenshot: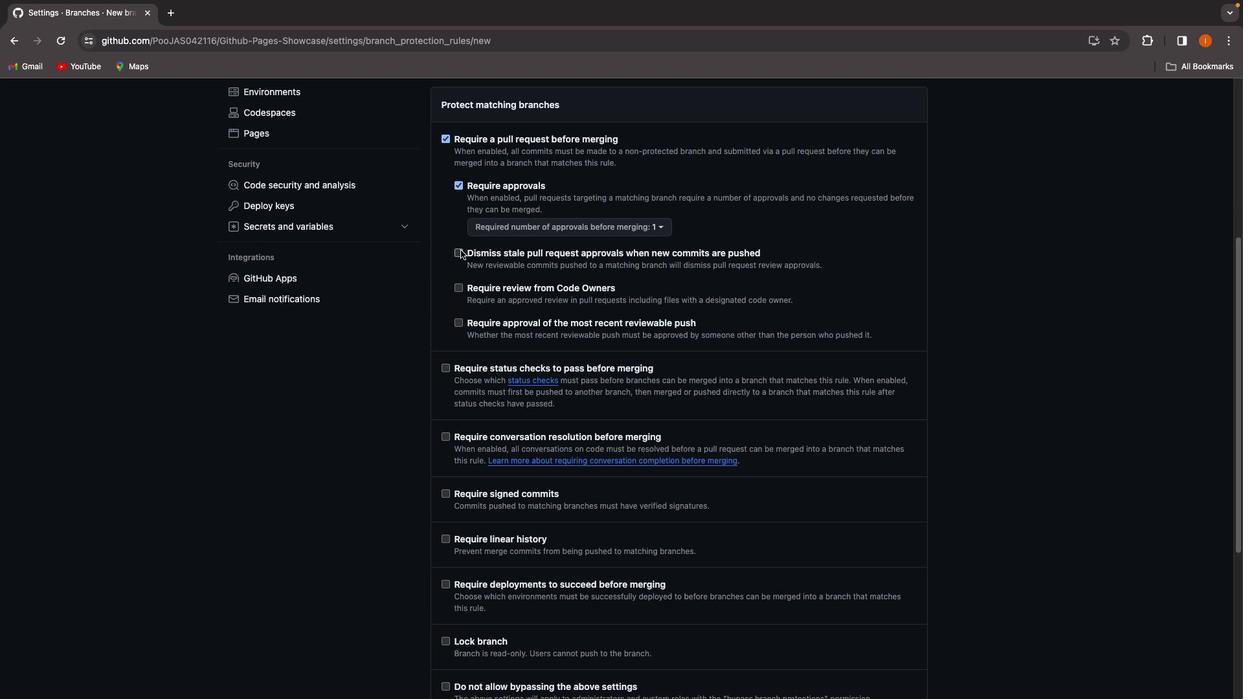
Action: Mouse pressed left at (459, 250)
Screenshot: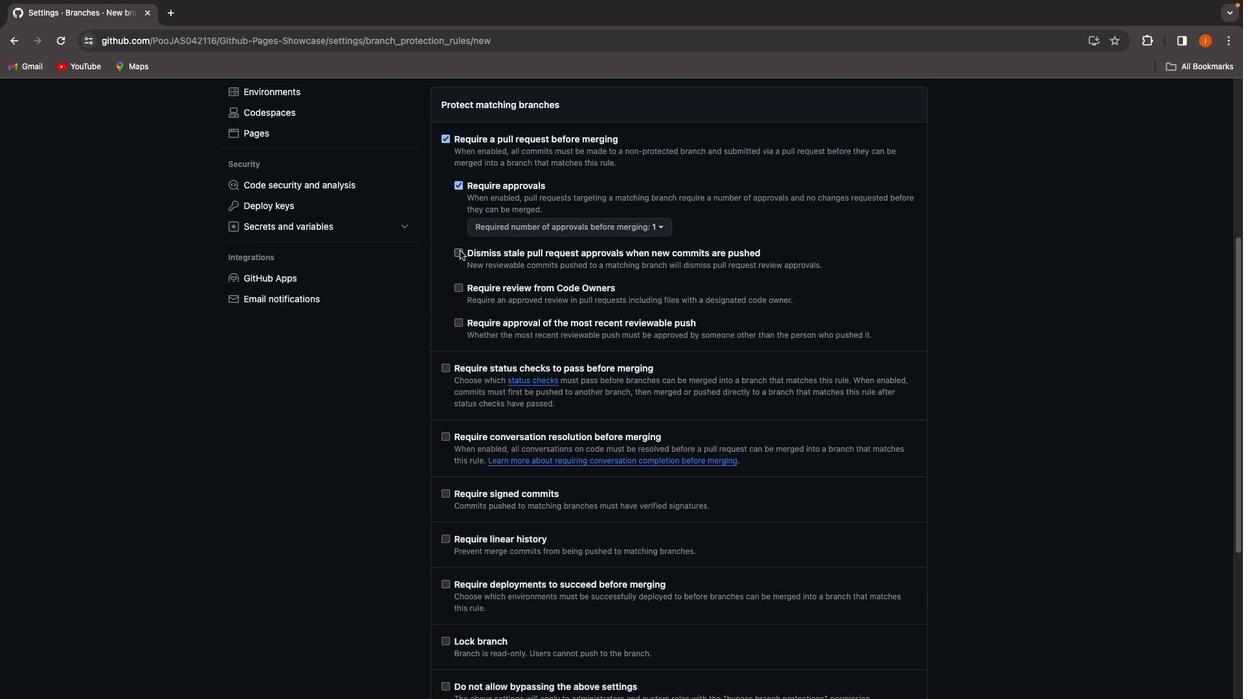 
Action: Mouse moved to (450, 366)
Screenshot: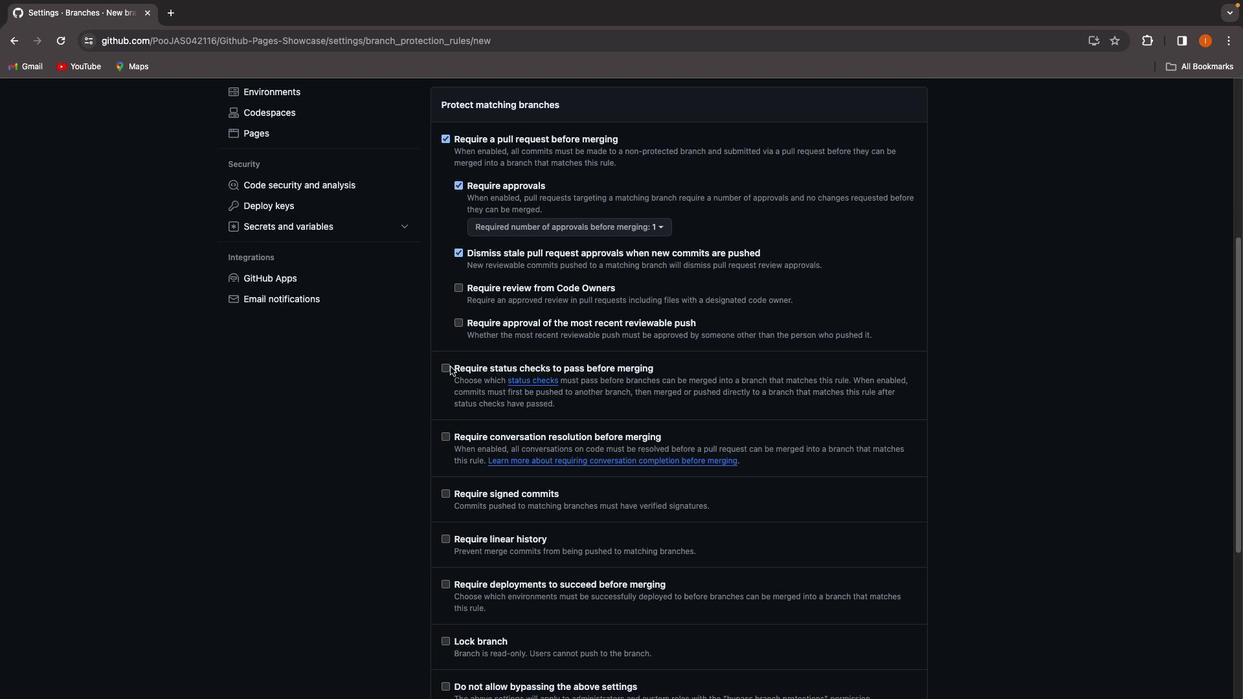 
Action: Mouse pressed left at (450, 366)
Screenshot: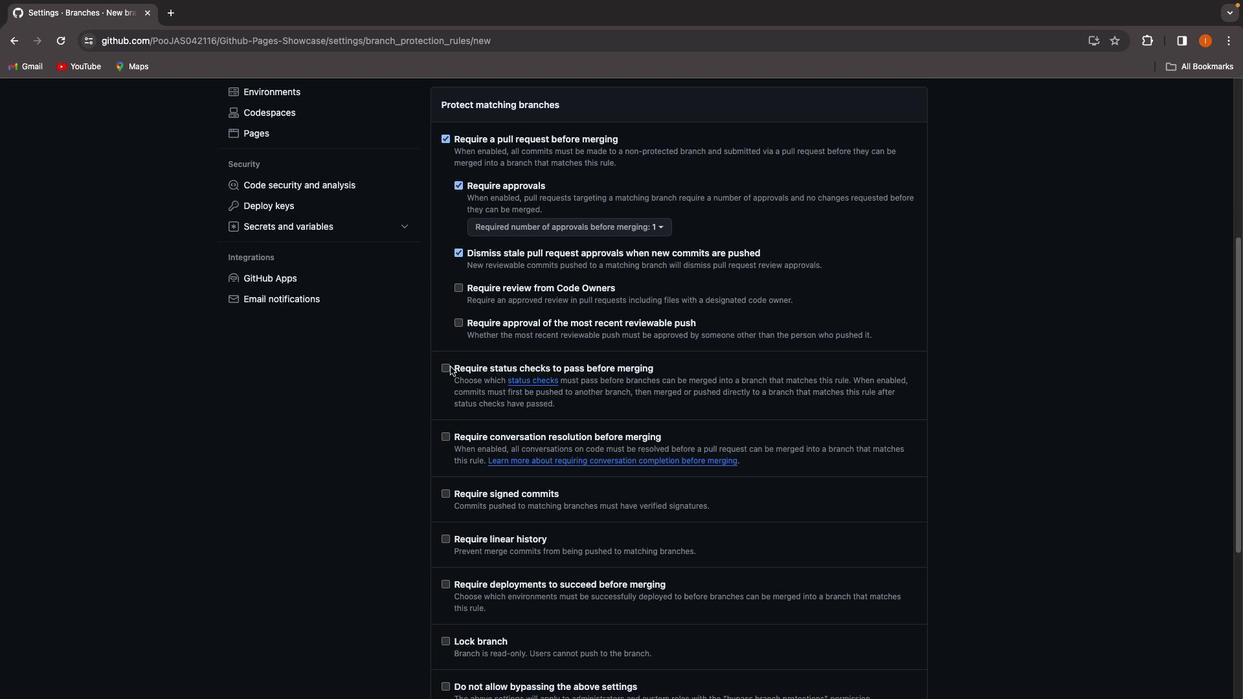 
Action: Mouse moved to (448, 367)
Screenshot: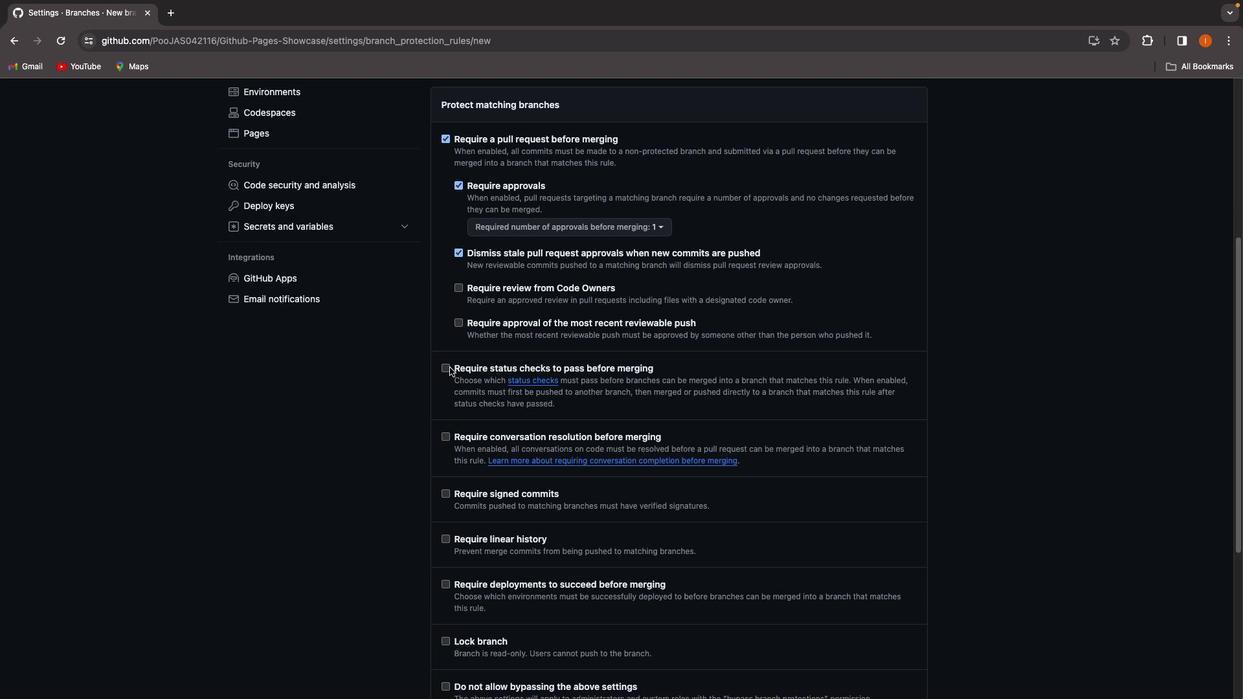 
Action: Mouse pressed left at (448, 367)
Screenshot: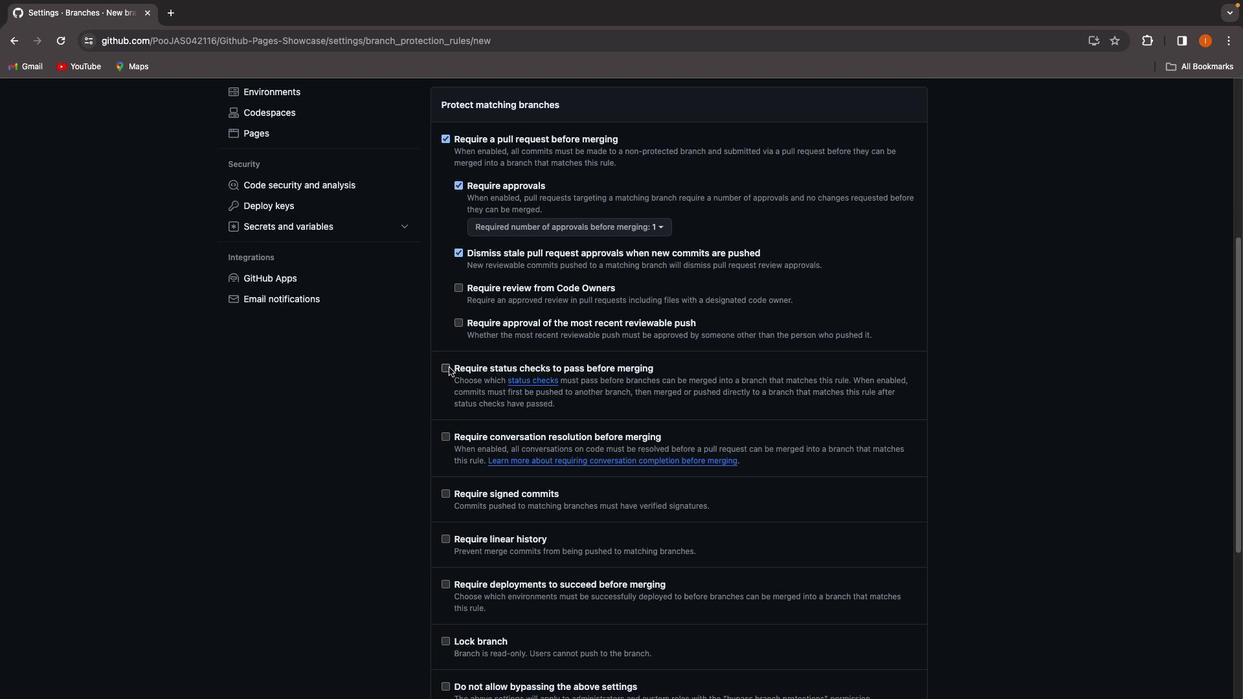 
Action: Mouse moved to (445, 514)
Screenshot: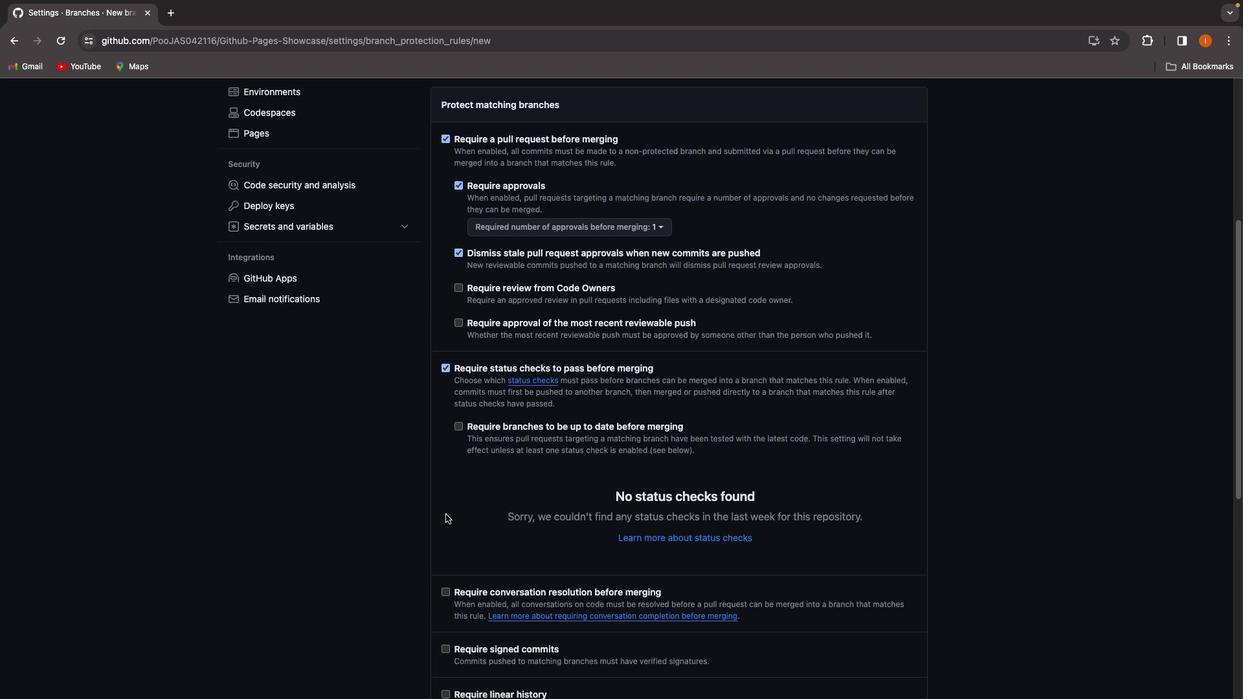 
Action: Mouse scrolled (445, 514) with delta (0, 0)
Screenshot: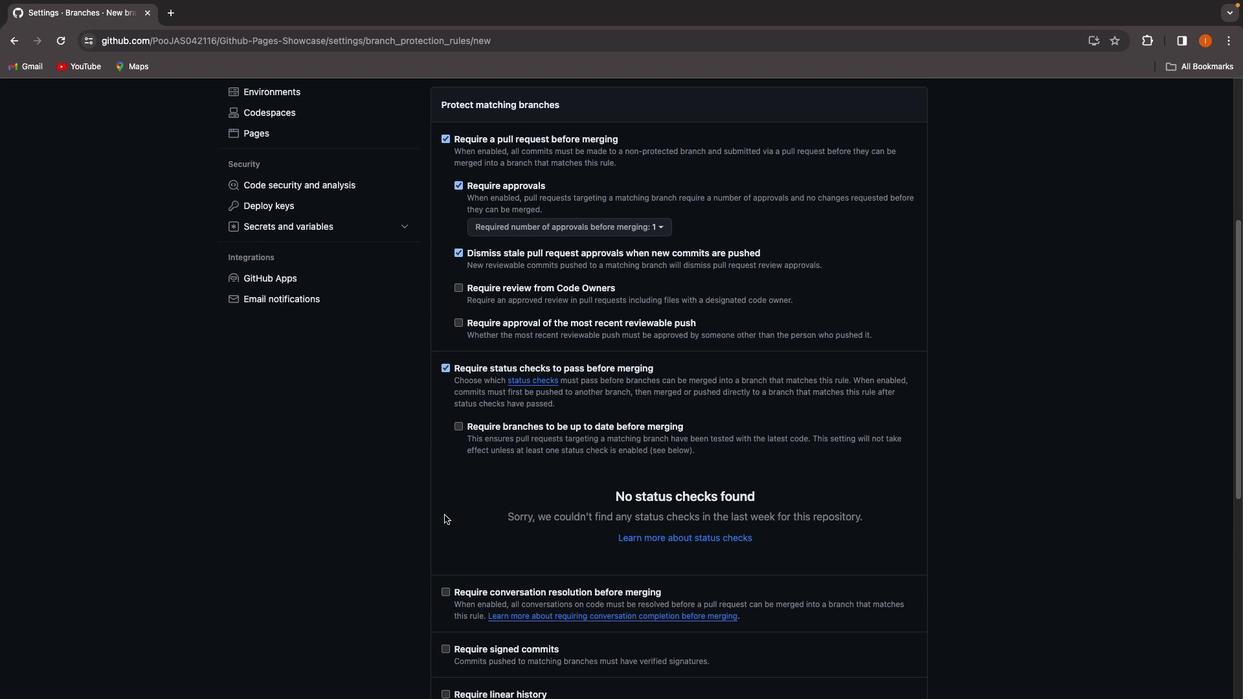
Action: Mouse moved to (444, 514)
Screenshot: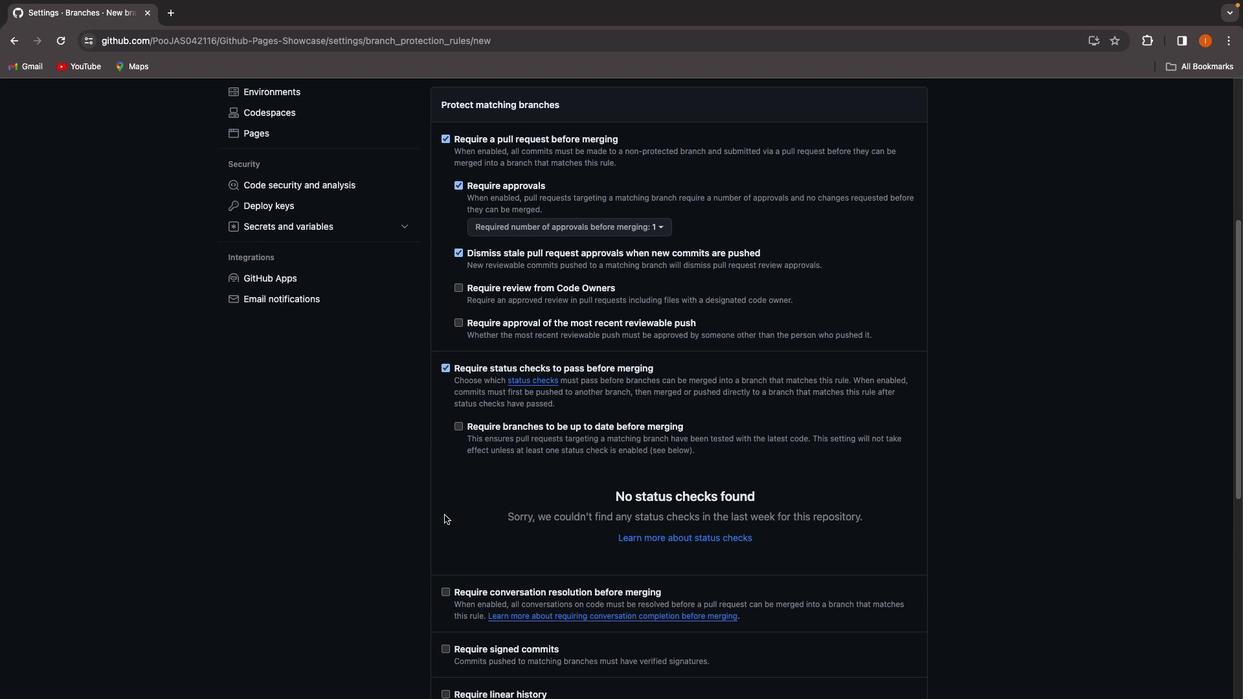 
Action: Mouse scrolled (444, 514) with delta (0, 0)
Screenshot: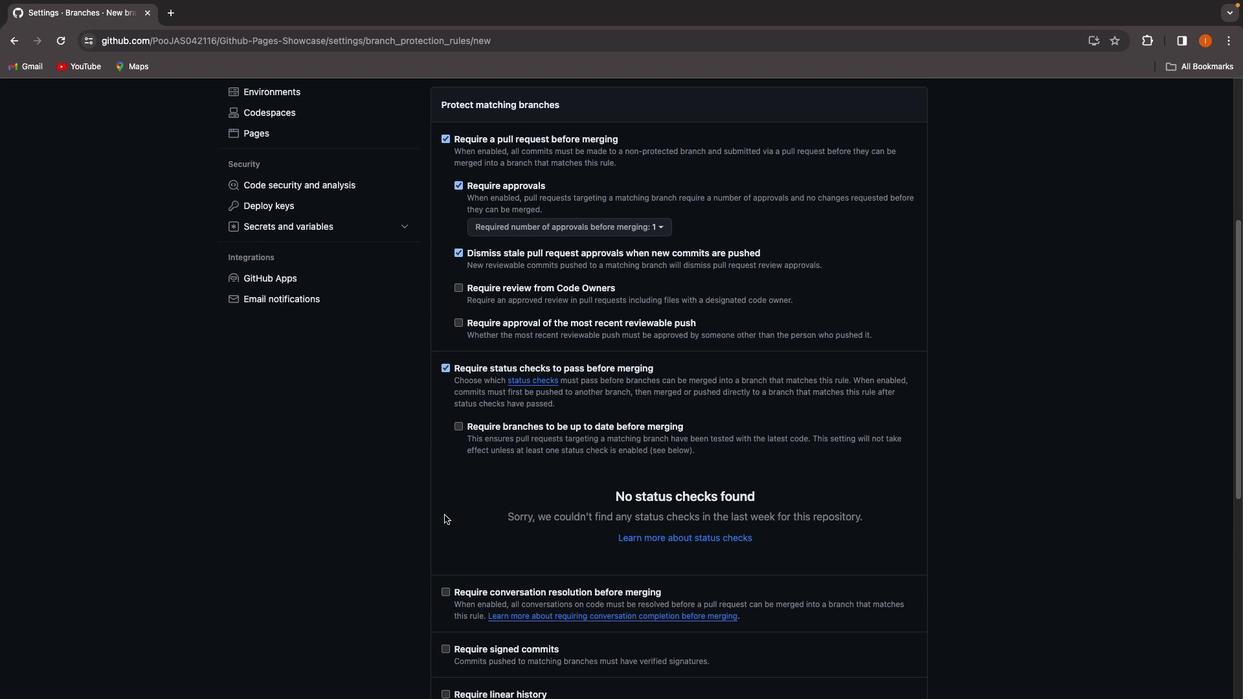 
Action: Mouse moved to (443, 514)
Screenshot: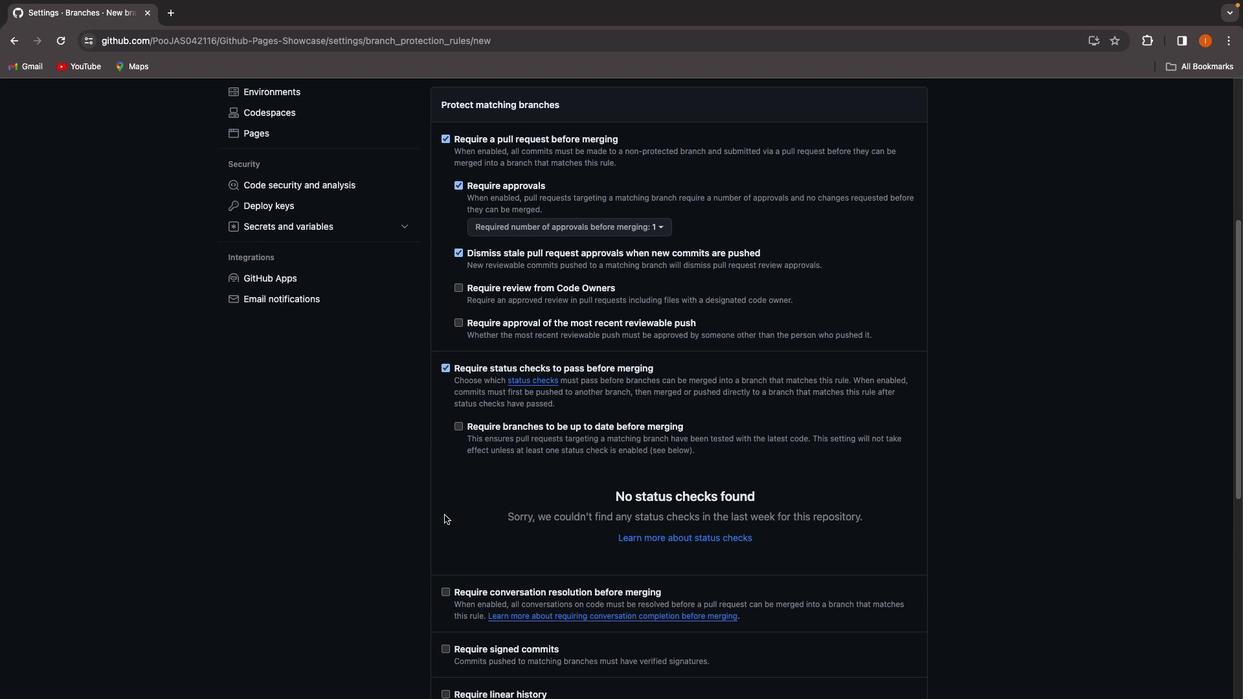 
Action: Mouse scrolled (443, 514) with delta (0, -1)
Screenshot: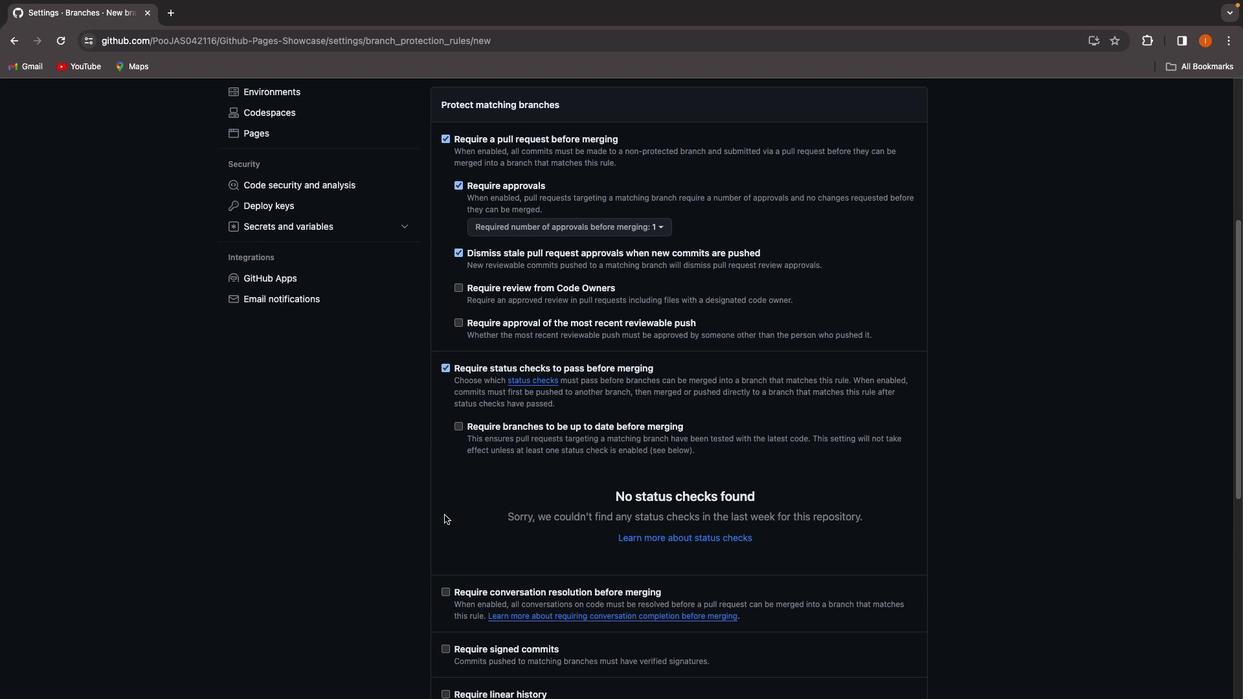 
Action: Mouse moved to (443, 514)
Screenshot: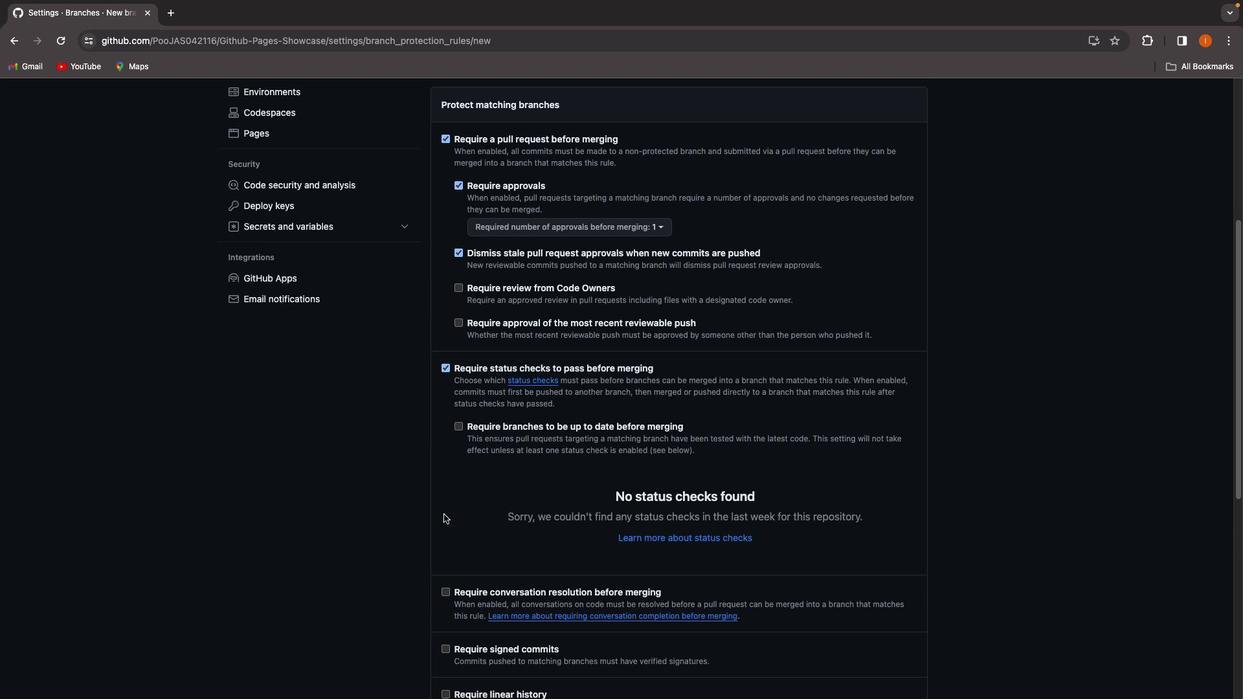 
Action: Mouse scrolled (443, 514) with delta (0, -2)
Screenshot: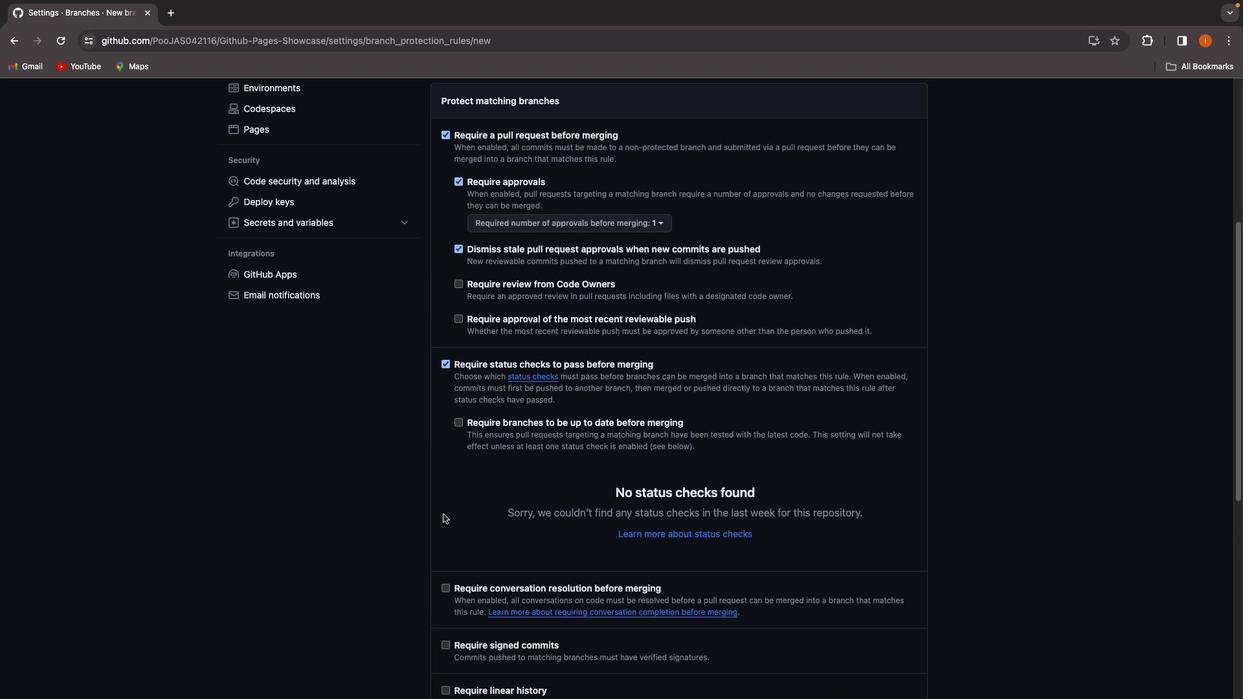 
Action: Mouse moved to (458, 474)
Screenshot: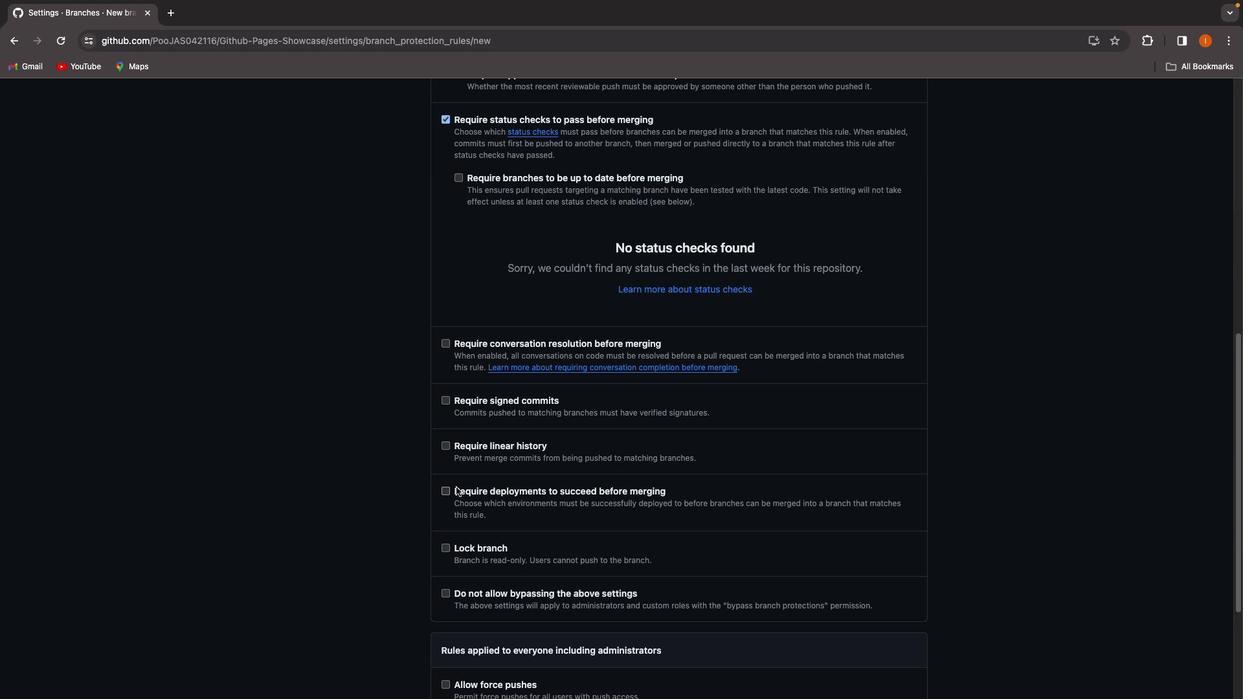 
Action: Mouse scrolled (458, 474) with delta (0, 0)
Screenshot: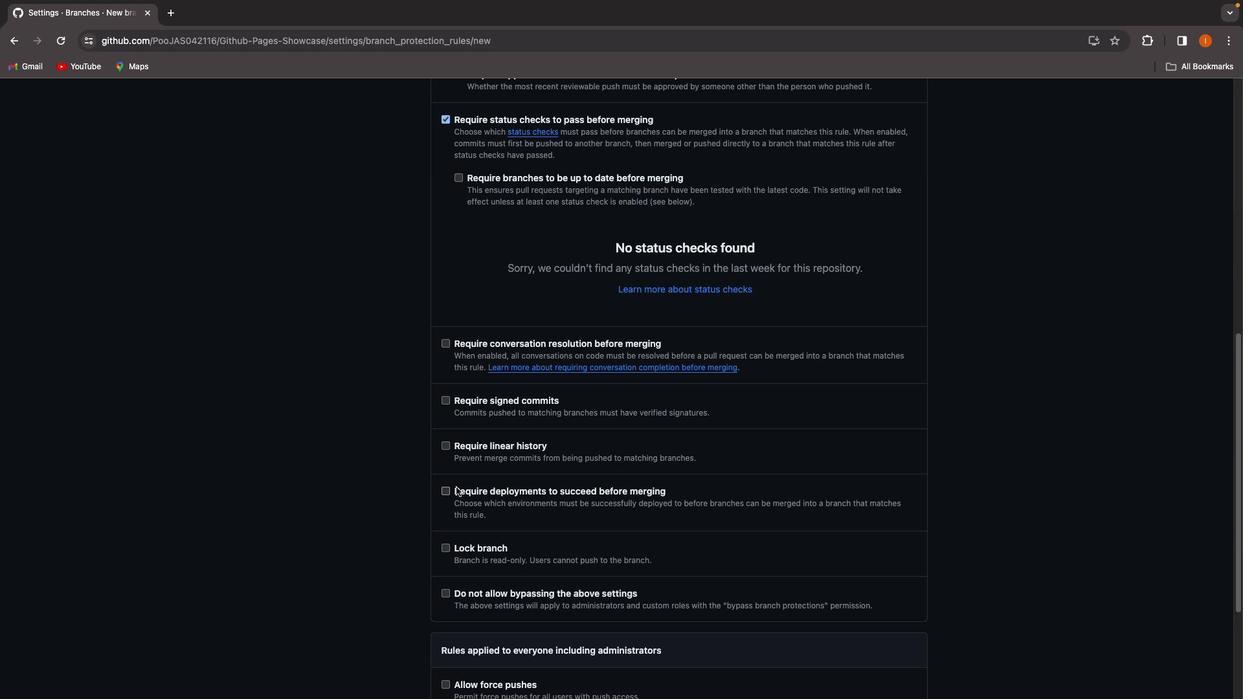 
Action: Mouse moved to (448, 345)
Screenshot: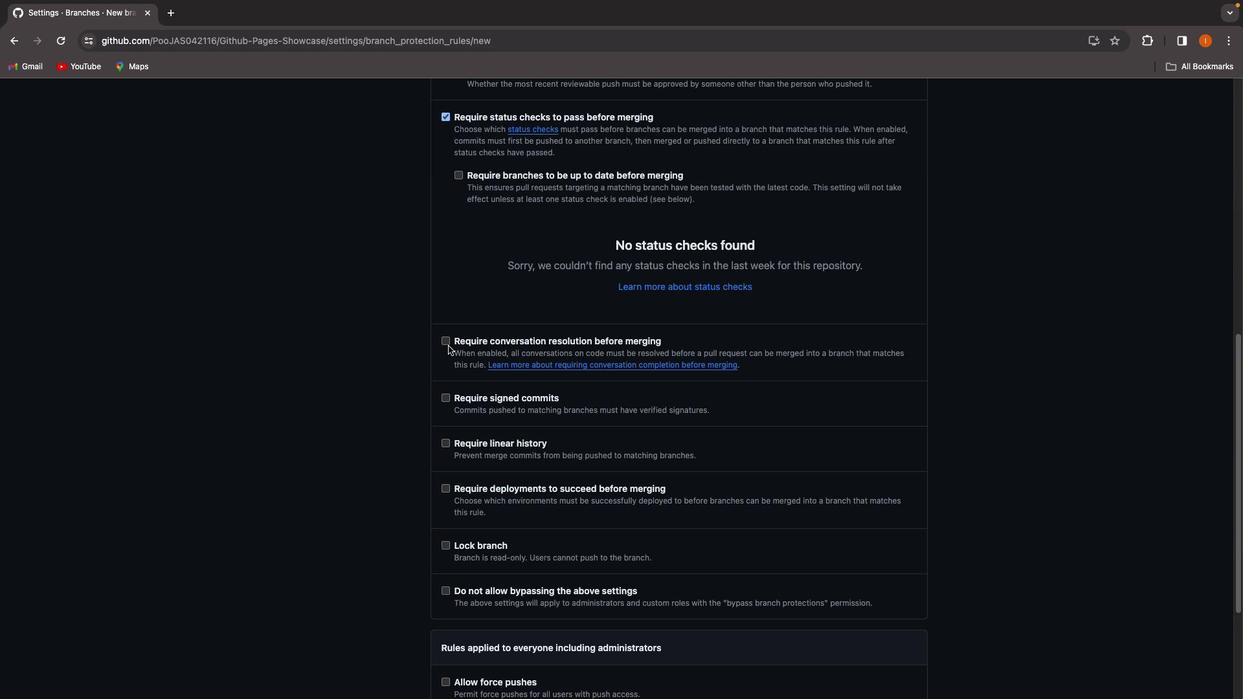 
Action: Mouse pressed left at (448, 345)
Screenshot: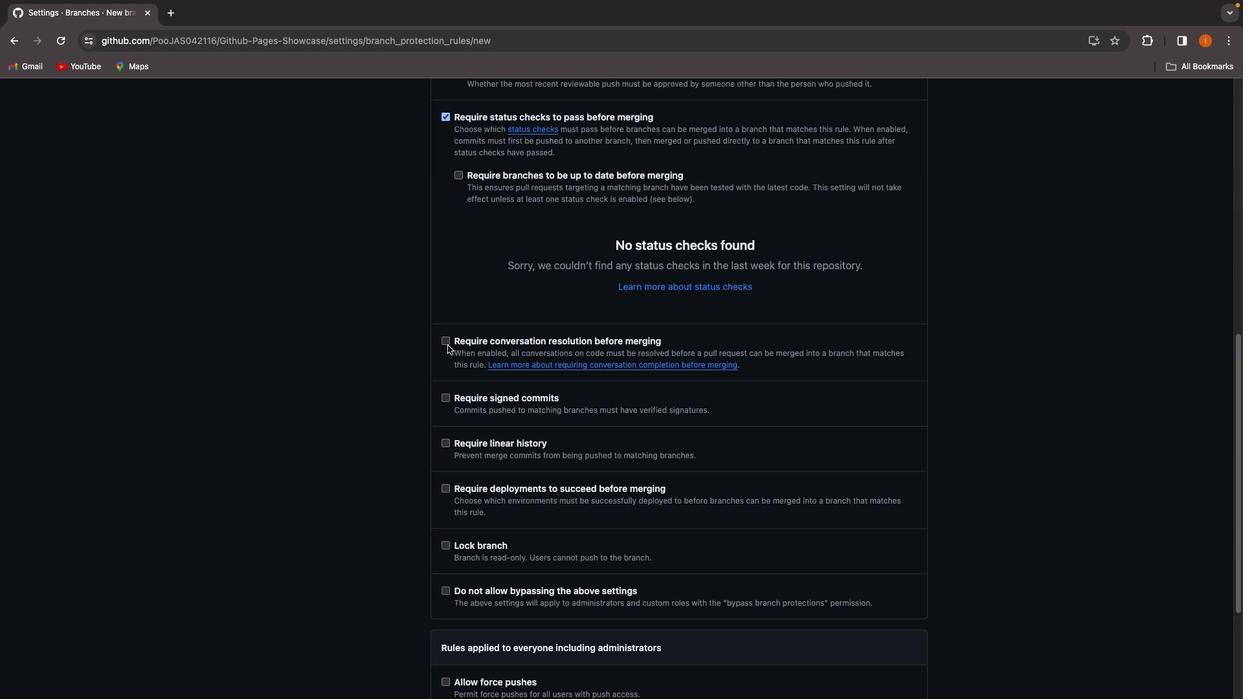
Action: Mouse moved to (445, 342)
Screenshot: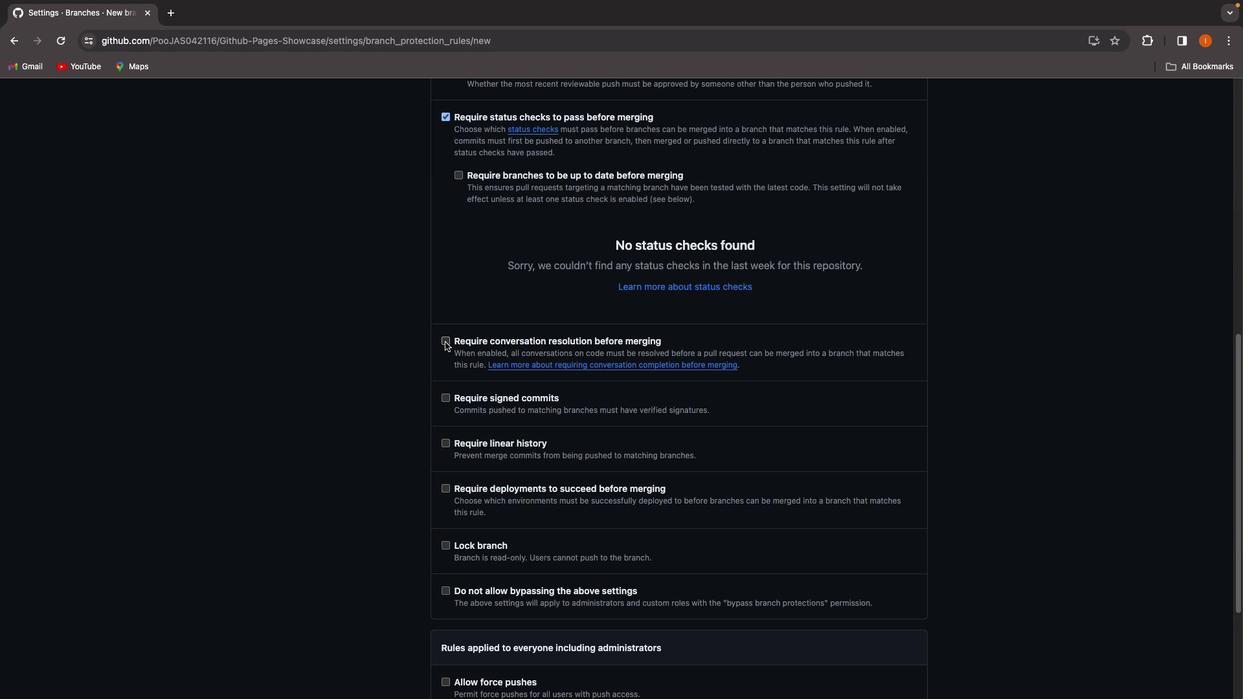 
Action: Mouse pressed left at (445, 342)
Screenshot: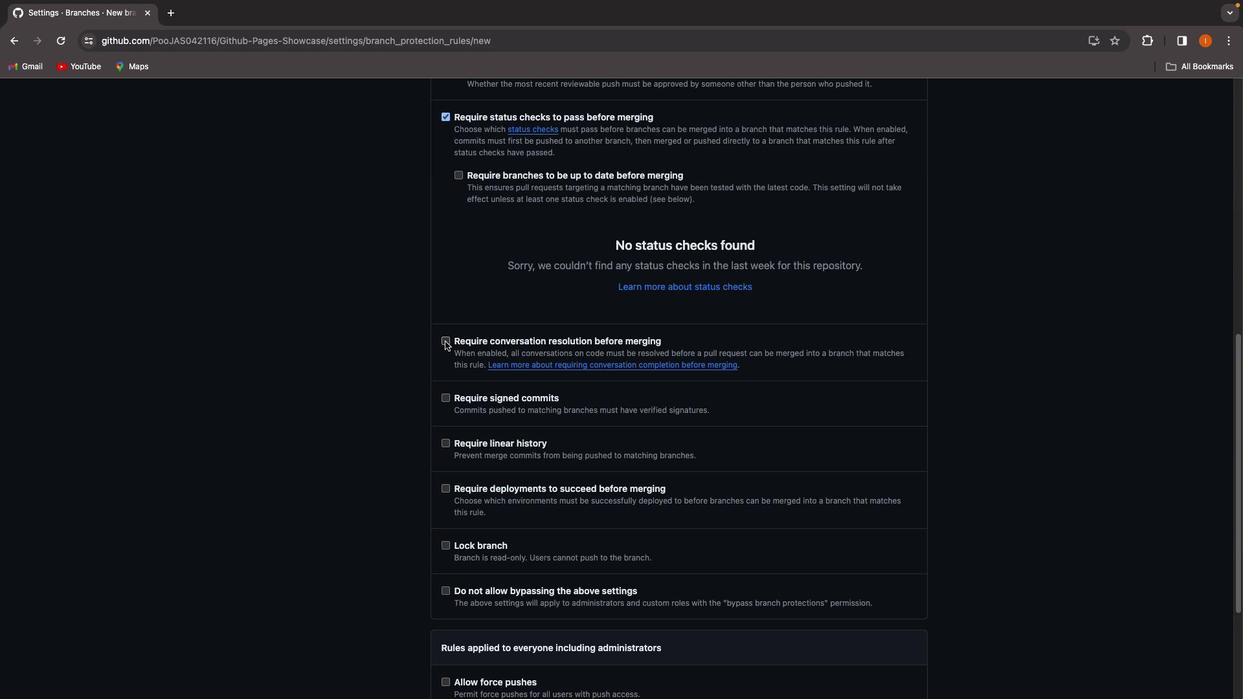 
Action: Mouse moved to (444, 404)
Screenshot: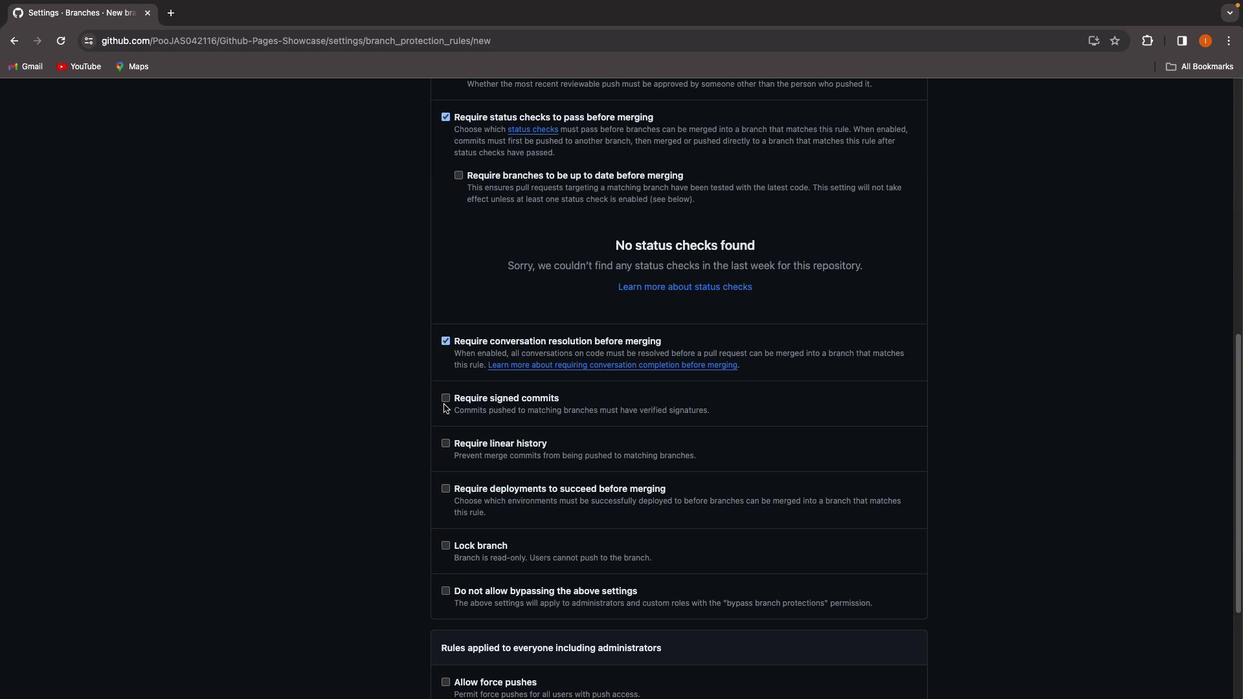 
Action: Mouse pressed left at (444, 404)
Screenshot: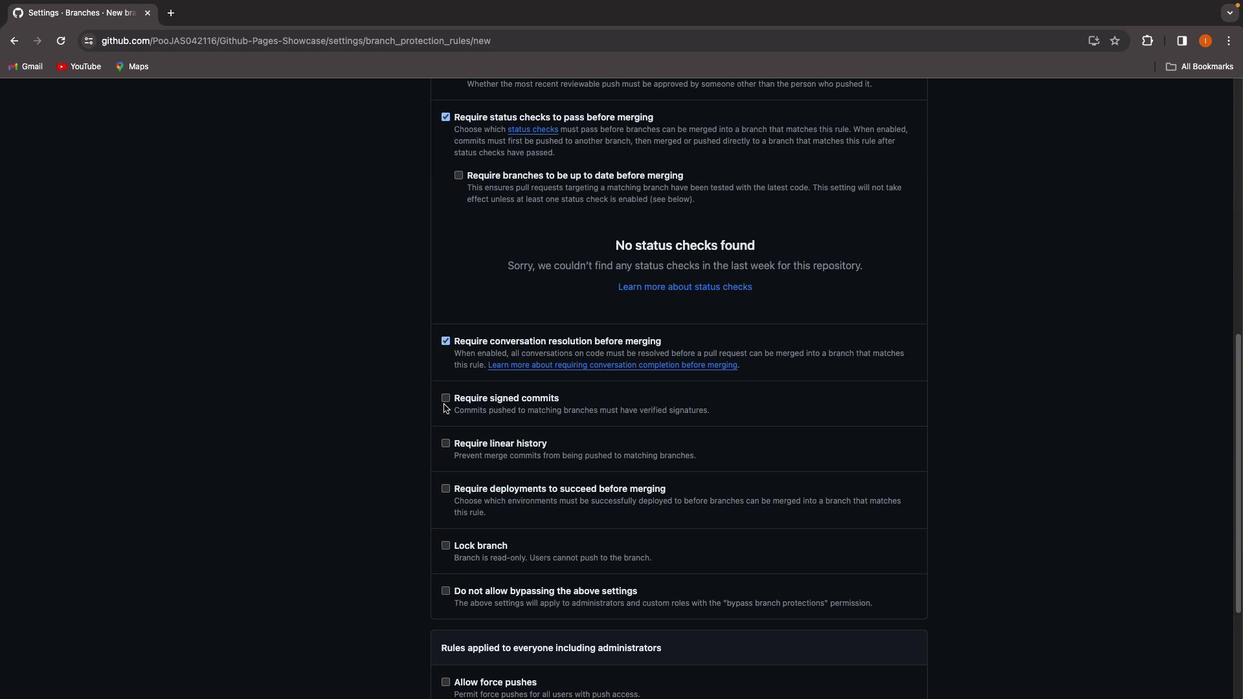 
Action: Mouse moved to (450, 383)
Screenshot: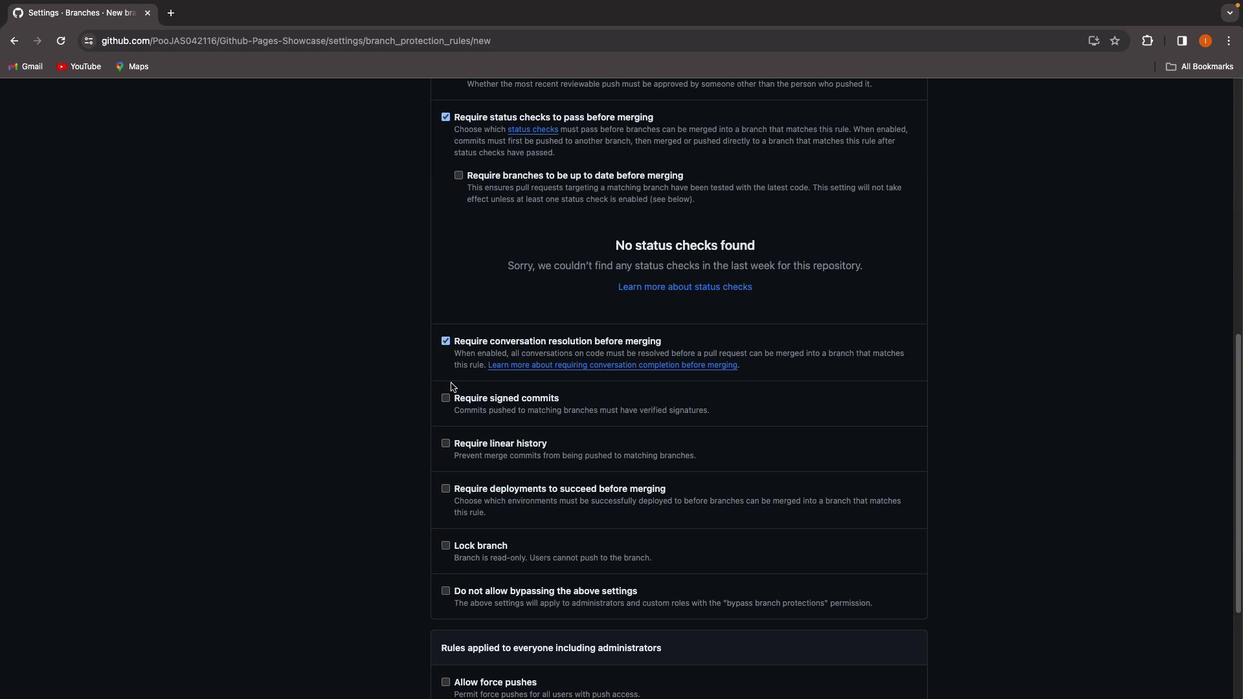 
Action: Mouse scrolled (450, 383) with delta (0, 0)
Screenshot: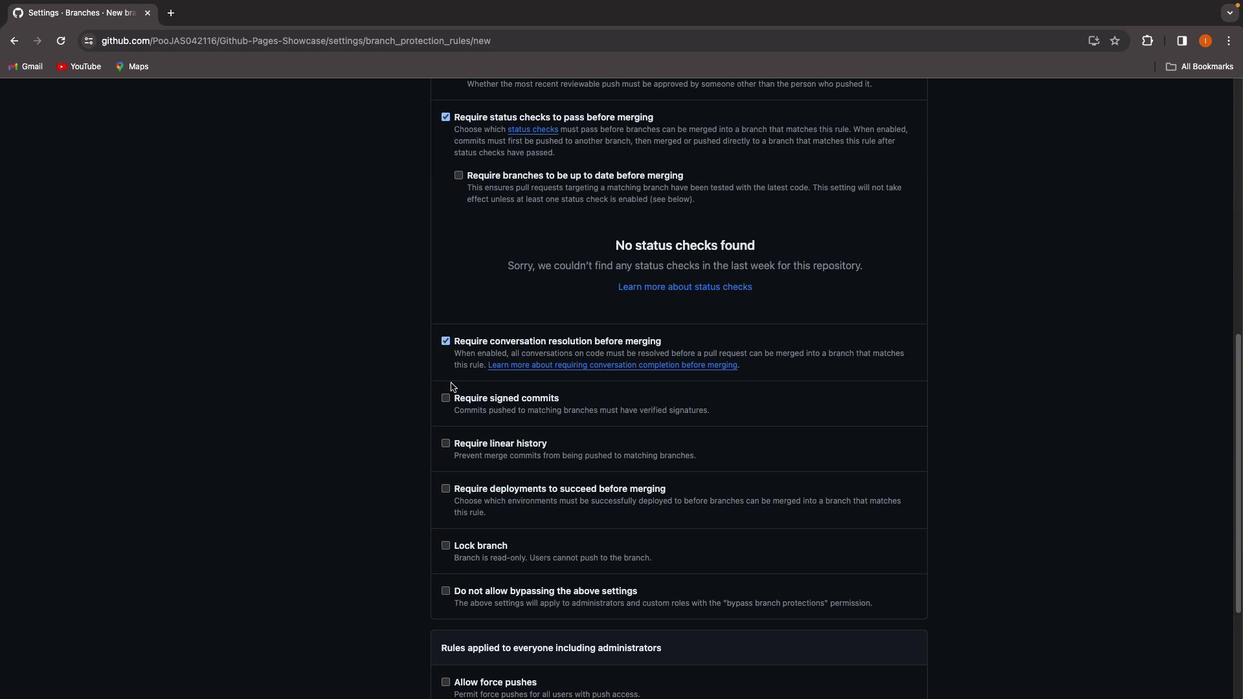 
Action: Mouse scrolled (450, 383) with delta (0, 0)
Screenshot: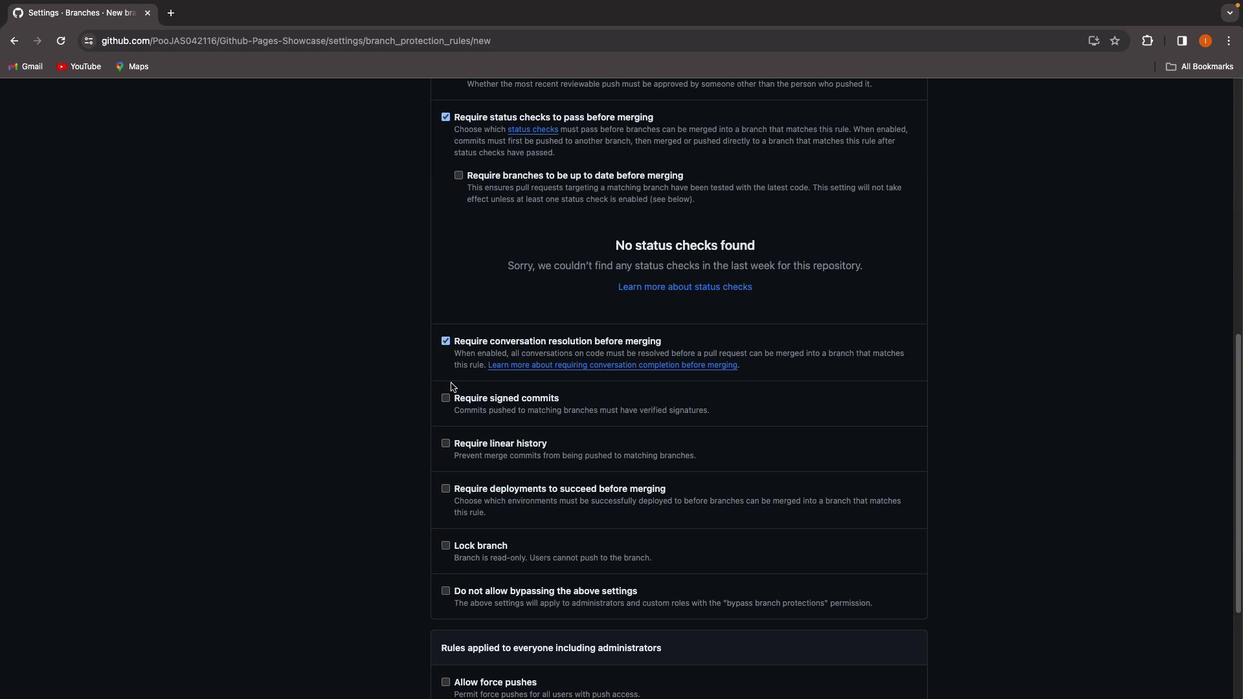 
Action: Mouse moved to (450, 383)
Screenshot: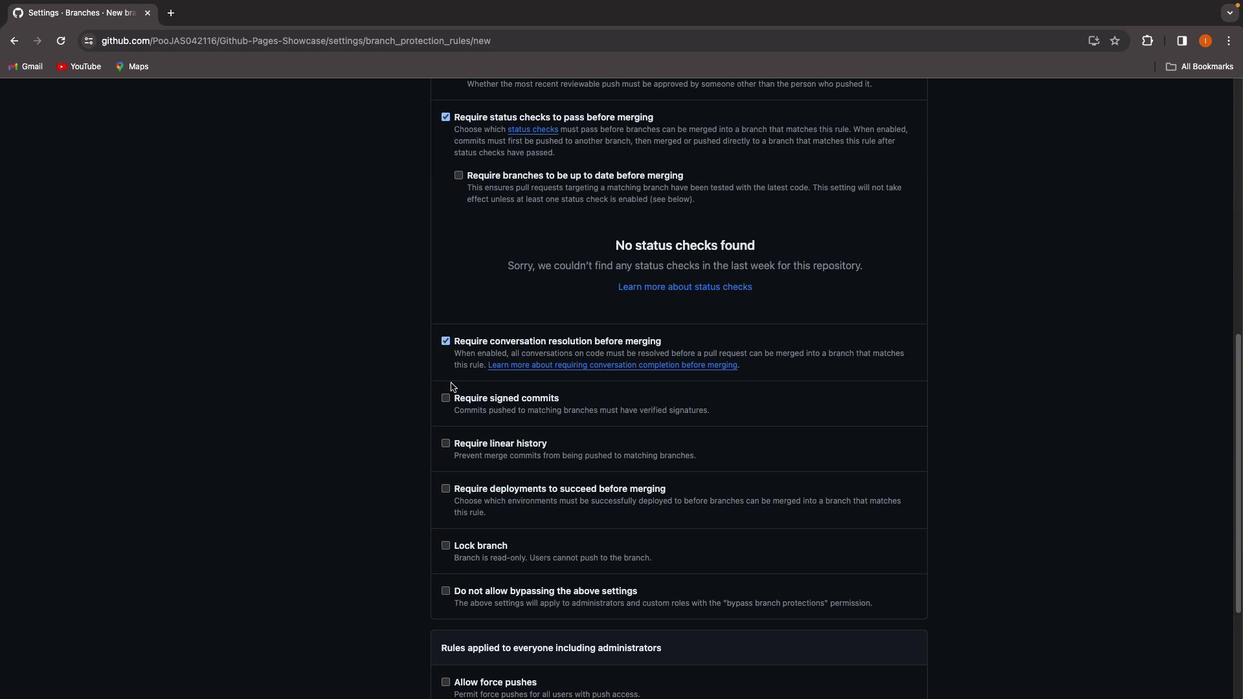 
Action: Mouse scrolled (450, 383) with delta (0, -2)
Screenshot: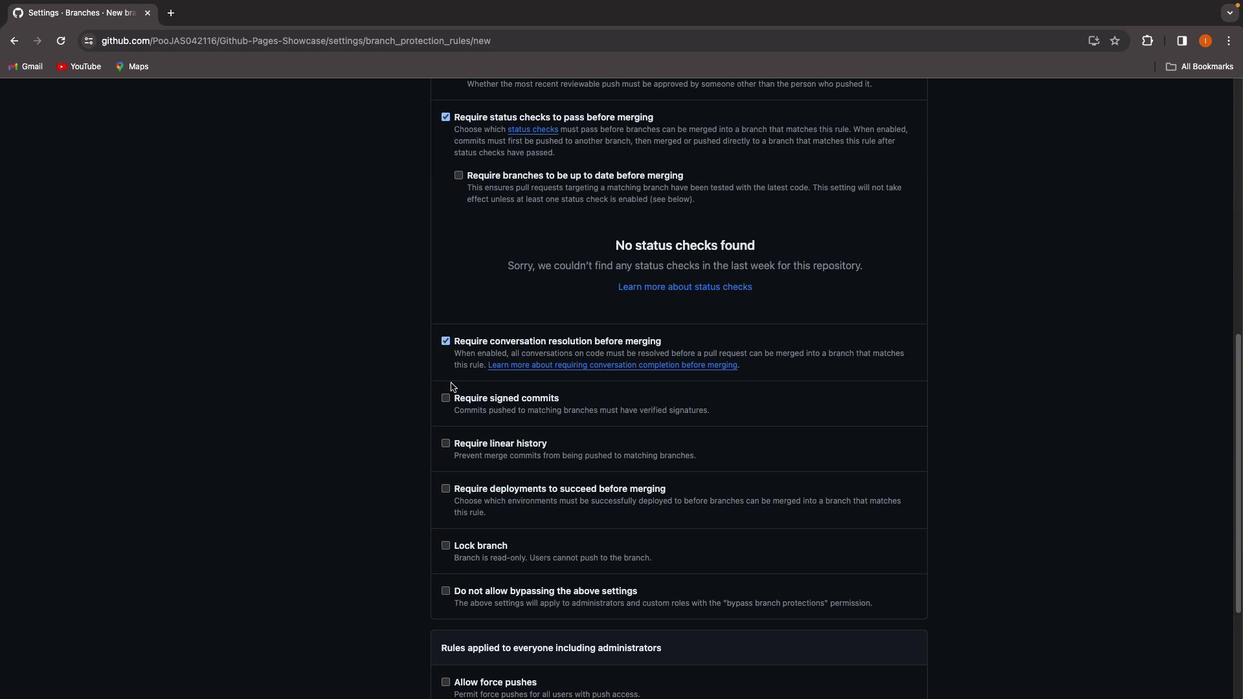 
Action: Mouse moved to (450, 383)
Screenshot: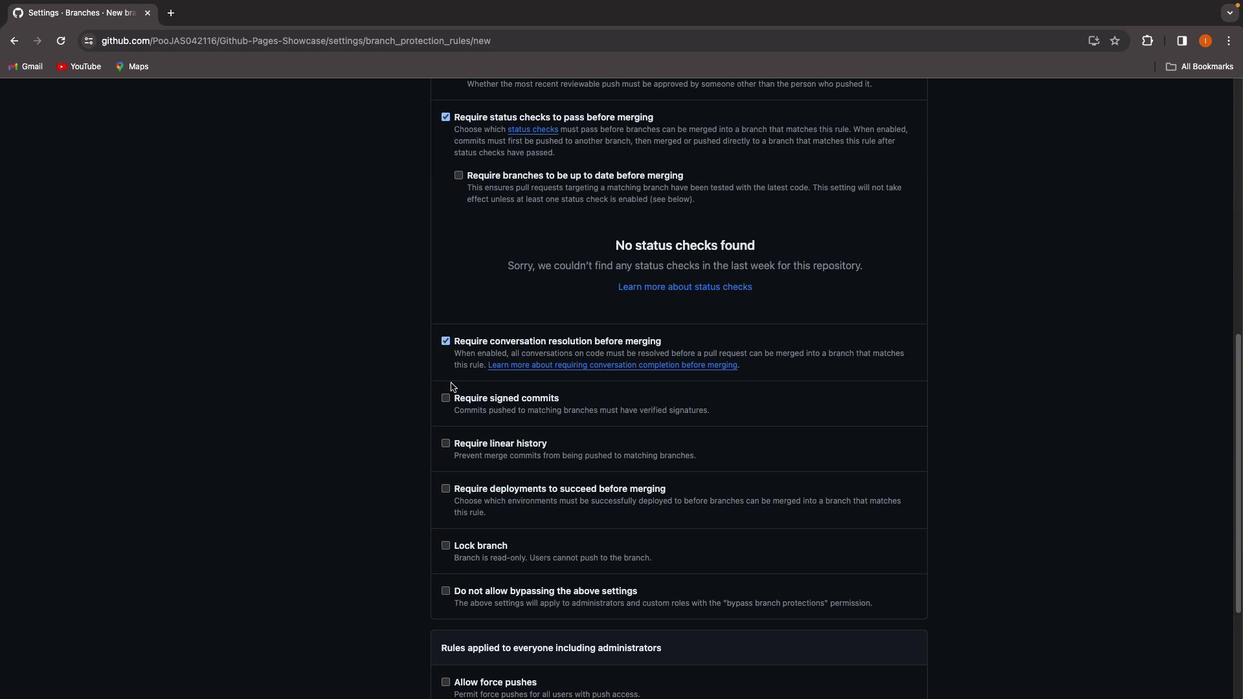 
Action: Mouse scrolled (450, 383) with delta (0, -3)
Screenshot: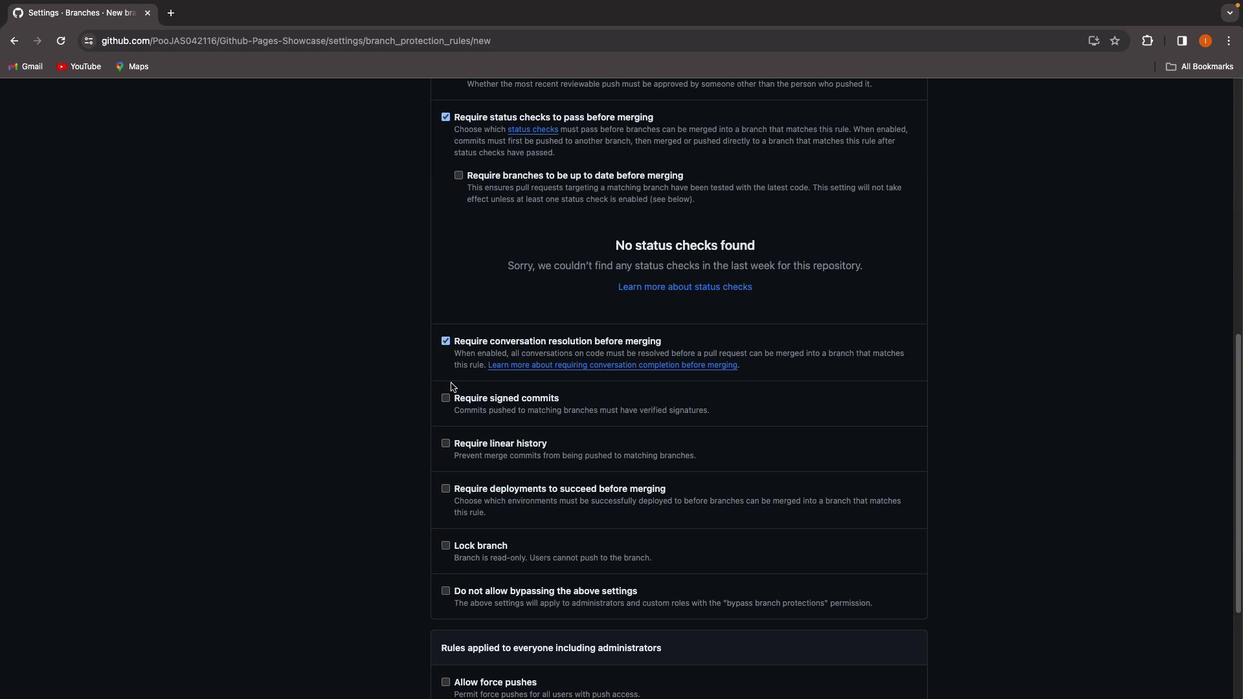 
Action: Mouse moved to (448, 382)
Screenshot: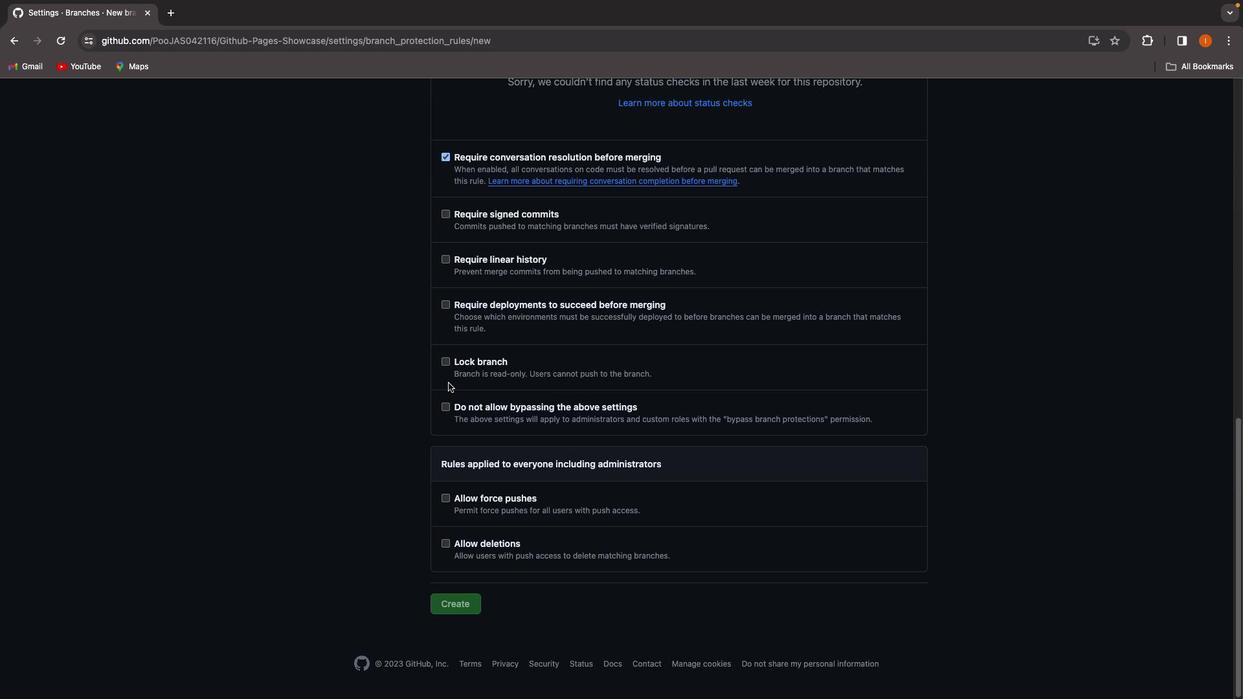 
Action: Mouse scrolled (448, 382) with delta (0, 0)
Screenshot: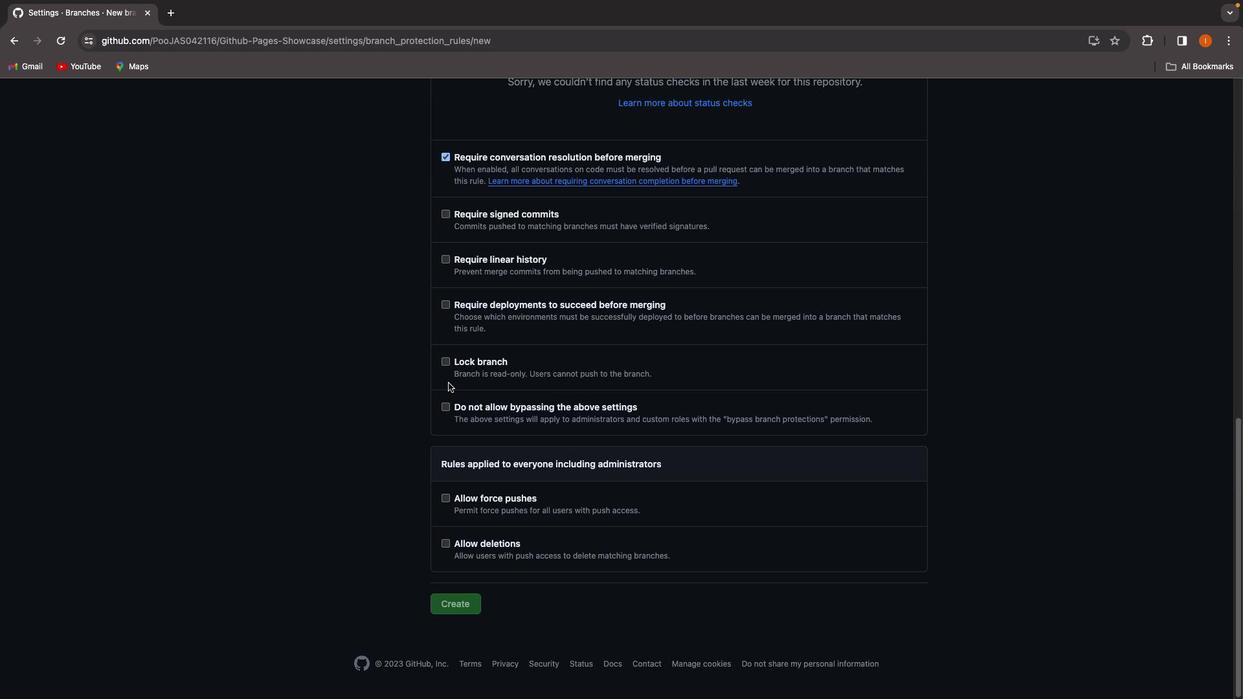 
Action: Mouse moved to (449, 382)
Screenshot: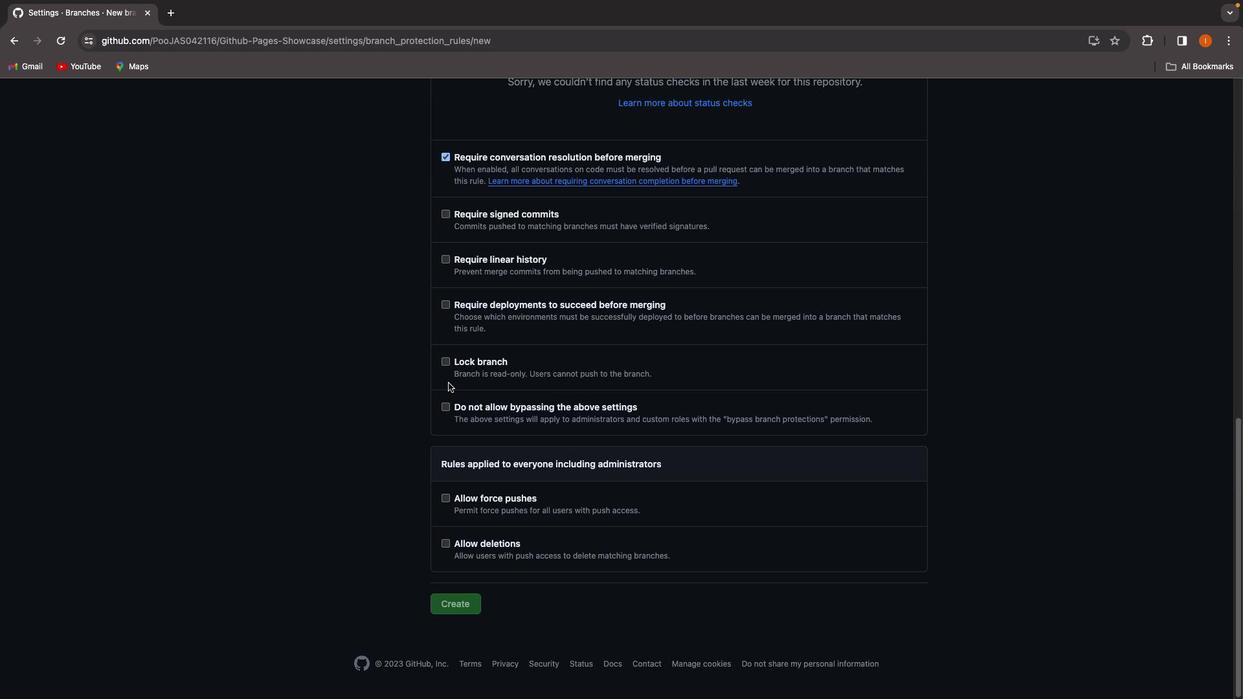 
Action: Mouse scrolled (449, 382) with delta (0, 0)
Screenshot: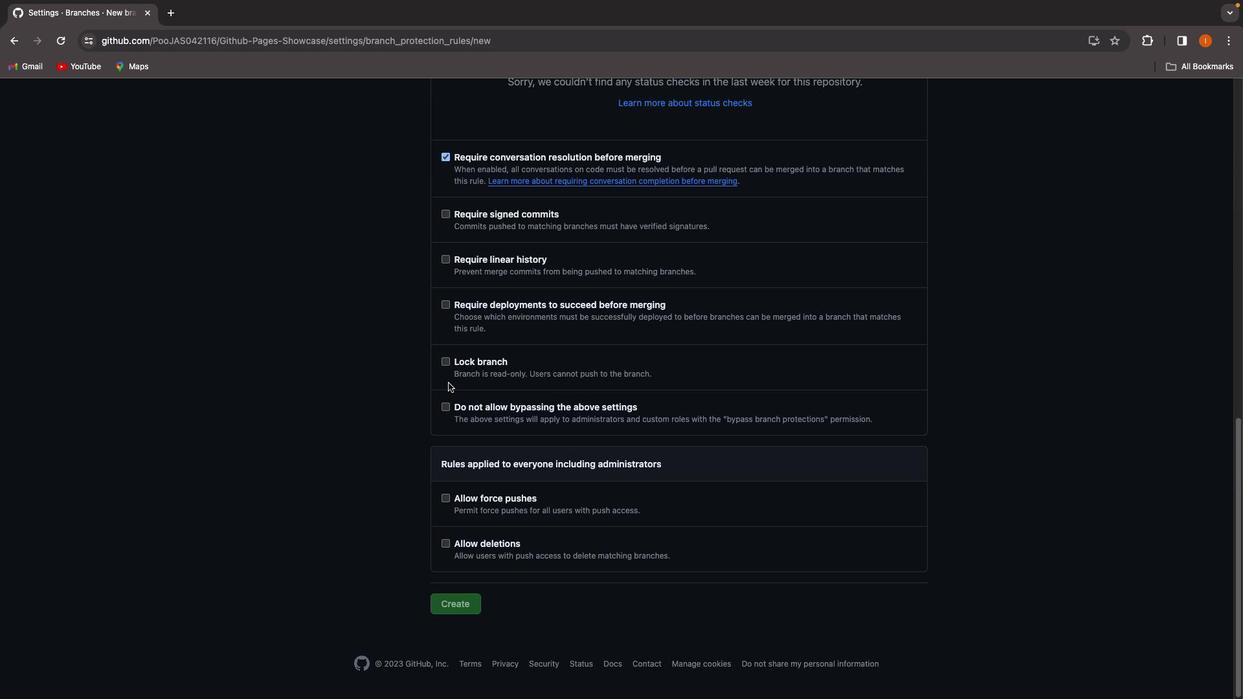 
Action: Mouse moved to (449, 382)
Screenshot: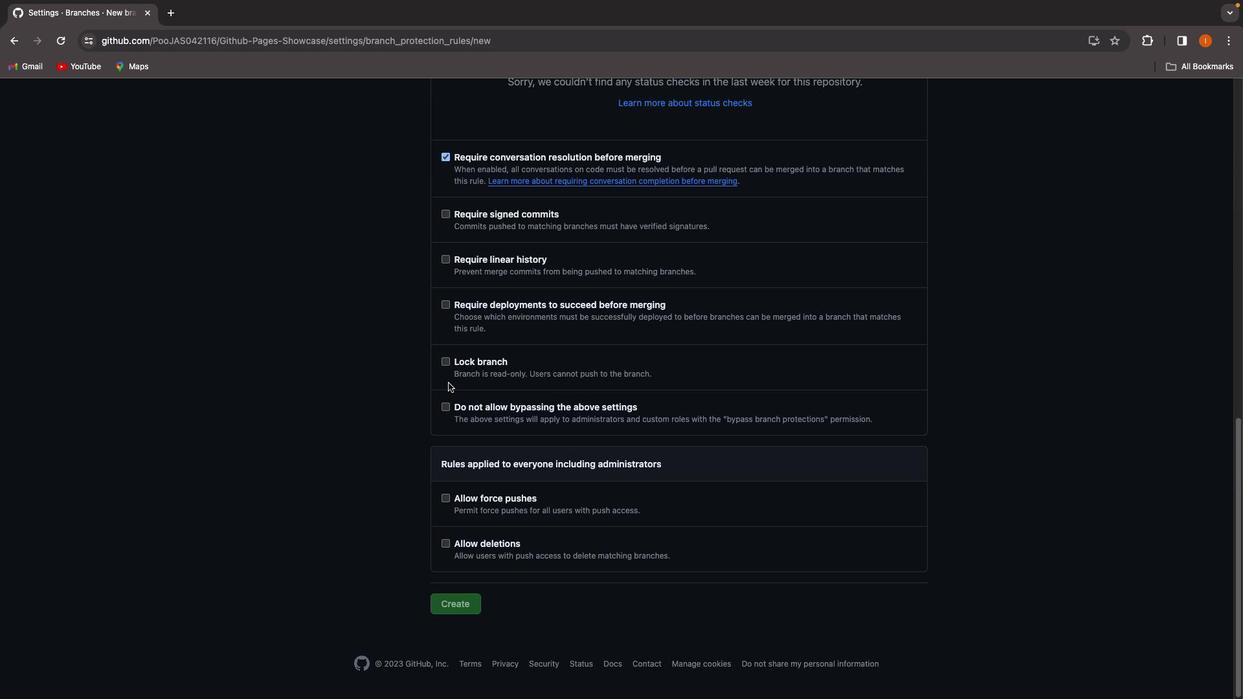 
Action: Mouse scrolled (449, 382) with delta (0, -2)
Screenshot: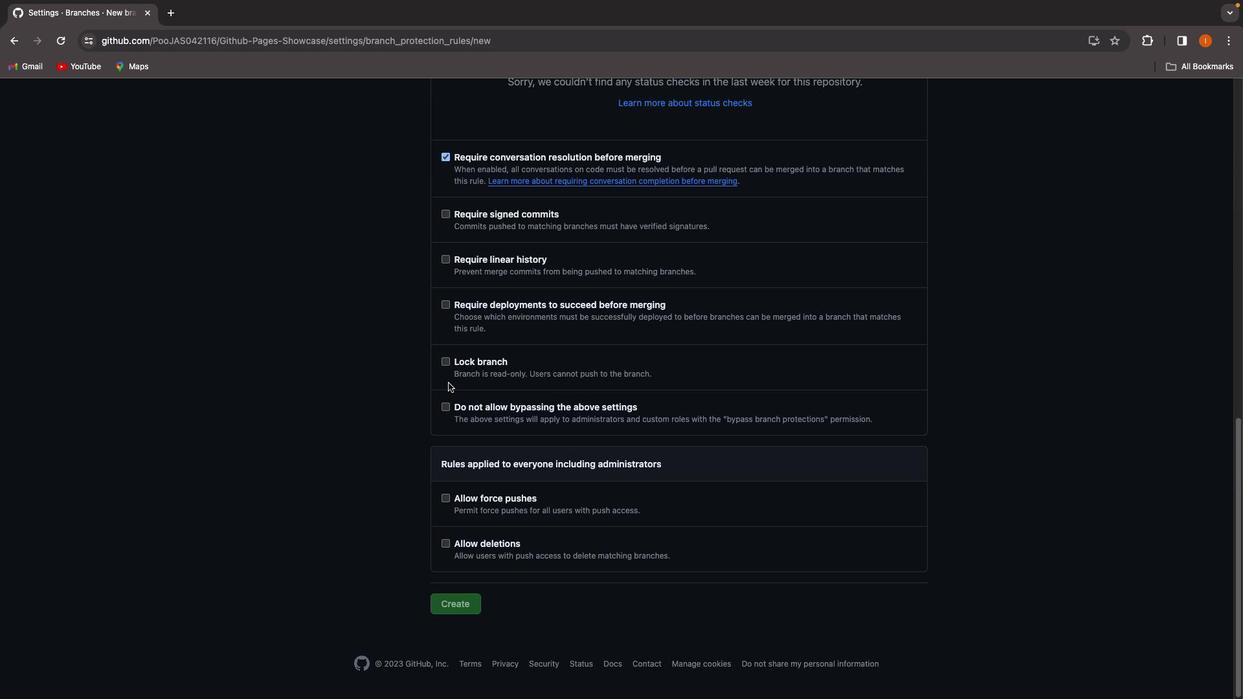 
Action: Mouse moved to (449, 381)
Screenshot: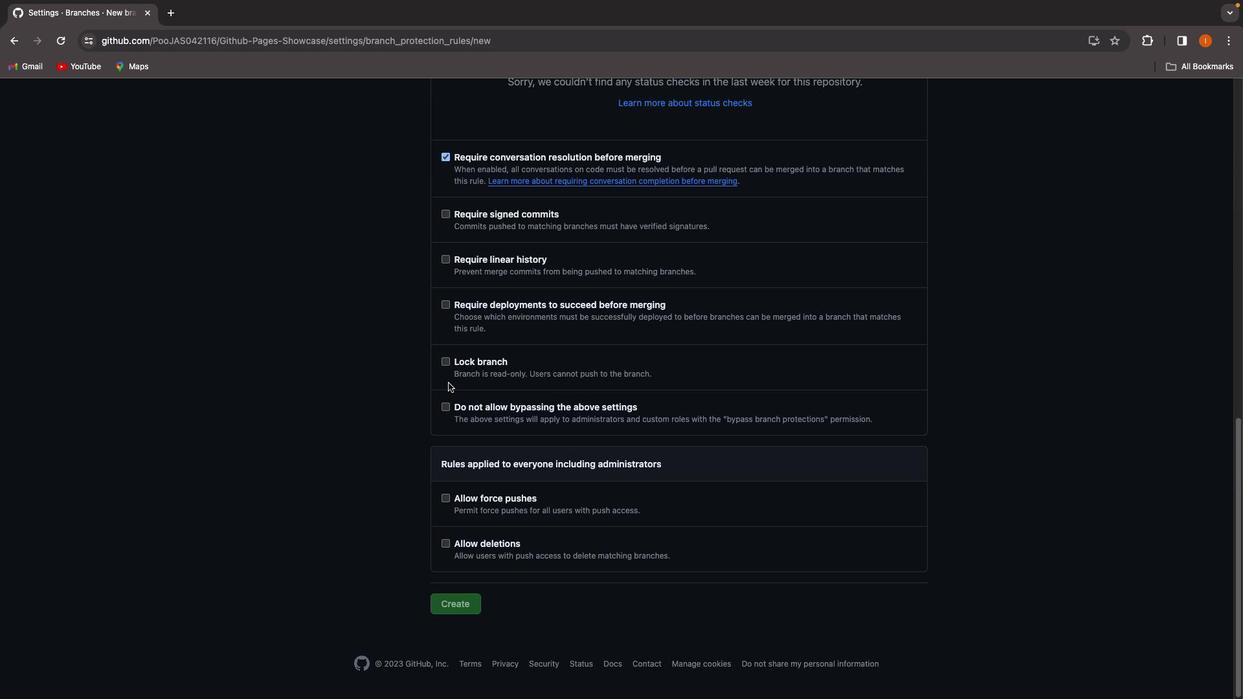 
Action: Mouse scrolled (449, 381) with delta (0, -3)
Screenshot: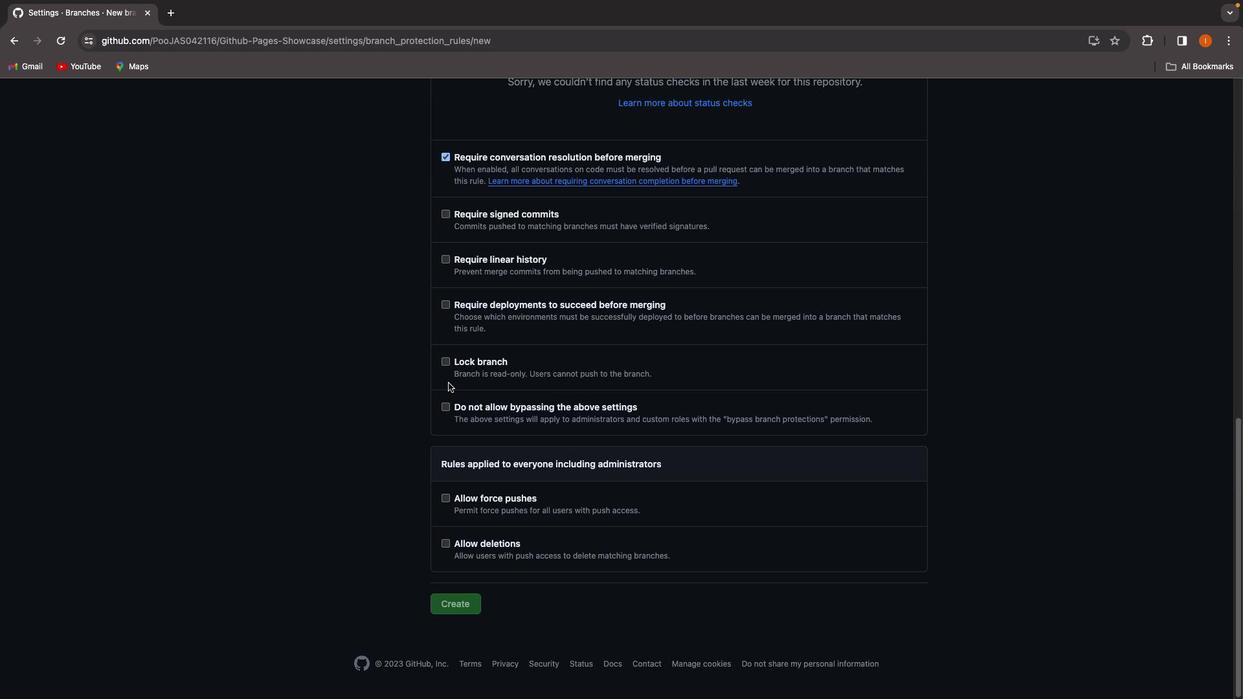 
Action: Mouse moved to (449, 381)
Screenshot: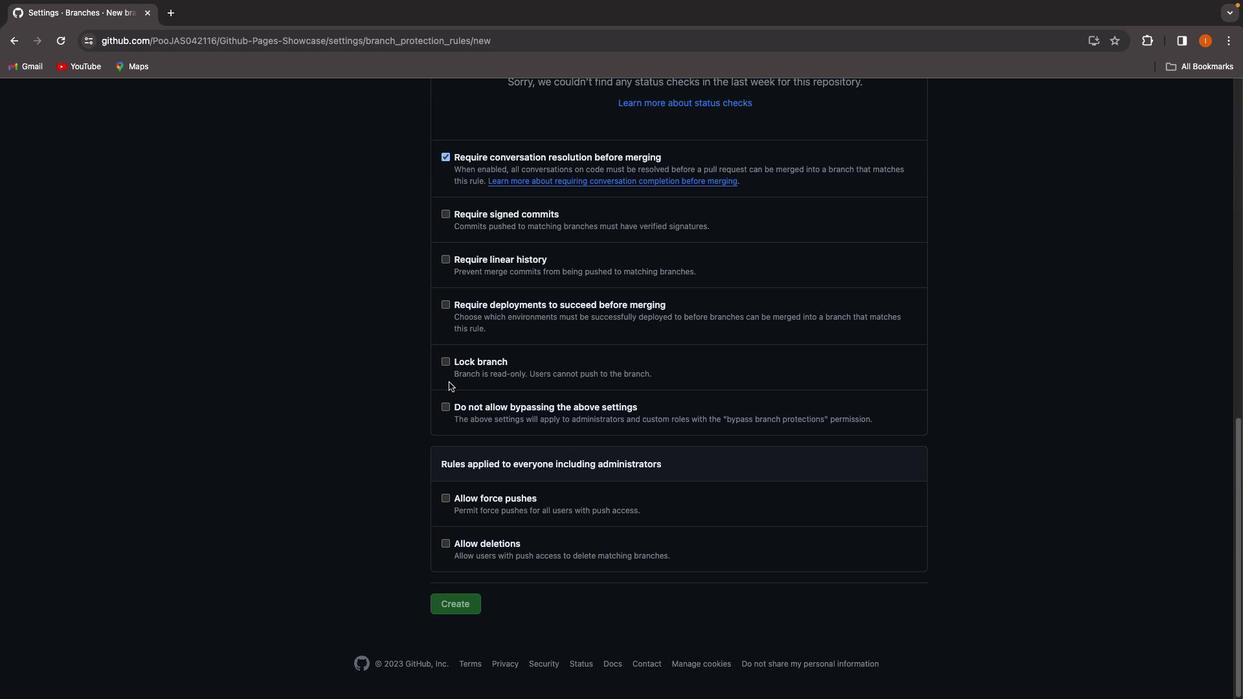 
Action: Mouse scrolled (449, 381) with delta (0, -3)
Screenshot: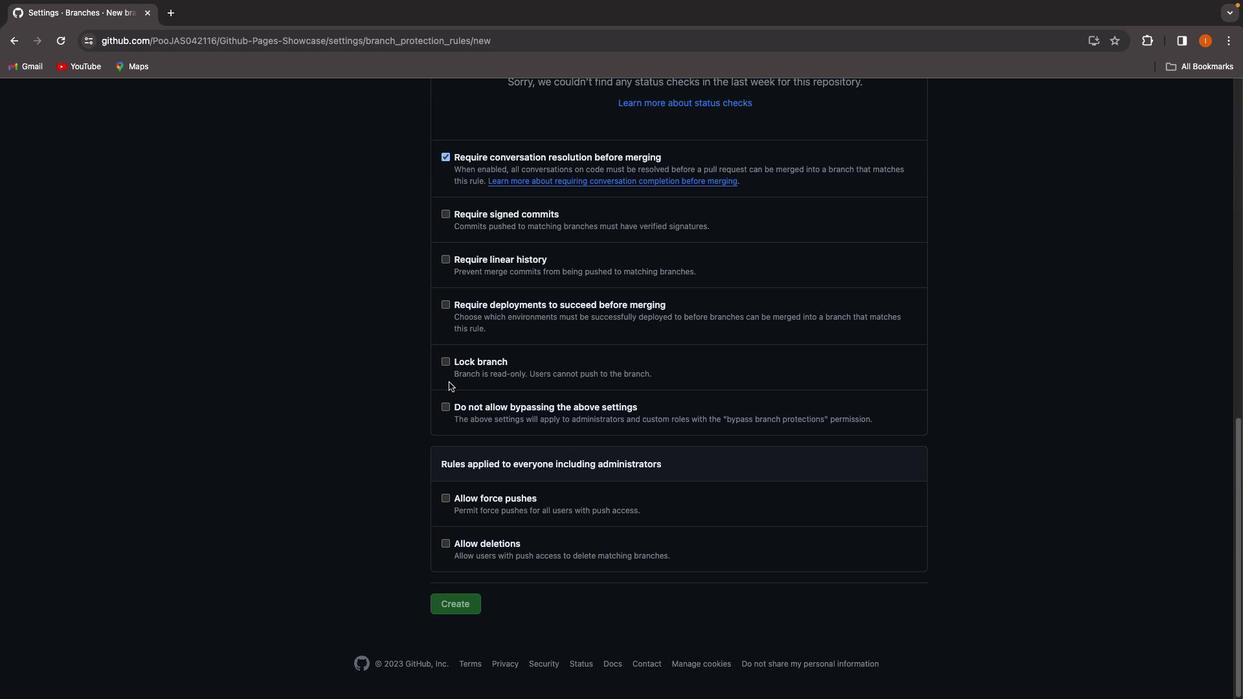 
Action: Mouse moved to (450, 500)
Screenshot: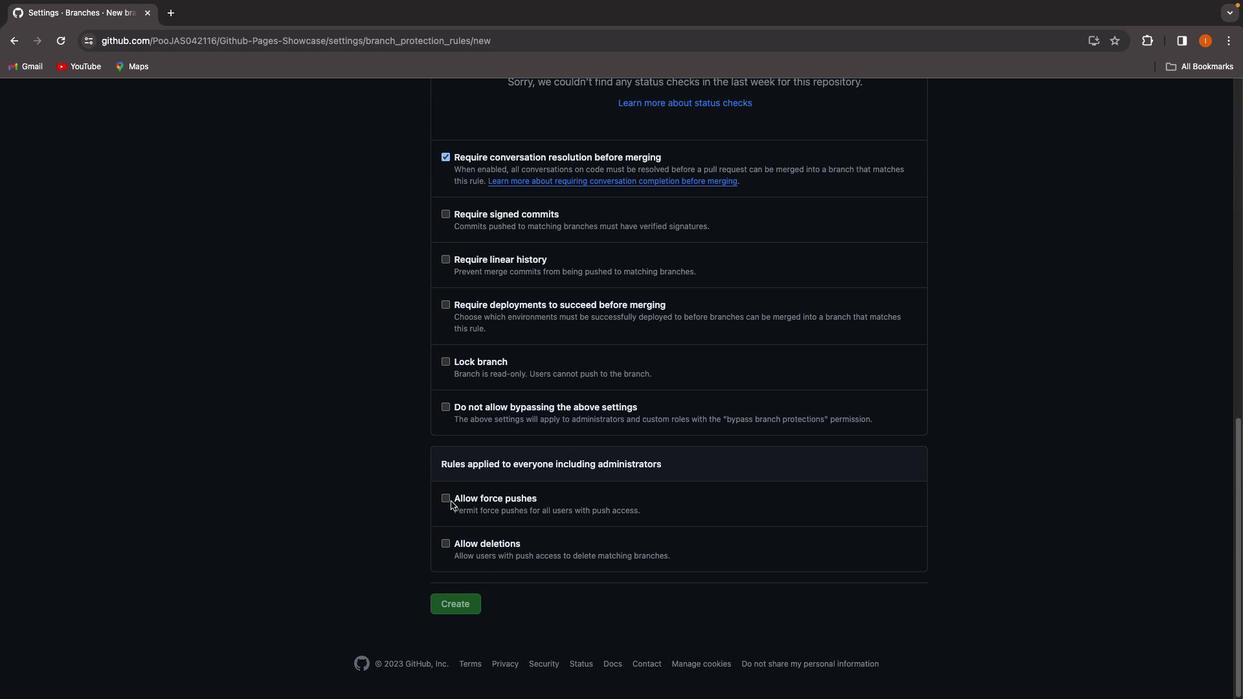 
Action: Mouse pressed left at (450, 500)
Screenshot: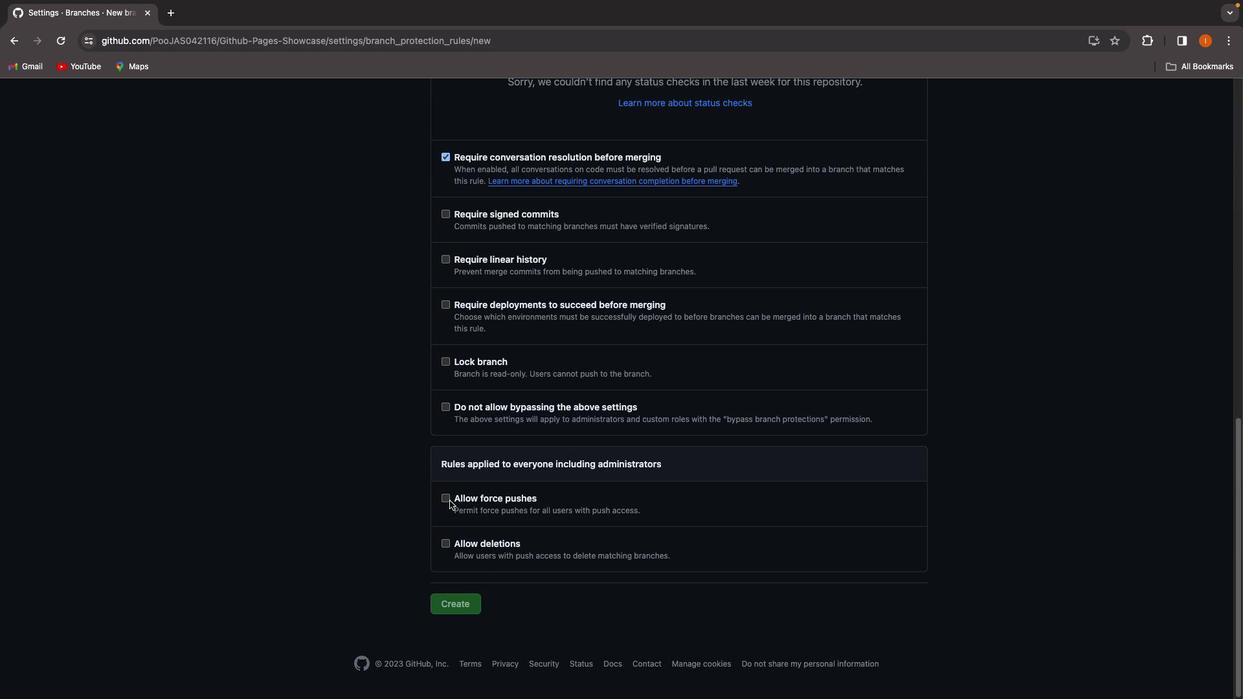 
Action: Mouse moved to (446, 498)
Screenshot: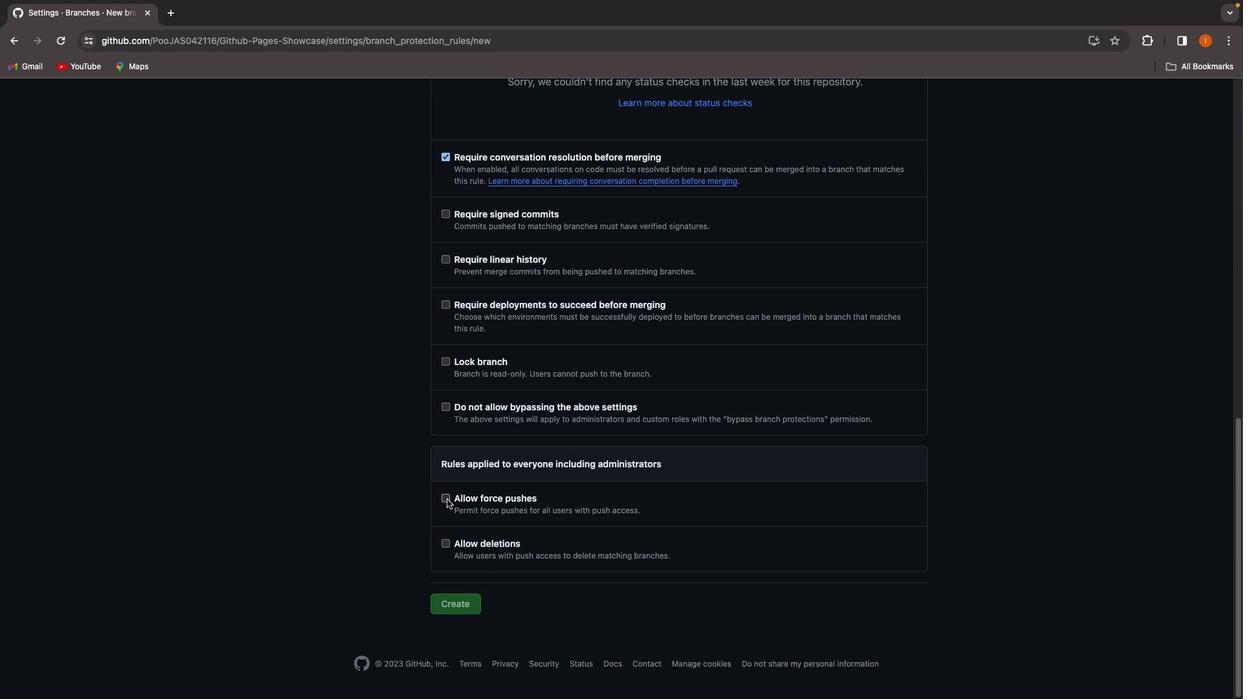 
Action: Mouse pressed left at (446, 498)
Screenshot: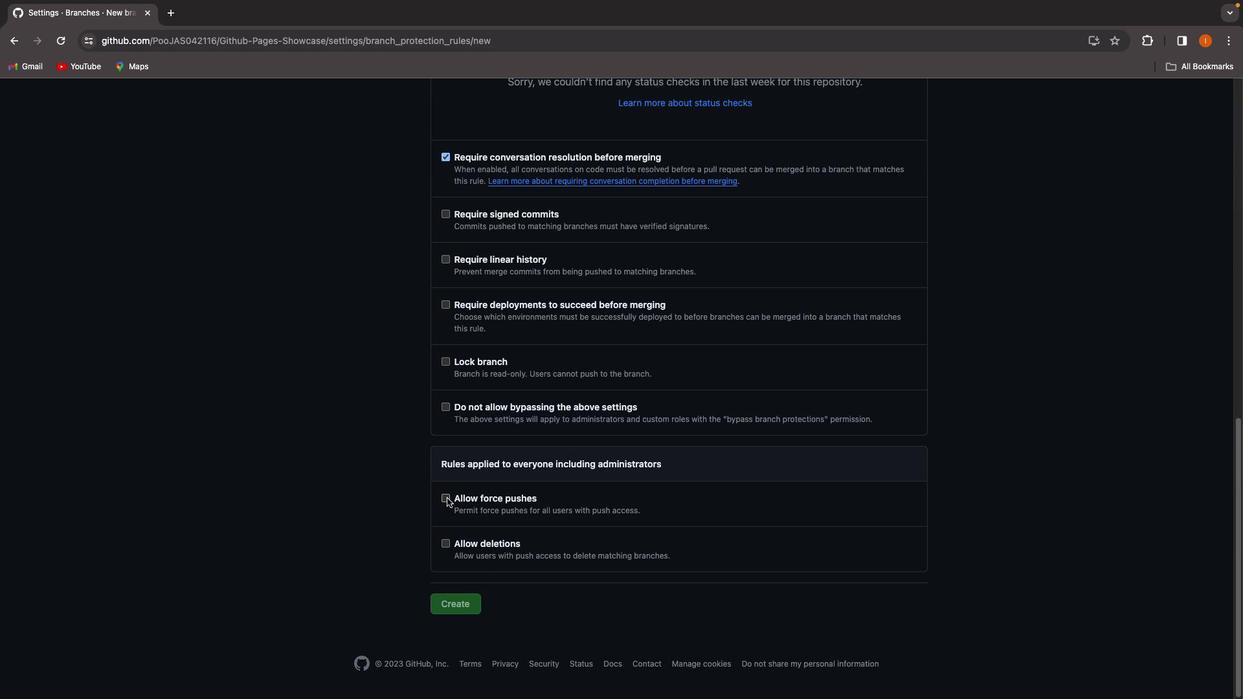 
Action: Mouse moved to (447, 601)
Screenshot: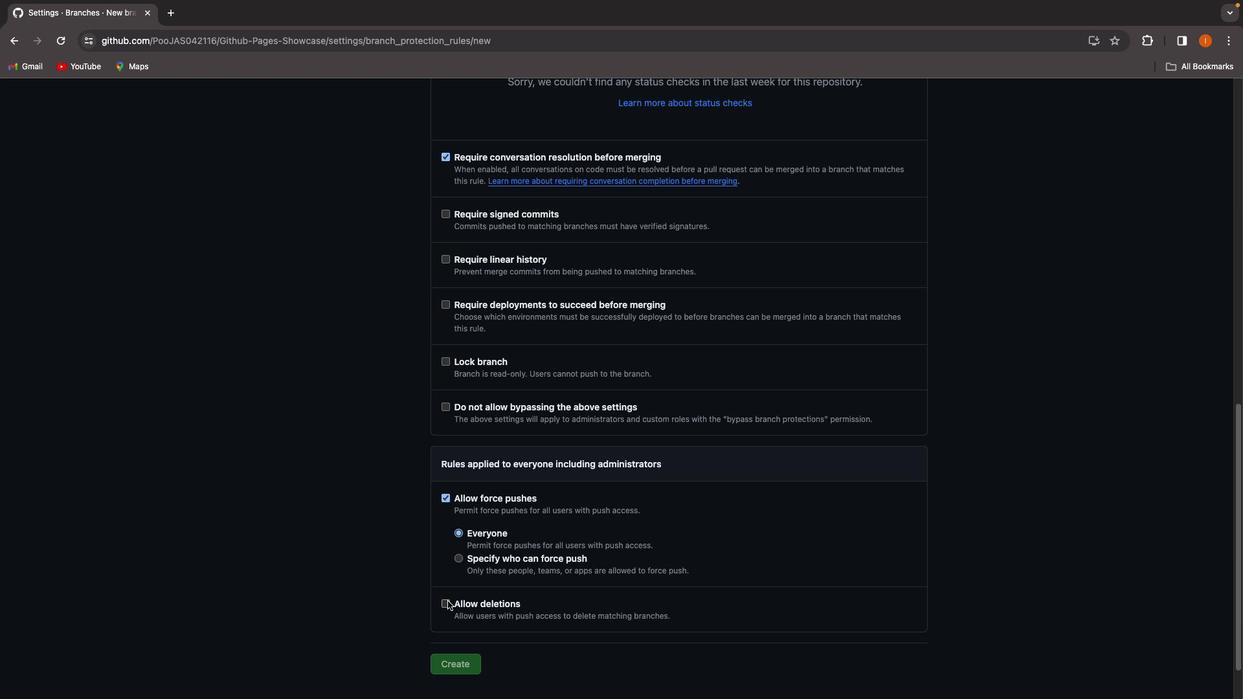 
Action: Mouse pressed left at (447, 601)
Screenshot: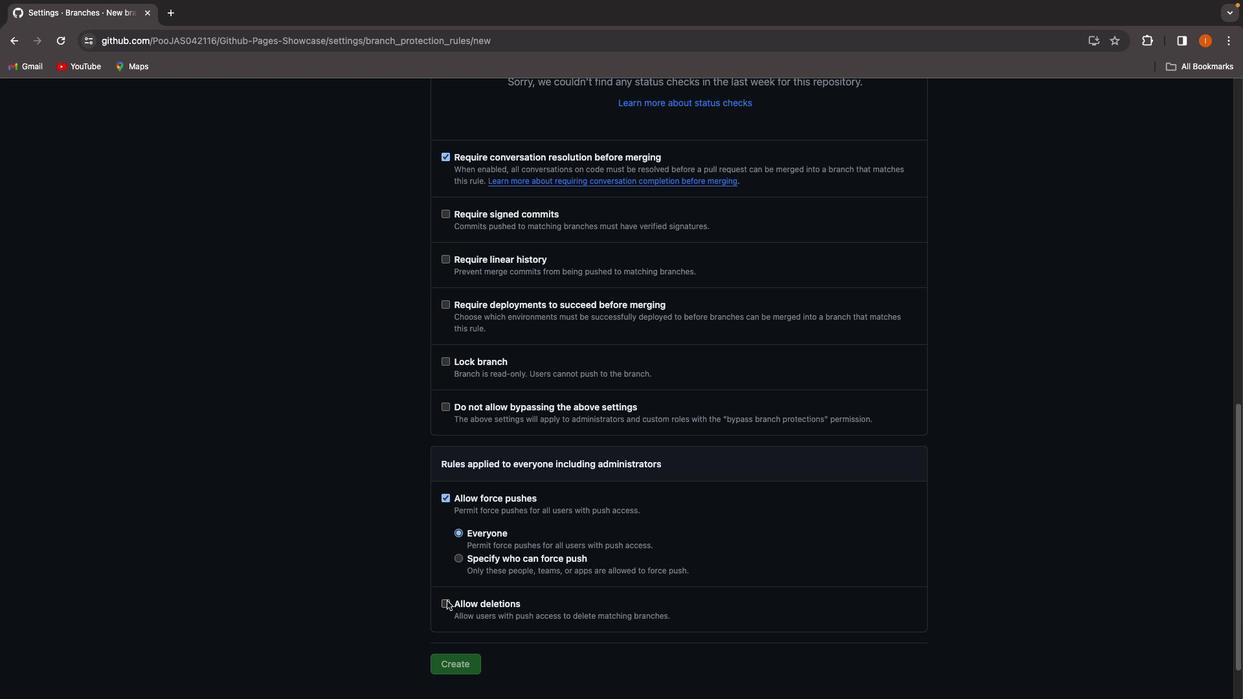 
Action: Mouse moved to (442, 408)
Screenshot: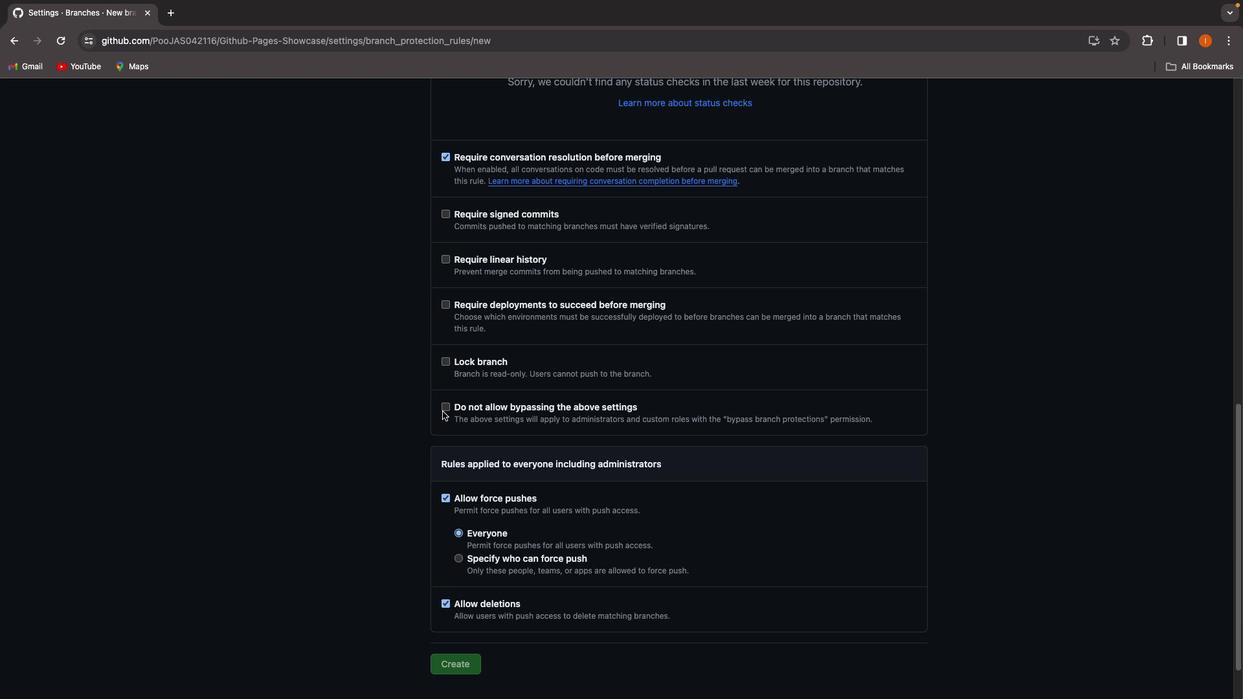 
Action: Mouse pressed left at (442, 408)
Screenshot: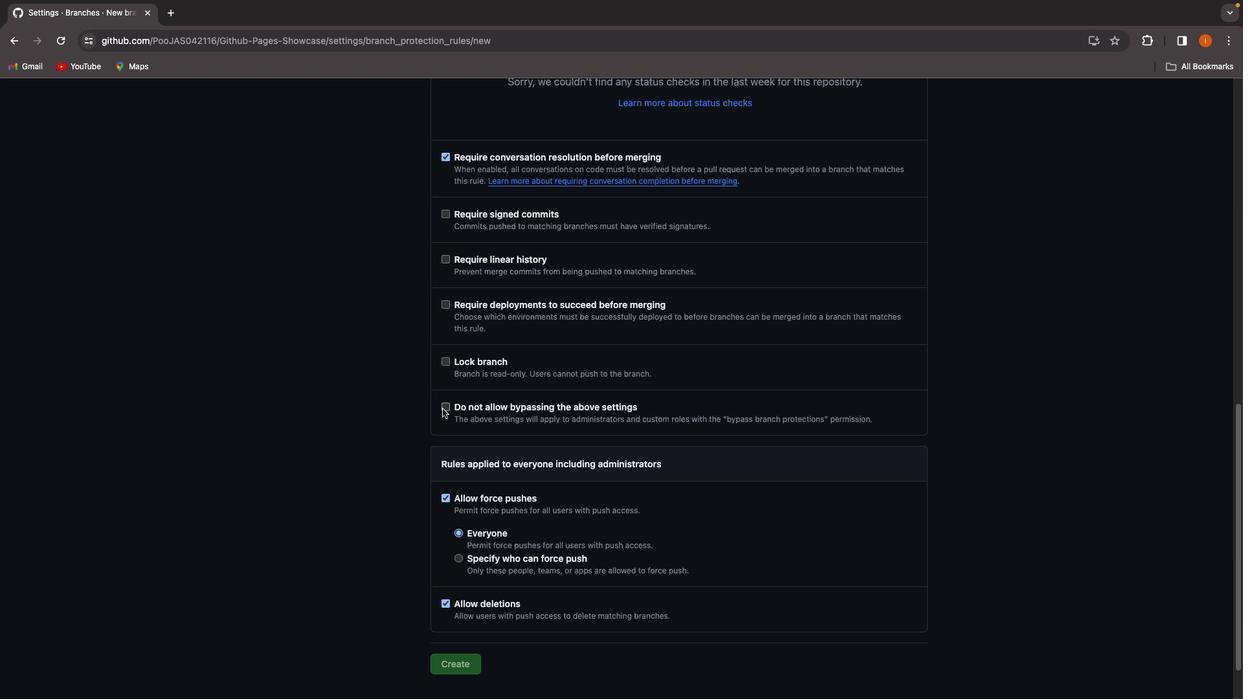 
Action: Mouse moved to (446, 362)
Screenshot: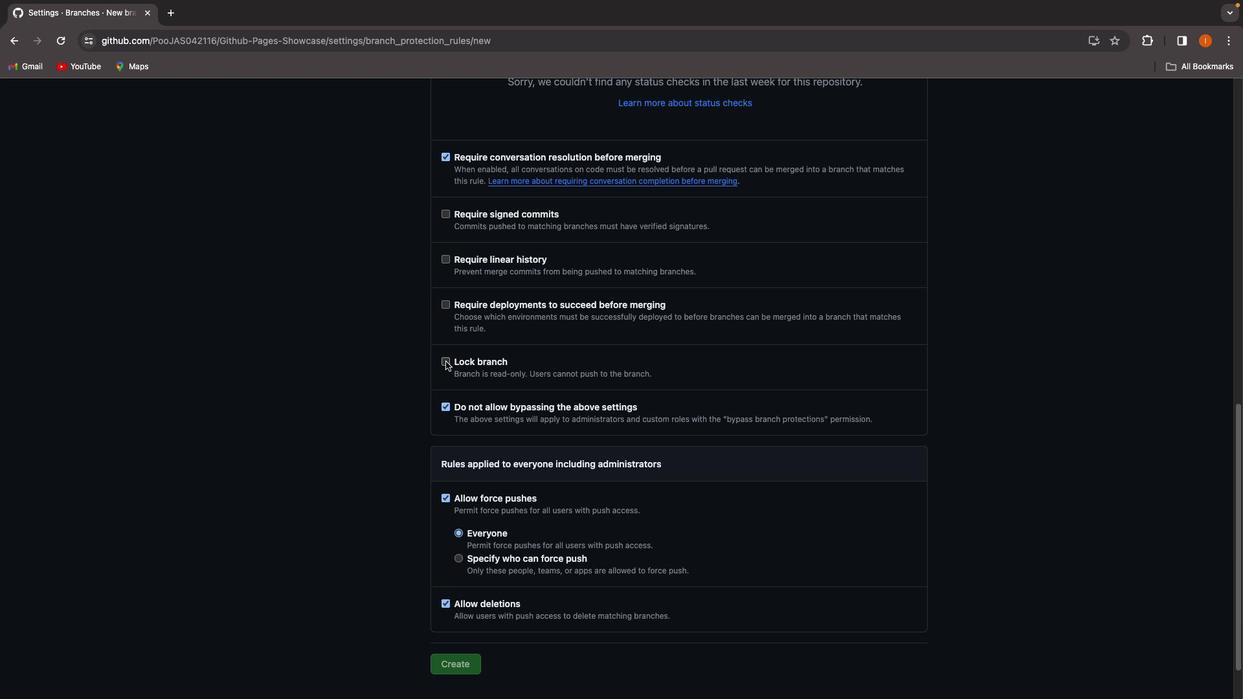 
Action: Mouse pressed left at (446, 362)
Screenshot: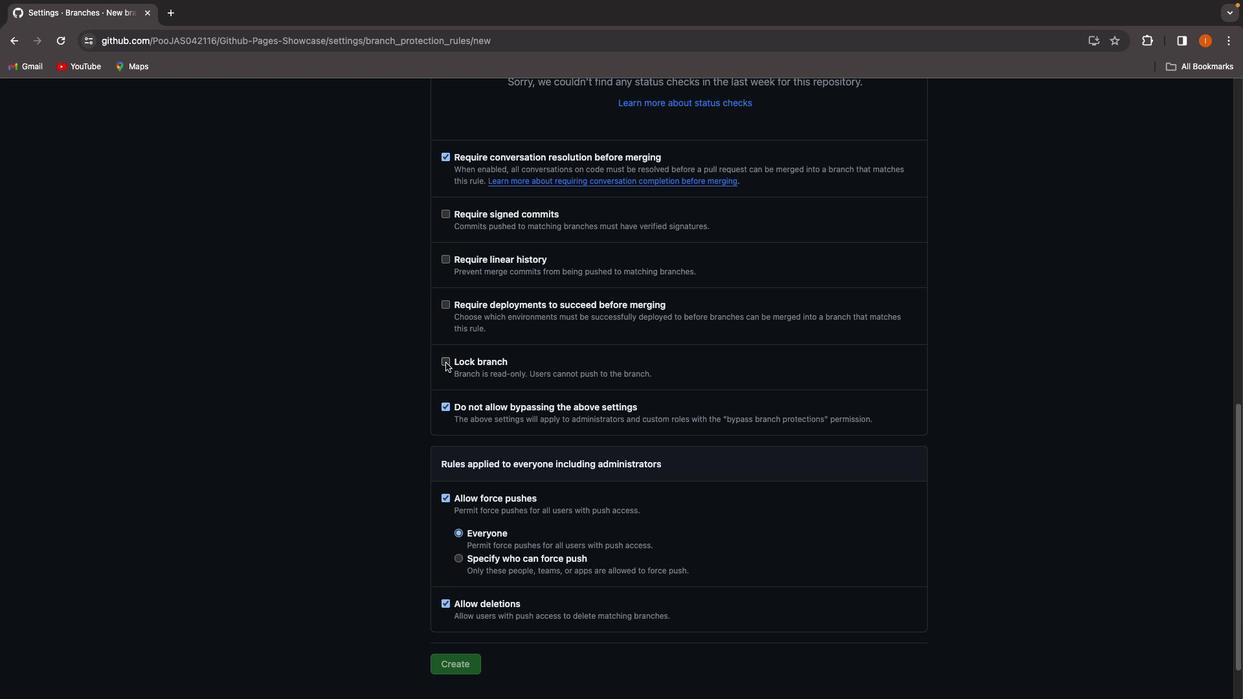 
Action: Mouse moved to (445, 308)
Screenshot: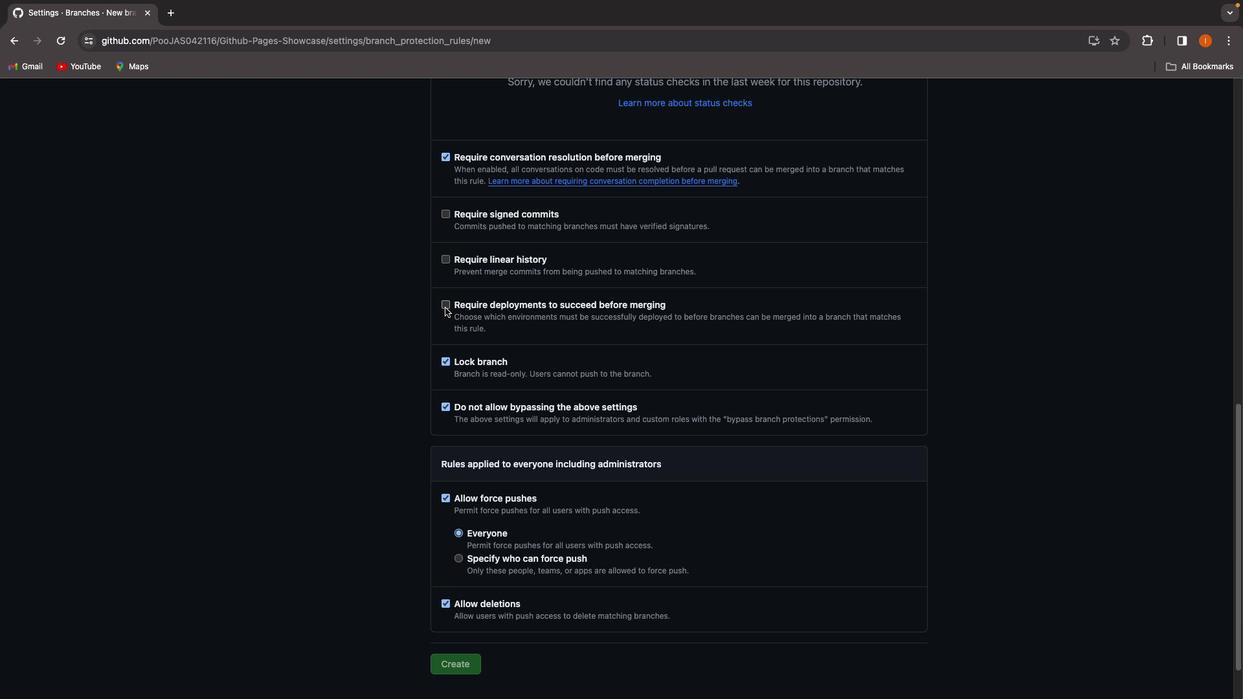 
Action: Mouse pressed left at (445, 308)
Screenshot: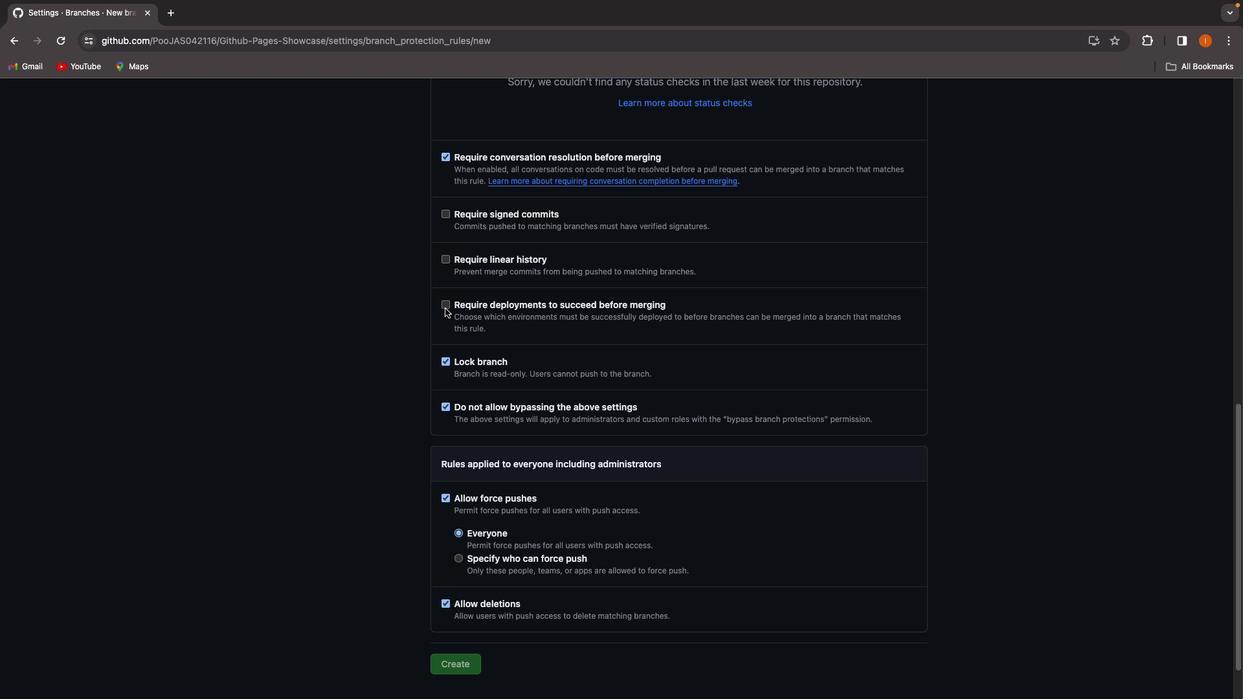 
Action: Mouse moved to (449, 259)
Screenshot: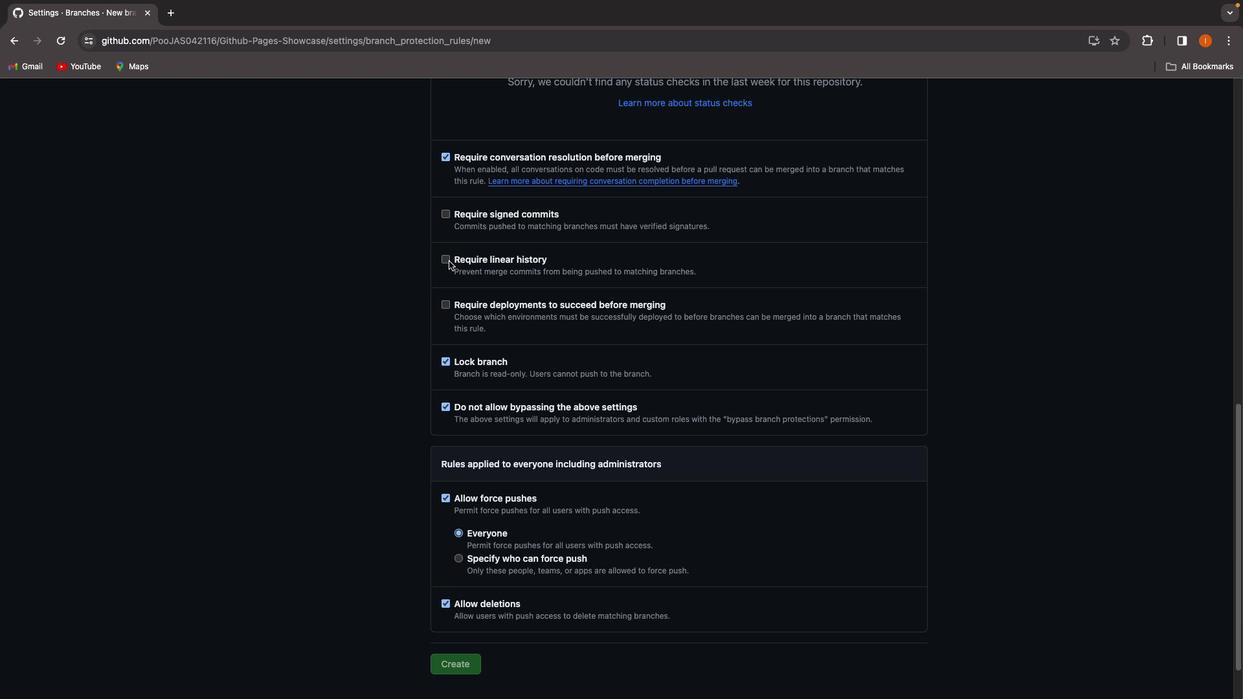 
Action: Mouse pressed left at (449, 259)
Screenshot: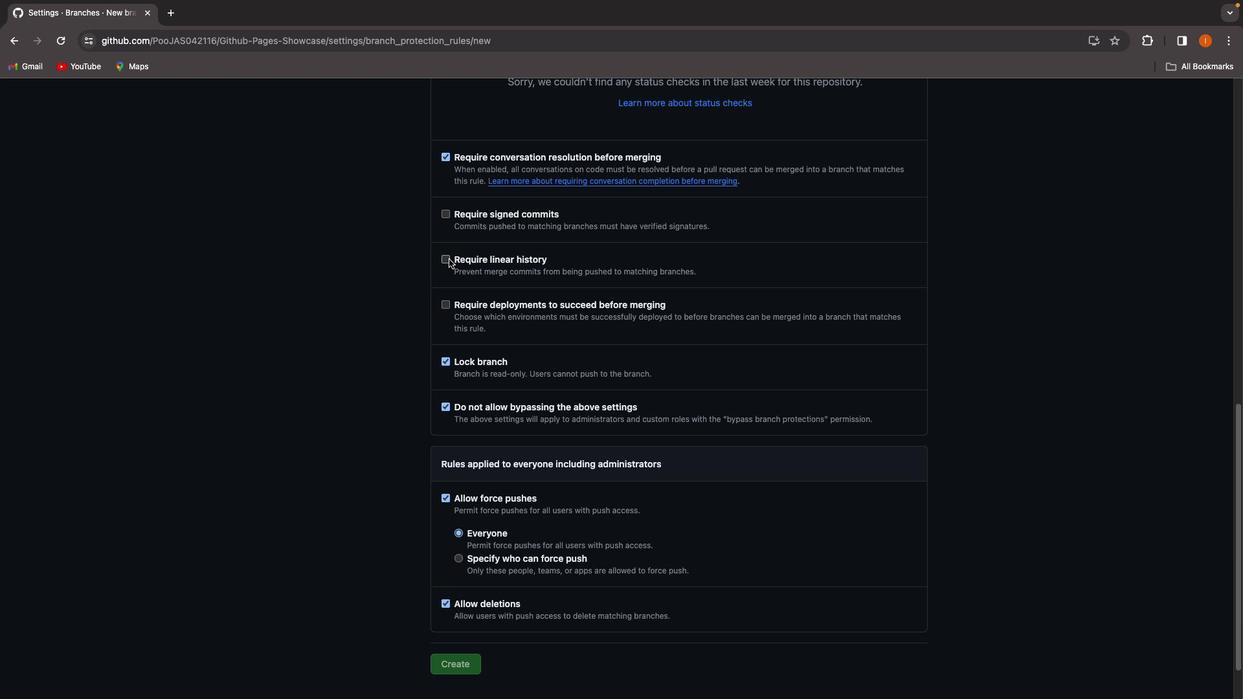 
Action: Mouse moved to (443, 305)
Screenshot: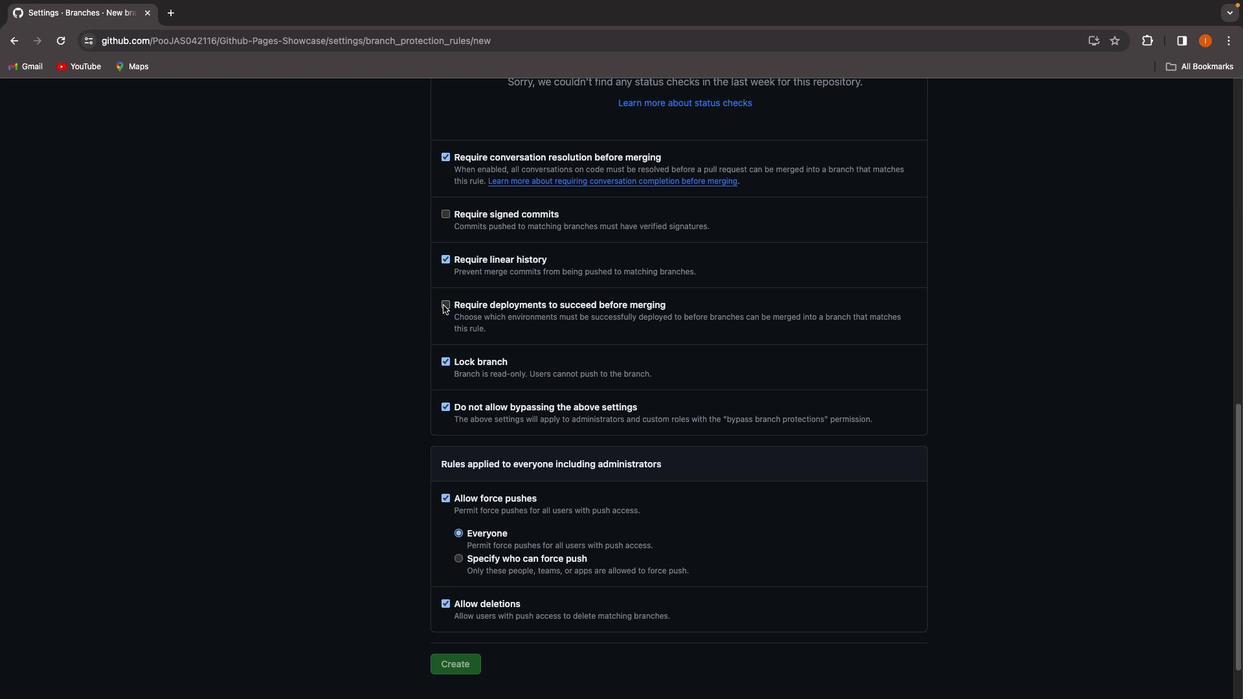 
Action: Mouse pressed left at (443, 305)
Screenshot: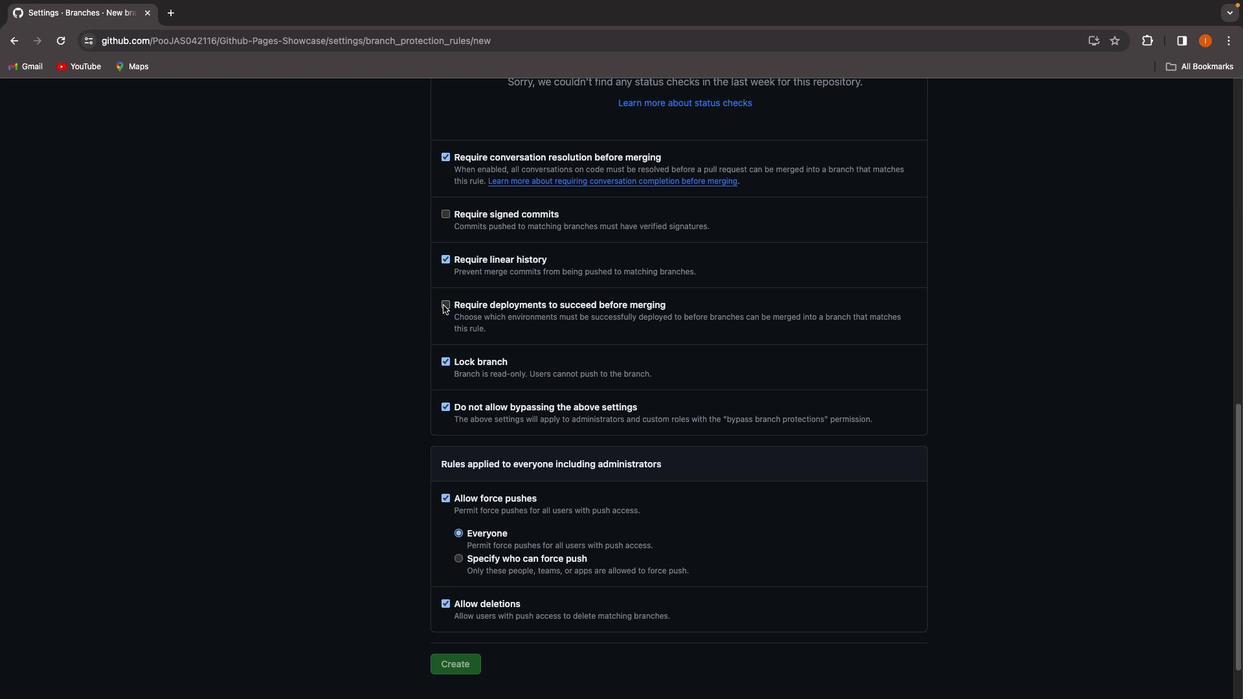 
Action: Mouse moved to (448, 220)
Screenshot: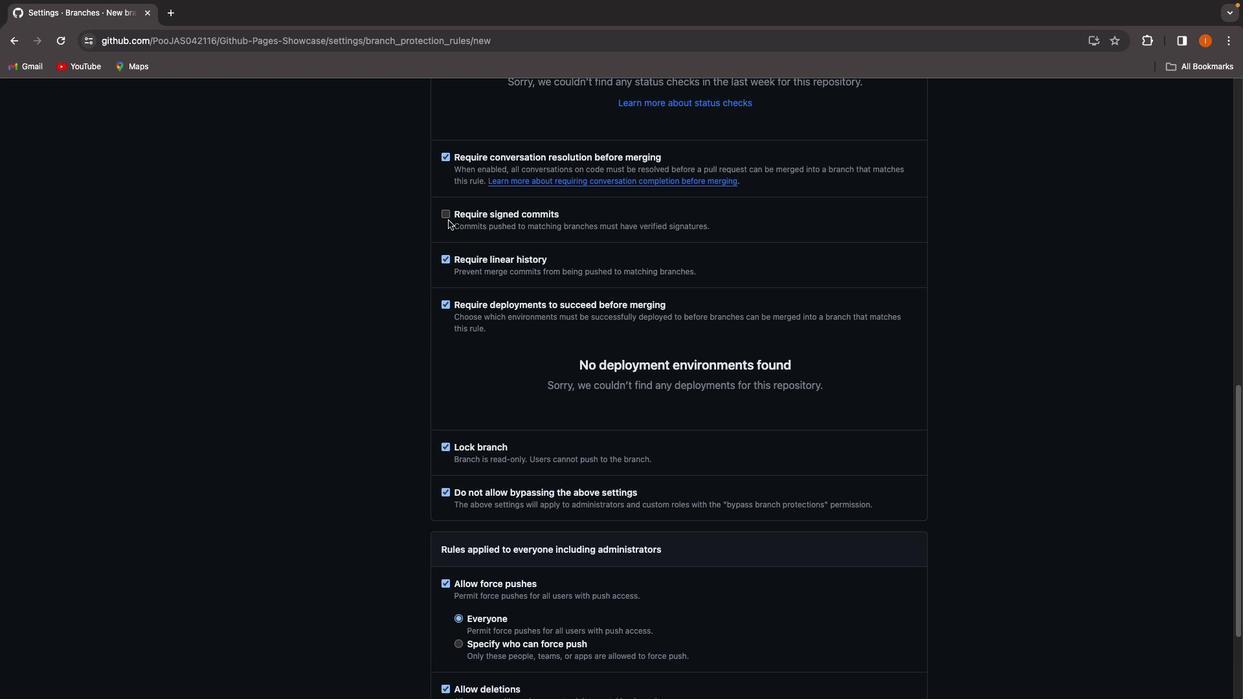 
Action: Mouse pressed left at (448, 220)
Screenshot: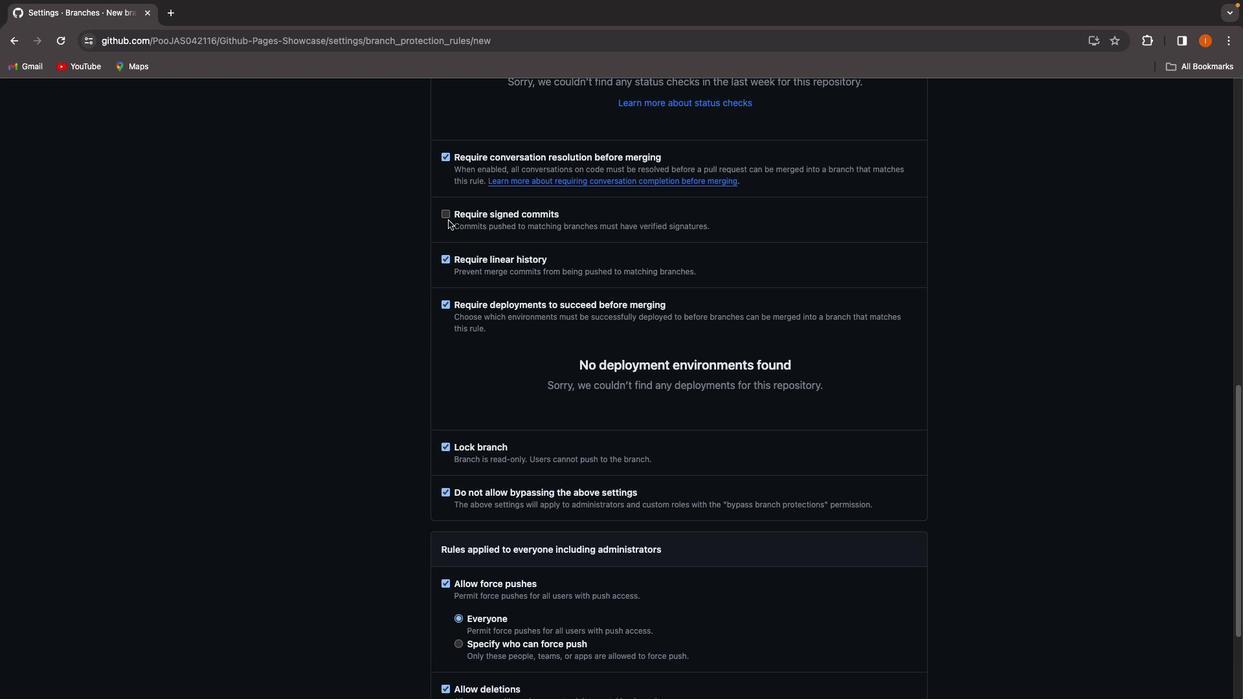 
Action: Mouse moved to (452, 212)
Screenshot: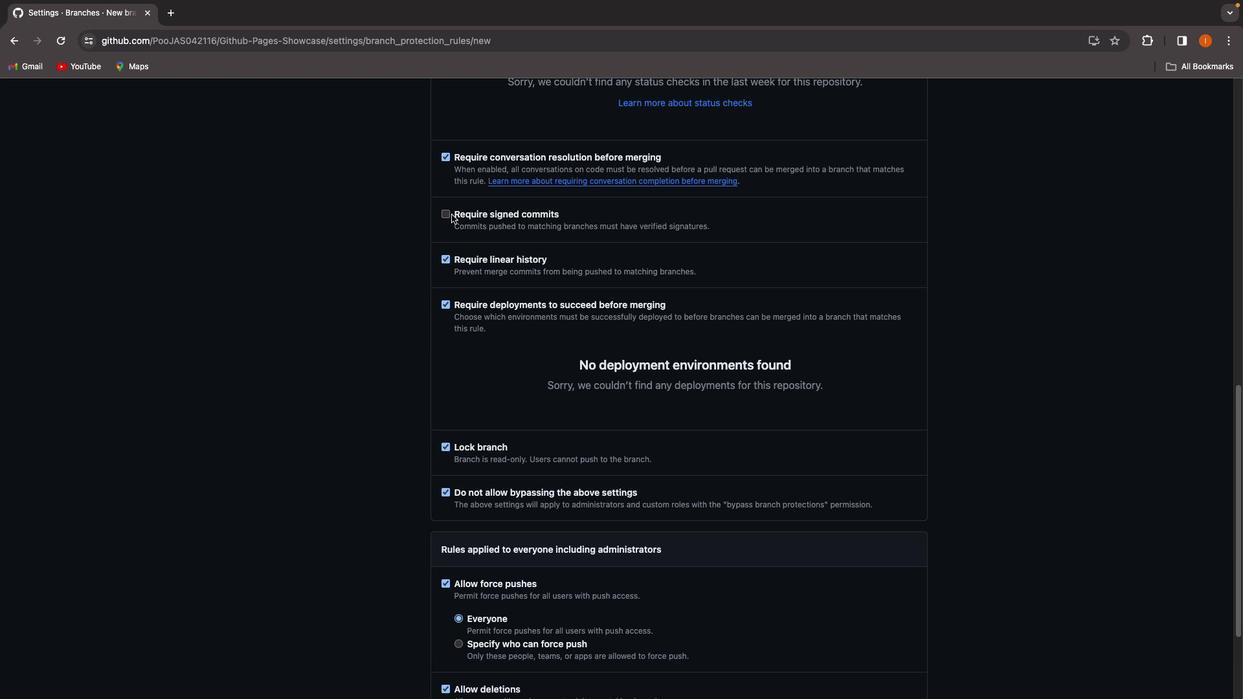 
Action: Mouse scrolled (452, 212) with delta (0, 0)
Screenshot: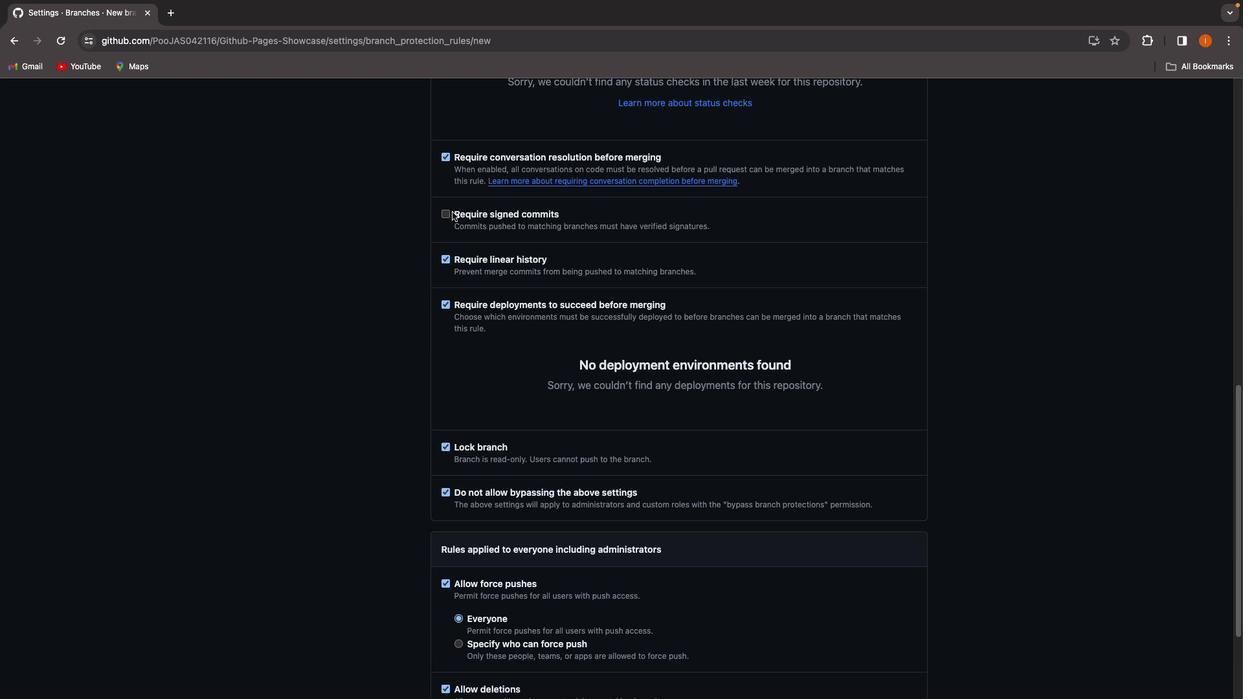 
Action: Mouse moved to (444, 216)
Screenshot: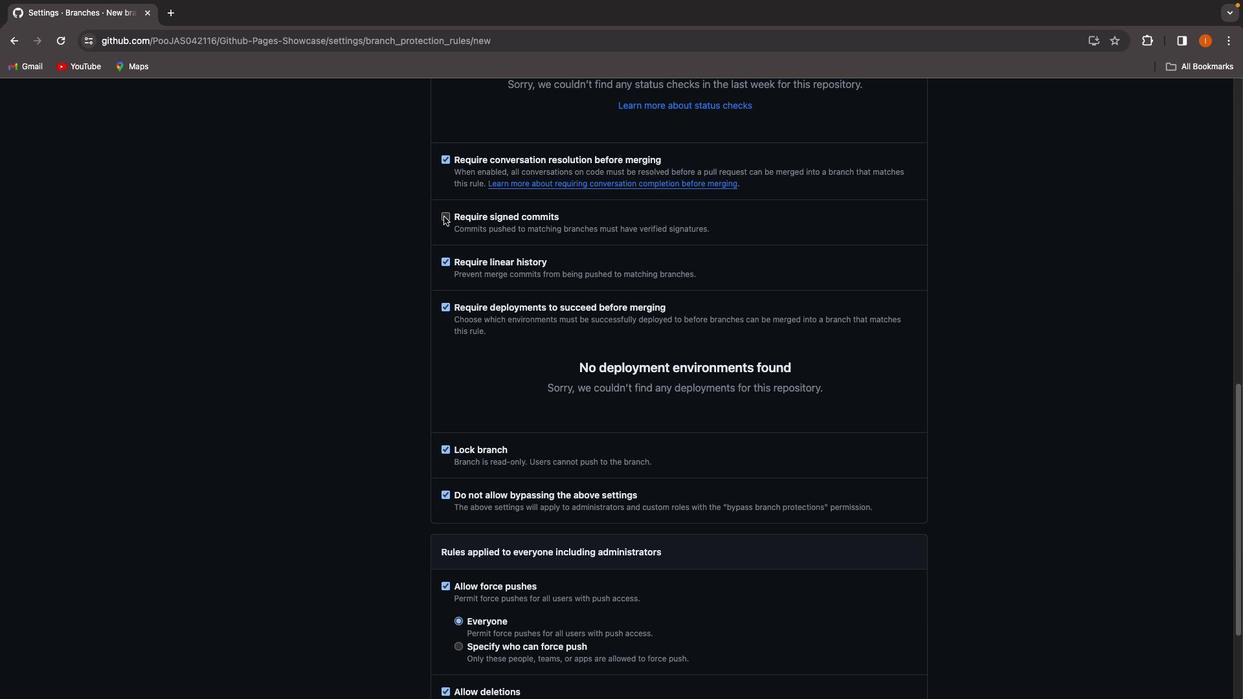 
Action: Mouse pressed left at (444, 216)
Screenshot: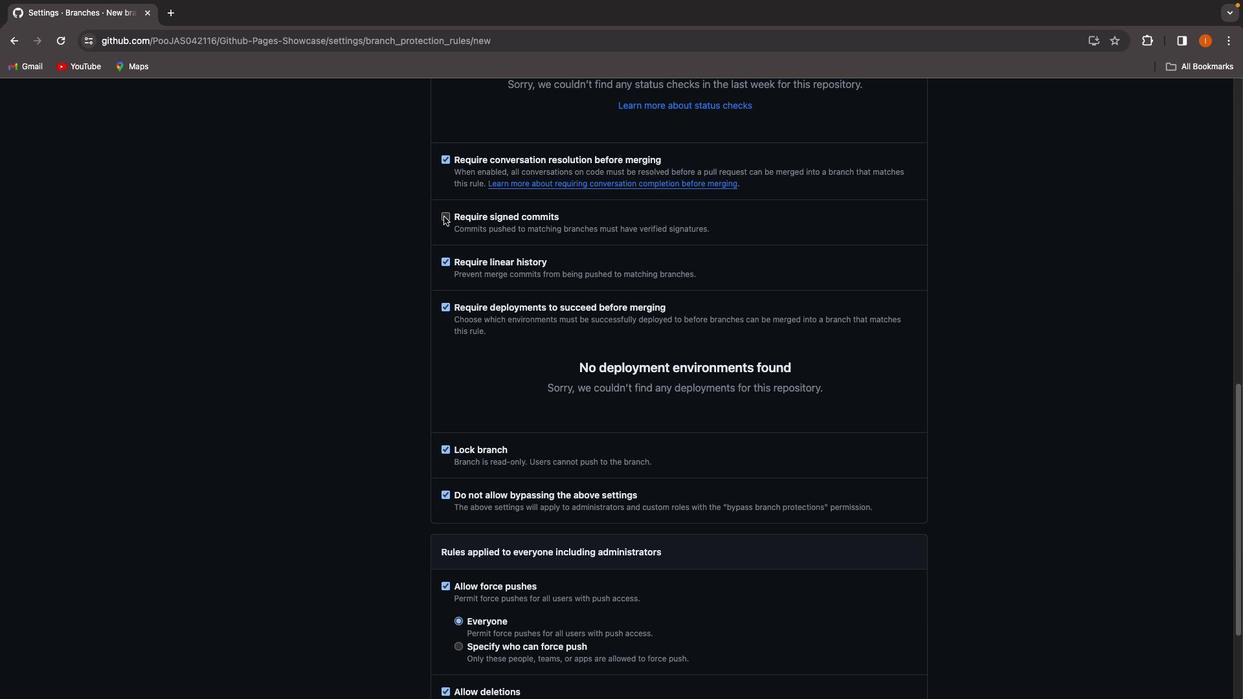 
Action: Mouse moved to (453, 230)
Screenshot: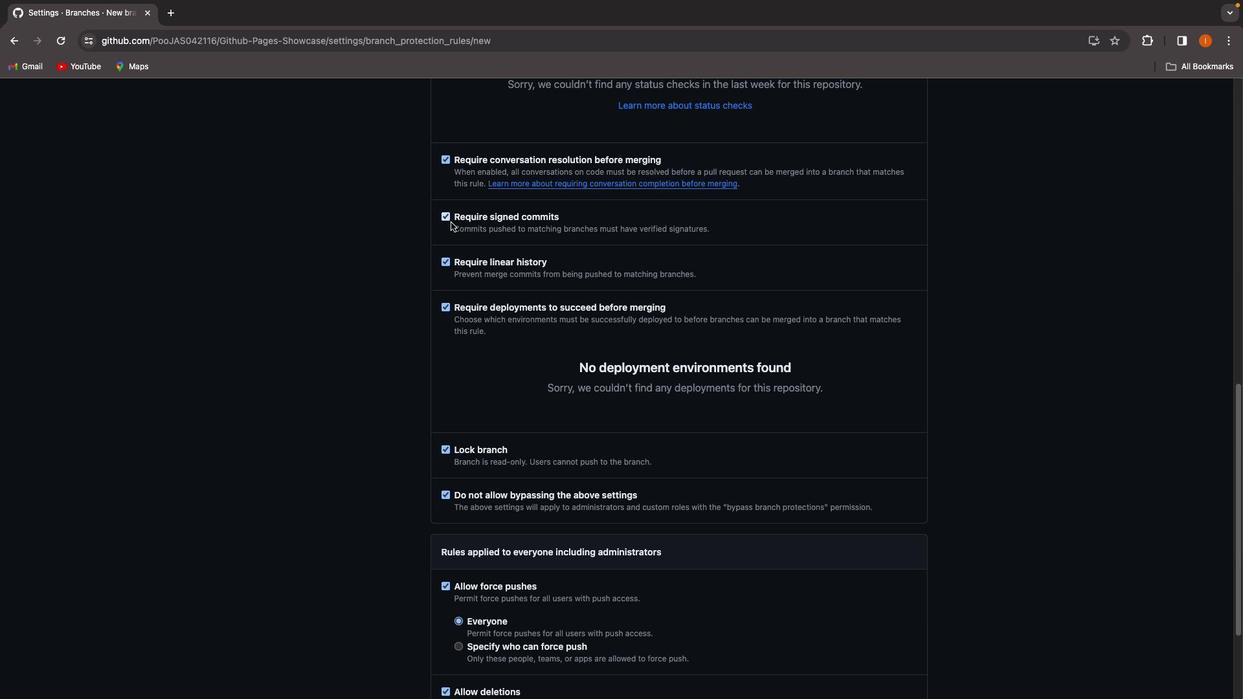
Action: Mouse scrolled (453, 230) with delta (0, 0)
Screenshot: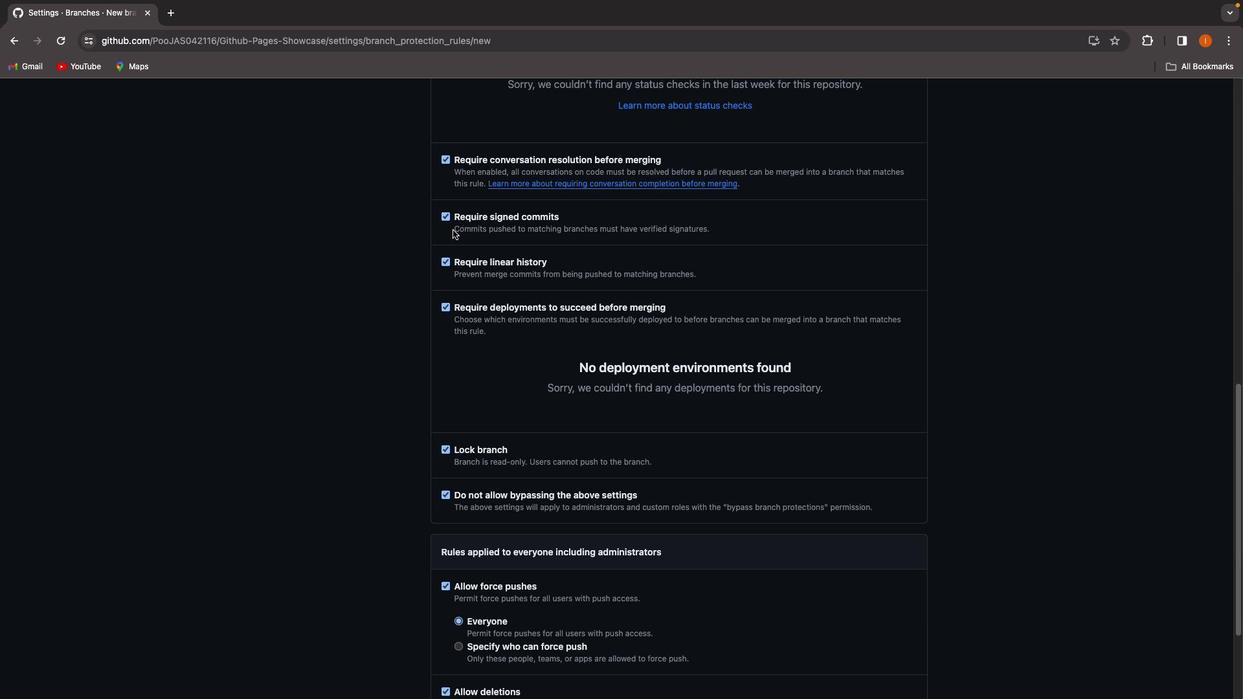 
Action: Mouse moved to (452, 231)
Screenshot: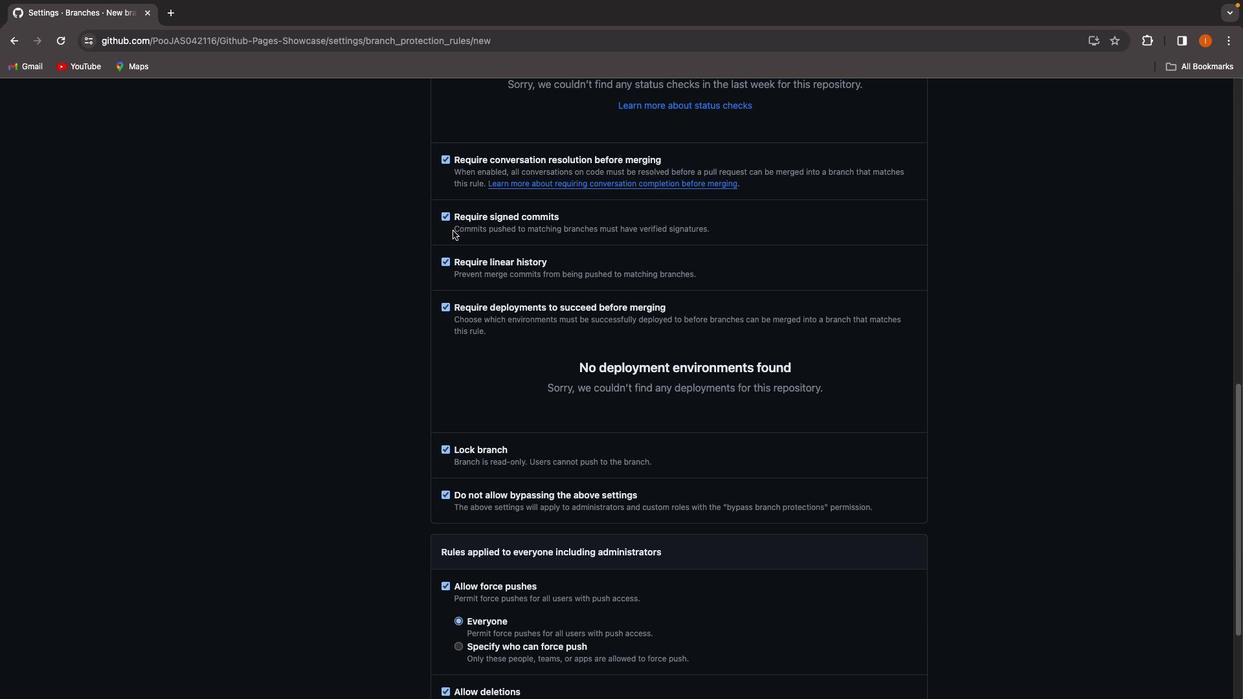 
Action: Mouse scrolled (452, 231) with delta (0, 0)
Screenshot: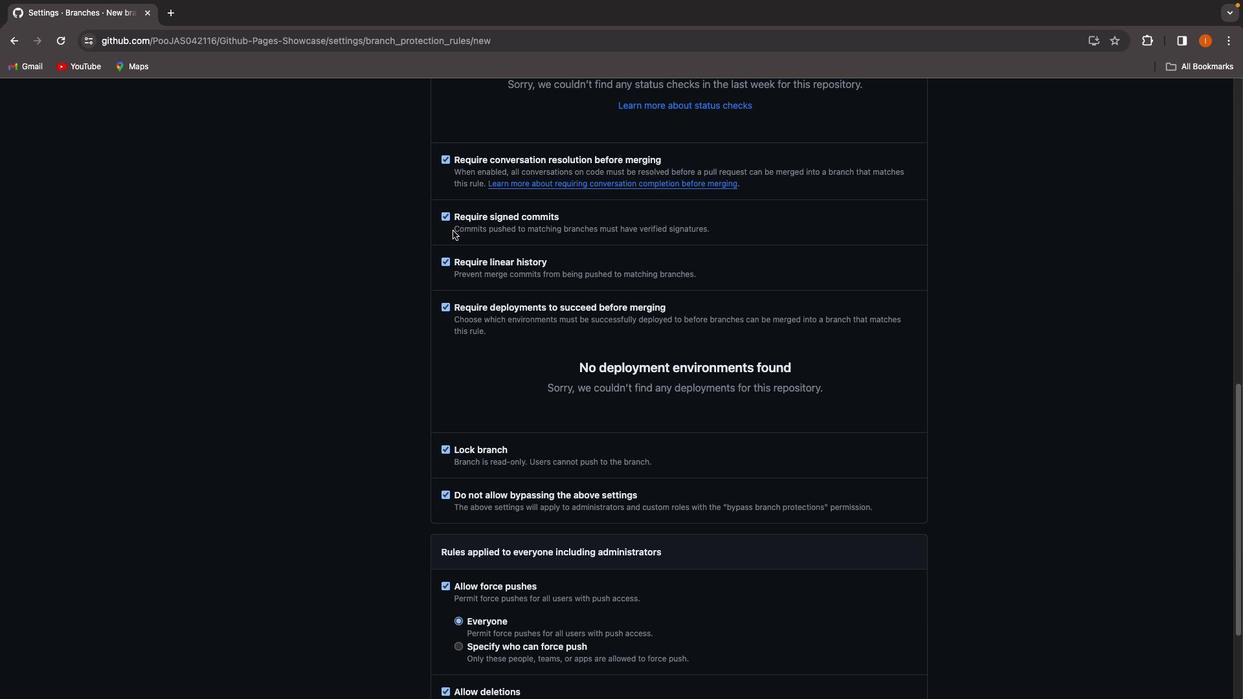 
Action: Mouse moved to (452, 233)
Screenshot: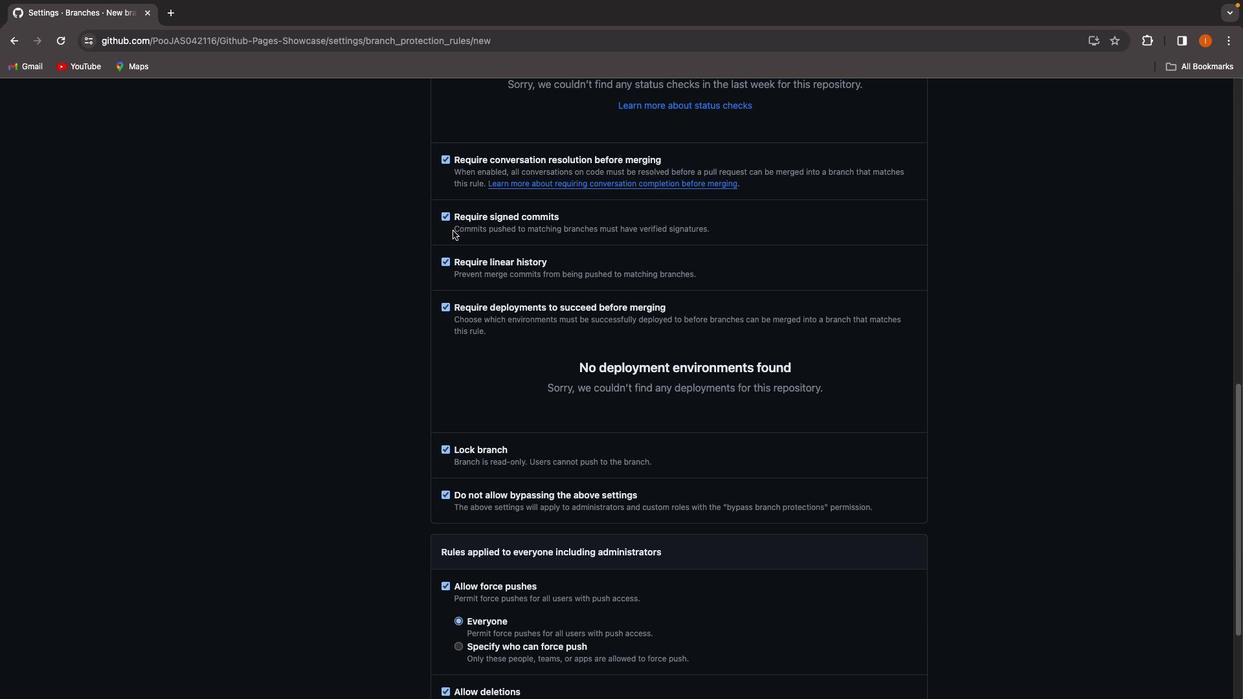 
Action: Mouse scrolled (452, 233) with delta (0, 1)
Screenshot: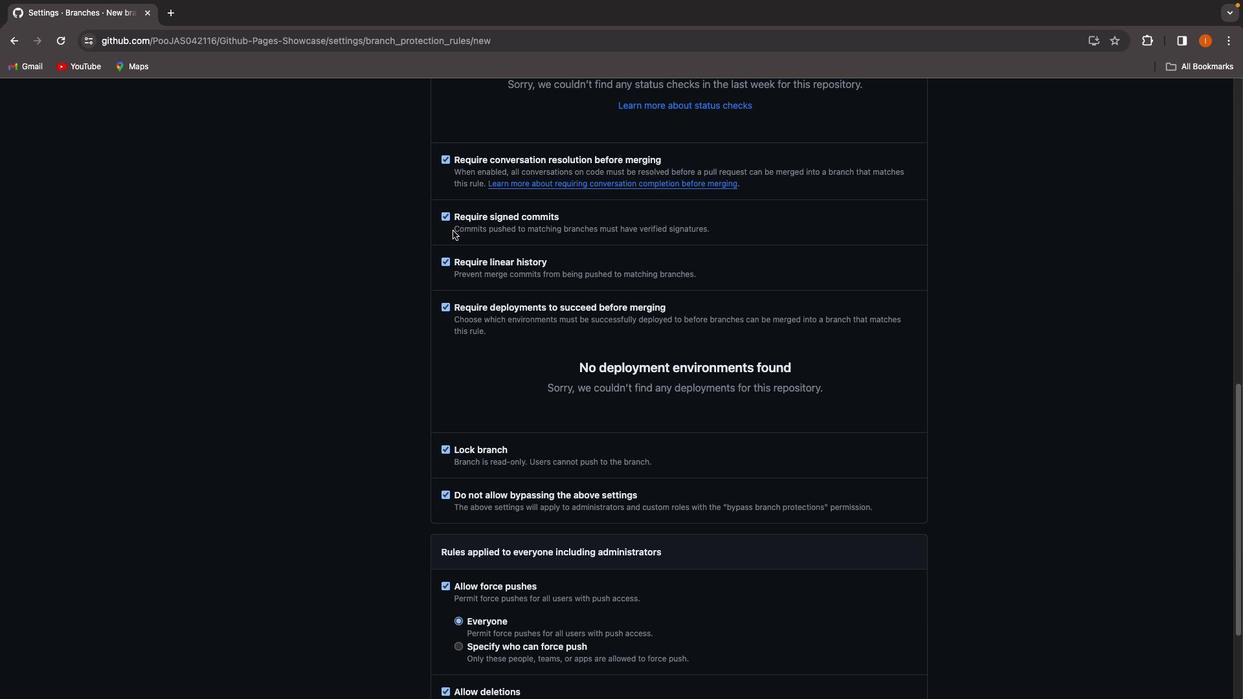 
Action: Mouse moved to (450, 235)
Screenshot: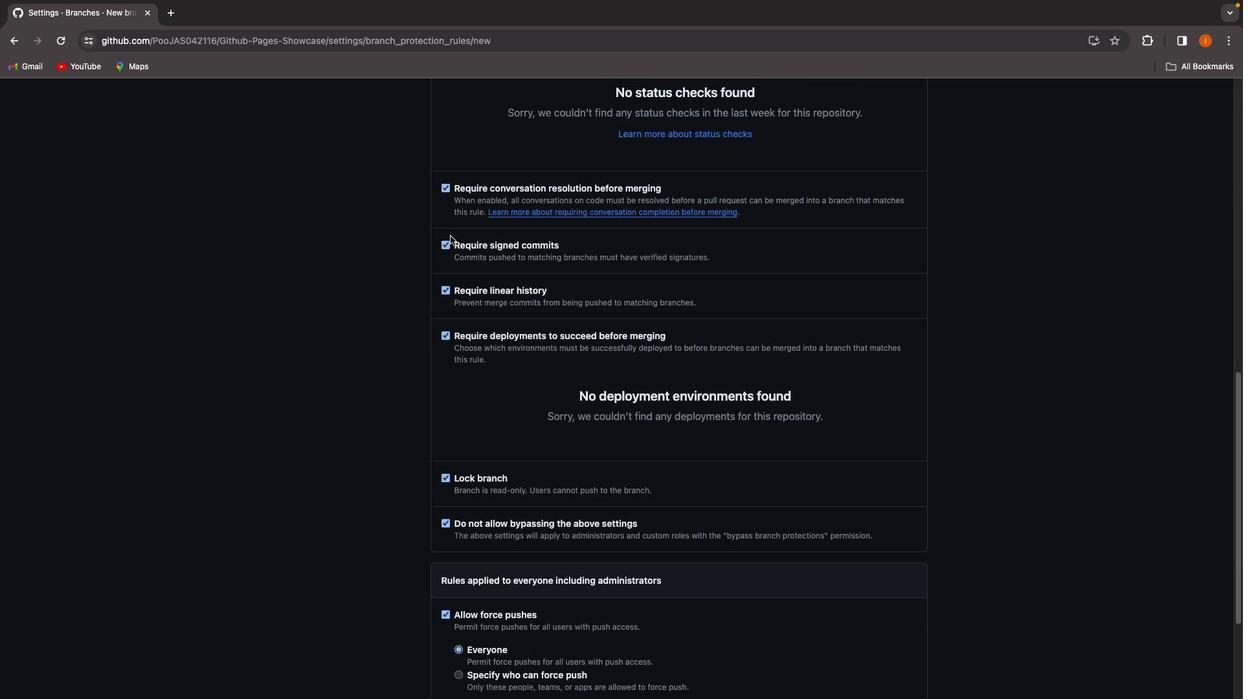 
Action: Mouse scrolled (450, 235) with delta (0, 0)
Screenshot: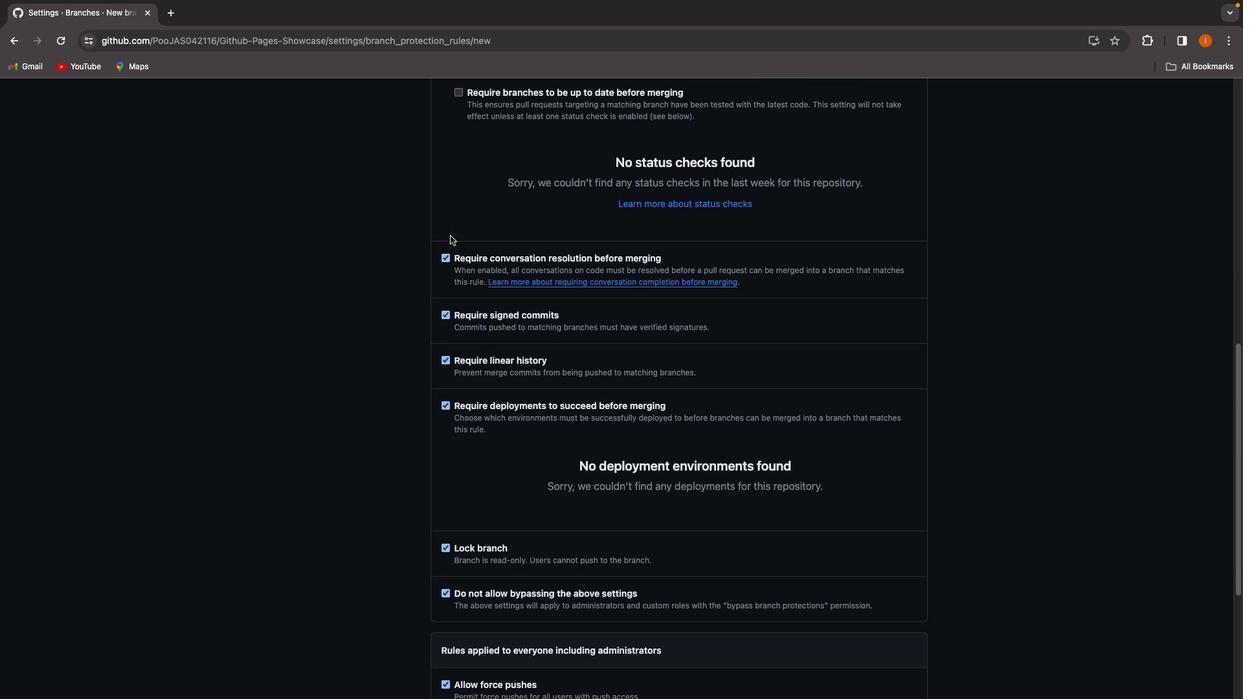 
Action: Mouse scrolled (450, 235) with delta (0, 0)
Screenshot: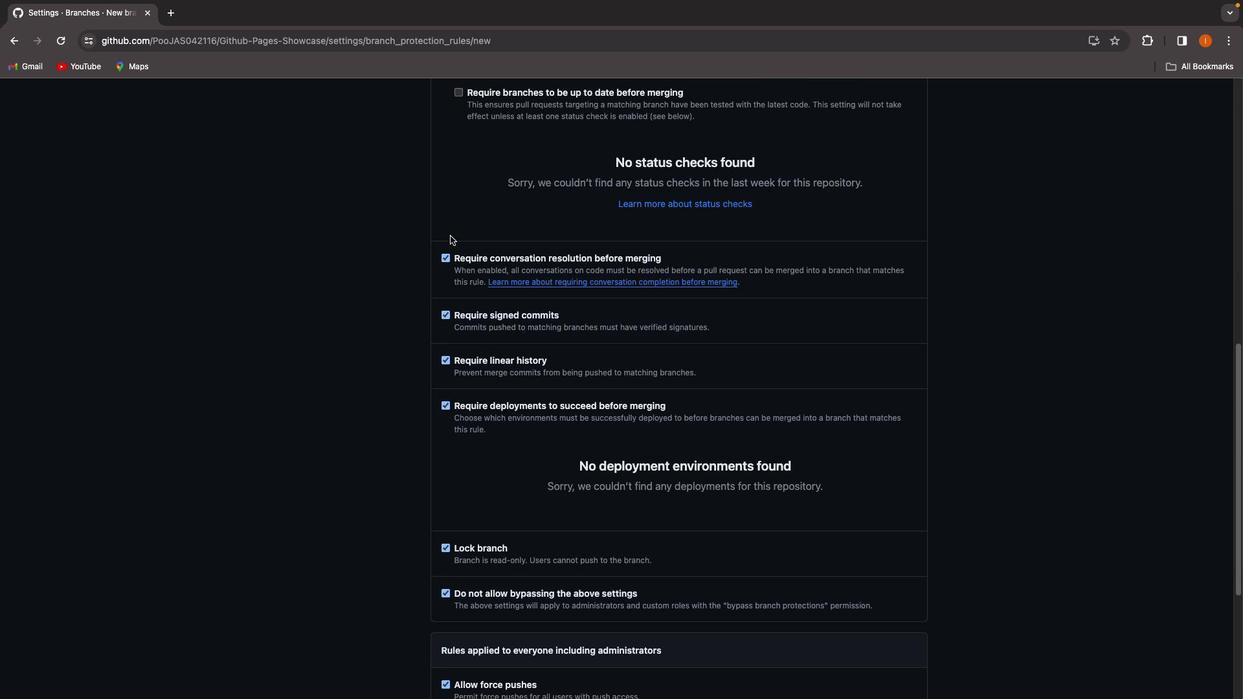 
Action: Mouse scrolled (450, 235) with delta (0, 1)
Screenshot: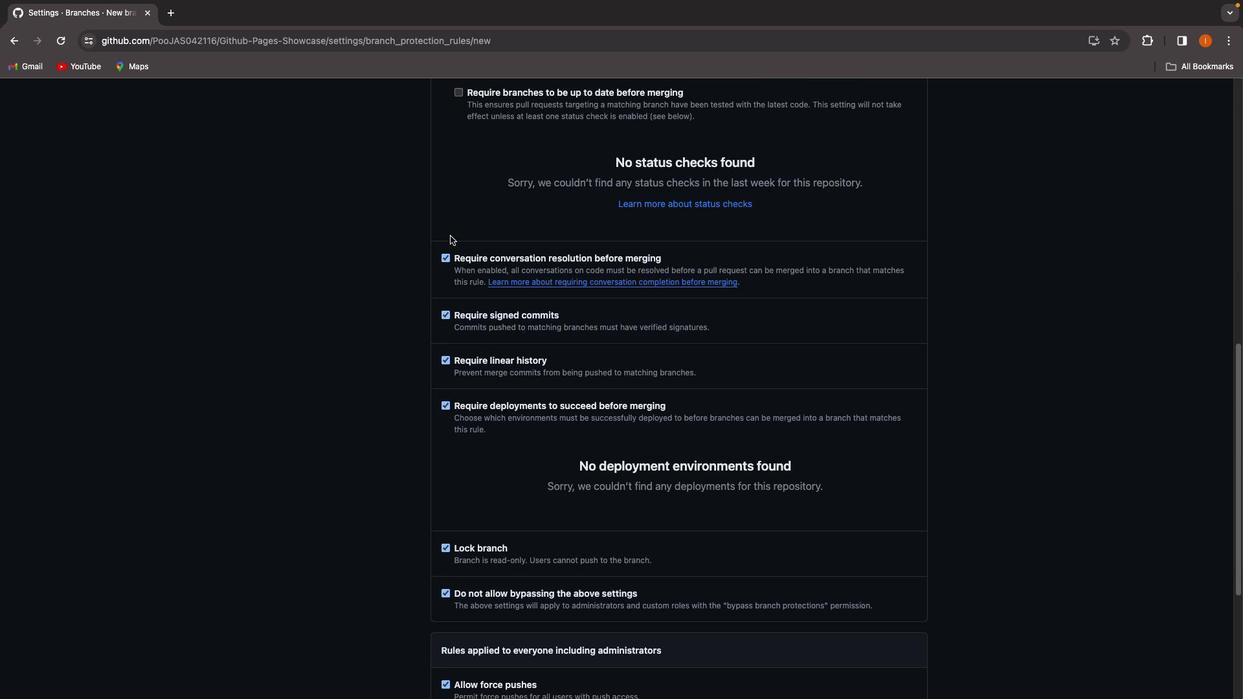 
Action: Mouse moved to (449, 237)
Screenshot: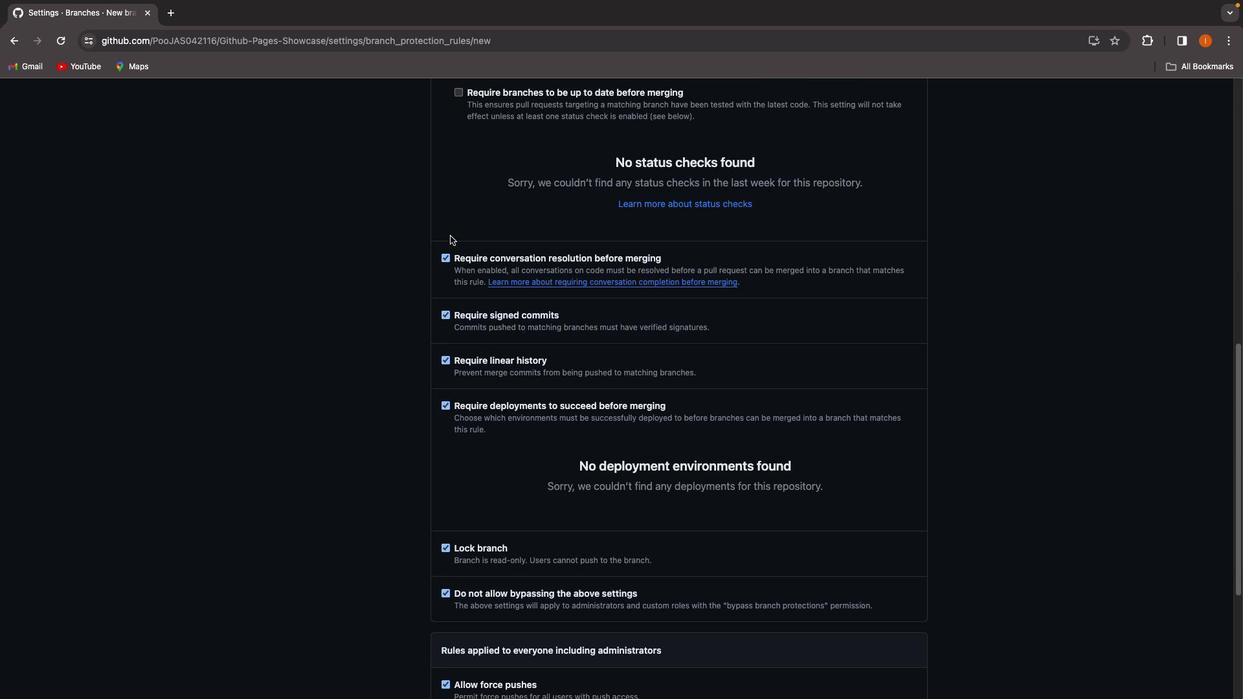 
Action: Mouse scrolled (449, 237) with delta (0, 2)
Screenshot: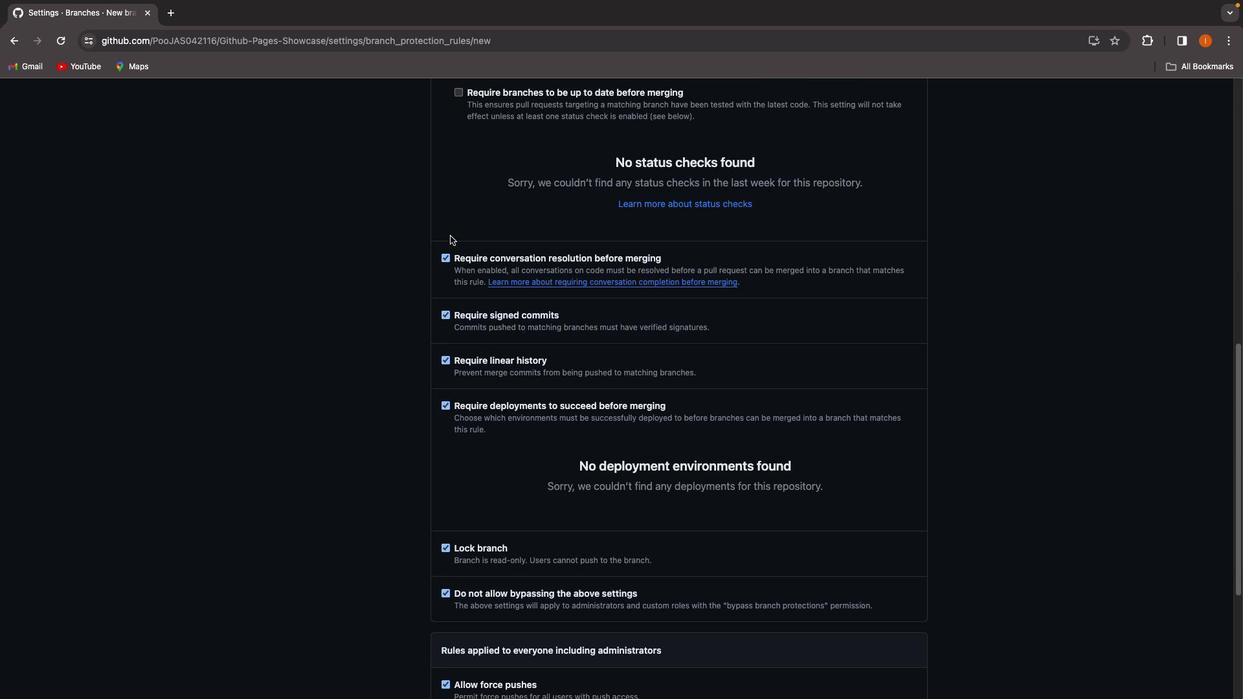 
Action: Mouse moved to (455, 325)
Screenshot: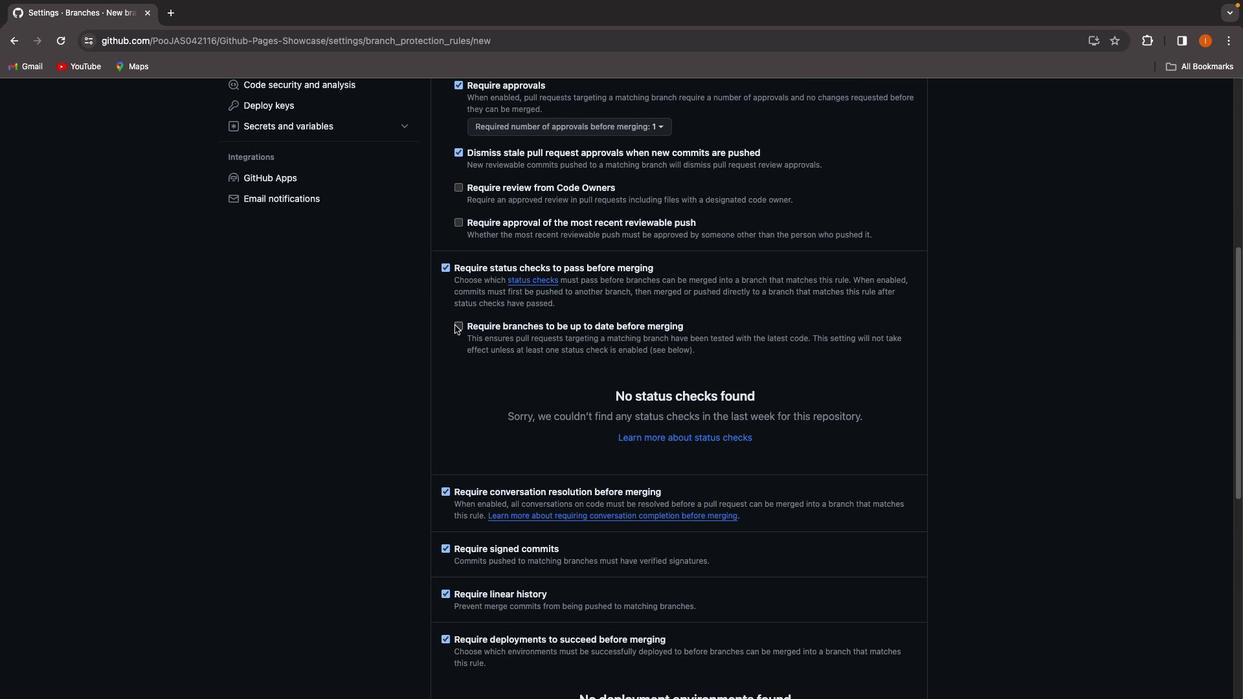 
Action: Mouse pressed left at (455, 325)
Screenshot: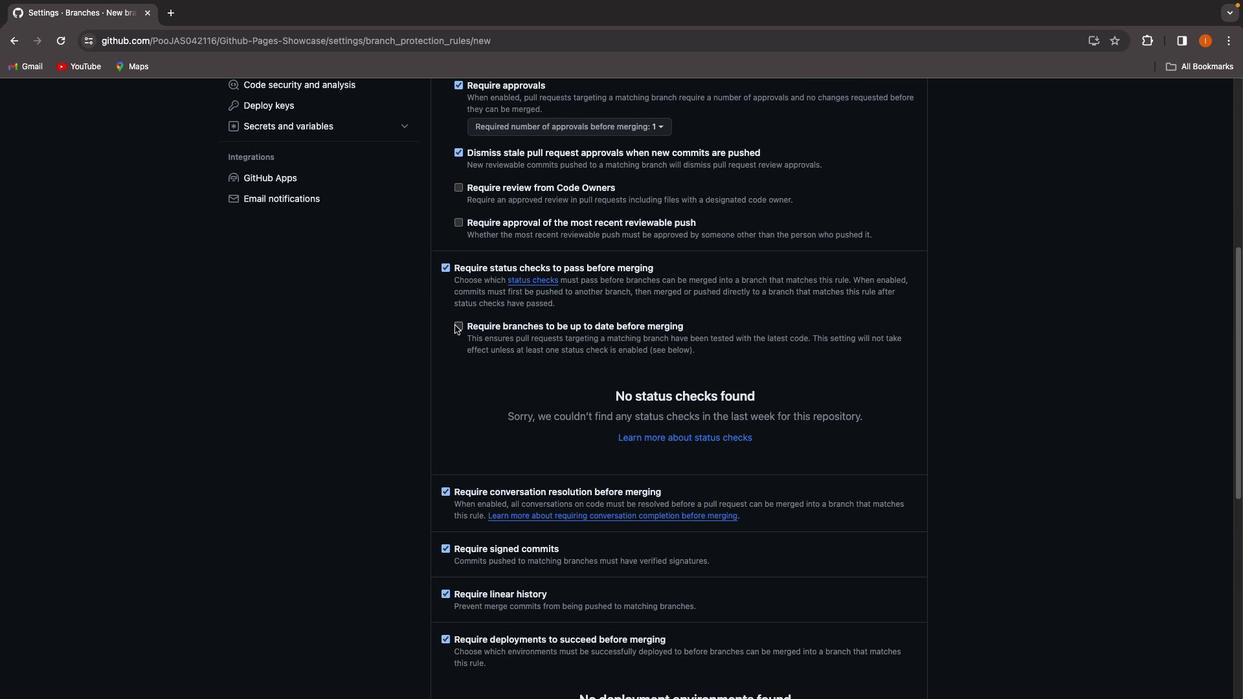 
Action: Mouse moved to (495, 202)
Screenshot: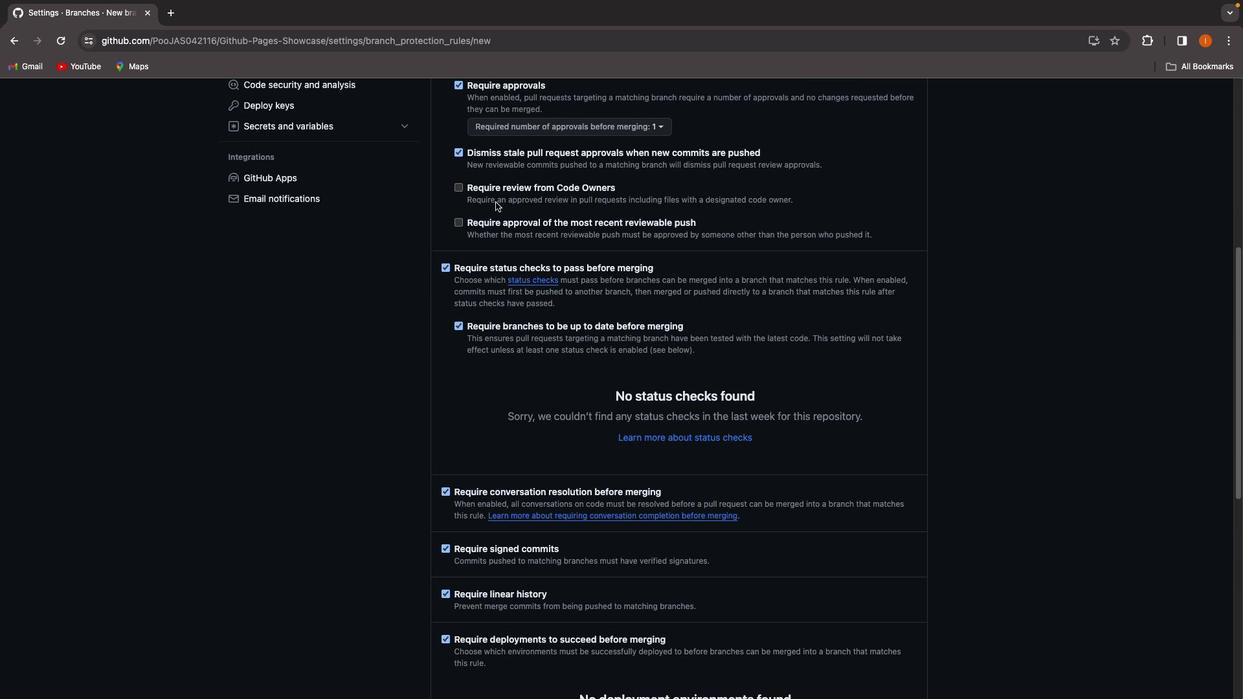 
Action: Mouse scrolled (495, 202) with delta (0, 0)
Screenshot: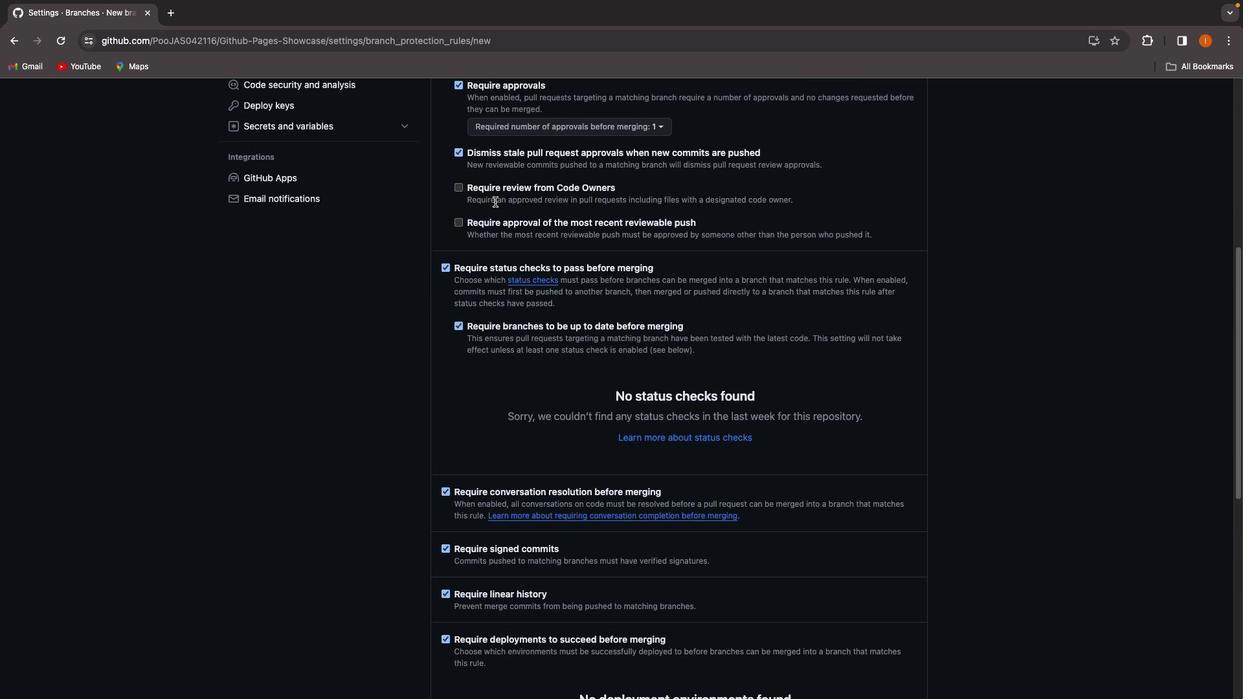 
Action: Mouse scrolled (495, 202) with delta (0, 0)
Screenshot: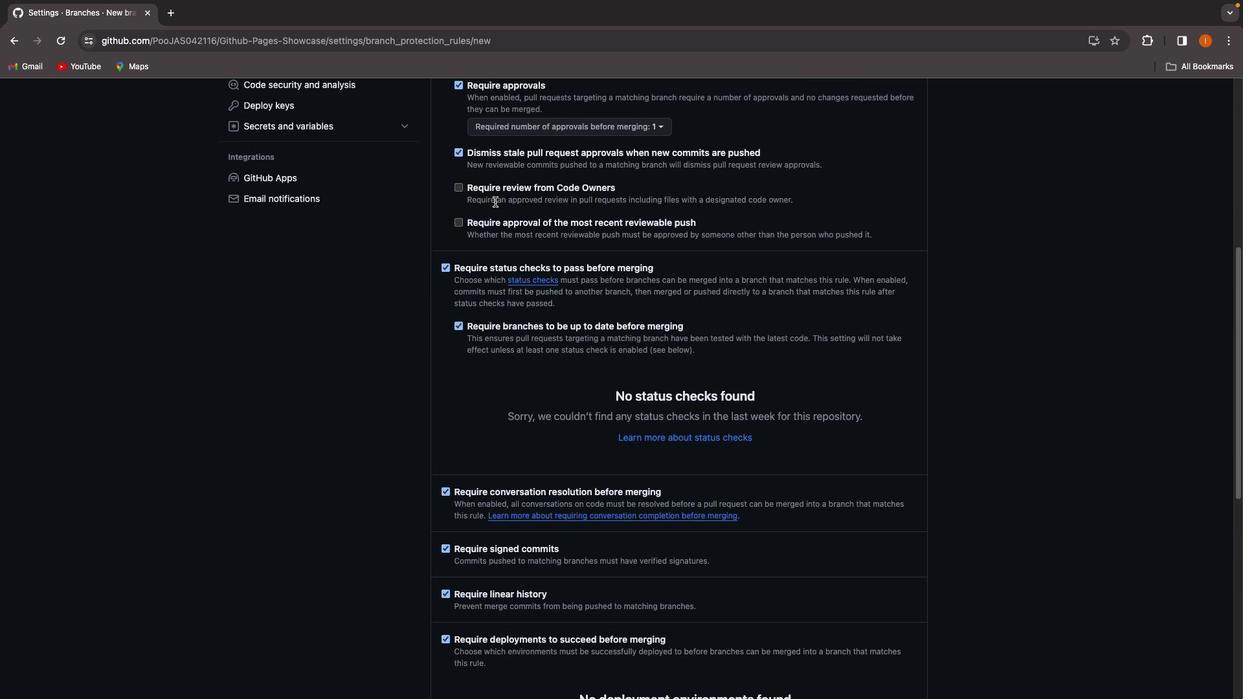 
Action: Mouse moved to (495, 202)
Screenshot: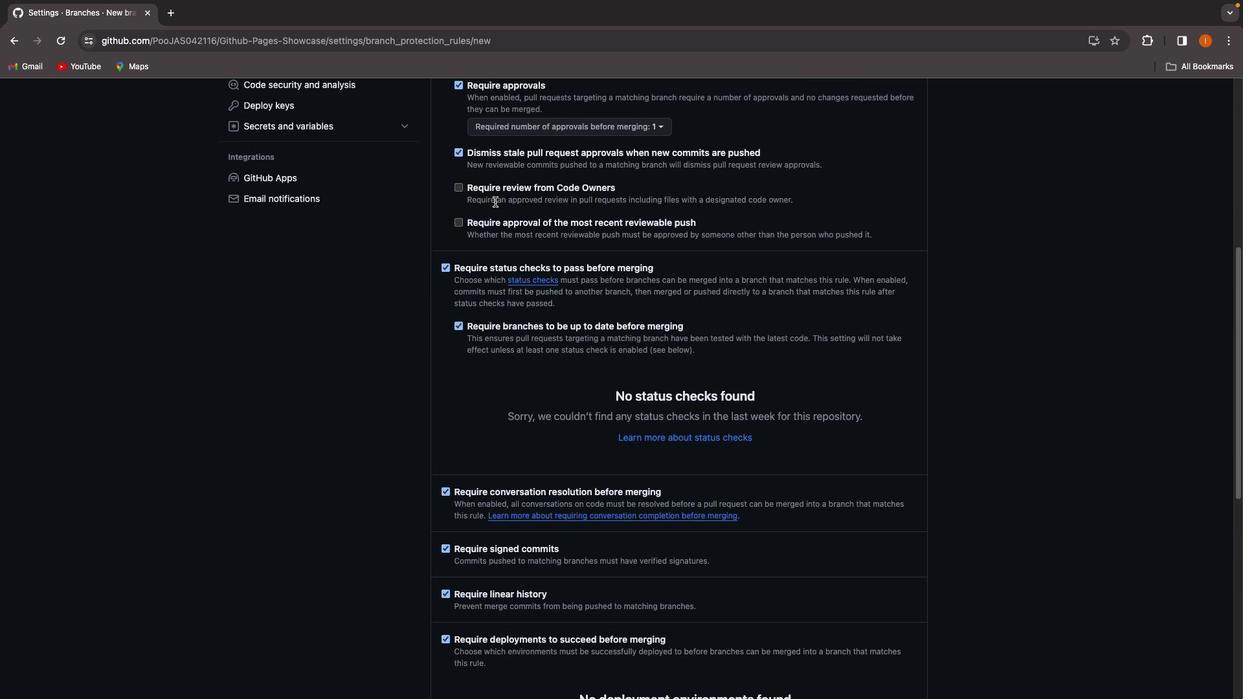 
Action: Mouse scrolled (495, 202) with delta (0, 1)
Screenshot: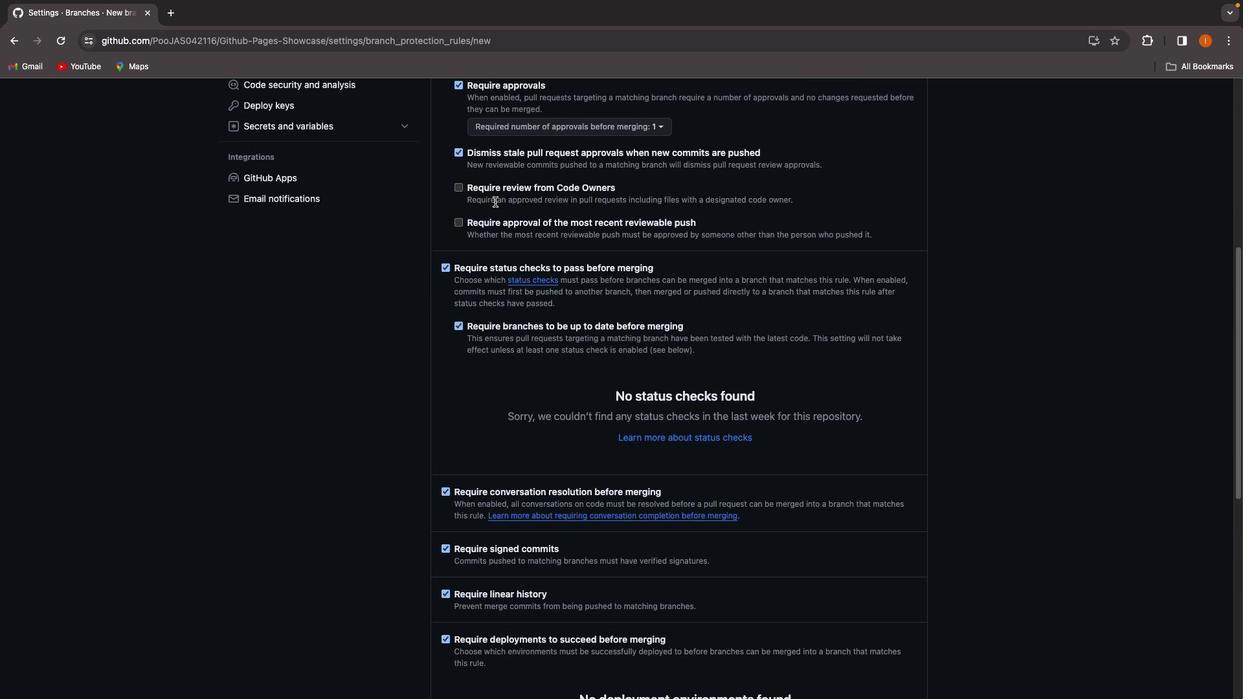 
Action: Mouse moved to (461, 264)
Screenshot: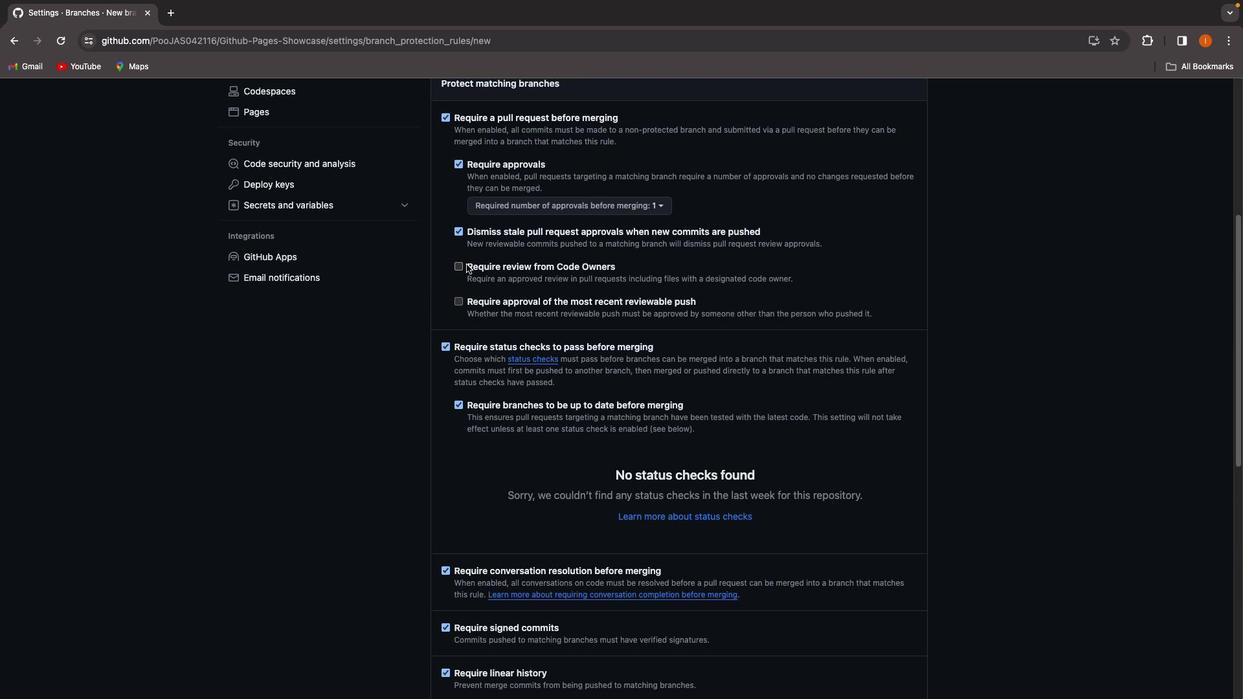 
Action: Mouse pressed left at (461, 264)
Screenshot: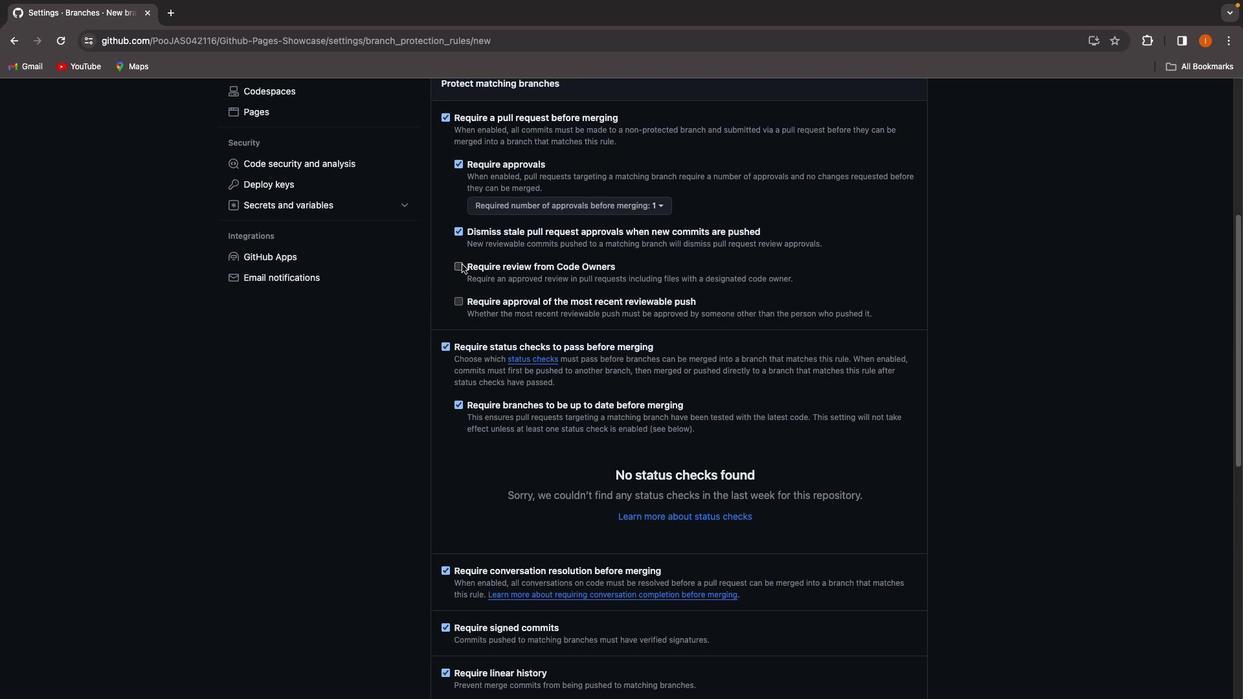 
Action: Mouse moved to (460, 296)
Screenshot: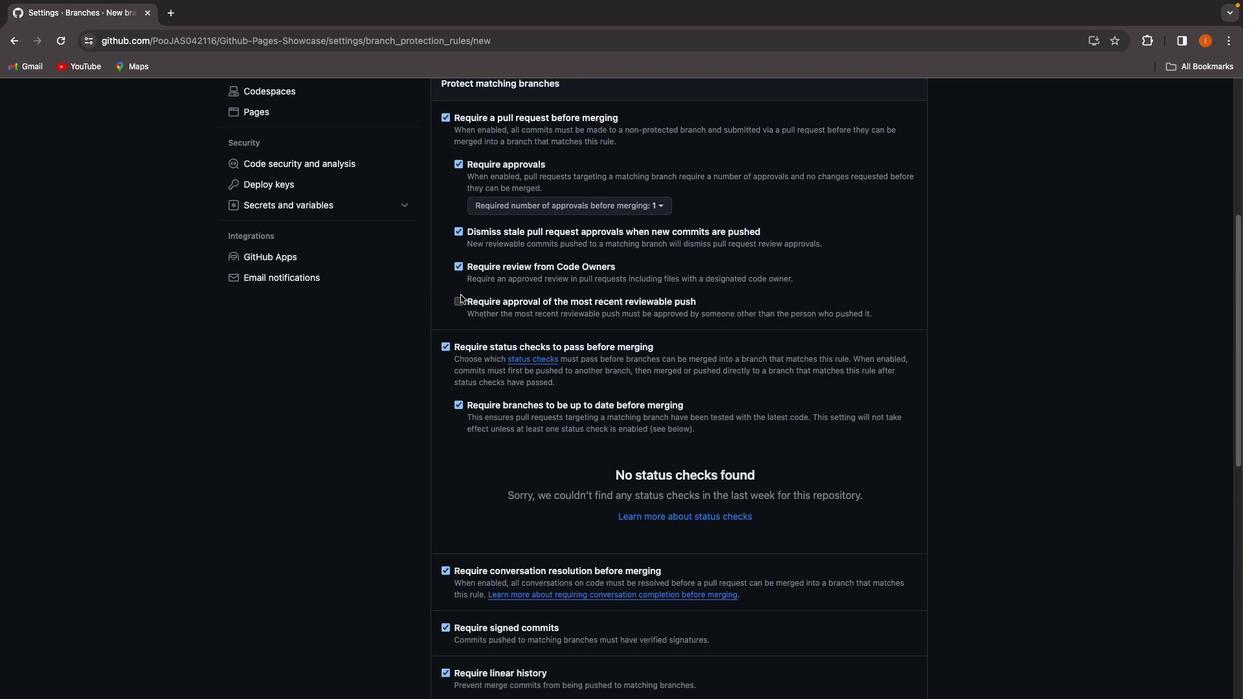
Action: Mouse pressed left at (460, 296)
Screenshot: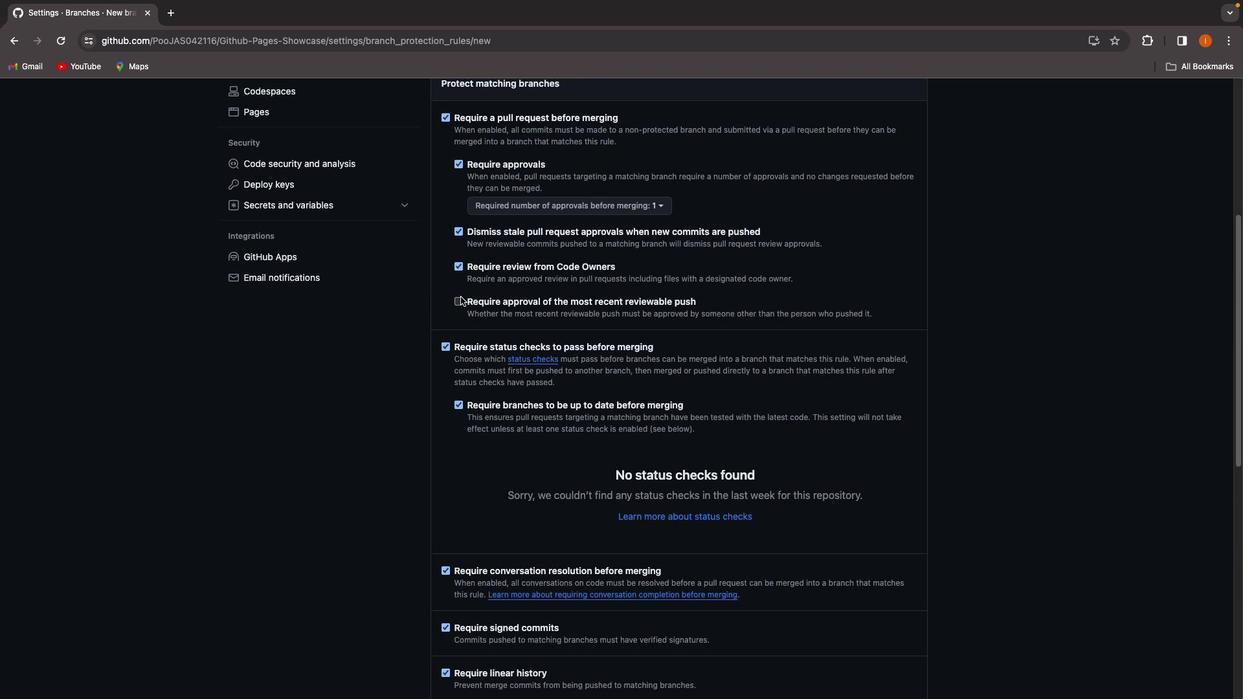 
Action: Mouse moved to (456, 153)
Screenshot: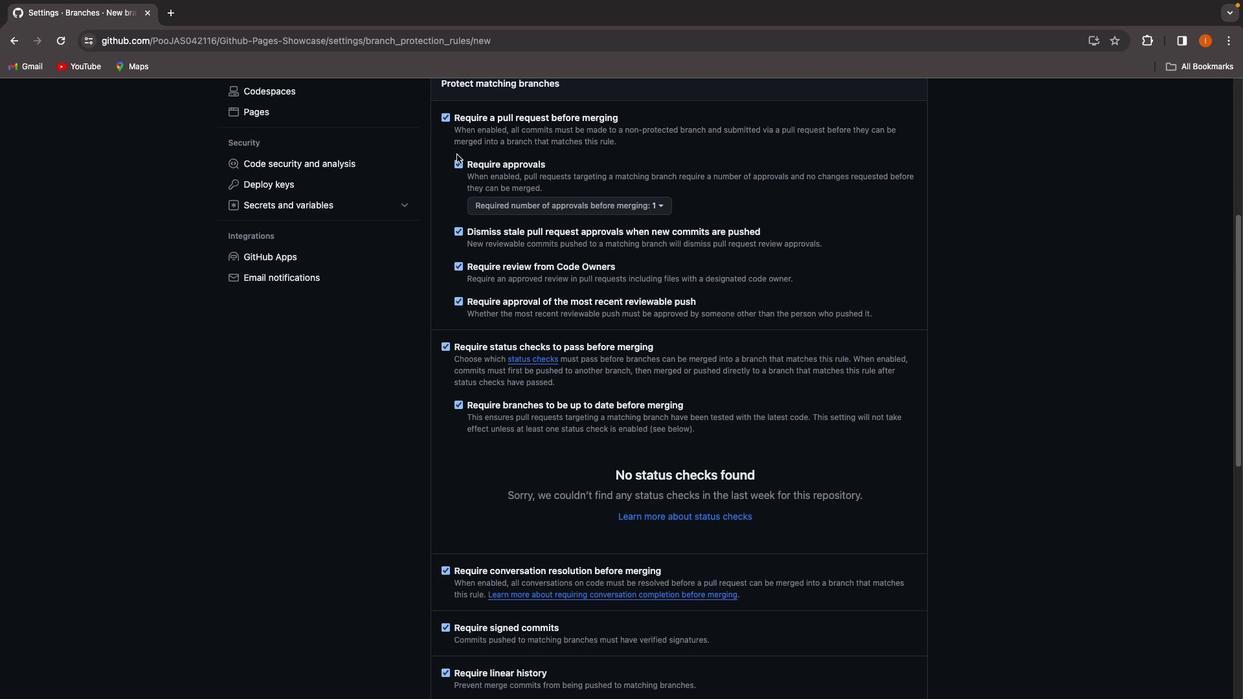 
Action: Mouse scrolled (456, 153) with delta (0, 0)
Screenshot: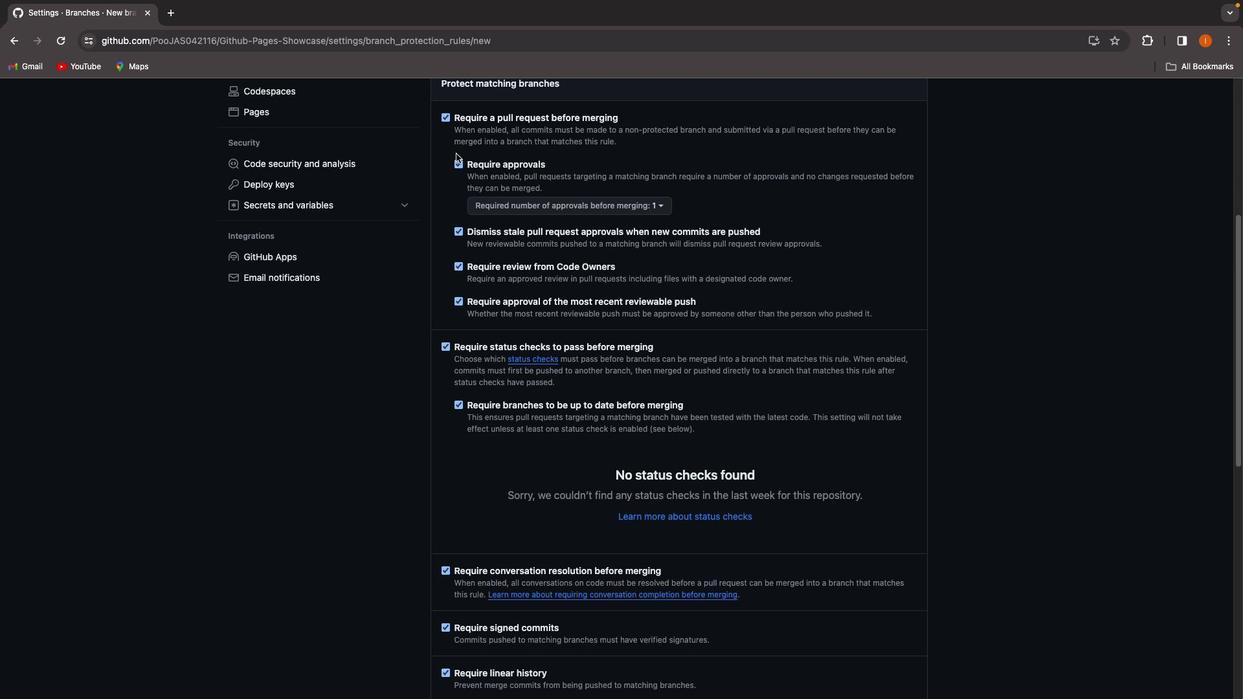 
Action: Mouse scrolled (456, 153) with delta (0, 0)
Screenshot: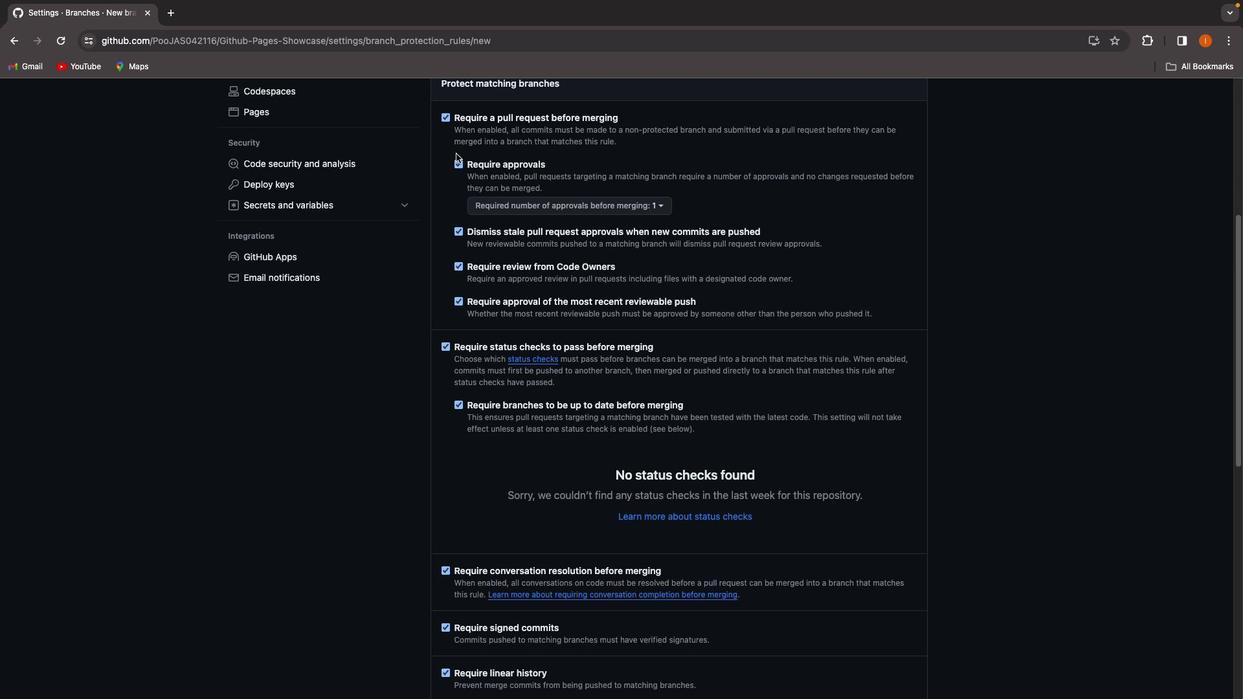 
Action: Mouse moved to (456, 154)
Screenshot: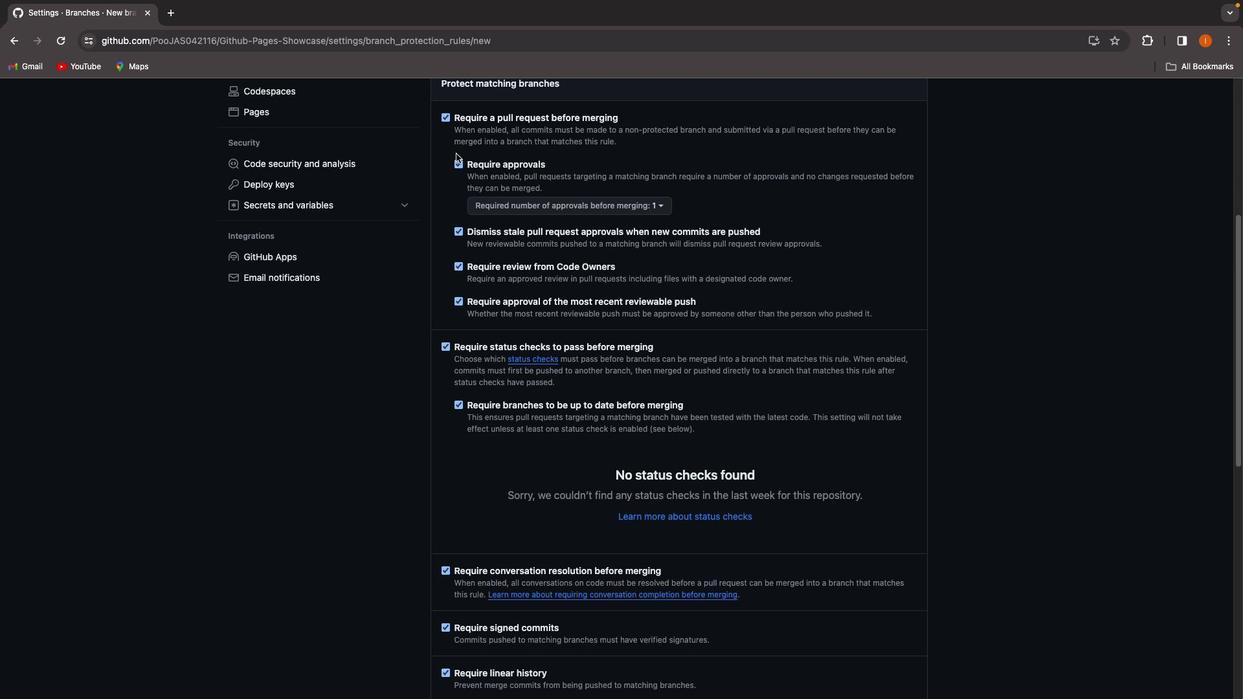 
Action: Mouse scrolled (456, 154) with delta (0, 1)
Screenshot: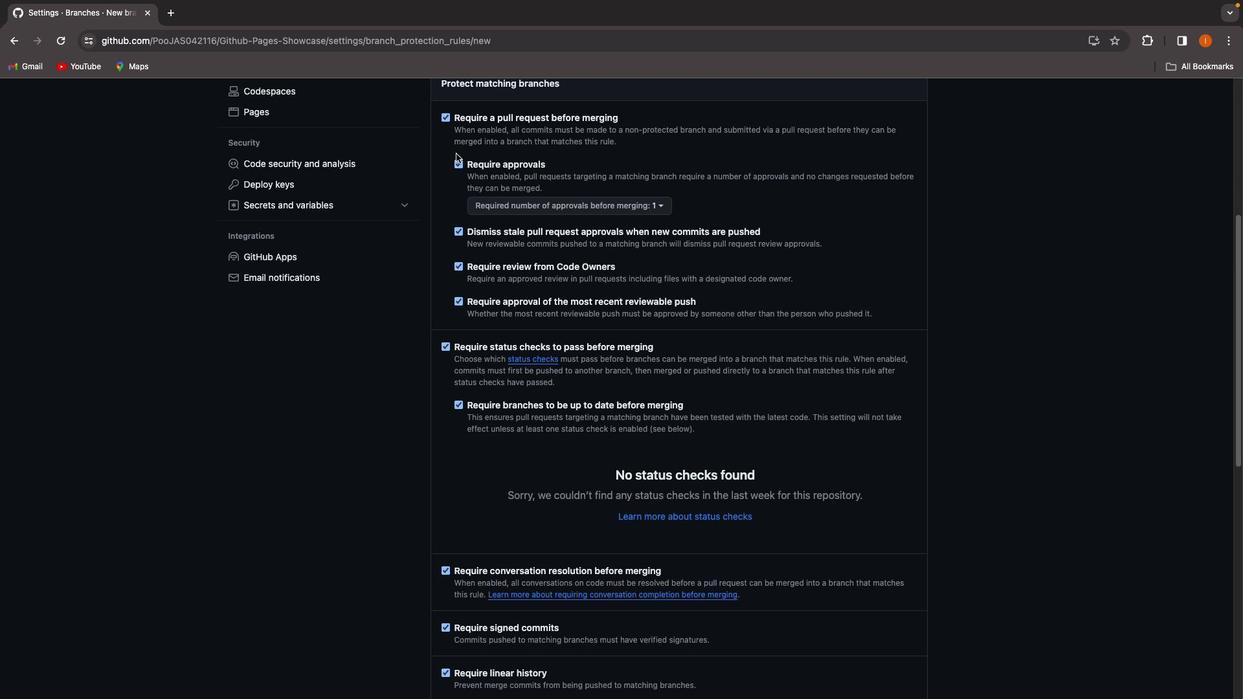 
Action: Mouse moved to (457, 156)
Screenshot: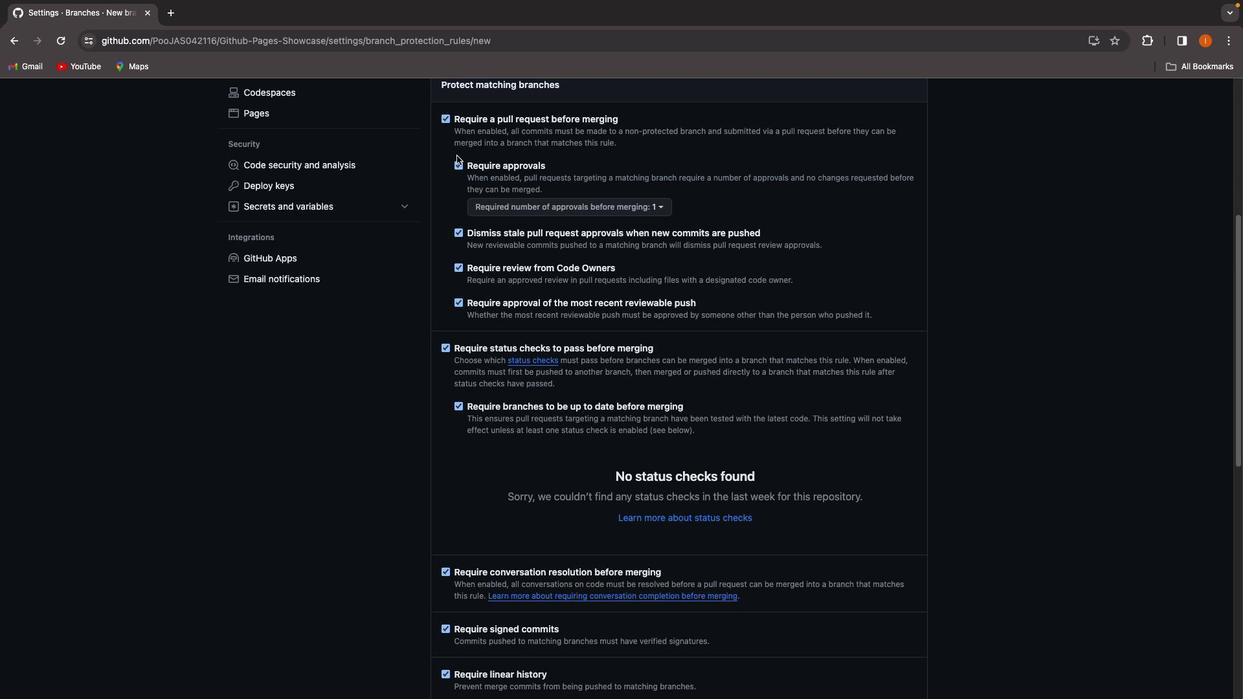 
Action: Mouse scrolled (457, 156) with delta (0, 2)
Screenshot: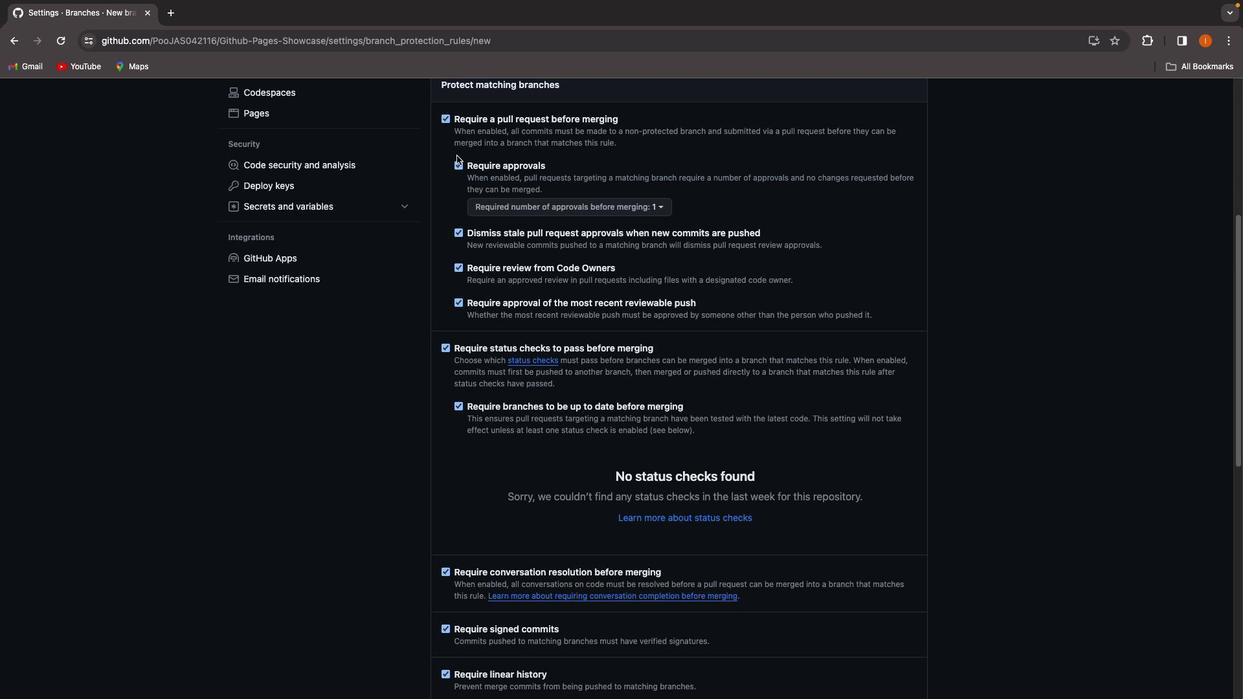
Action: Mouse moved to (503, 246)
Screenshot: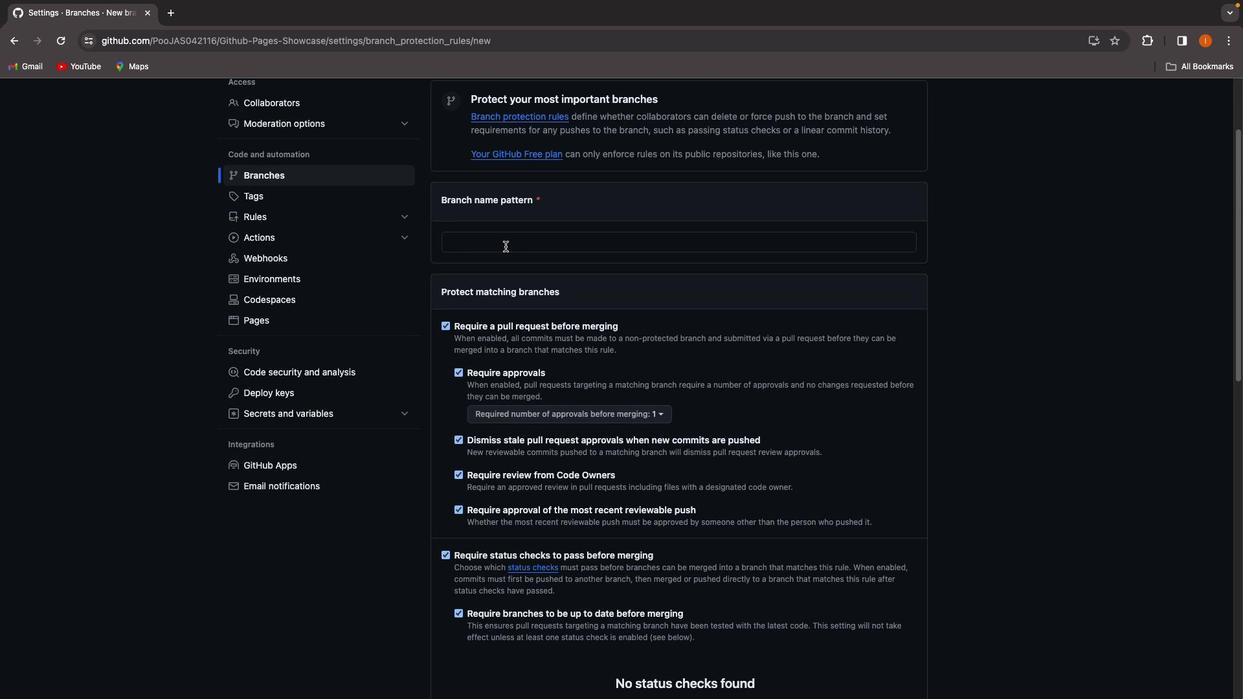 
Action: Mouse pressed left at (503, 246)
Screenshot: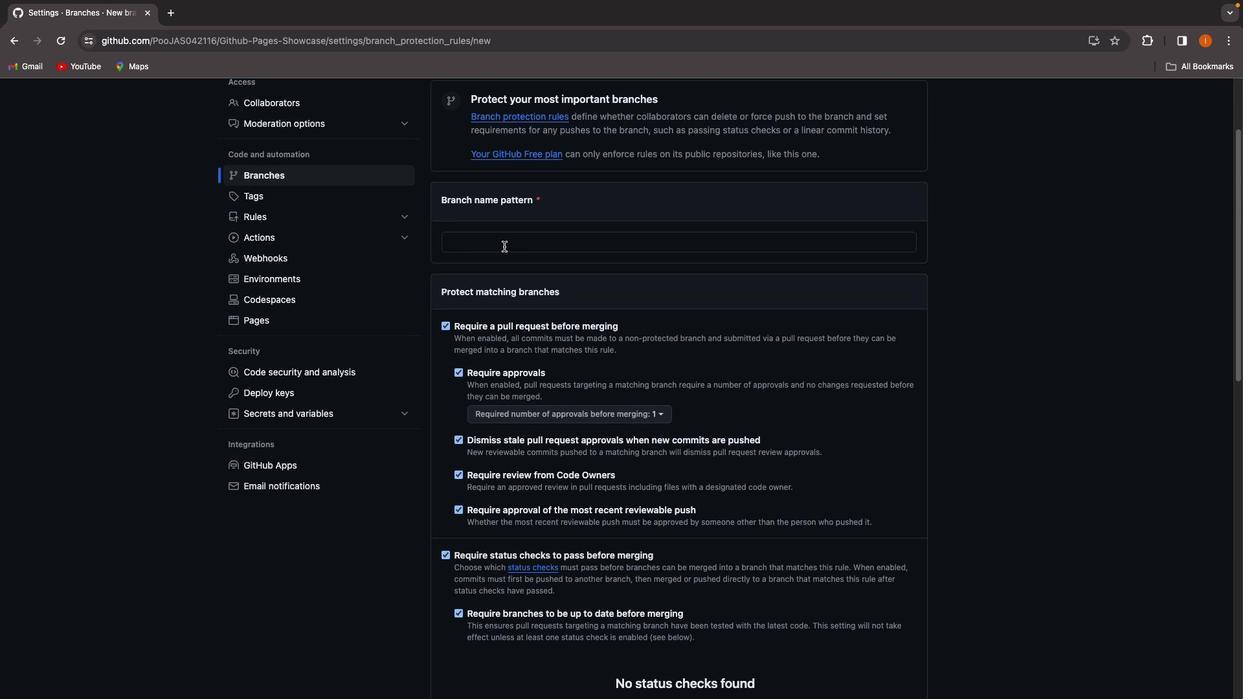 
Action: Key pressed 'h''1''2'
Screenshot: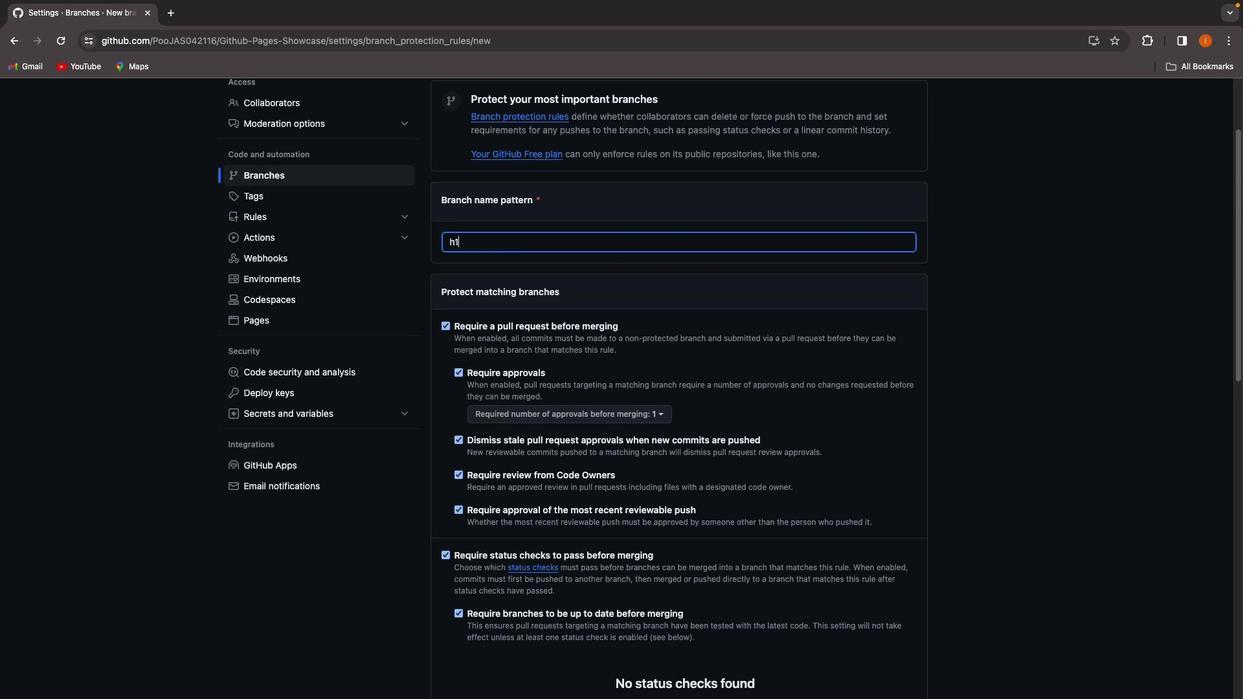 
Action: Mouse moved to (855, 199)
Screenshot: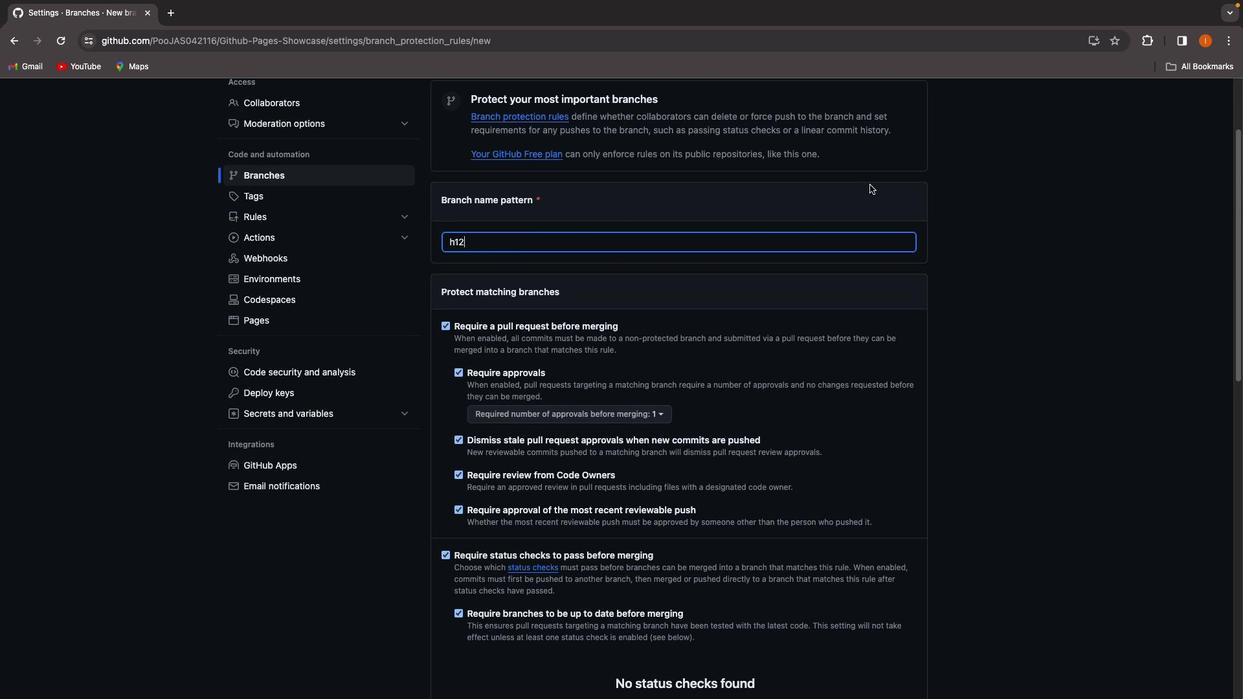 
Action: Mouse scrolled (855, 199) with delta (0, 0)
Screenshot: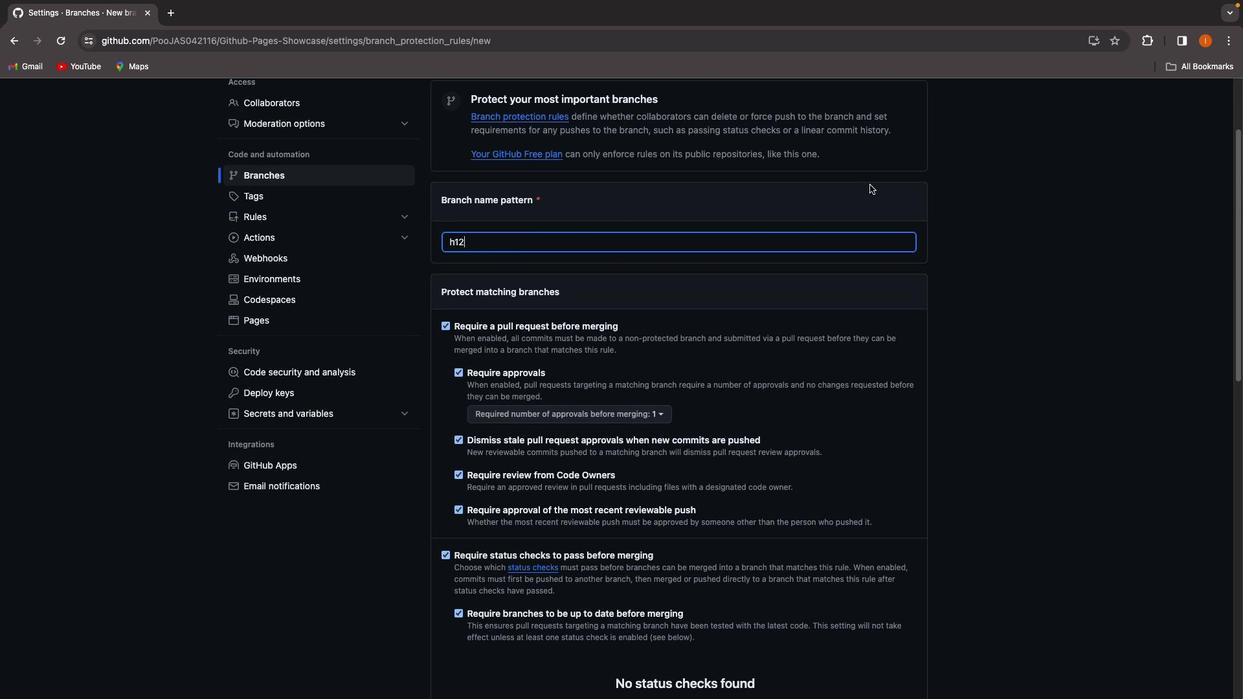 
Action: Mouse moved to (847, 207)
